 Task: Invoices tracker purple modern simple.
Action: Mouse moved to (464, 586)
Screenshot: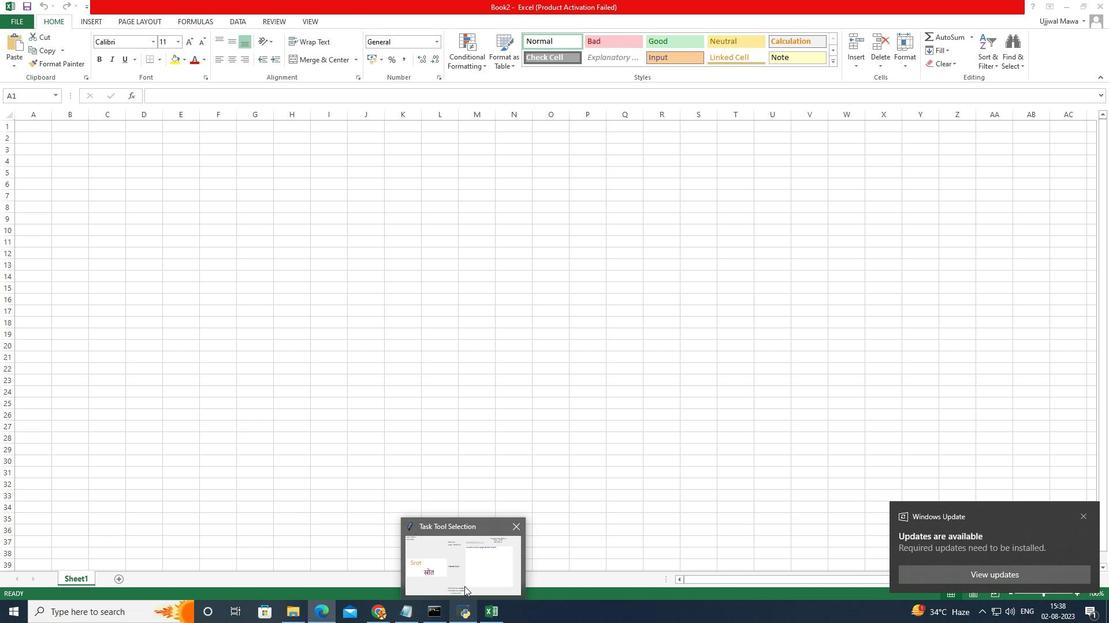 
Action: Mouse pressed left at (464, 586)
Screenshot: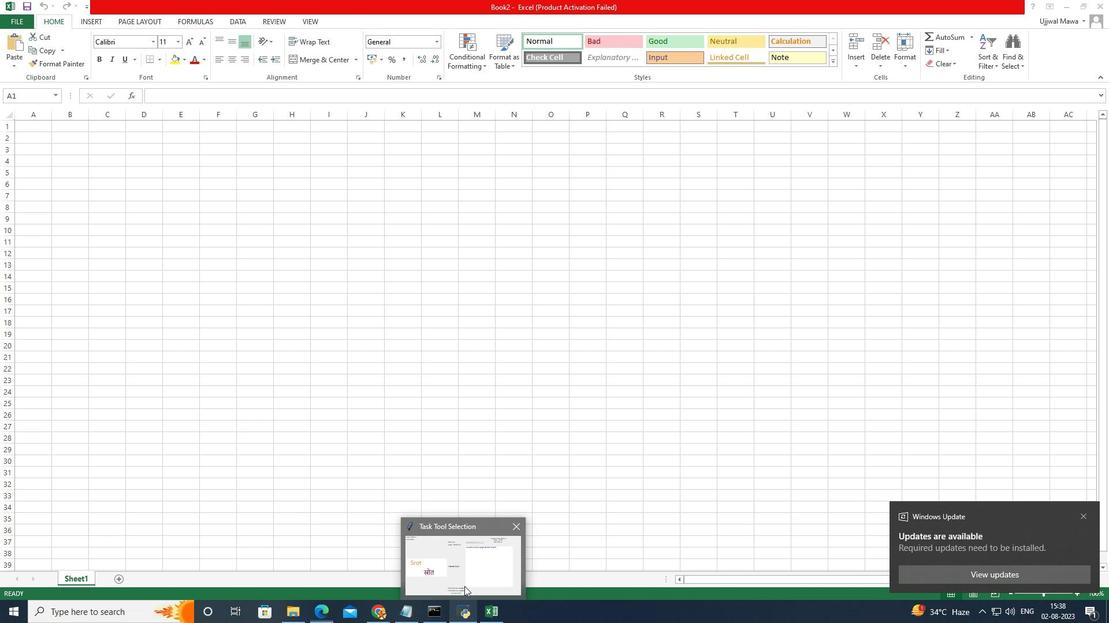 
Action: Mouse moved to (309, 609)
Screenshot: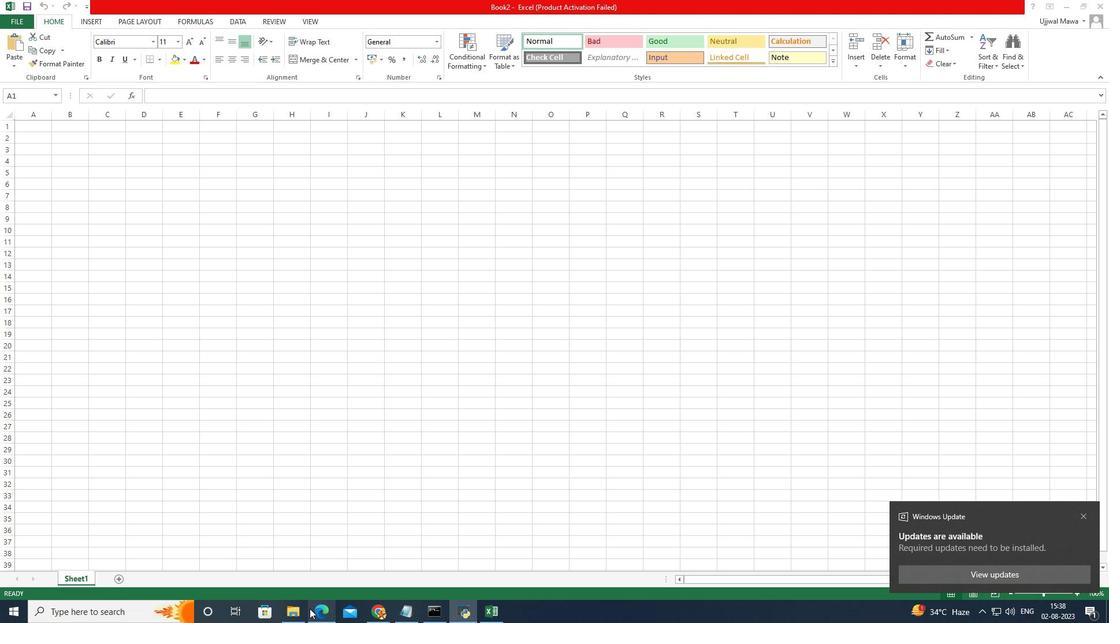 
Action: Mouse pressed left at (309, 609)
Screenshot: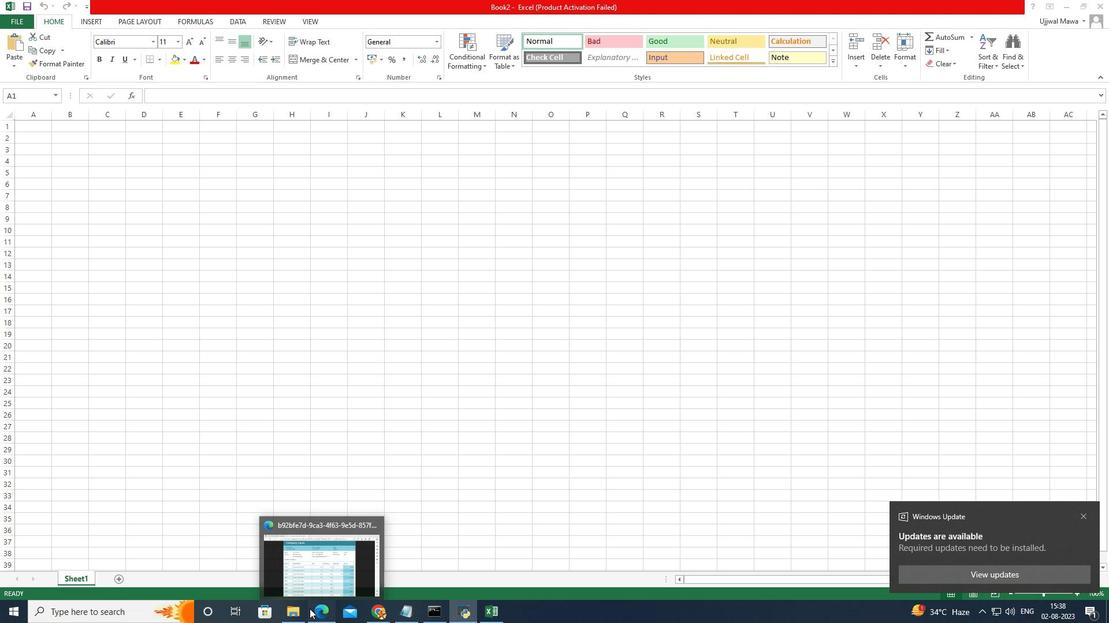 
Action: Mouse moved to (369, 404)
Screenshot: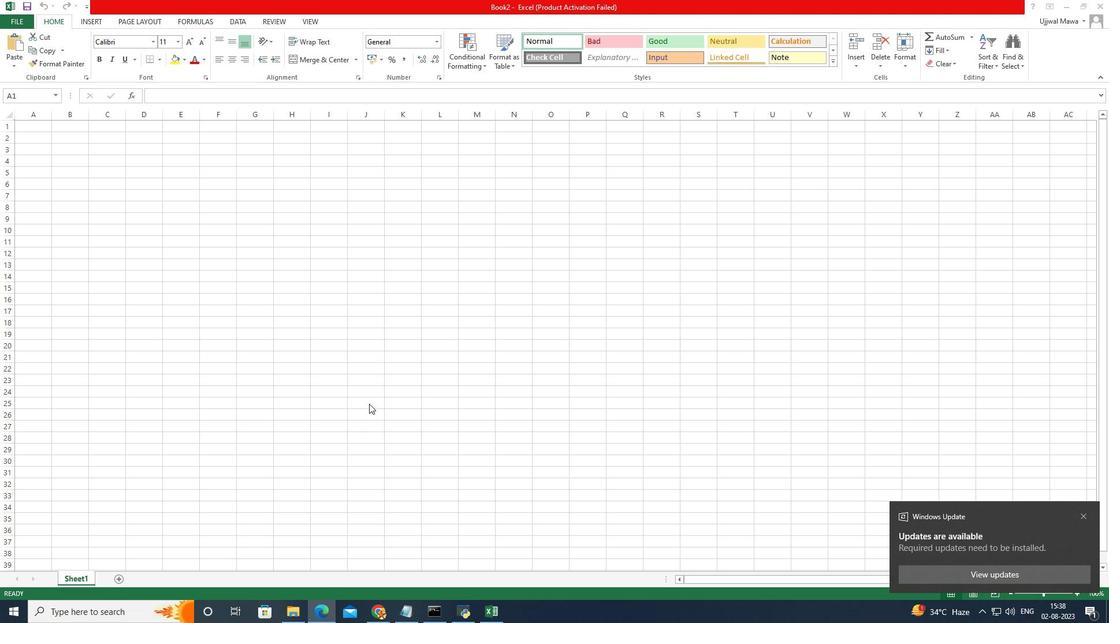 
Action: Mouse pressed left at (369, 404)
Screenshot: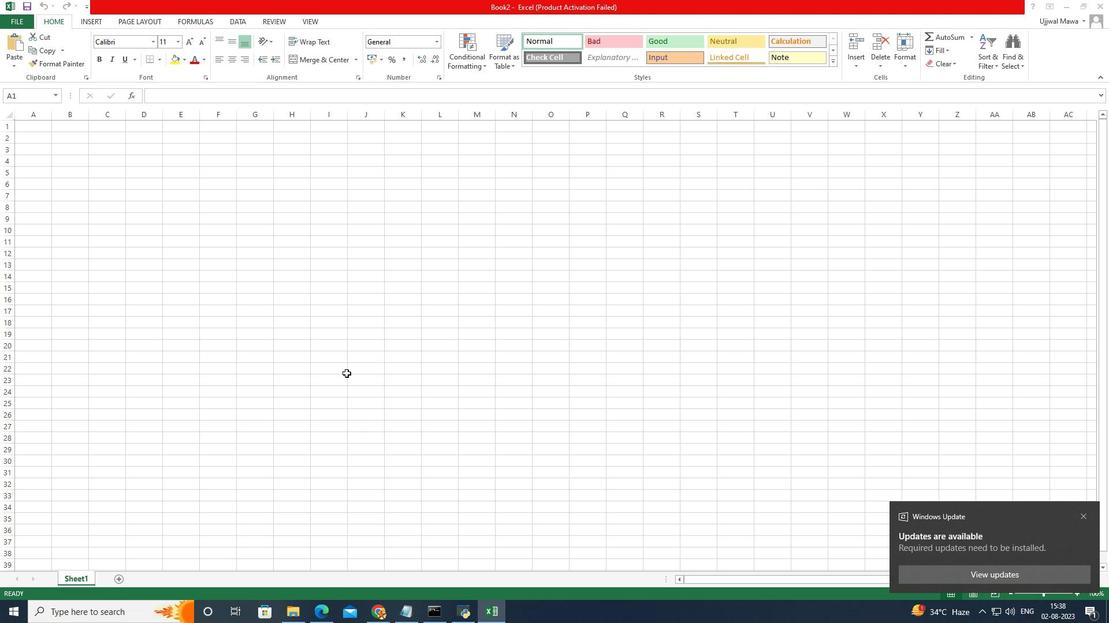 
Action: Mouse moved to (139, 144)
Screenshot: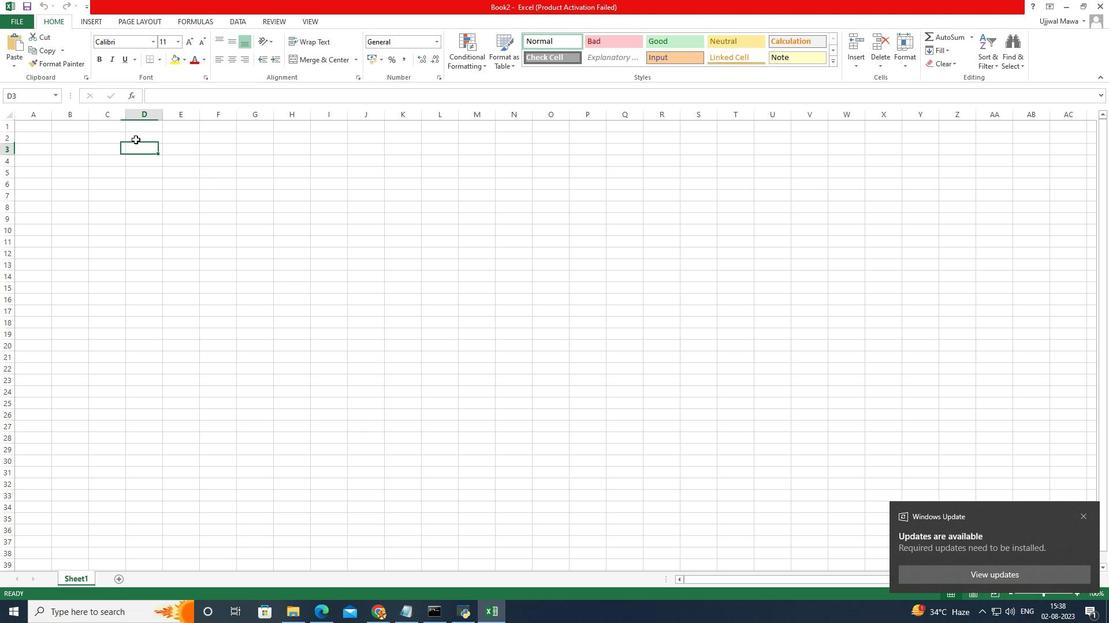 
Action: Mouse pressed left at (139, 144)
Screenshot: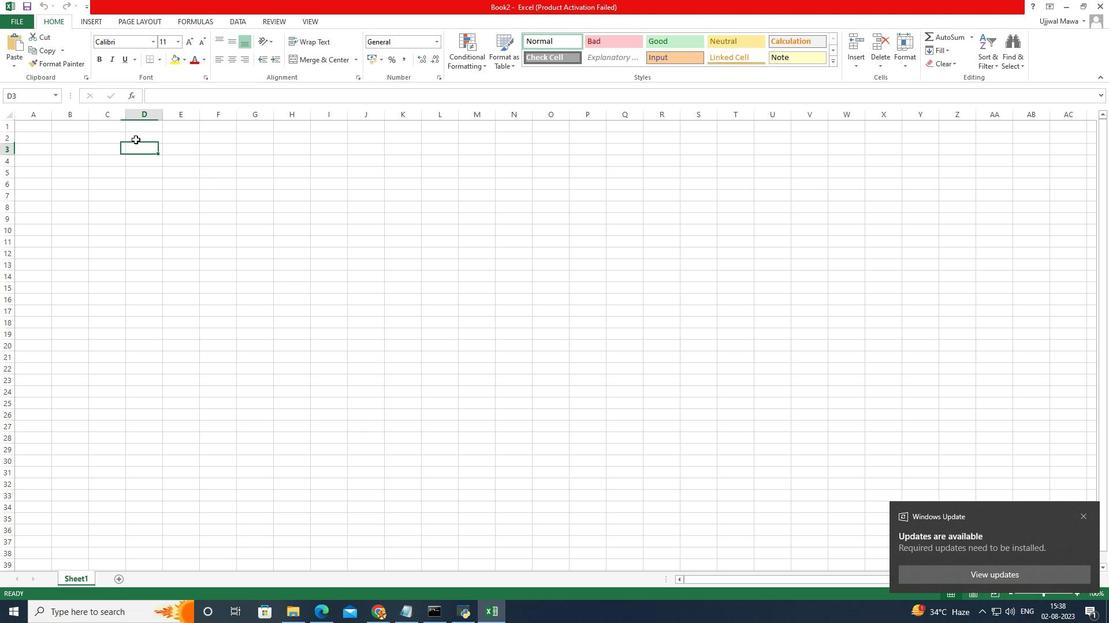 
Action: Mouse moved to (102, 130)
Screenshot: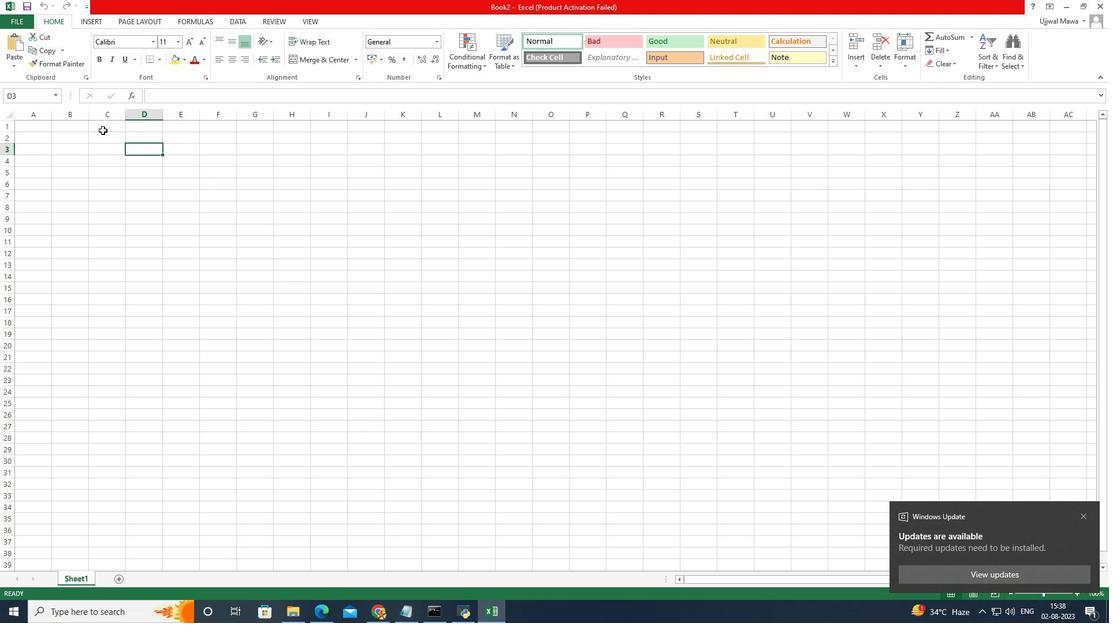 
Action: Mouse pressed left at (102, 130)
Screenshot: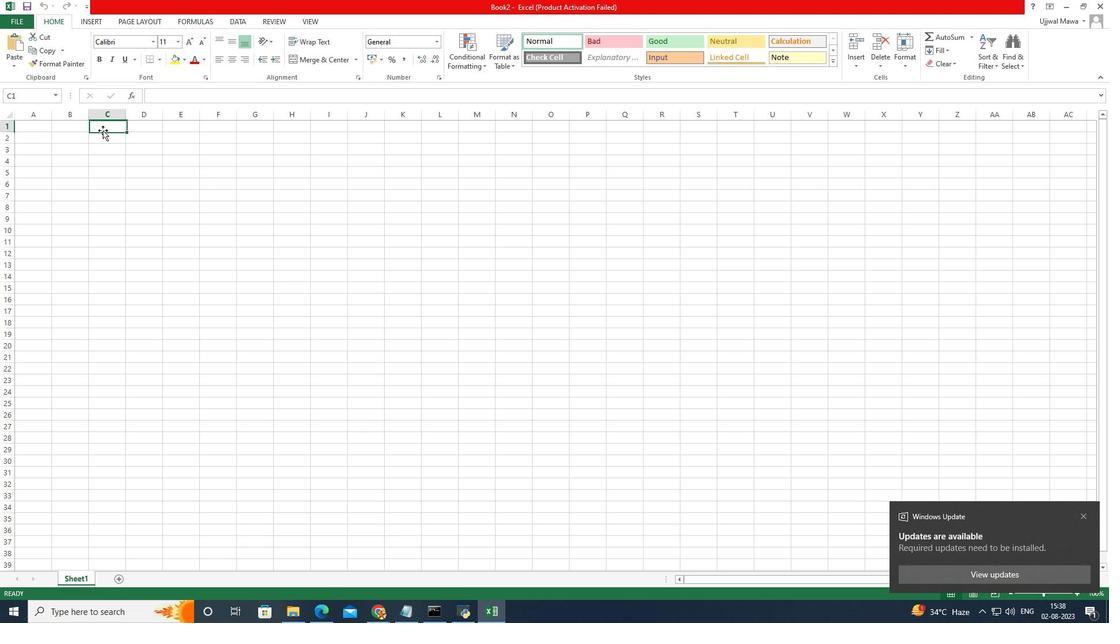 
Action: Mouse pressed left at (102, 130)
Screenshot: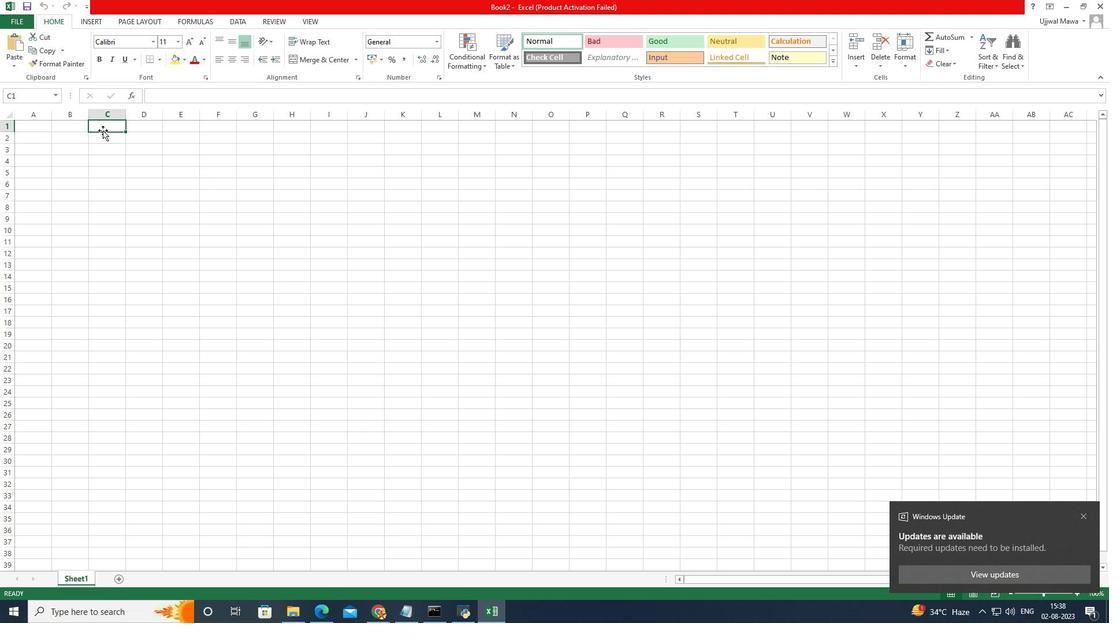 
Action: Mouse moved to (99, 142)
Screenshot: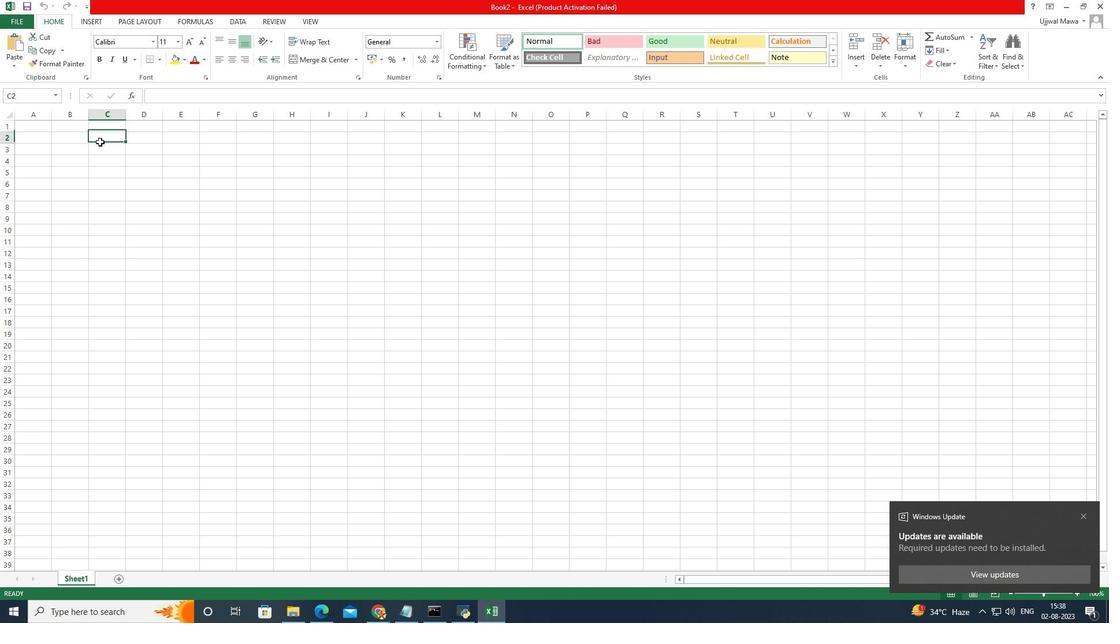
Action: Mouse pressed left at (99, 142)
Screenshot: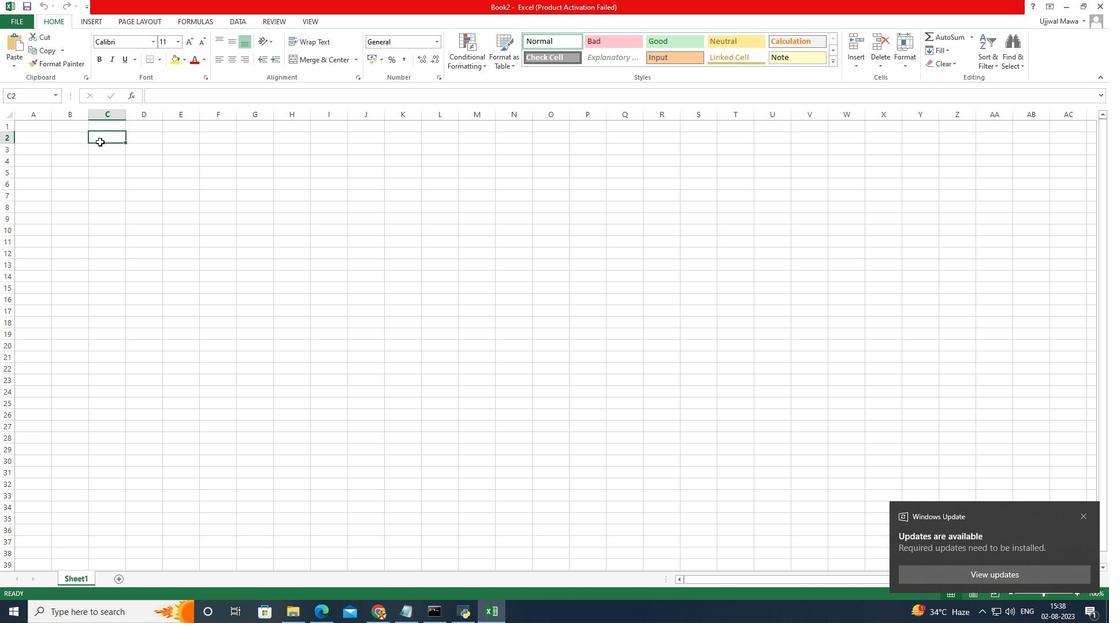 
Action: Mouse pressed left at (99, 142)
Screenshot: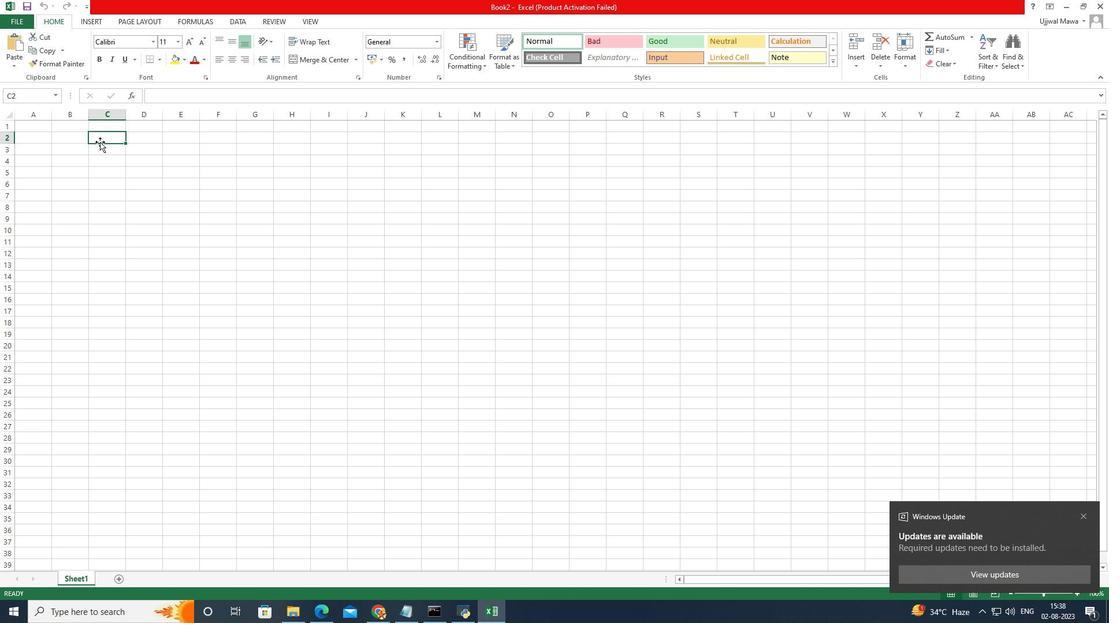 
Action: Mouse moved to (115, 135)
Screenshot: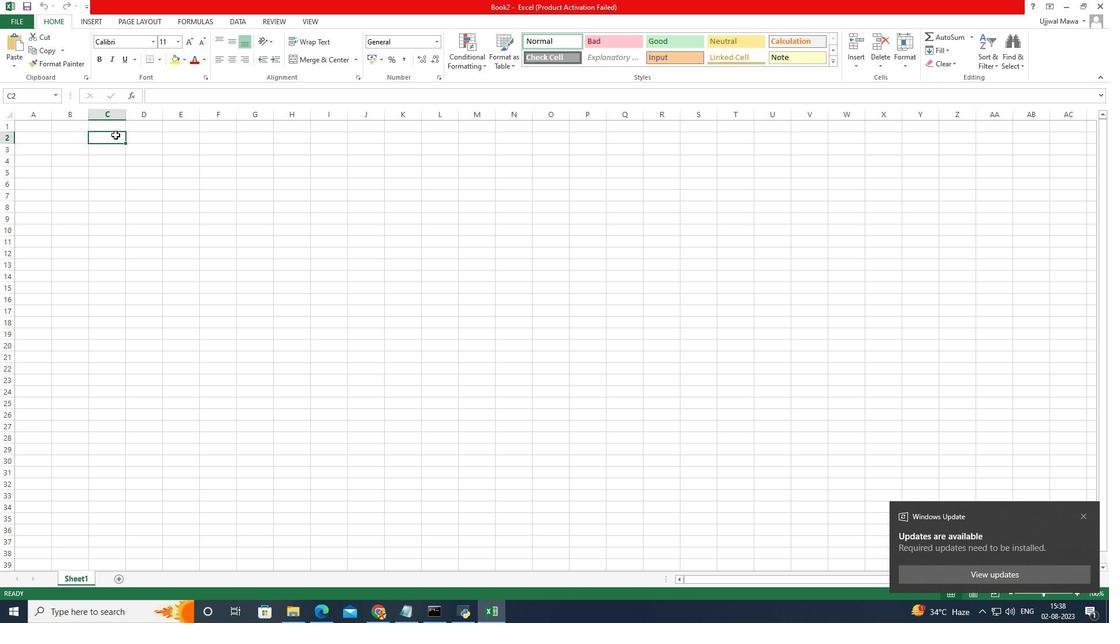 
Action: Mouse pressed left at (115, 135)
Screenshot: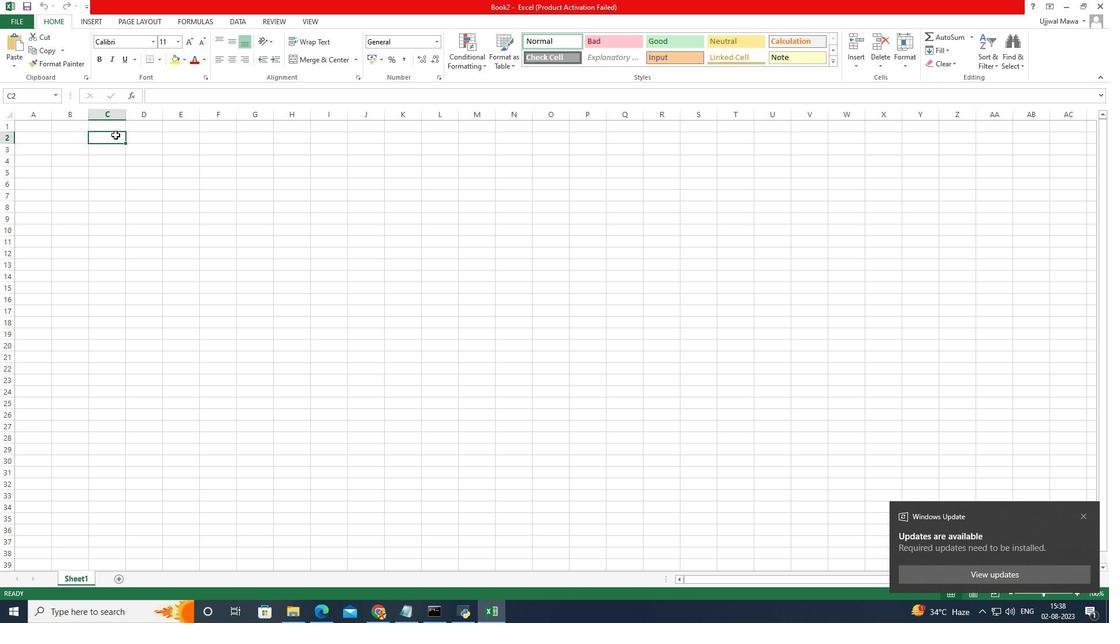 
Action: Mouse moved to (76, 139)
Screenshot: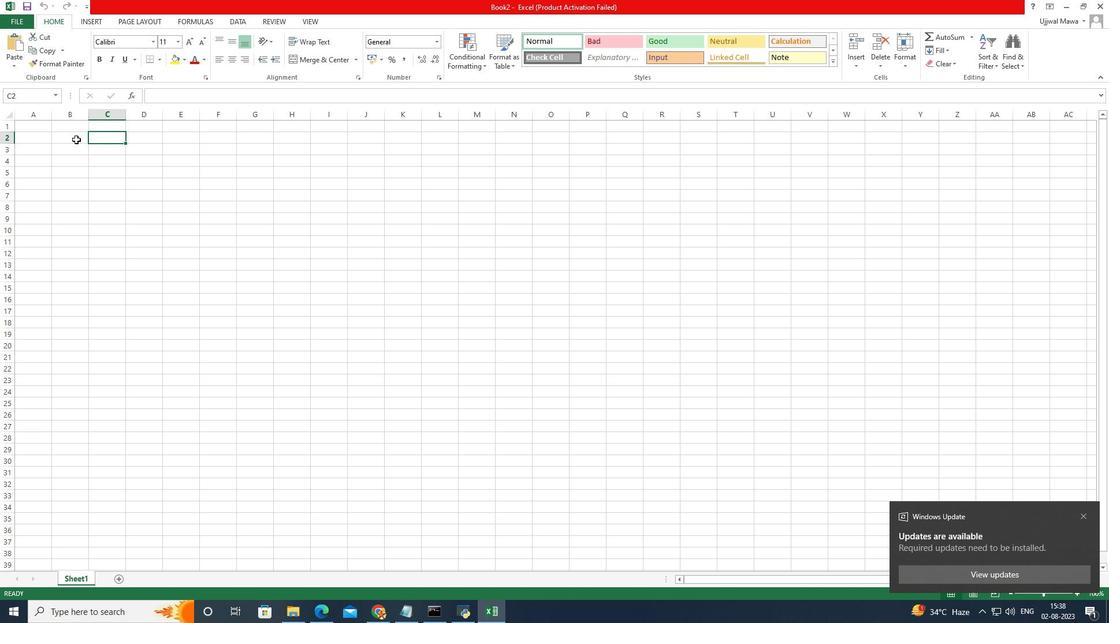 
Action: Mouse pressed left at (76, 139)
Screenshot: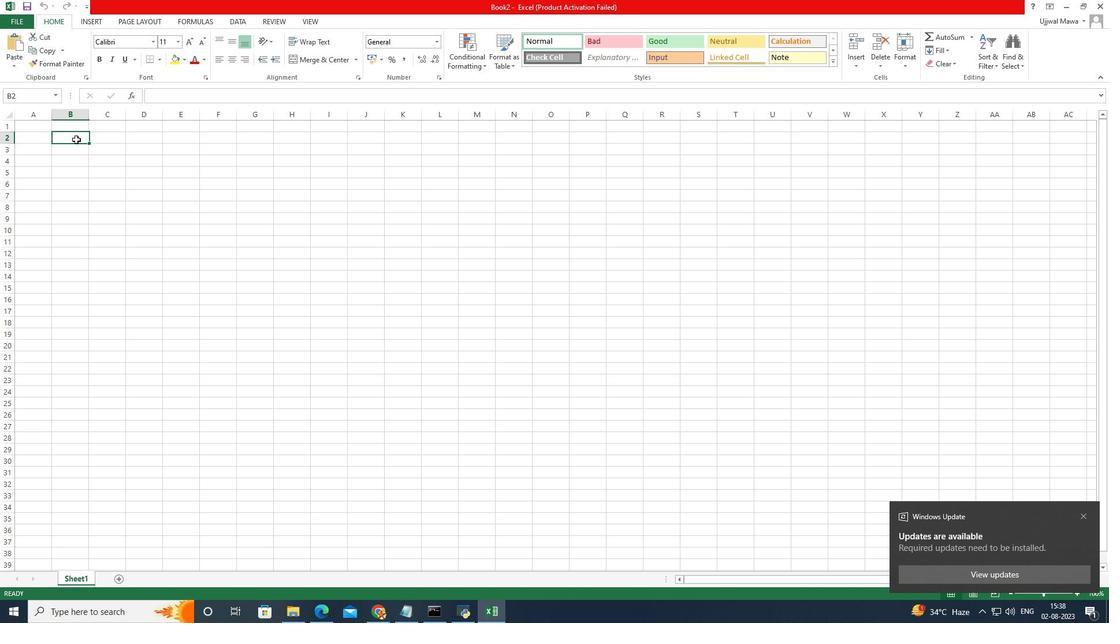 
Action: Mouse pressed left at (76, 139)
Screenshot: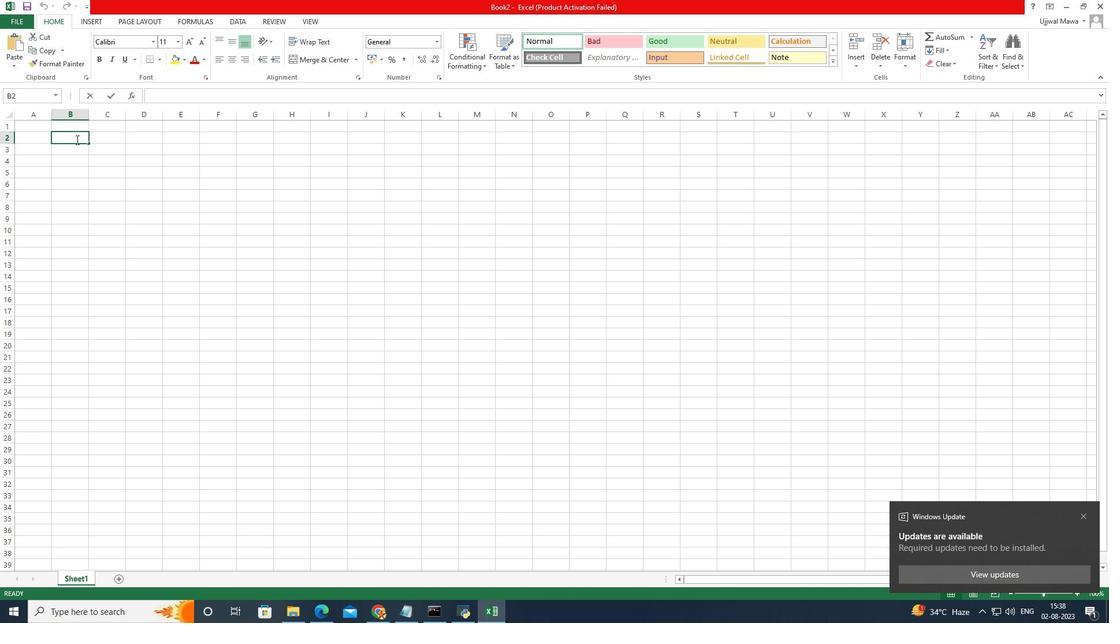 
Action: Mouse moved to (76, 135)
Screenshot: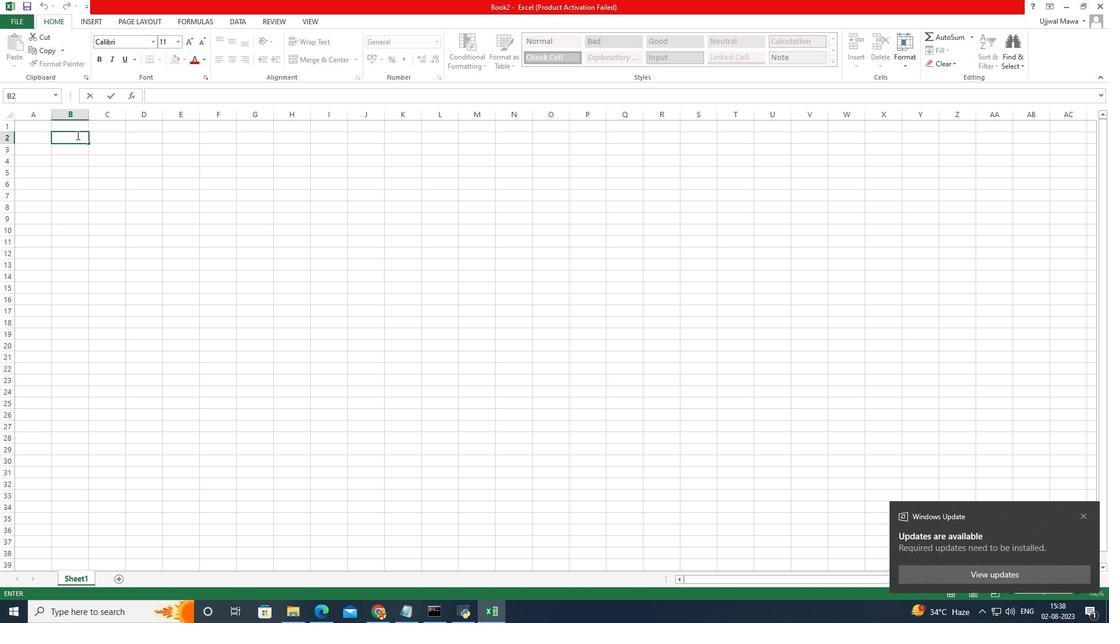 
Action: Key pressed <Key.caps_lock><Key.caps_lock>street<Key.space>address
Screenshot: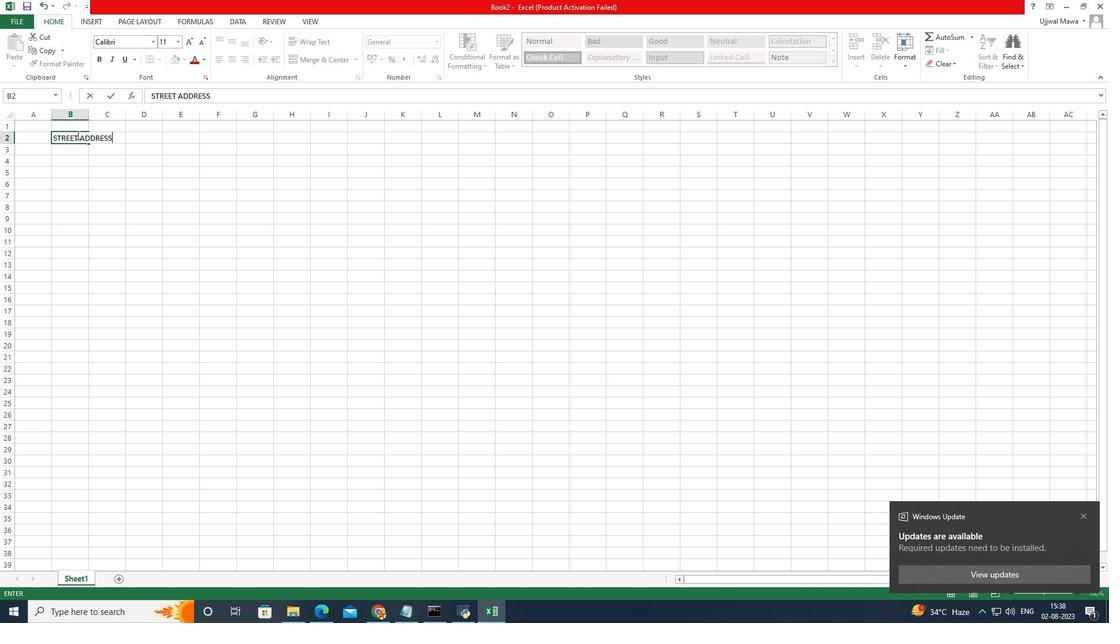 
Action: Mouse moved to (151, 274)
Screenshot: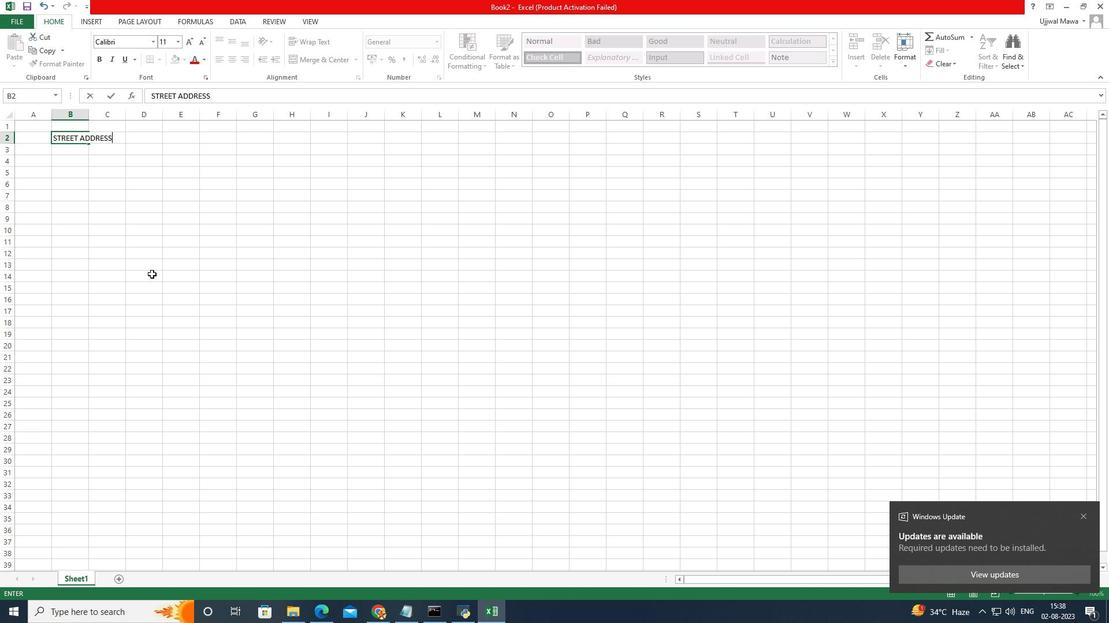 
Action: Mouse pressed left at (151, 274)
Screenshot: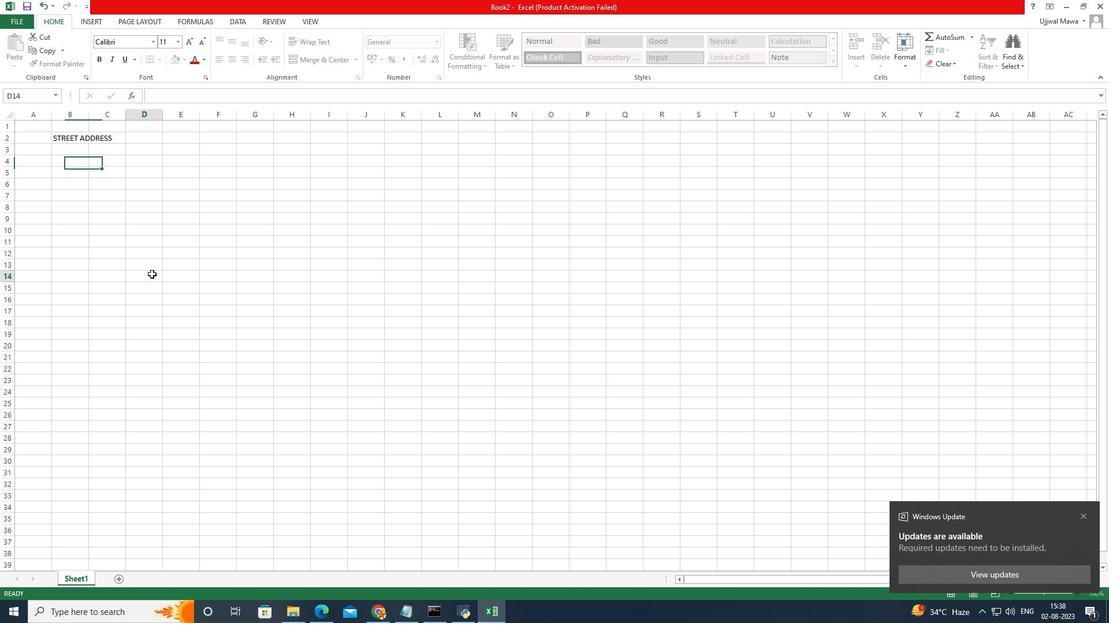
Action: Mouse moved to (74, 150)
Screenshot: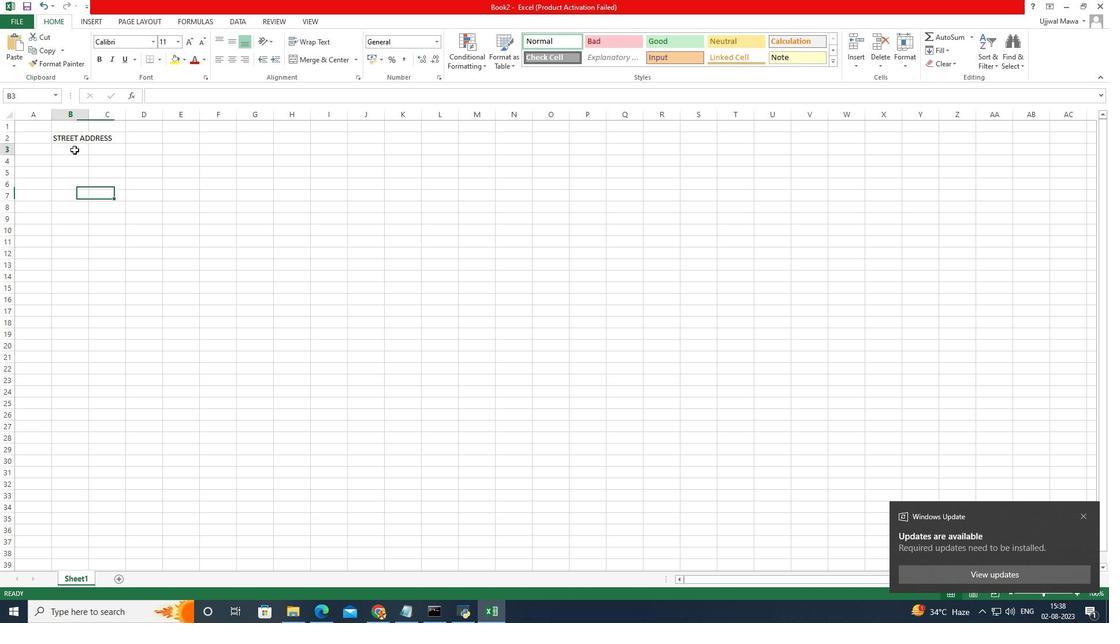 
Action: Mouse pressed left at (74, 150)
Screenshot: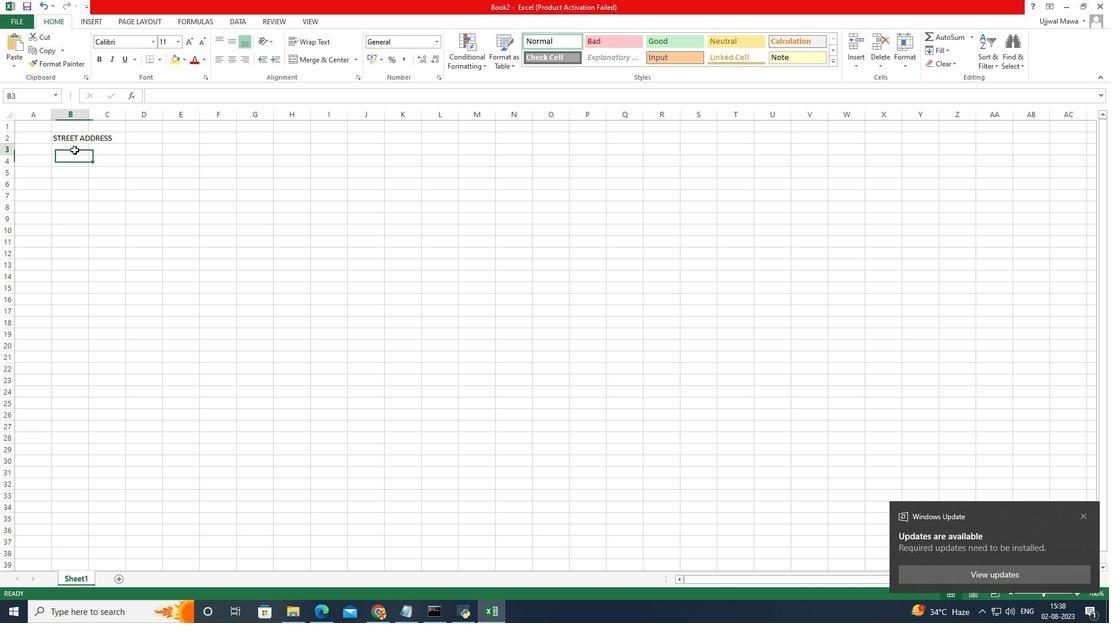 
Action: Mouse pressed left at (74, 150)
Screenshot: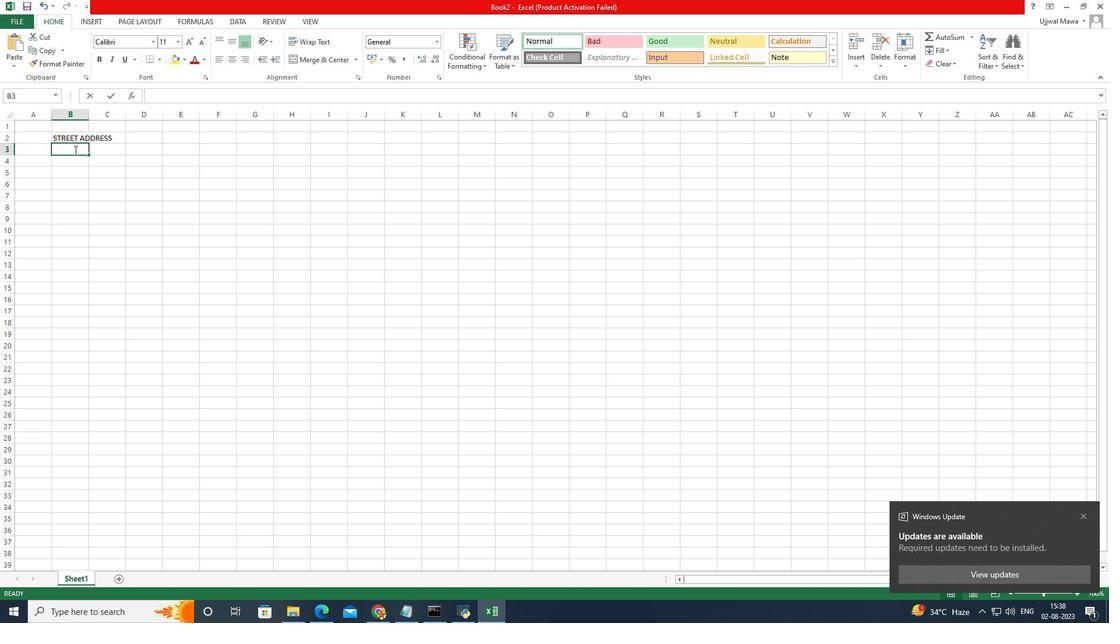 
Action: Mouse moved to (86, 147)
Screenshot: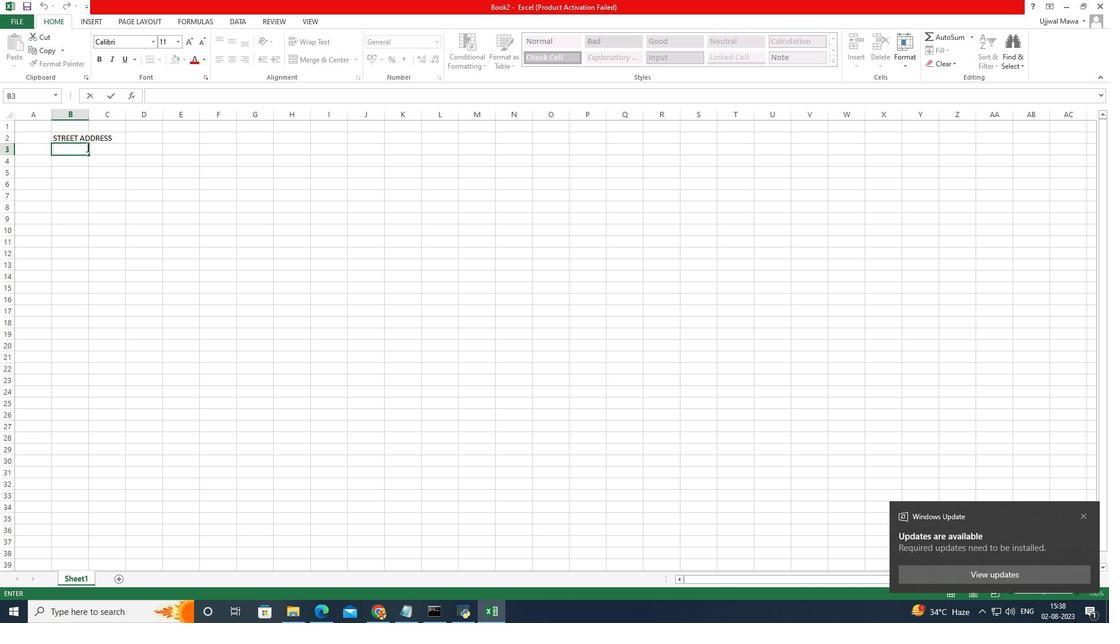 
Action: Key pressed city,<Key.space>state<Key.space>zi
Screenshot: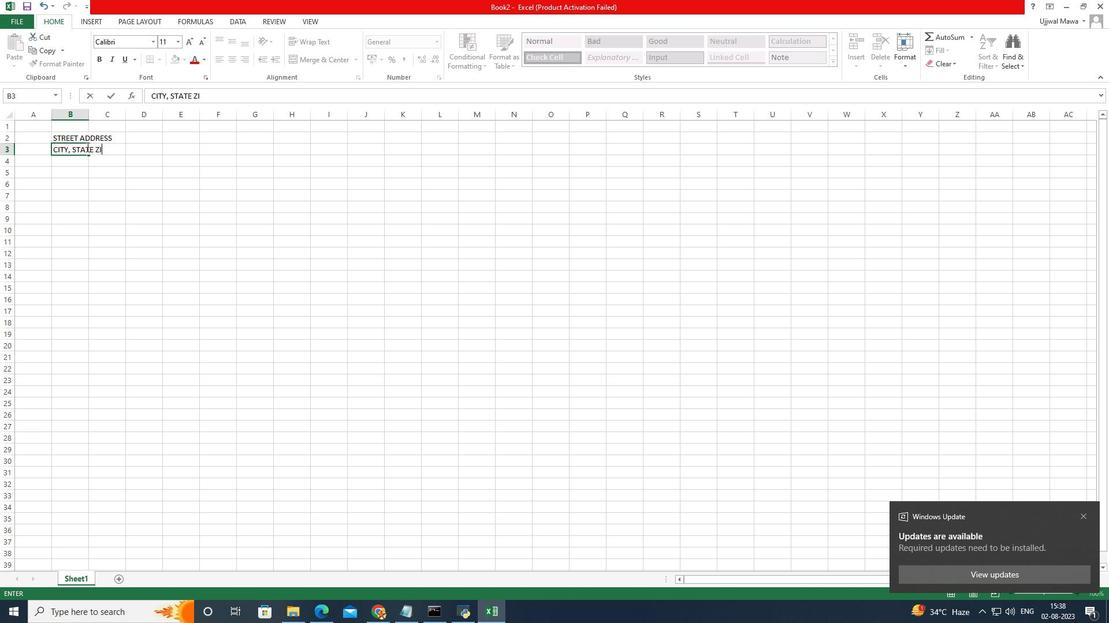 
Action: Mouse moved to (1086, 511)
Screenshot: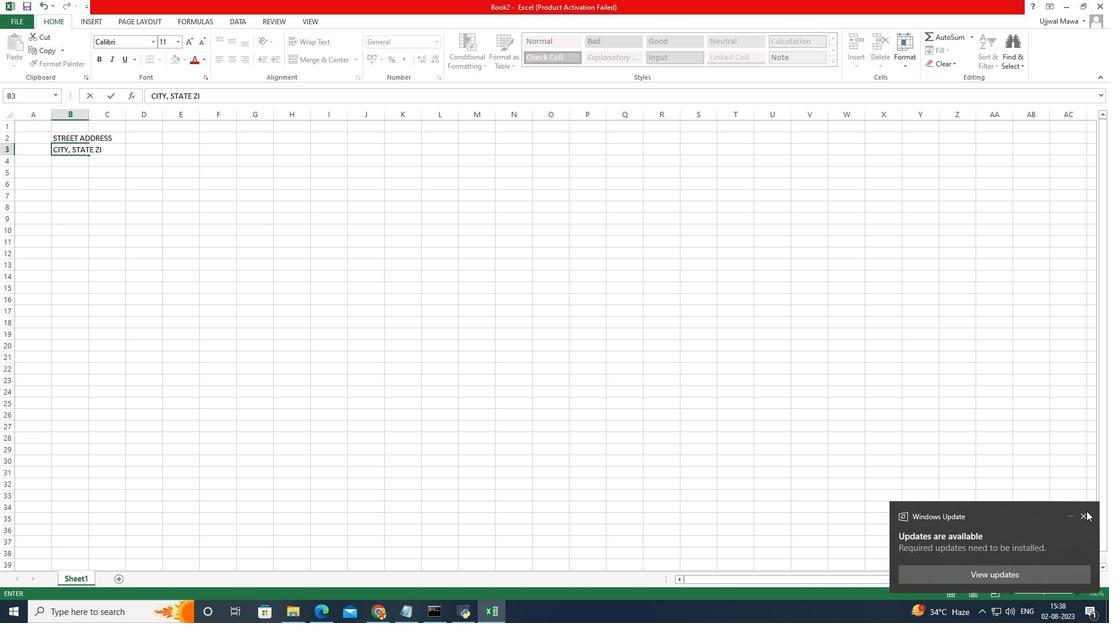 
Action: Mouse pressed left at (1086, 511)
Screenshot: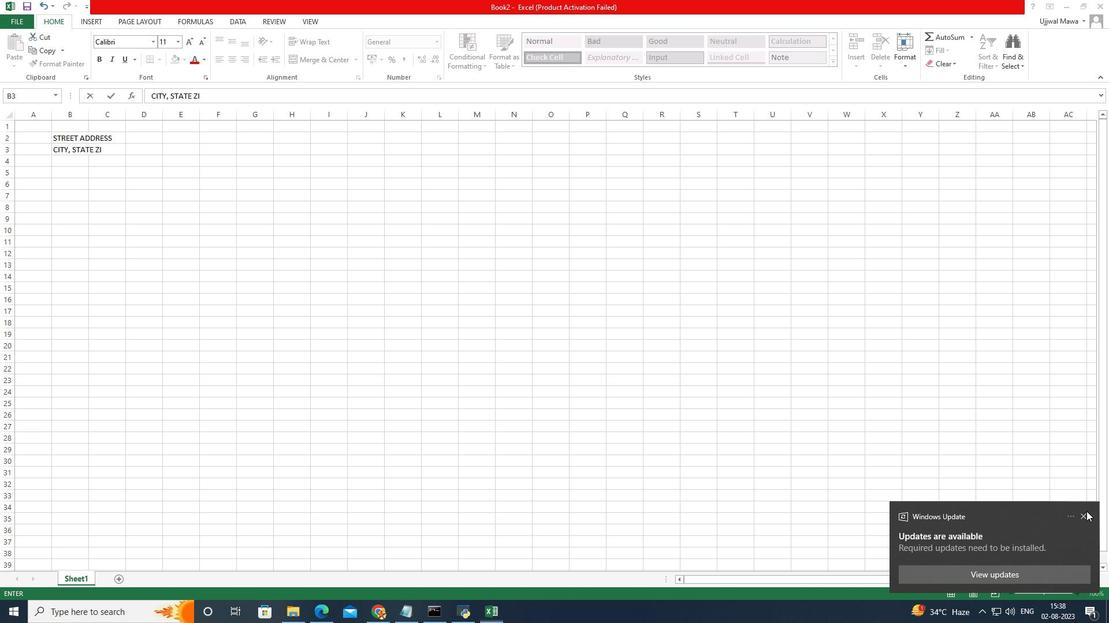 
Action: Mouse moved to (68, 199)
Screenshot: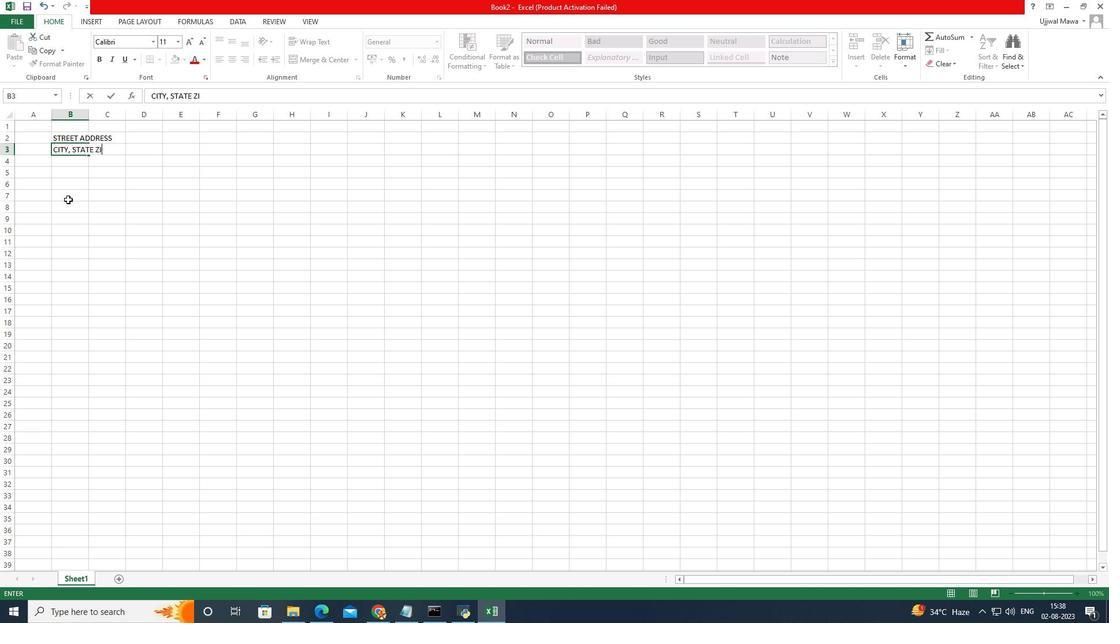
Action: Key pressed p
Screenshot: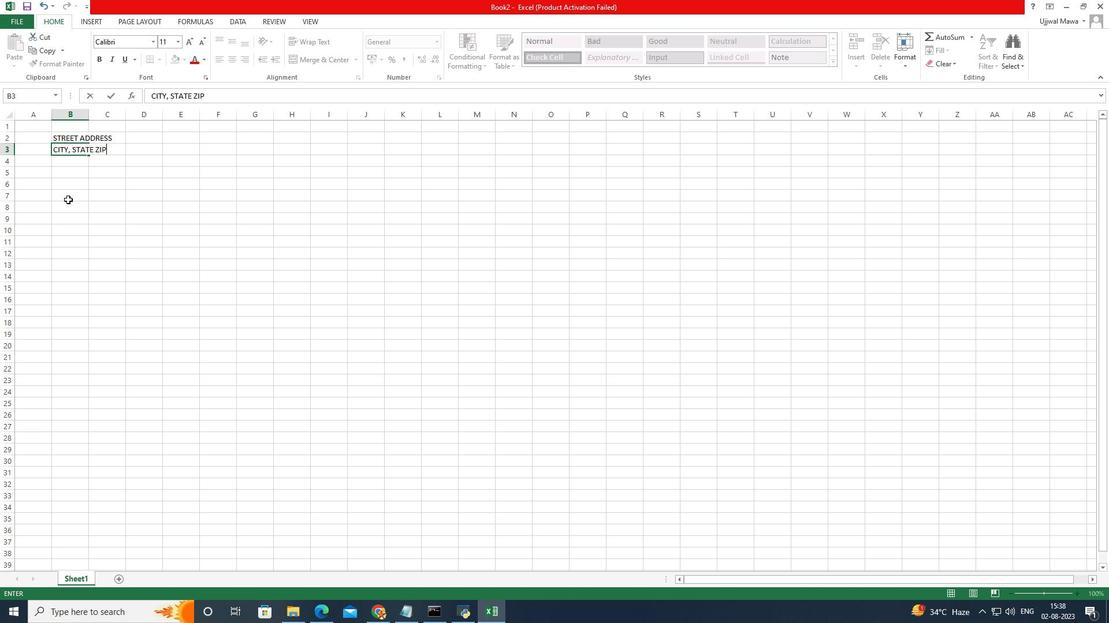 
Action: Mouse moved to (58, 215)
Screenshot: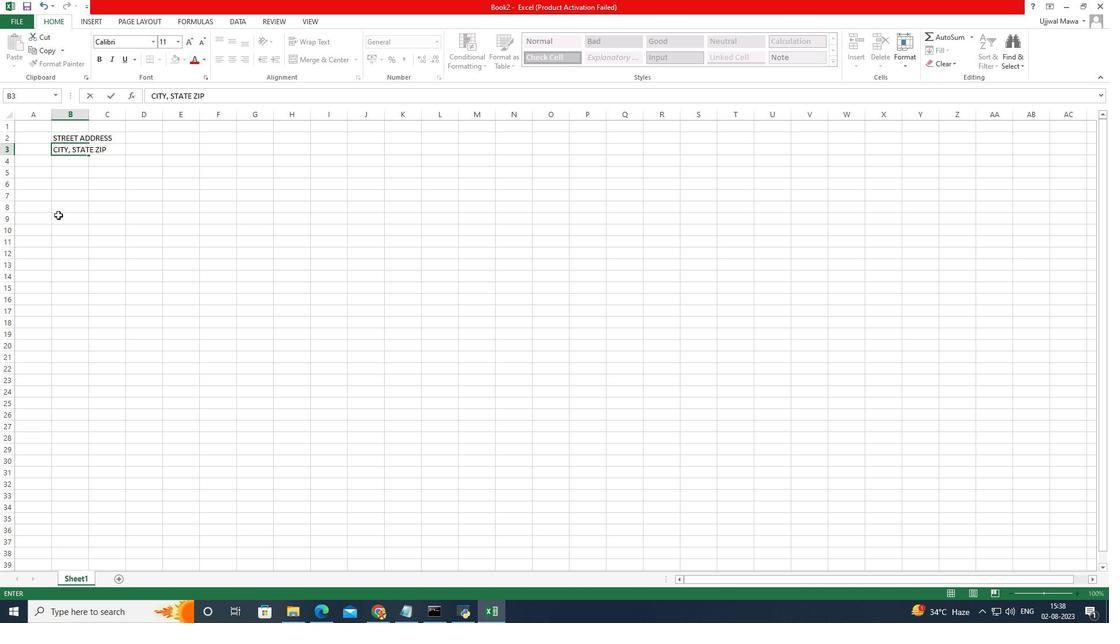 
Action: Mouse pressed left at (58, 215)
Screenshot: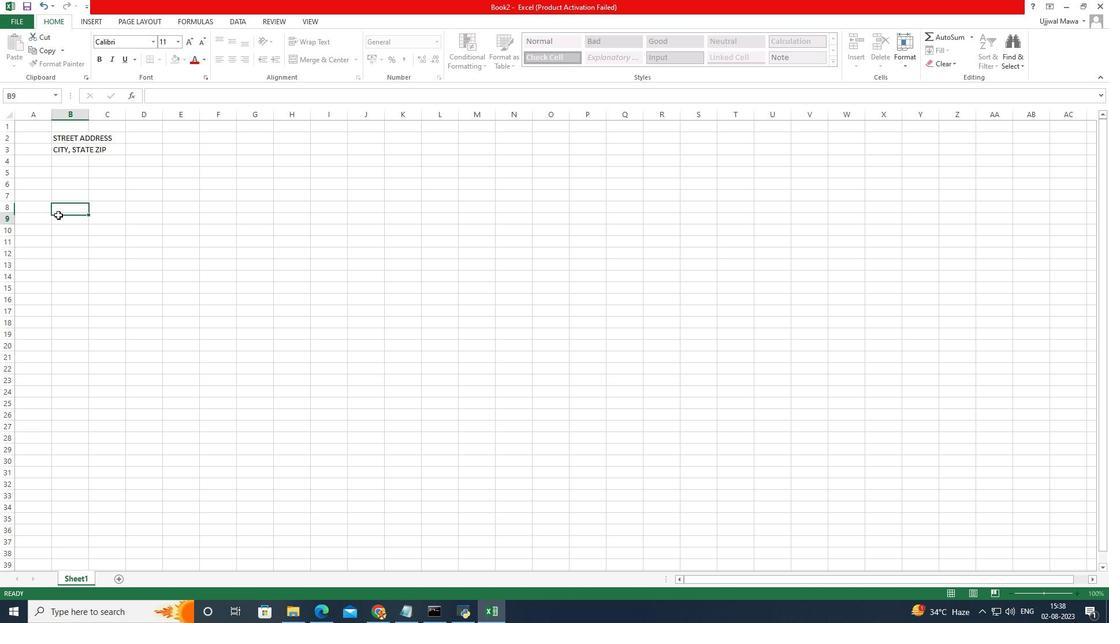 
Action: Mouse moved to (177, 140)
Screenshot: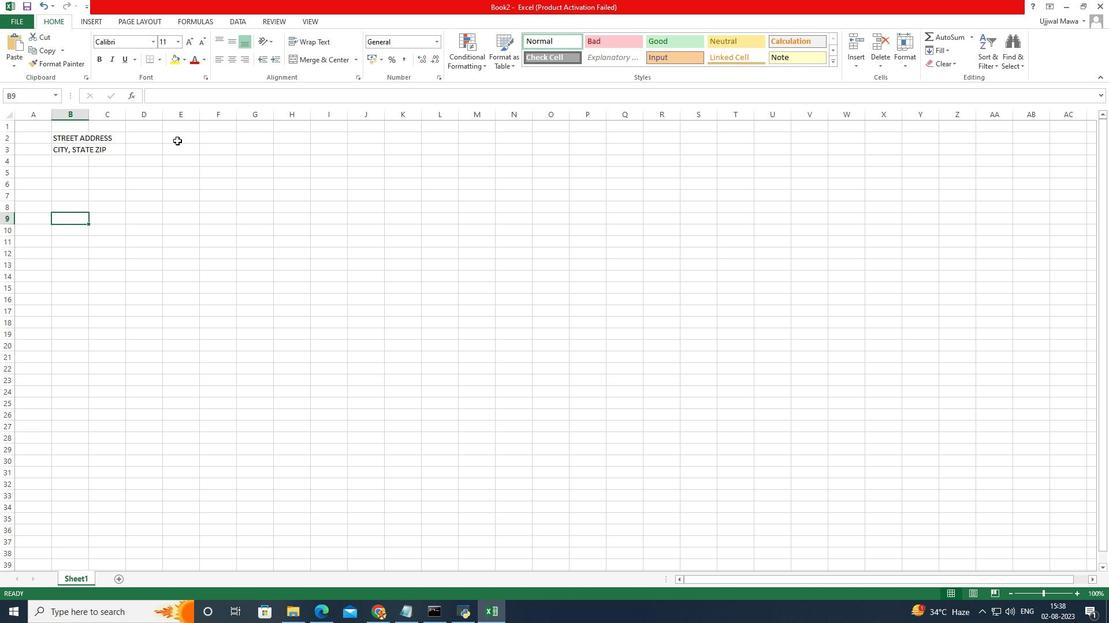 
Action: Mouse pressed left at (177, 140)
Screenshot: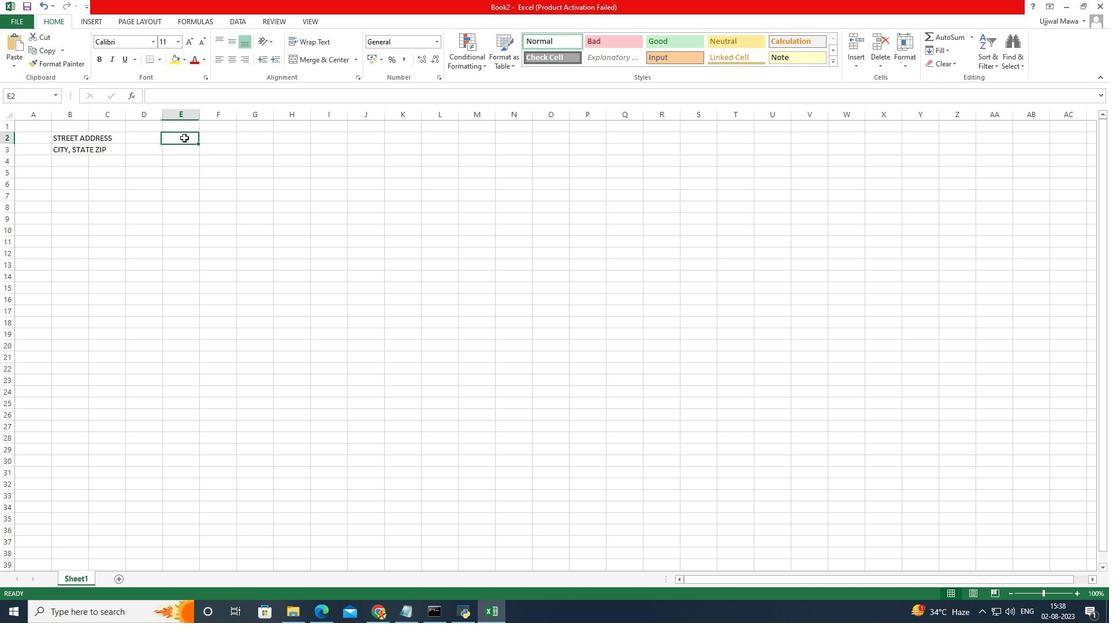 
Action: Mouse moved to (191, 135)
Screenshot: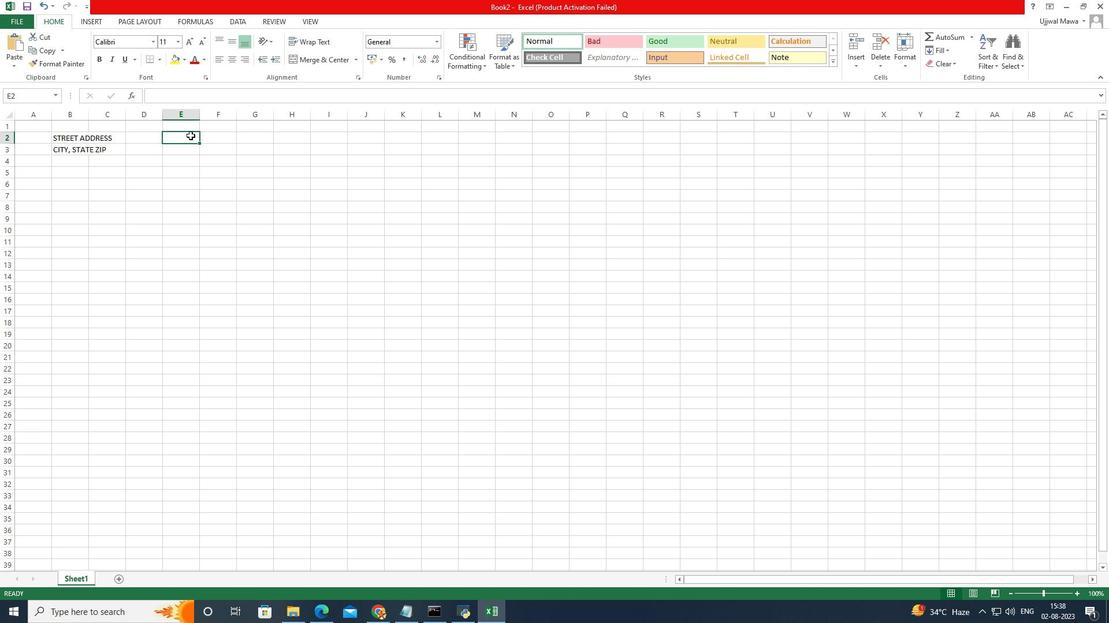 
Action: Mouse pressed left at (191, 135)
Screenshot: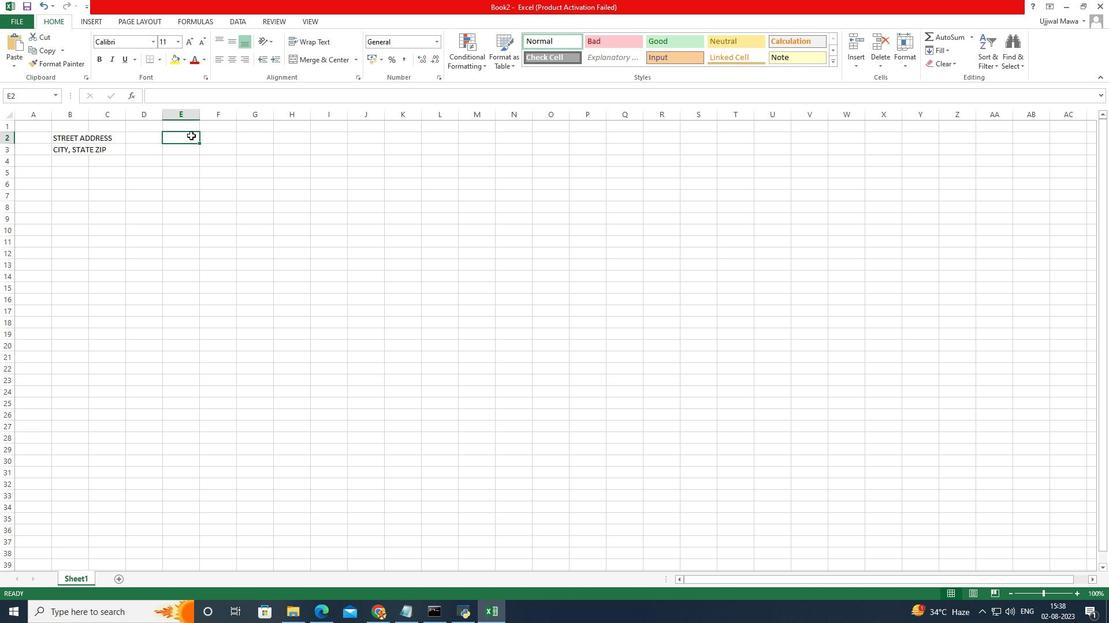 
Action: Mouse pressed left at (191, 135)
Screenshot: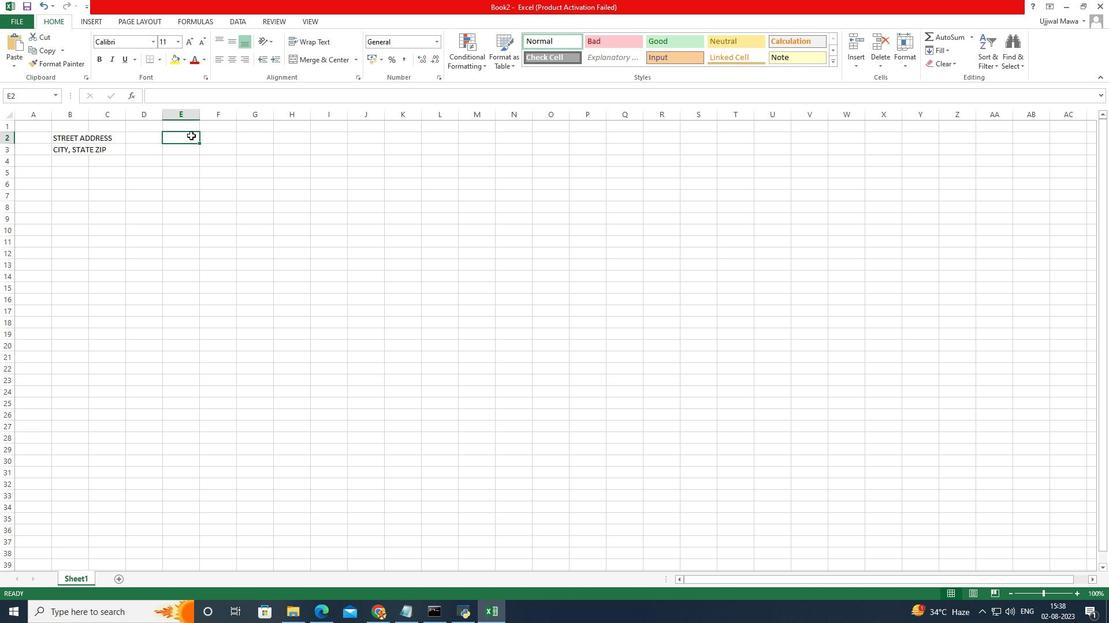 
Action: Mouse pressed left at (191, 135)
Screenshot: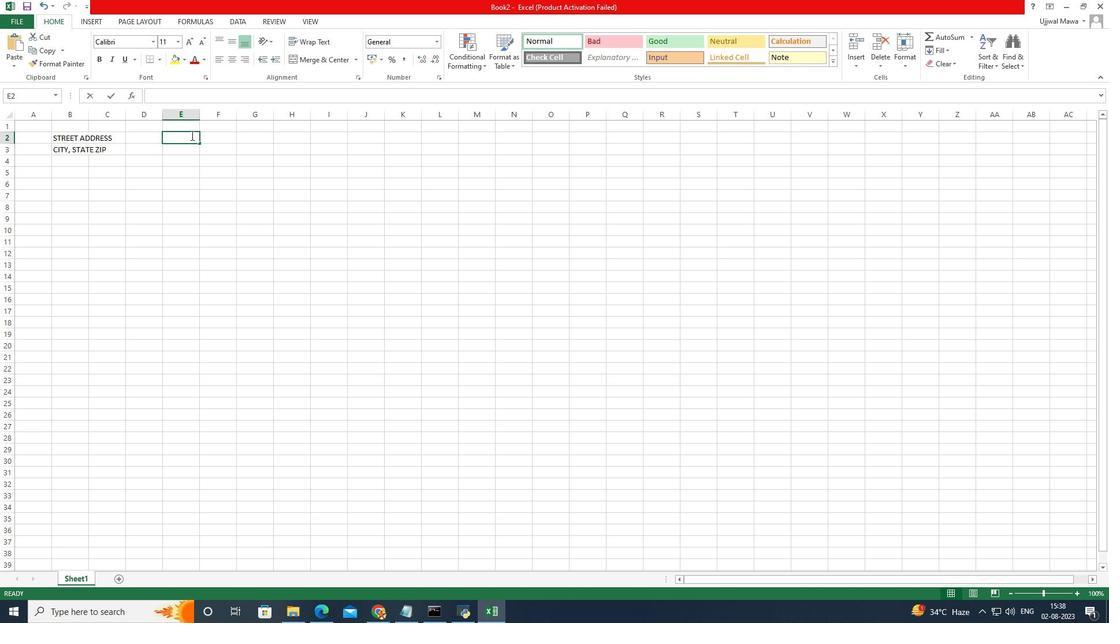 
Action: Mouse moved to (190, 136)
Screenshot: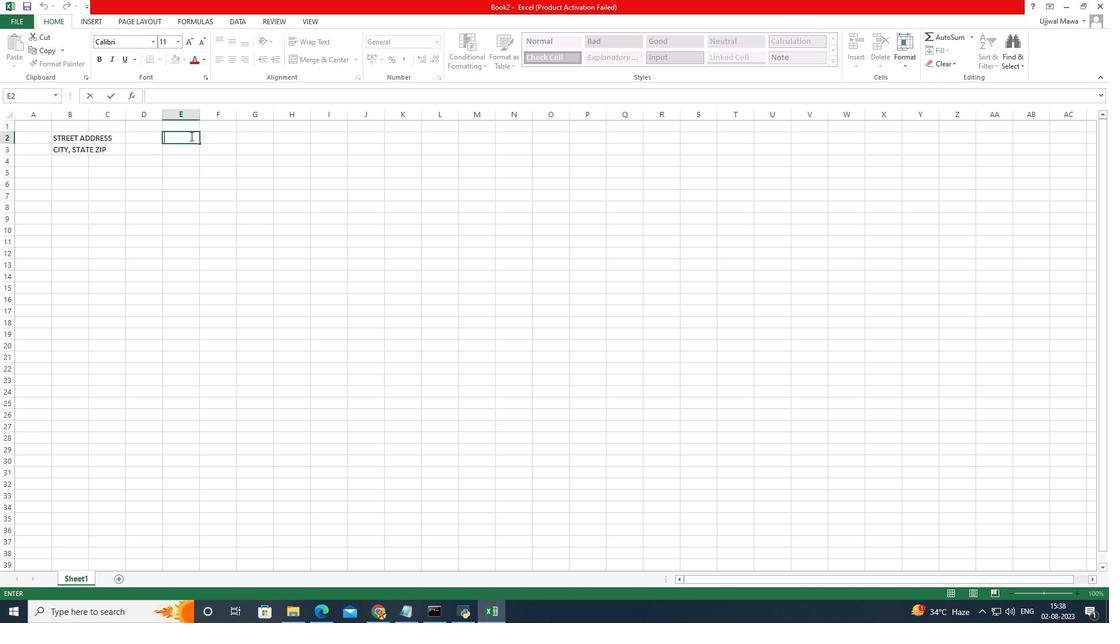 
Action: Key pressed phone
Screenshot: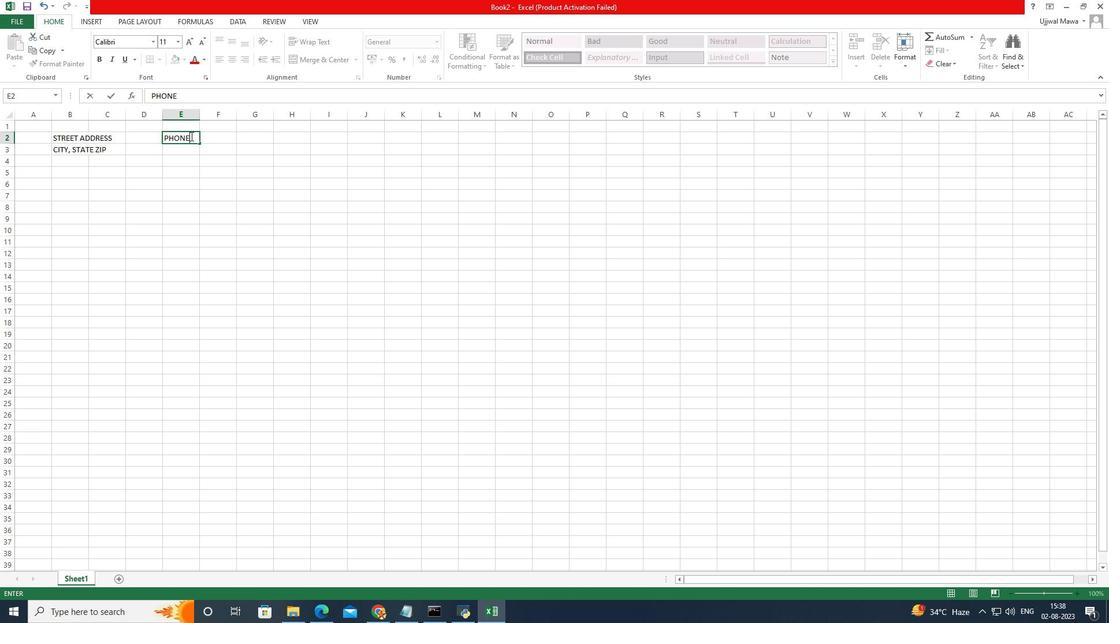 
Action: Mouse moved to (195, 151)
Screenshot: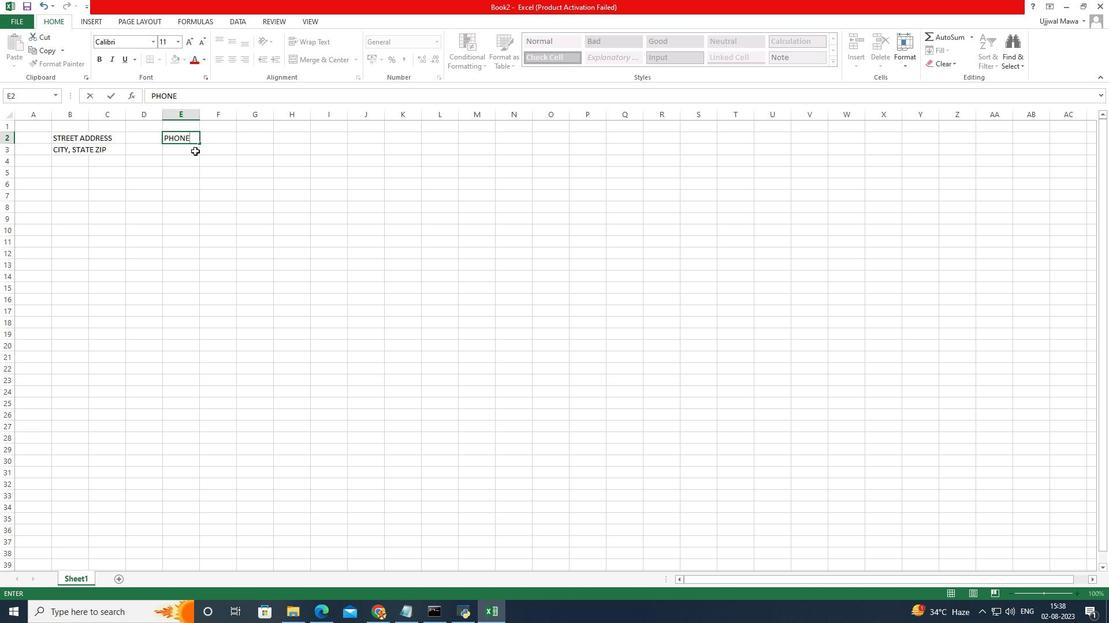 
Action: Mouse pressed left at (195, 151)
Screenshot: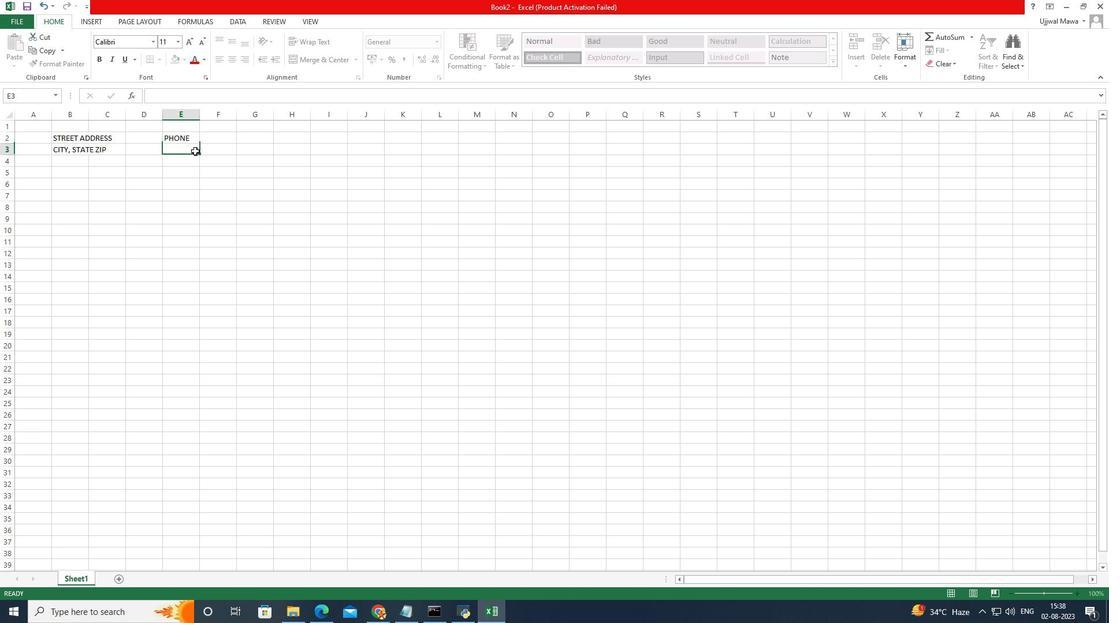 
Action: Mouse moved to (194, 151)
Screenshot: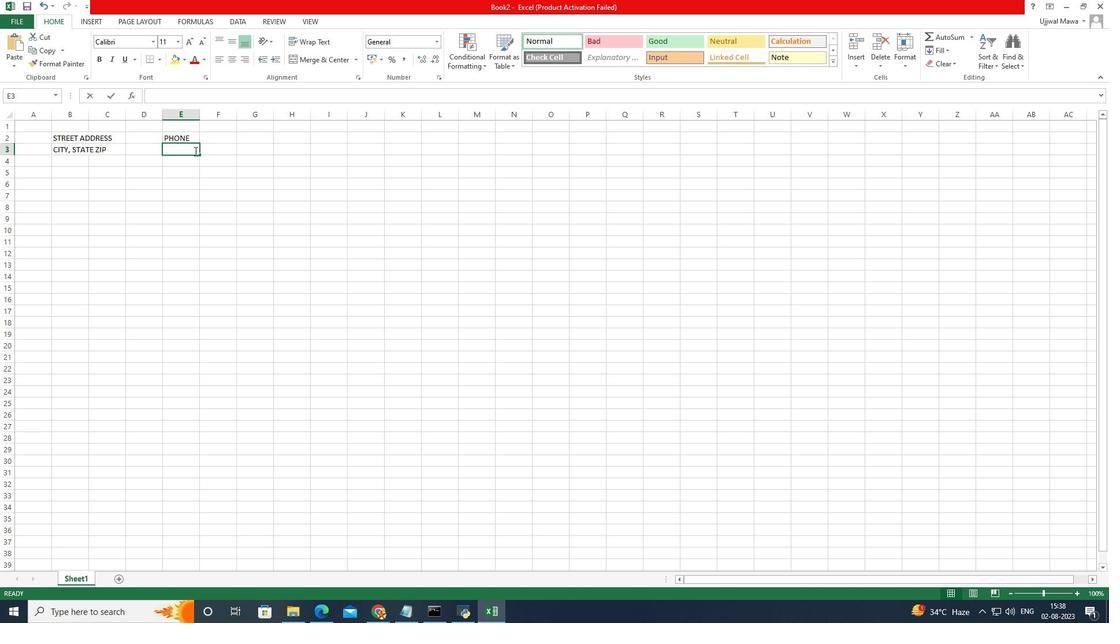 
Action: Mouse pressed left at (194, 151)
Screenshot: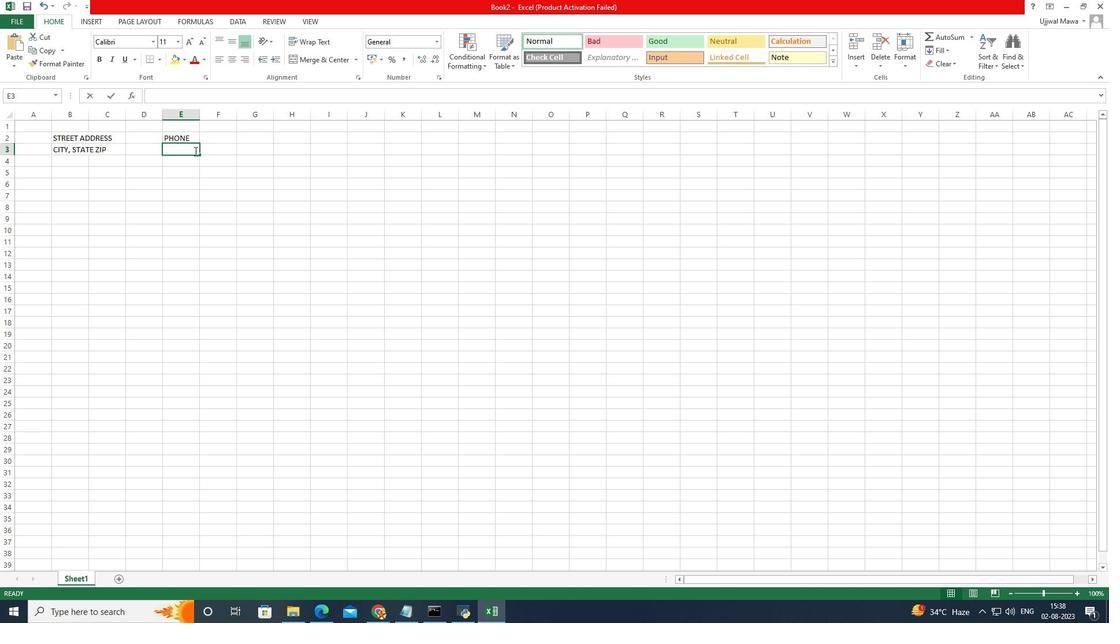 
Action: Mouse moved to (190, 127)
Screenshot: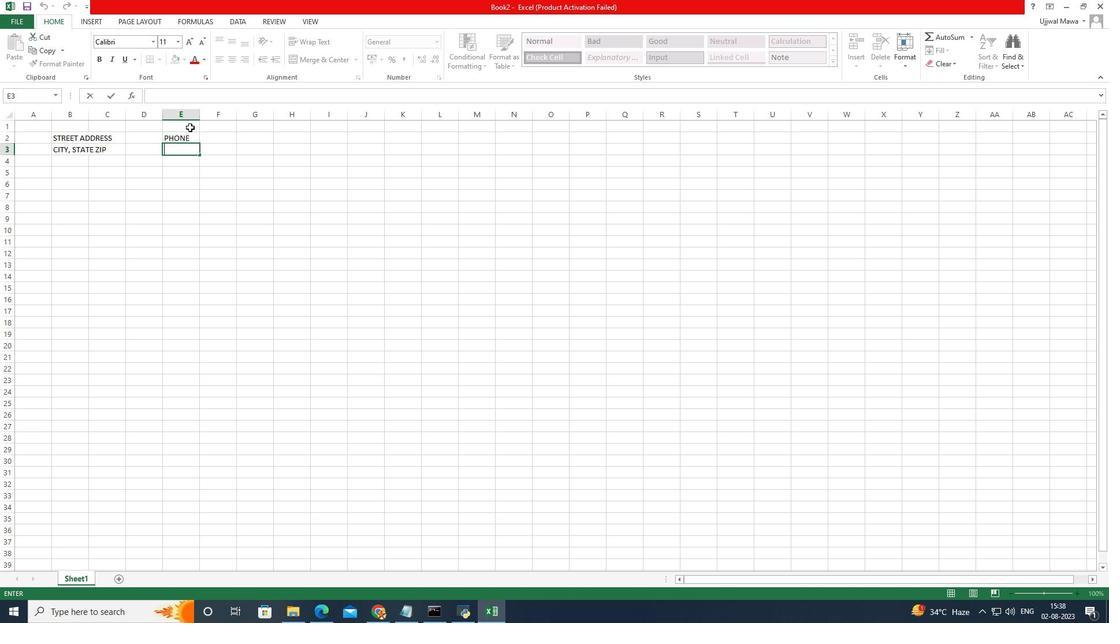 
Action: Key pressed fax
Screenshot: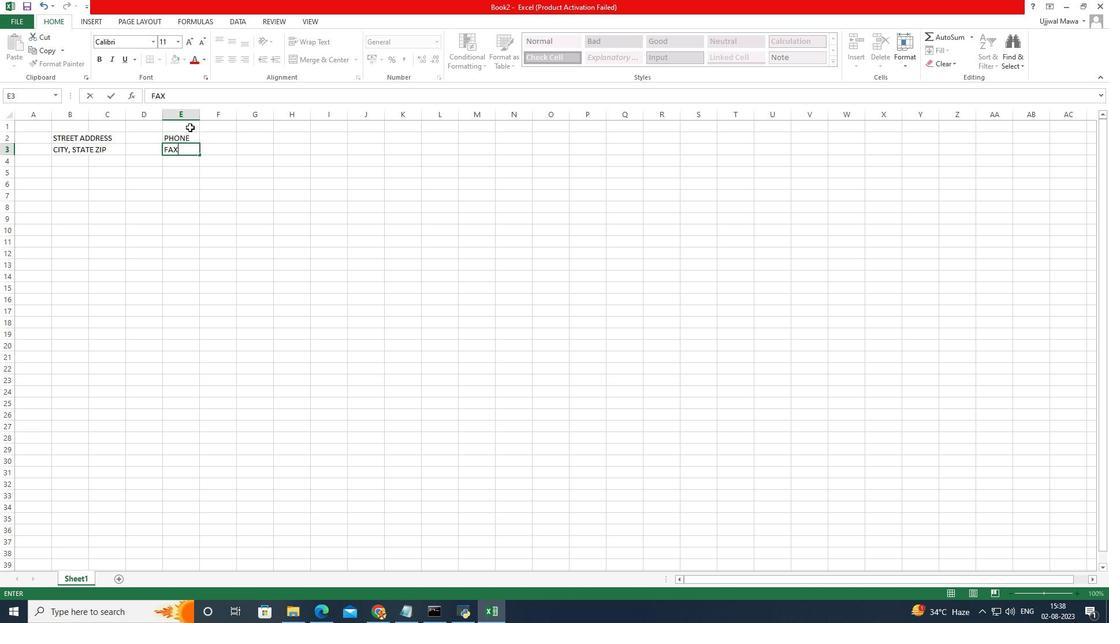 
Action: Mouse moved to (299, 139)
Screenshot: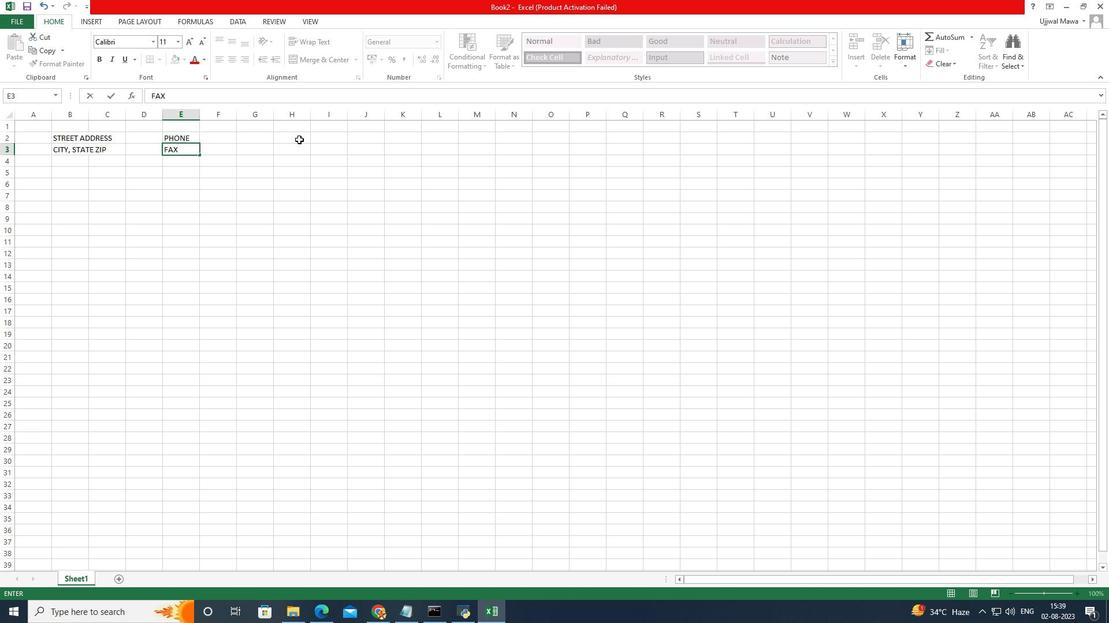
Action: Mouse pressed left at (299, 139)
Screenshot: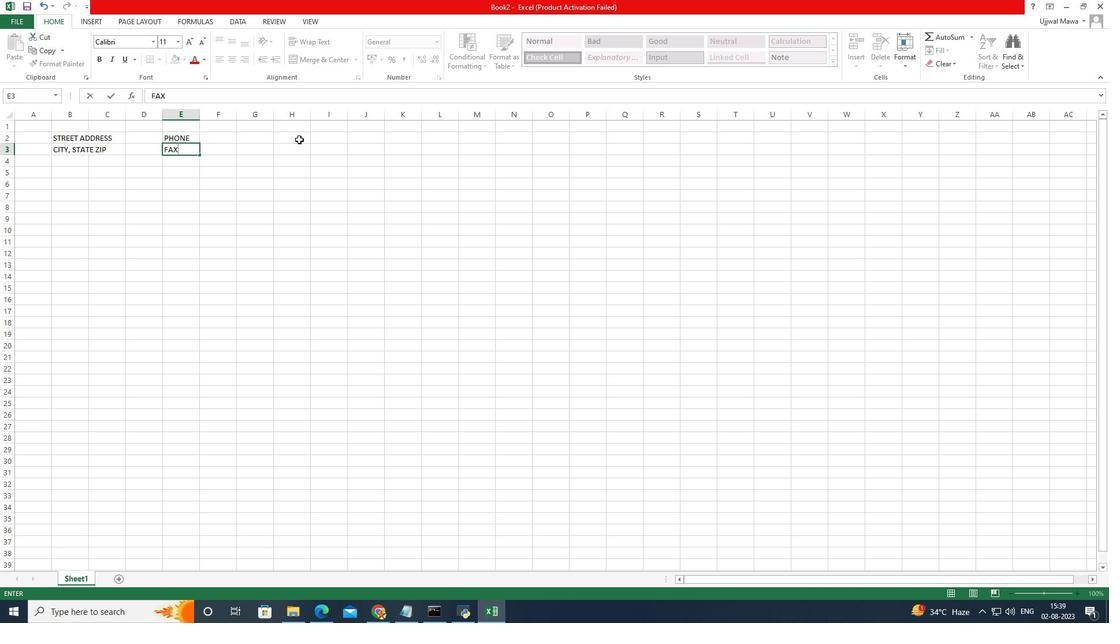 
Action: Mouse moved to (292, 138)
Screenshot: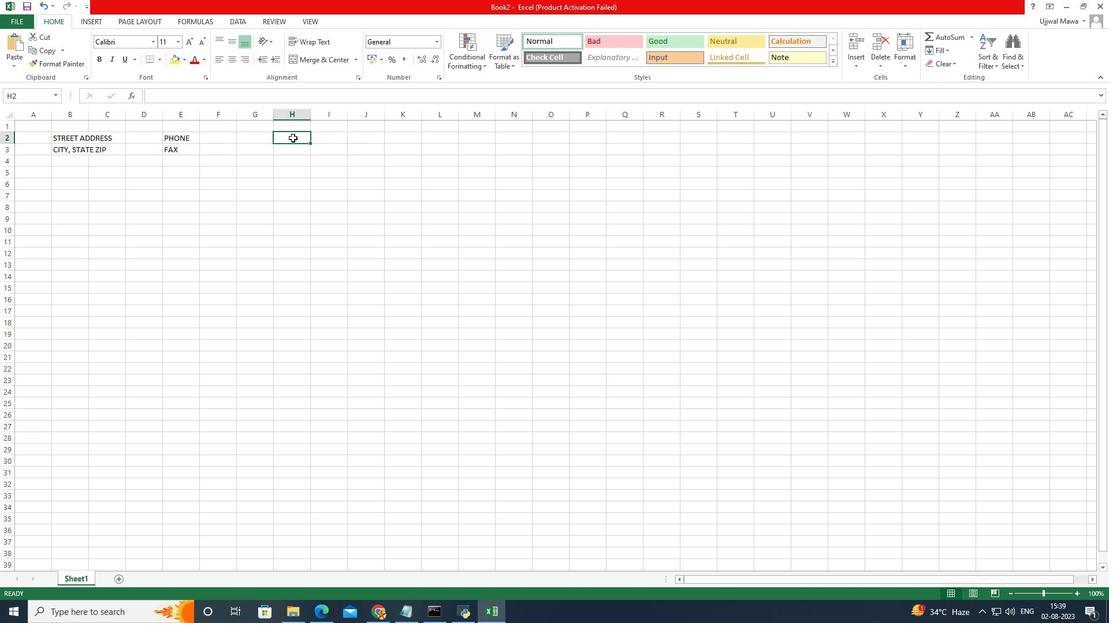 
Action: Mouse pressed left at (292, 138)
Screenshot: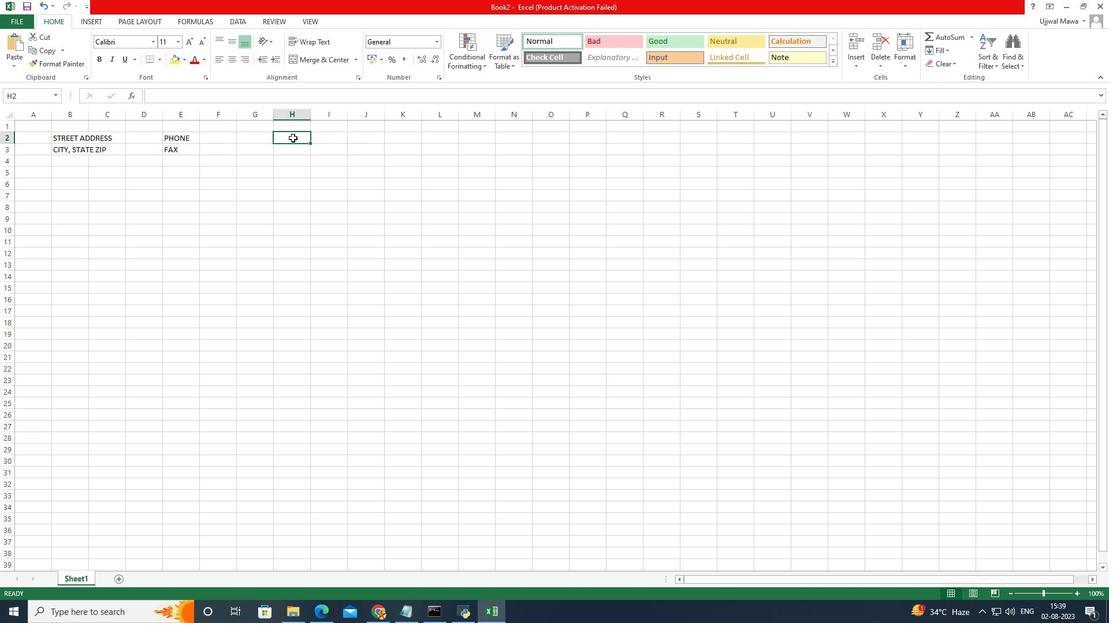 
Action: Mouse pressed left at (292, 138)
Screenshot: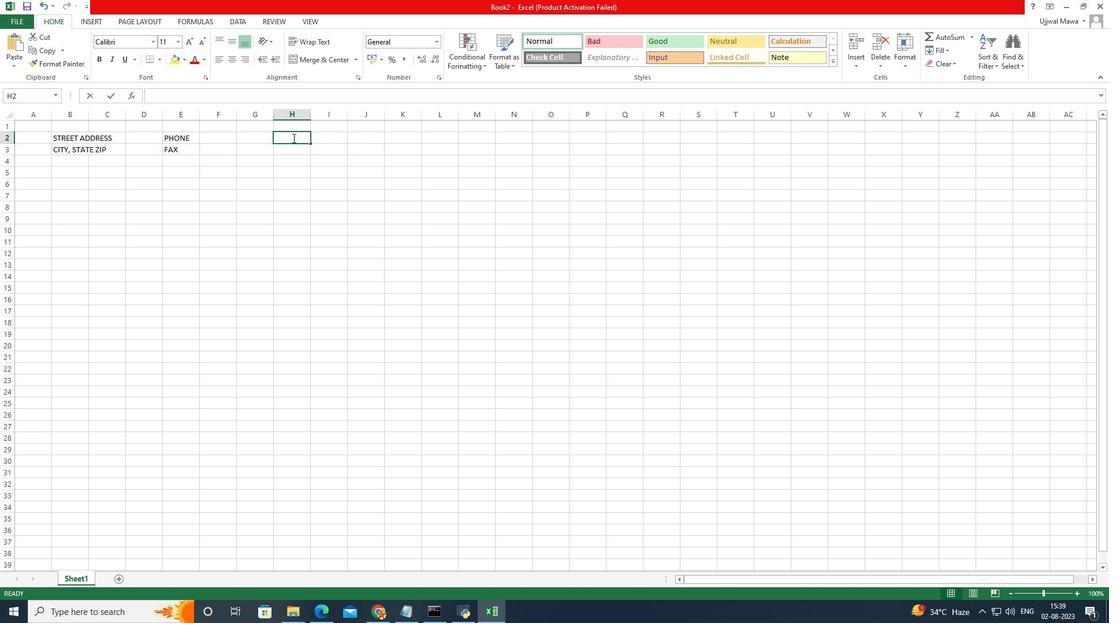 
Action: Key pressed e
Screenshot: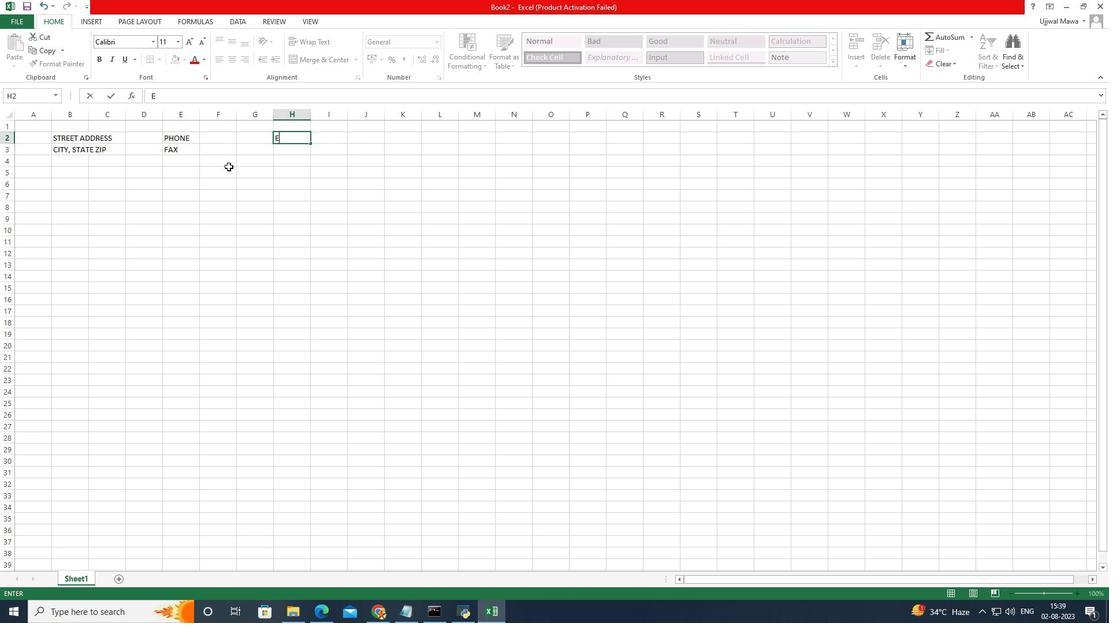 
Action: Mouse moved to (196, 180)
Screenshot: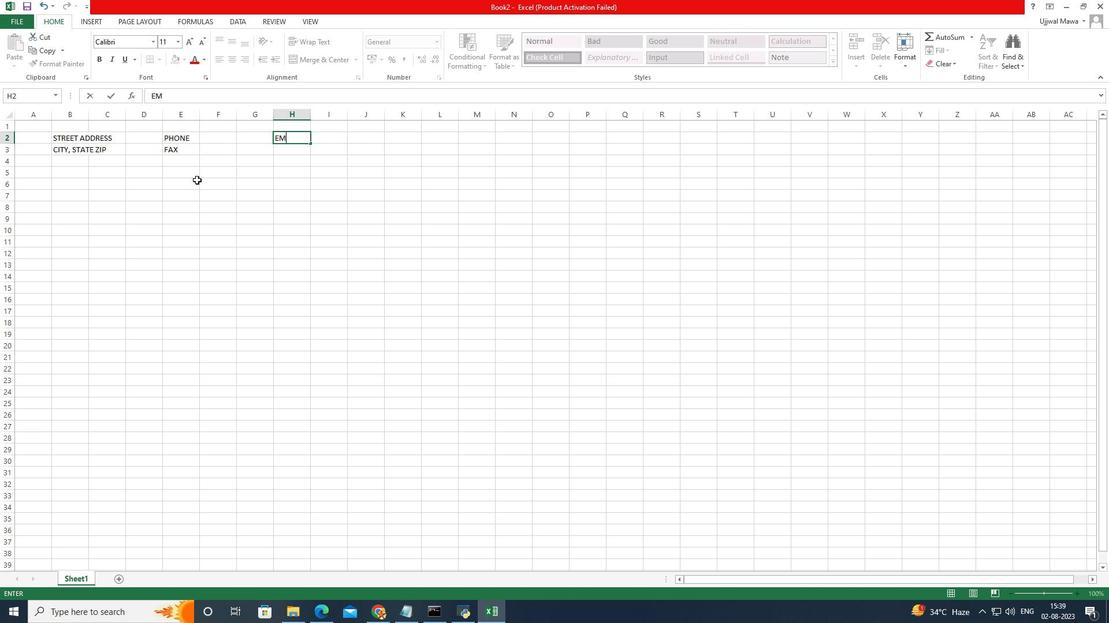 
Action: Key pressed mail<Key.space>
Screenshot: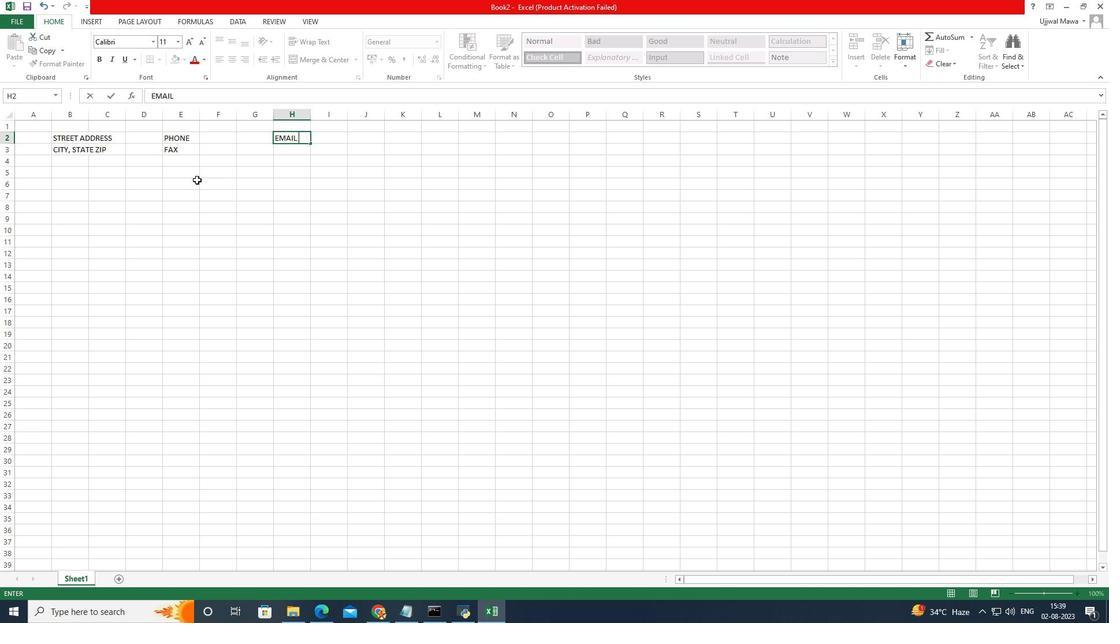 
Action: Mouse moved to (291, 150)
Screenshot: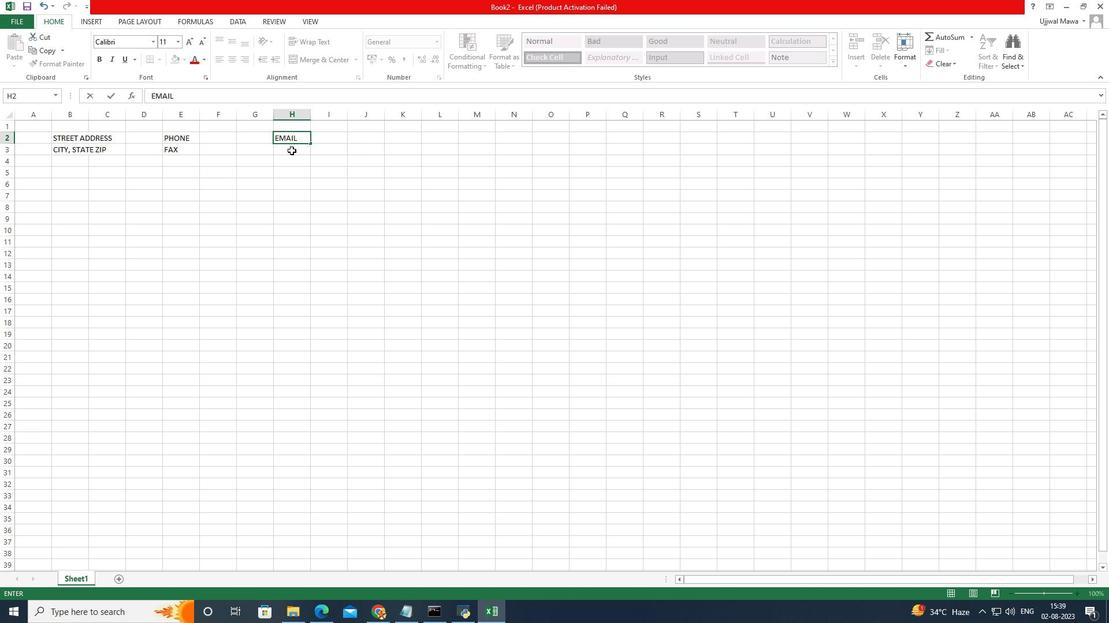 
Action: Mouse pressed left at (291, 150)
Screenshot: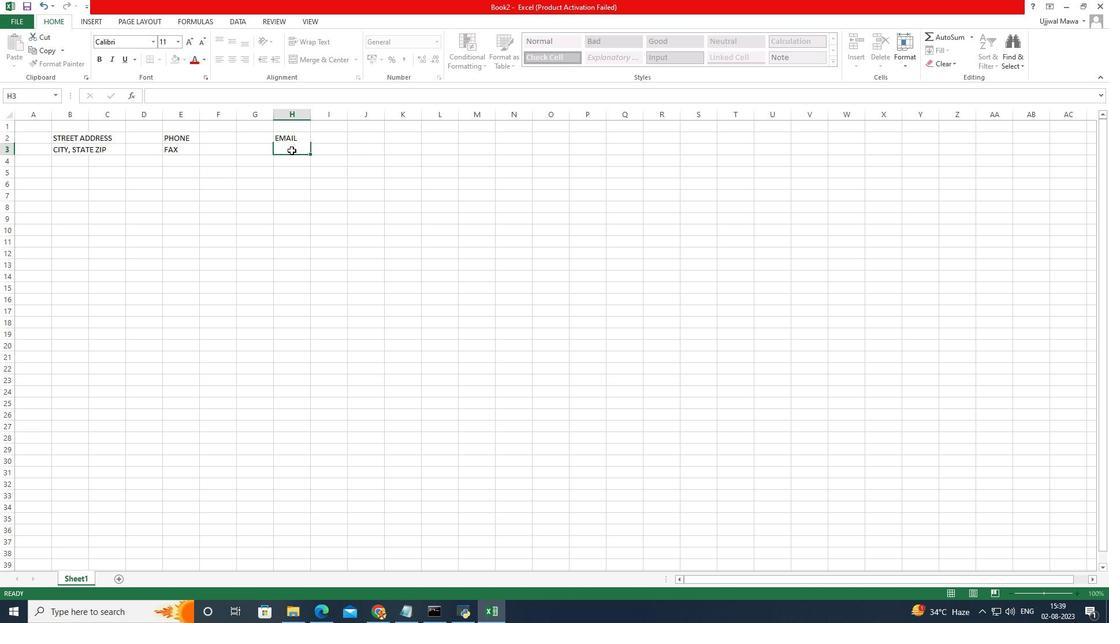 
Action: Key pressed w
Screenshot: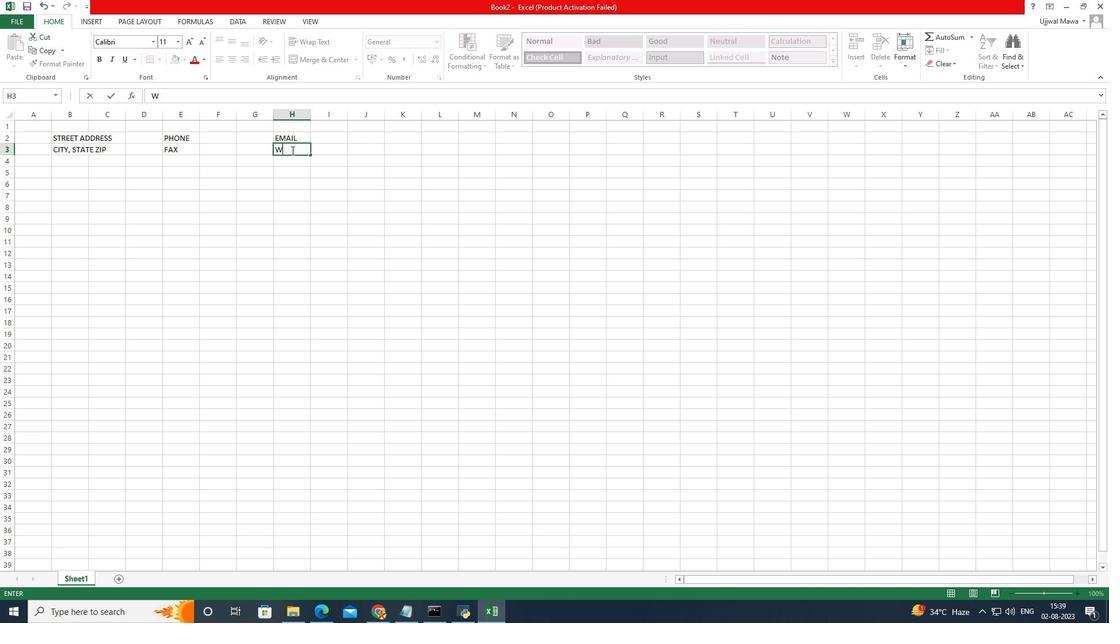 
Action: Mouse moved to (291, 151)
Screenshot: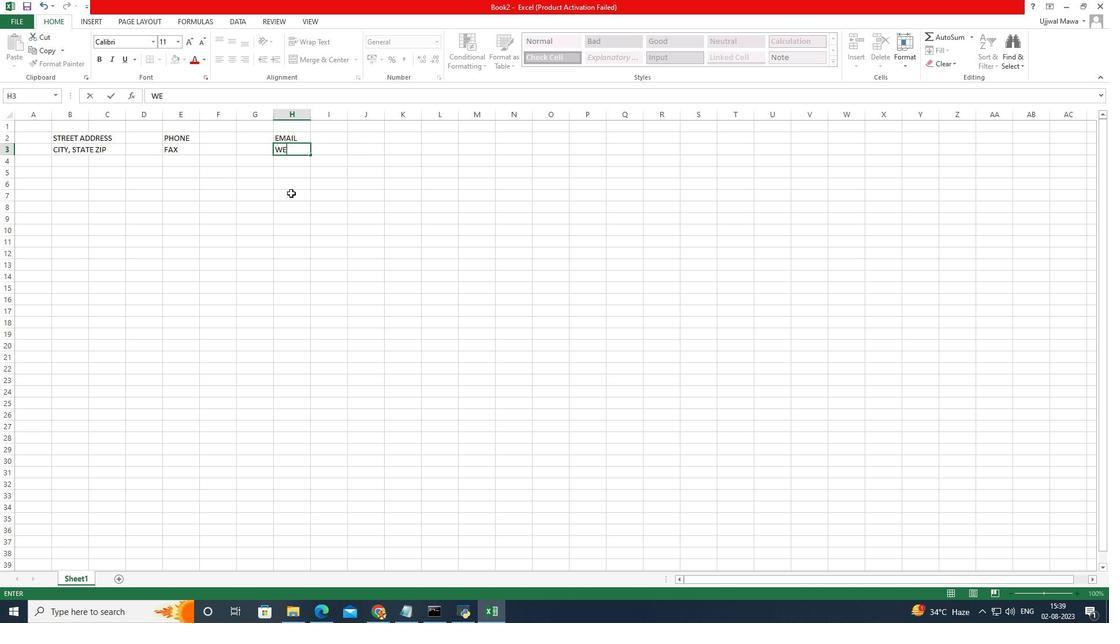 
Action: Key pressed e 504, 267)
Screenshot: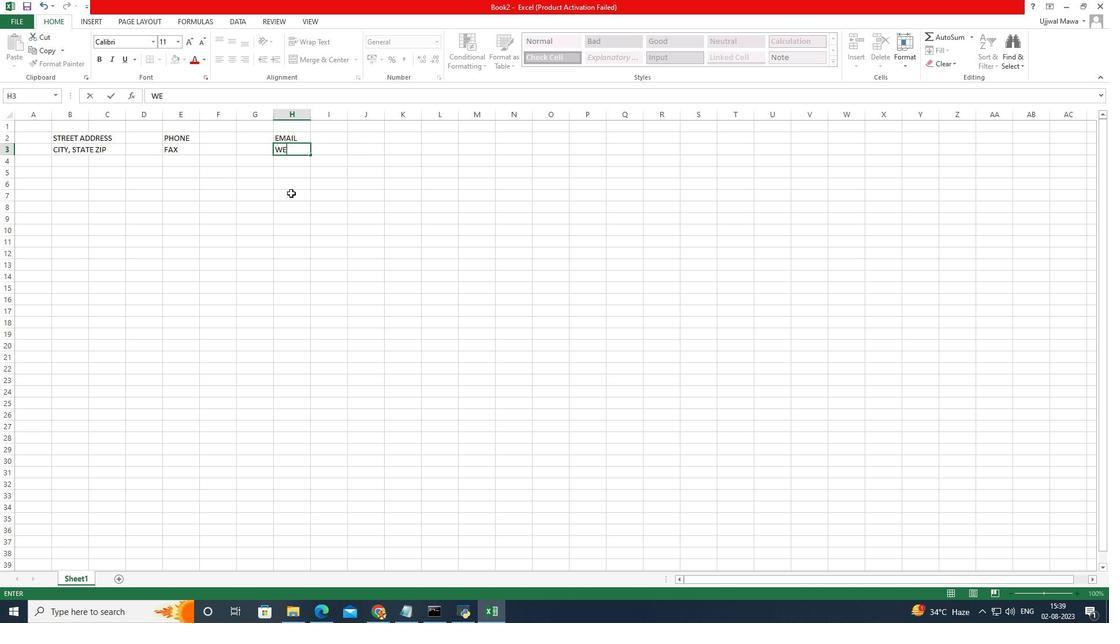 
Action: Mouse moved to (291, 193)
Screenshot: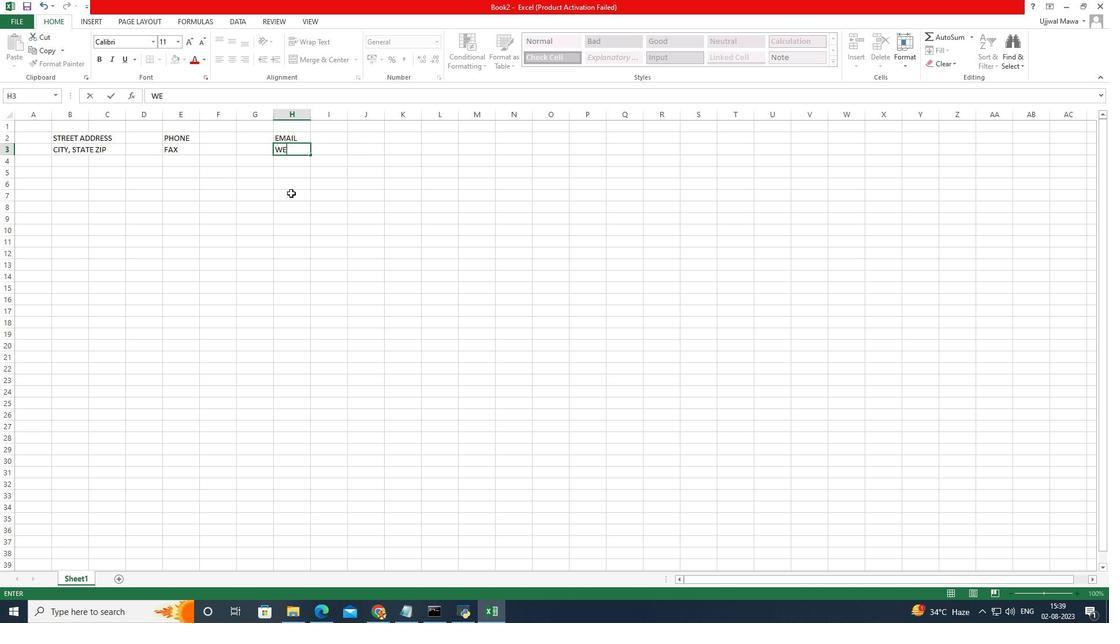 
Action: Key pressed bsit
Screenshot: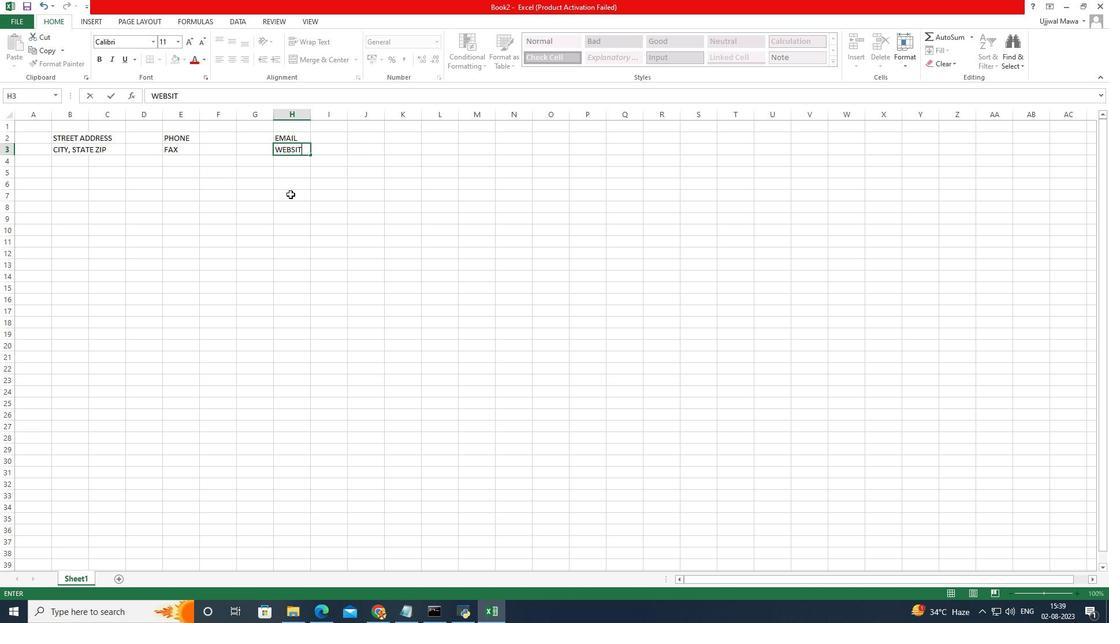
Action: Mouse moved to (290, 194)
Screenshot: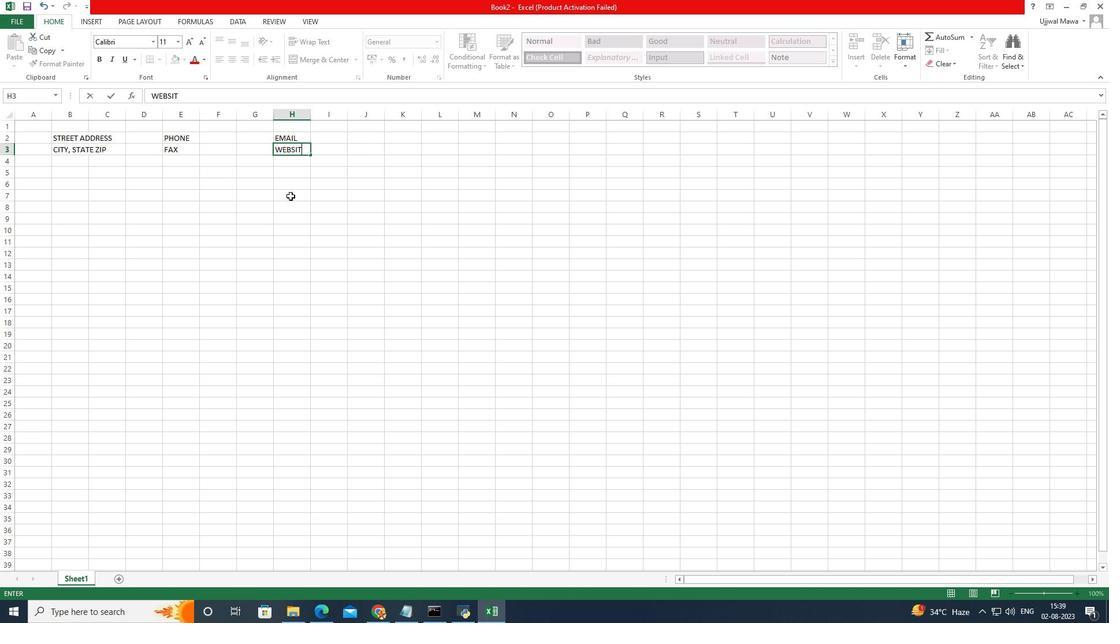 
Action: Key pressed e
Screenshot: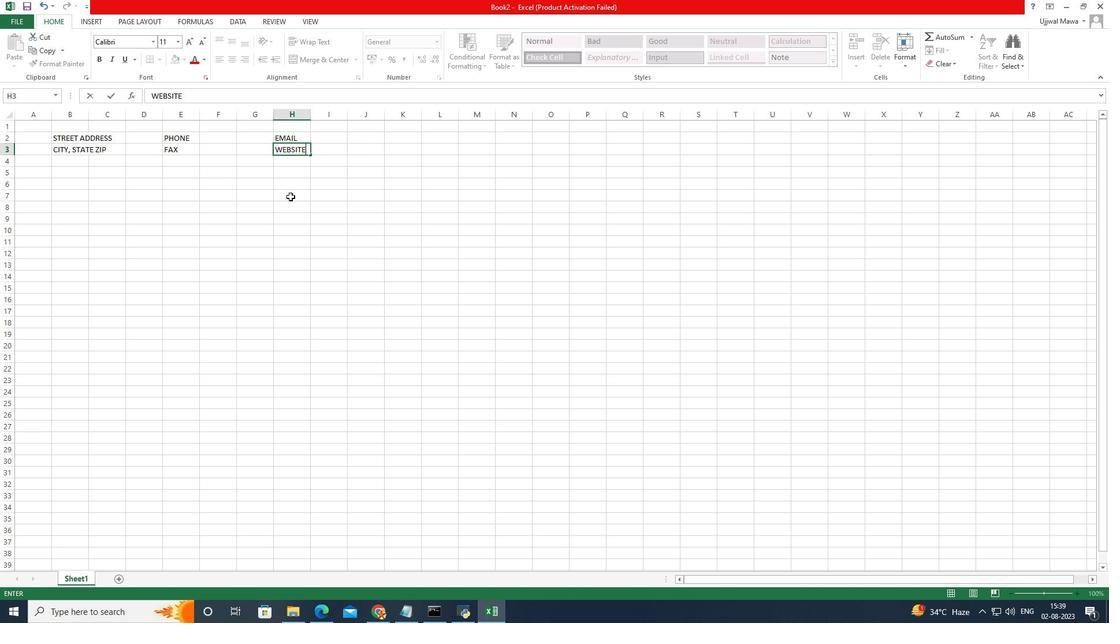 
Action: Mouse moved to (304, 238)
Screenshot: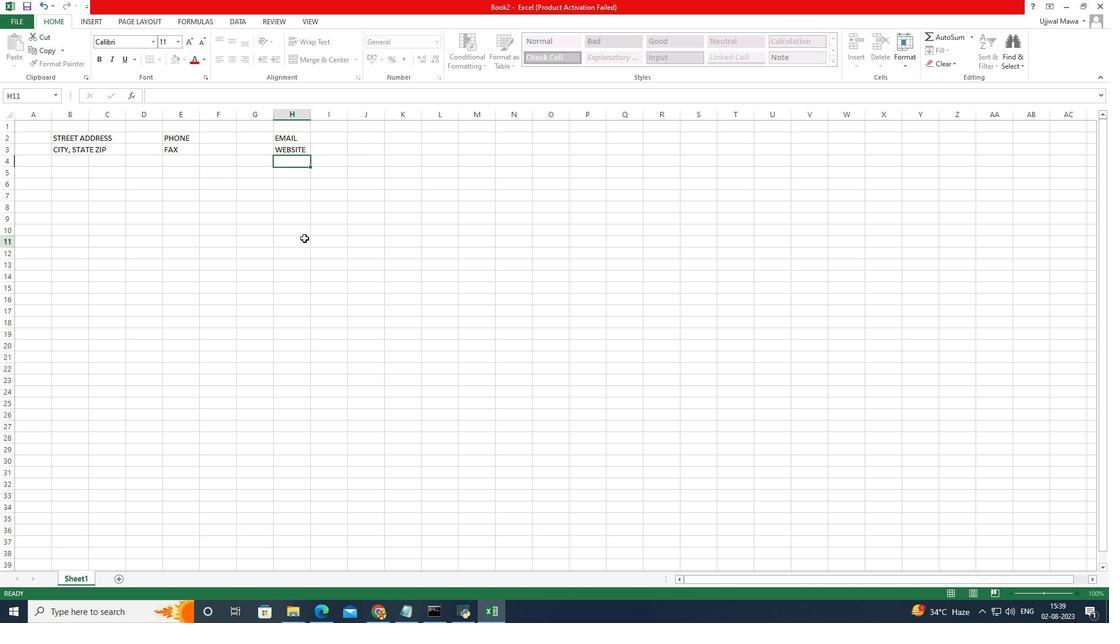 
Action: Mouse pressed left at (304, 238)
Screenshot: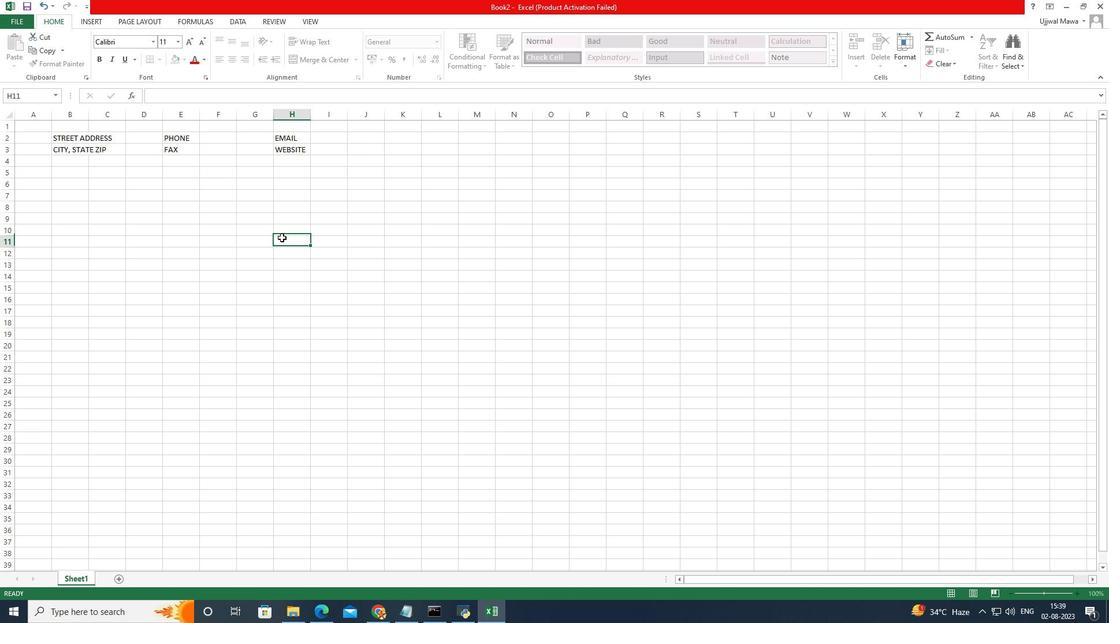 
Action: Mouse moved to (89, 117)
Screenshot: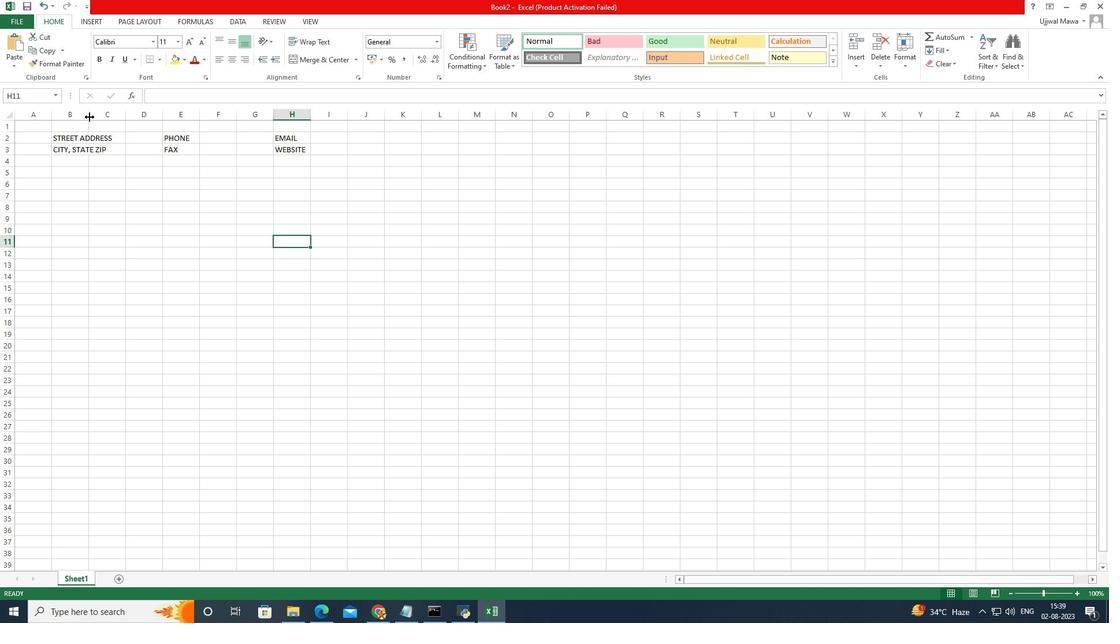
Action: Mouse pressed left at (89, 117)
Screenshot: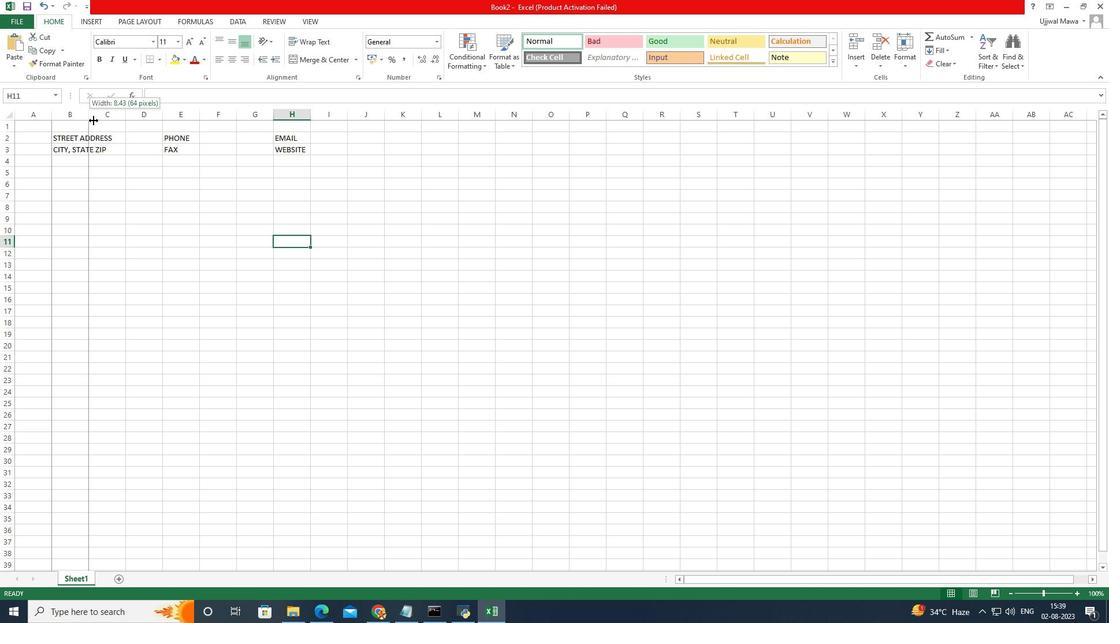 
Action: Mouse moved to (251, 153)
Screenshot: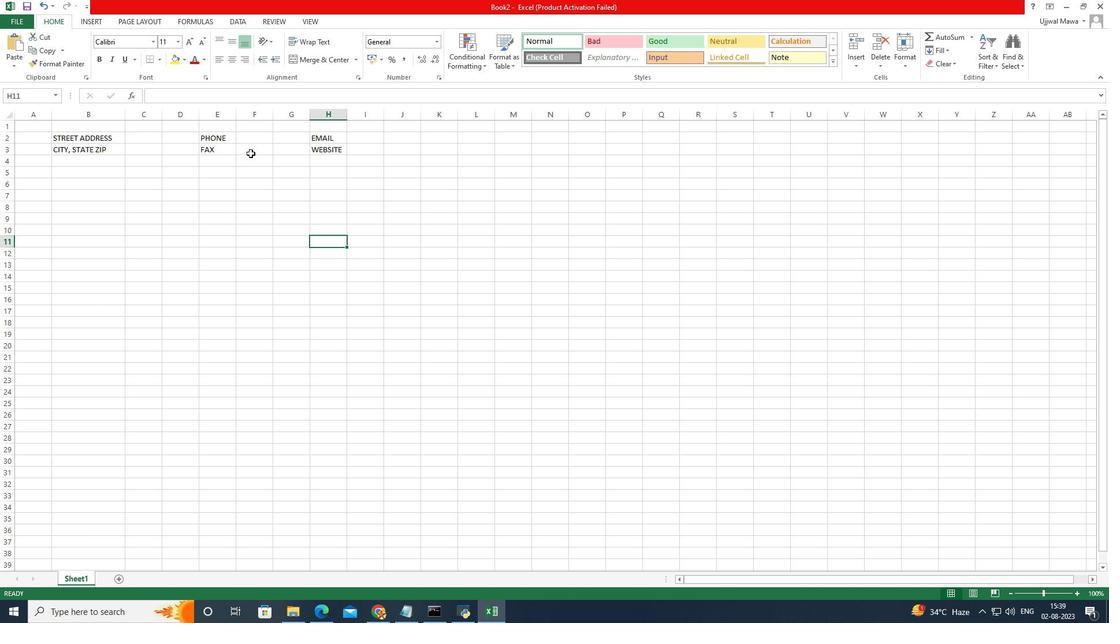 
Action: Mouse pressed left at (251, 153)
Screenshot: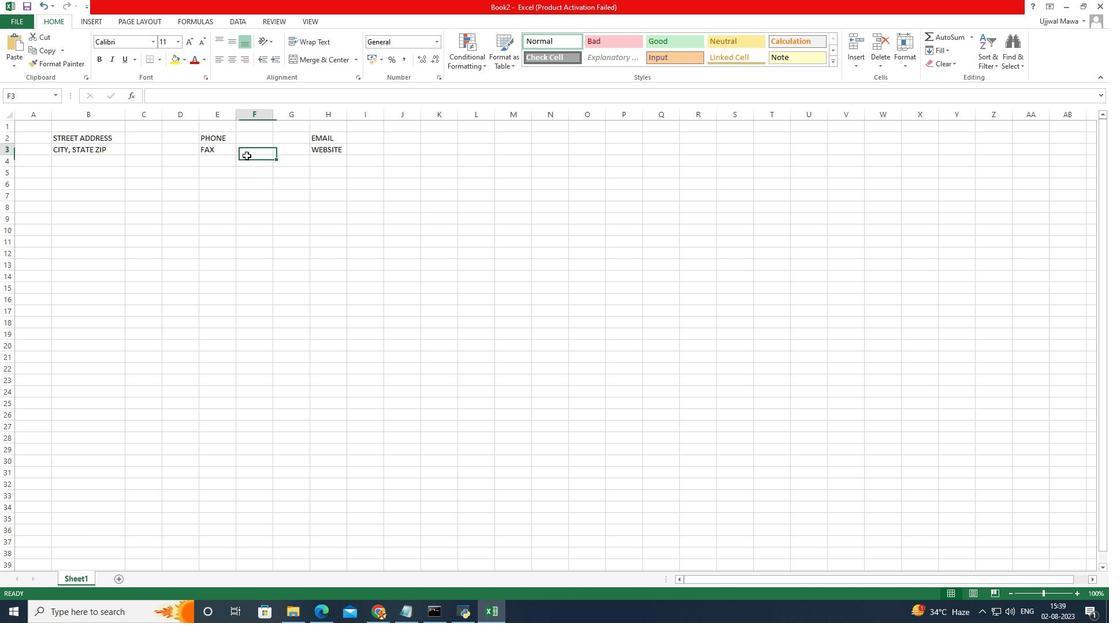 
Action: Mouse moved to (66, 177)
Screenshot: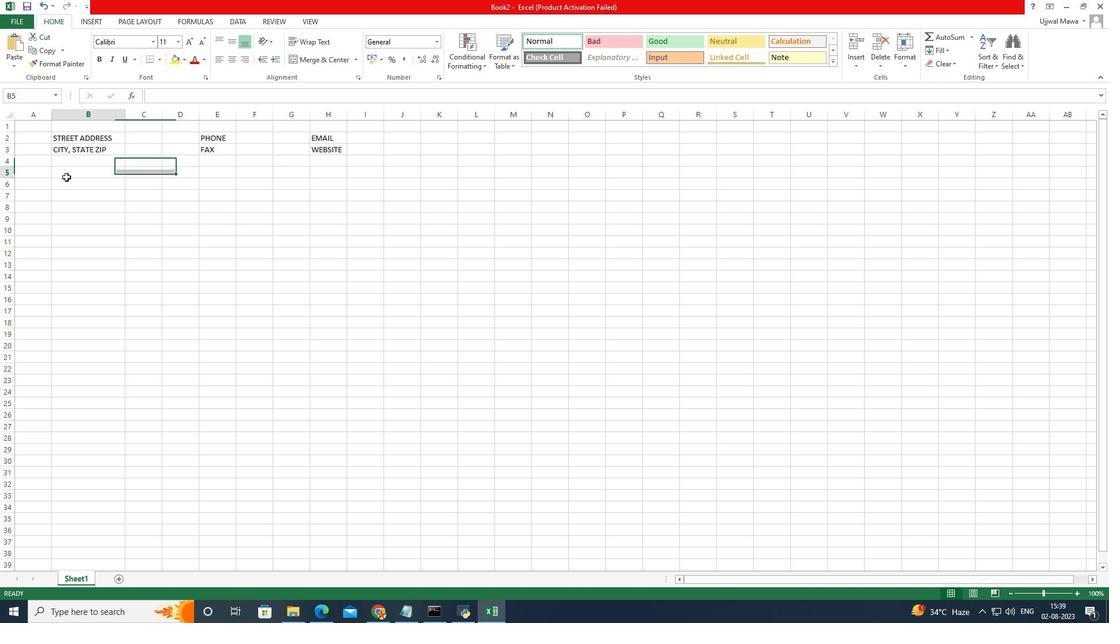 
Action: Mouse pressed left at (66, 177)
Screenshot: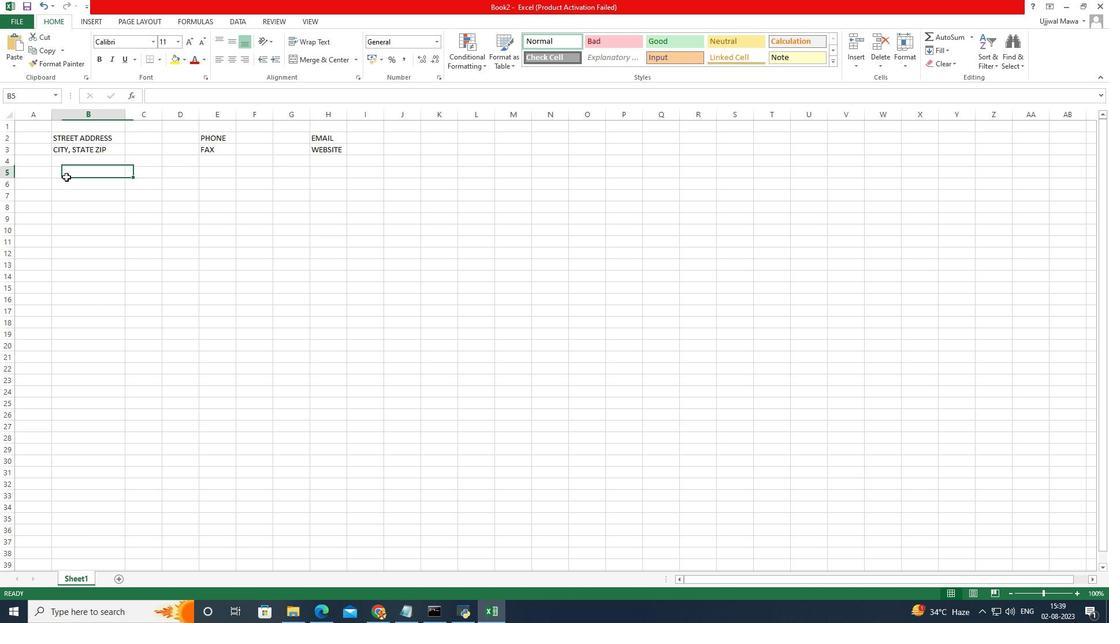 
Action: Mouse moved to (118, 206)
Screenshot: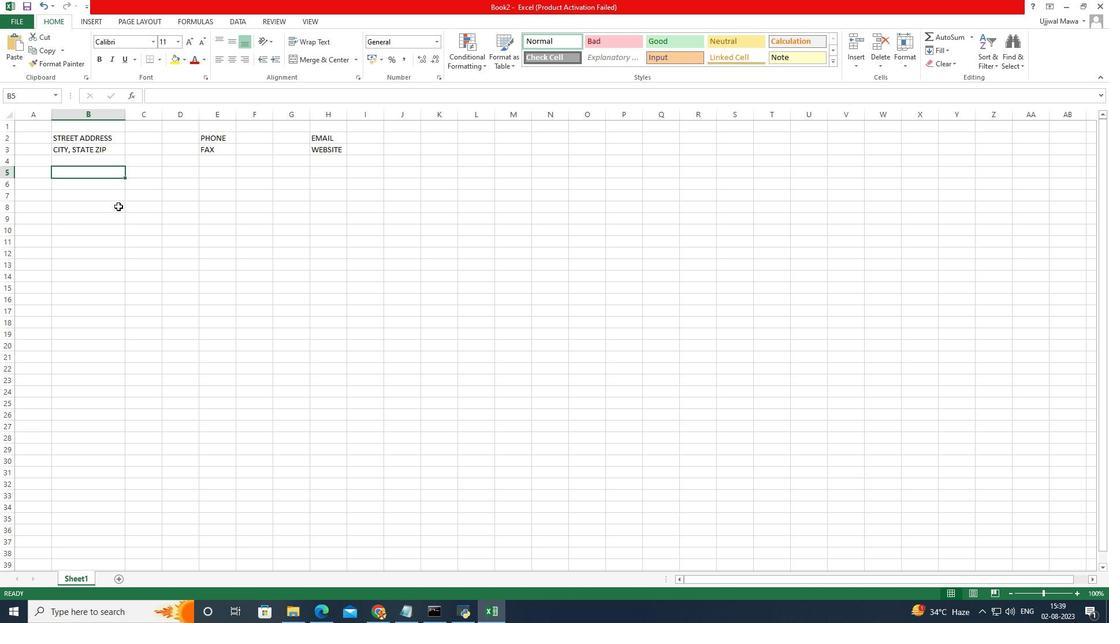 
Action: Key pressed bill<Key.space>to
Screenshot: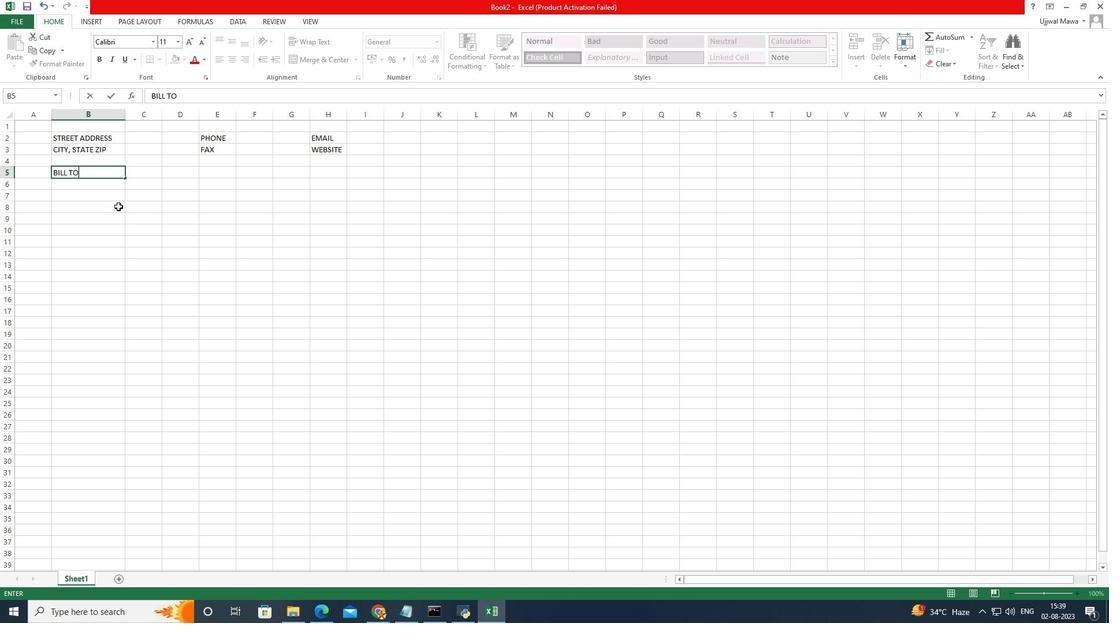 
Action: Mouse moved to (147, 170)
Screenshot: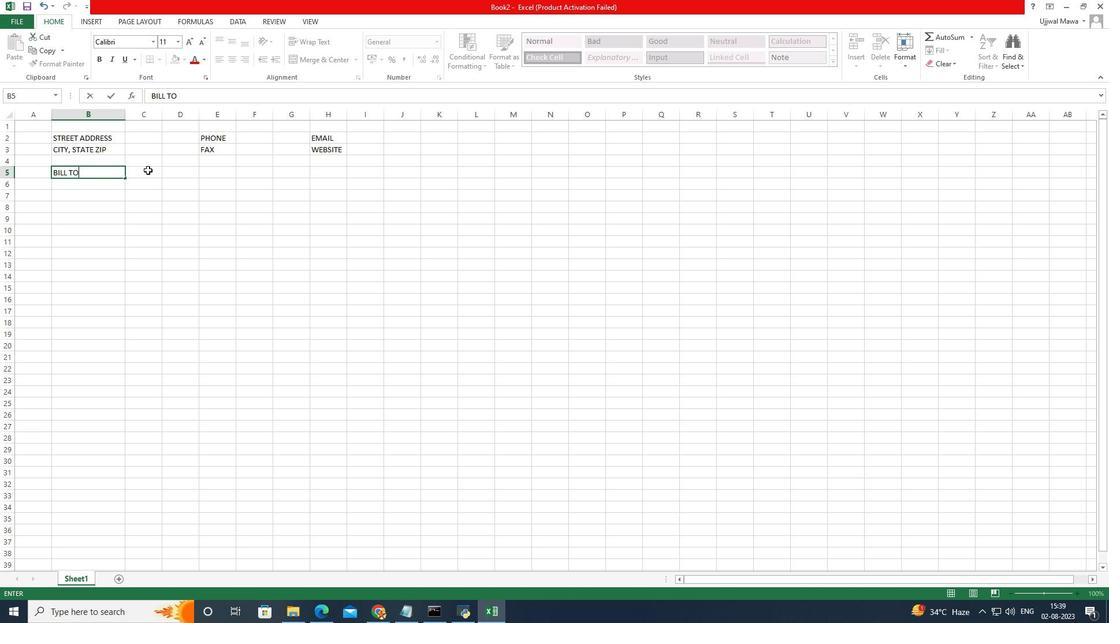 
Action: Mouse pressed left at (147, 170)
Screenshot: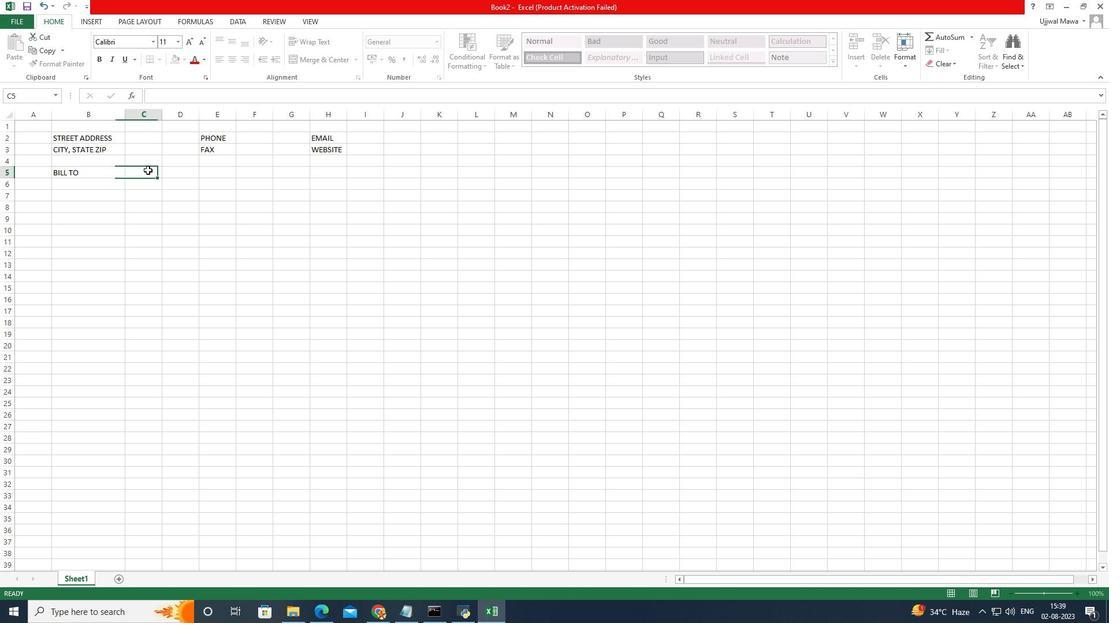 
Action: Mouse pressed left at (147, 170)
Screenshot: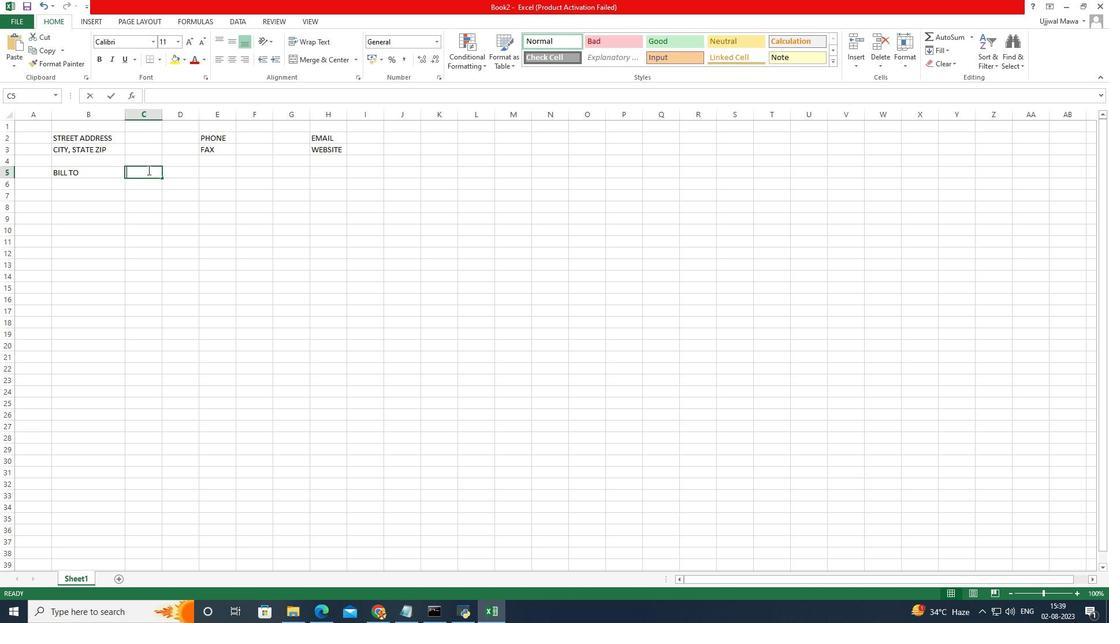 
Action: Key pressed com<Key.backspace>ntoso<Key.space>ltd.
Screenshot: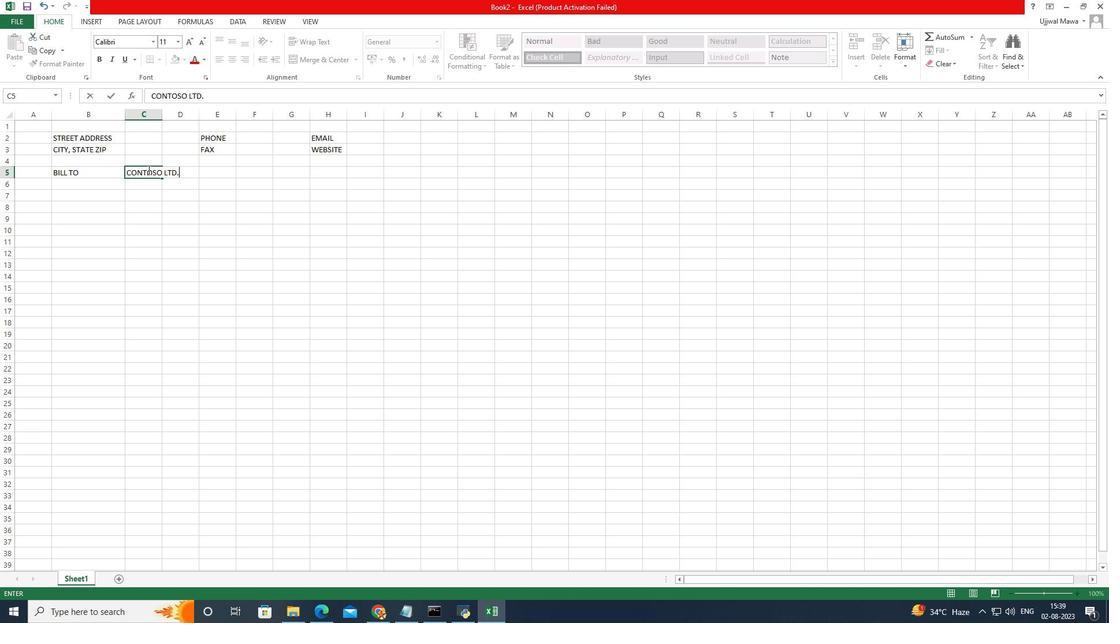 
Action: Mouse moved to (119, 195)
Screenshot: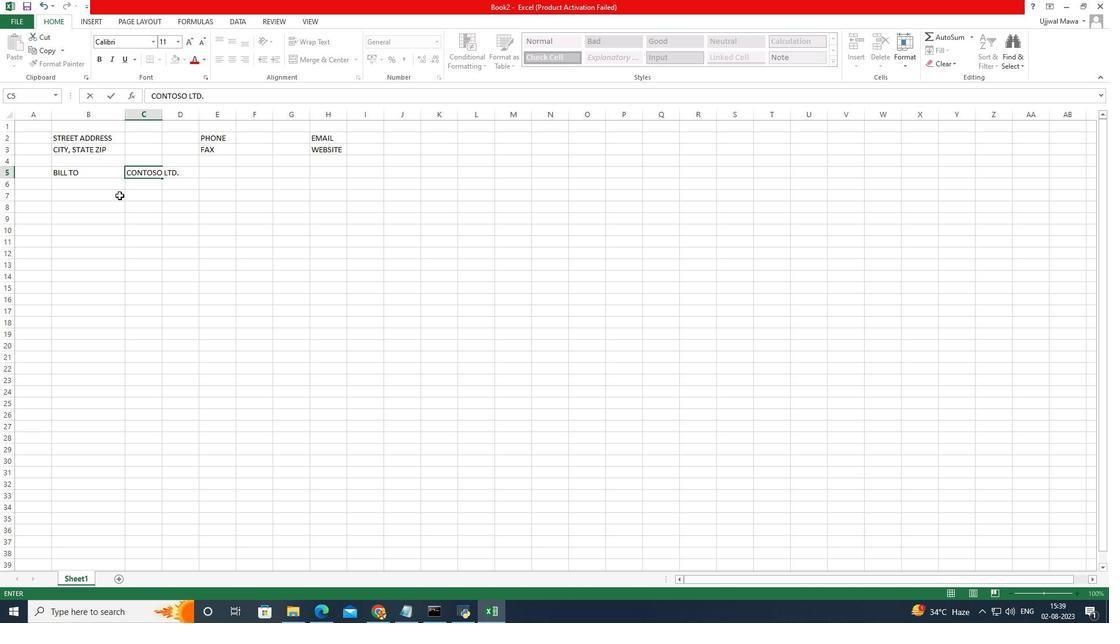 
Action: Mouse pressed left at (119, 195)
Screenshot: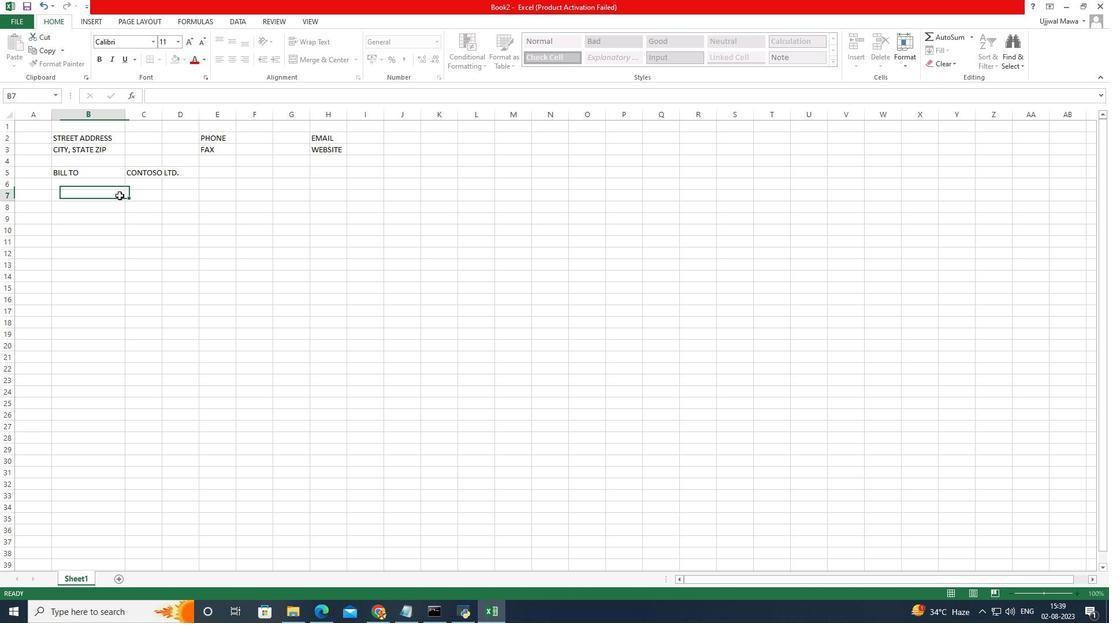 
Action: Mouse moved to (82, 182)
Screenshot: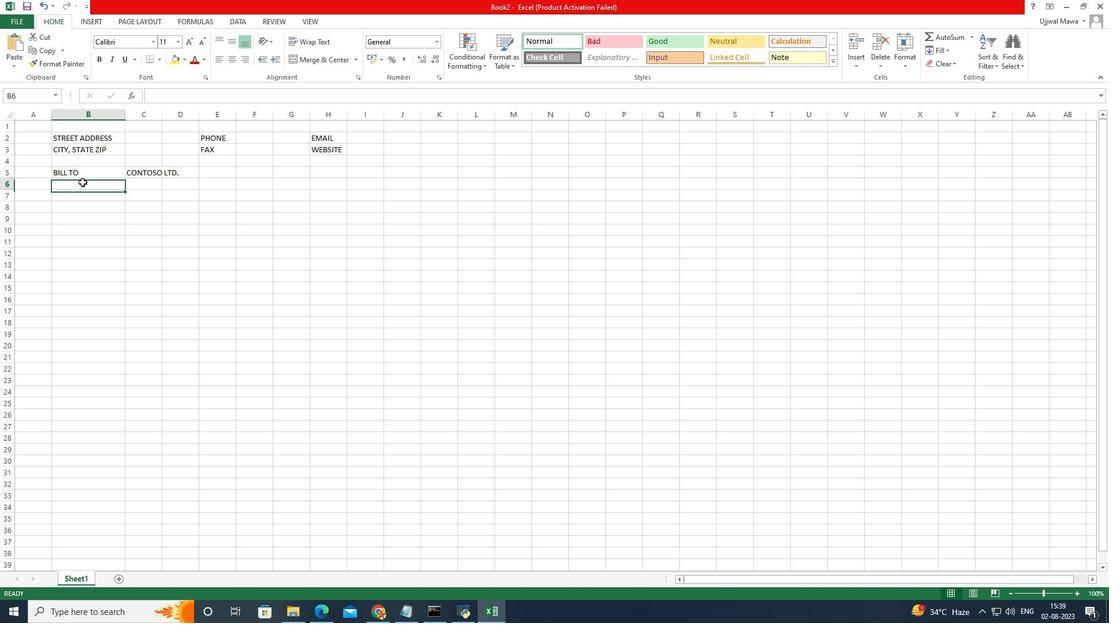 
Action: Mouse pressed left at (82, 182)
Screenshot: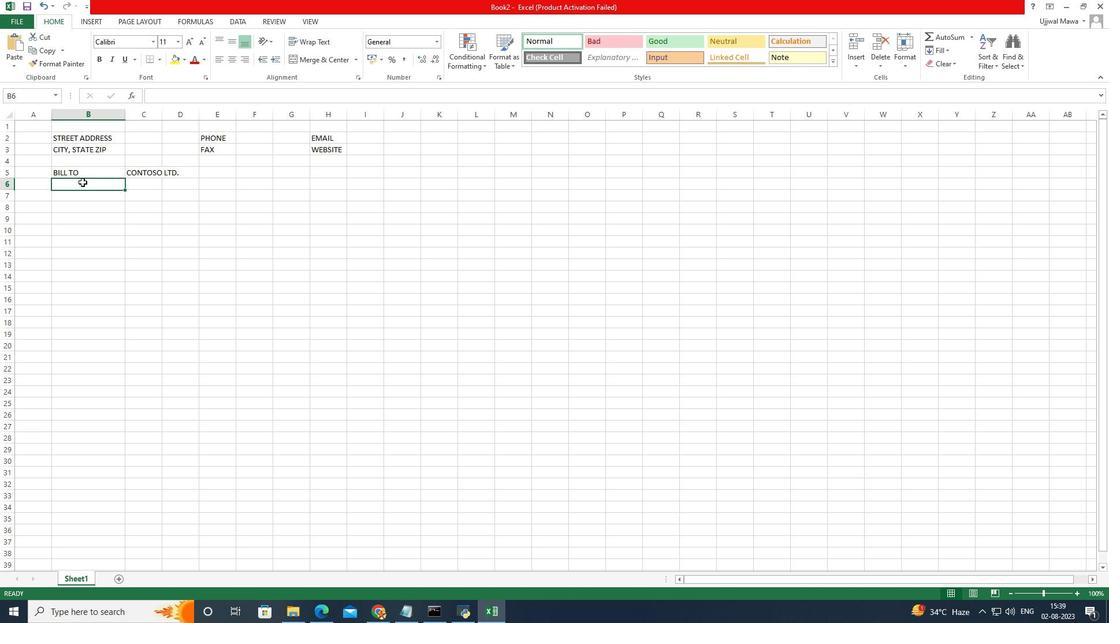
Action: Mouse moved to (81, 183)
Screenshot: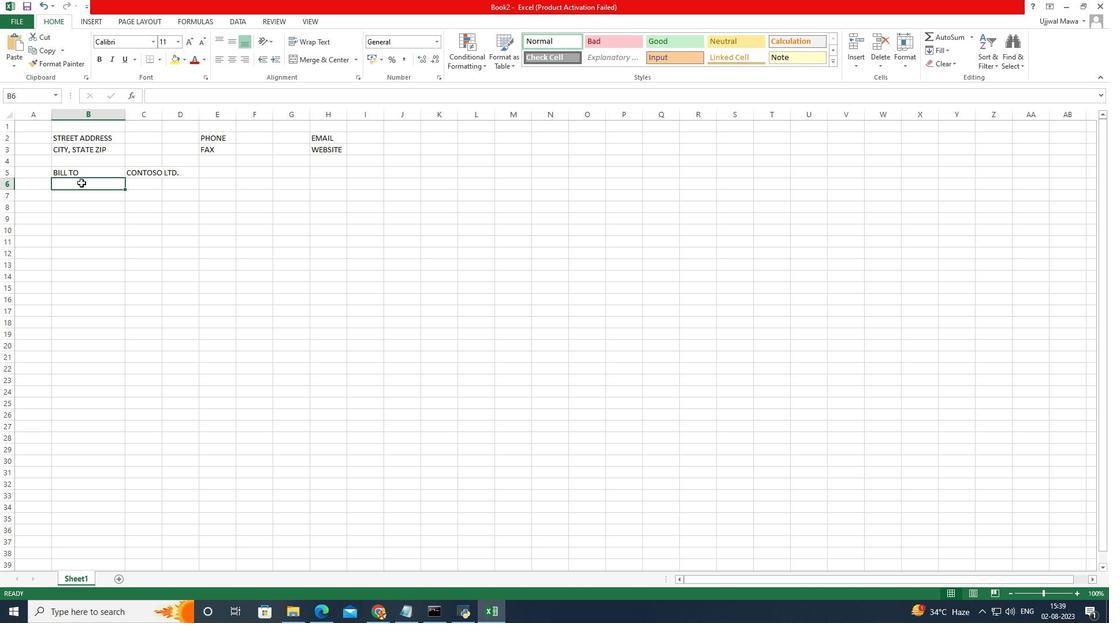 
Action: Key pressed address
Screenshot: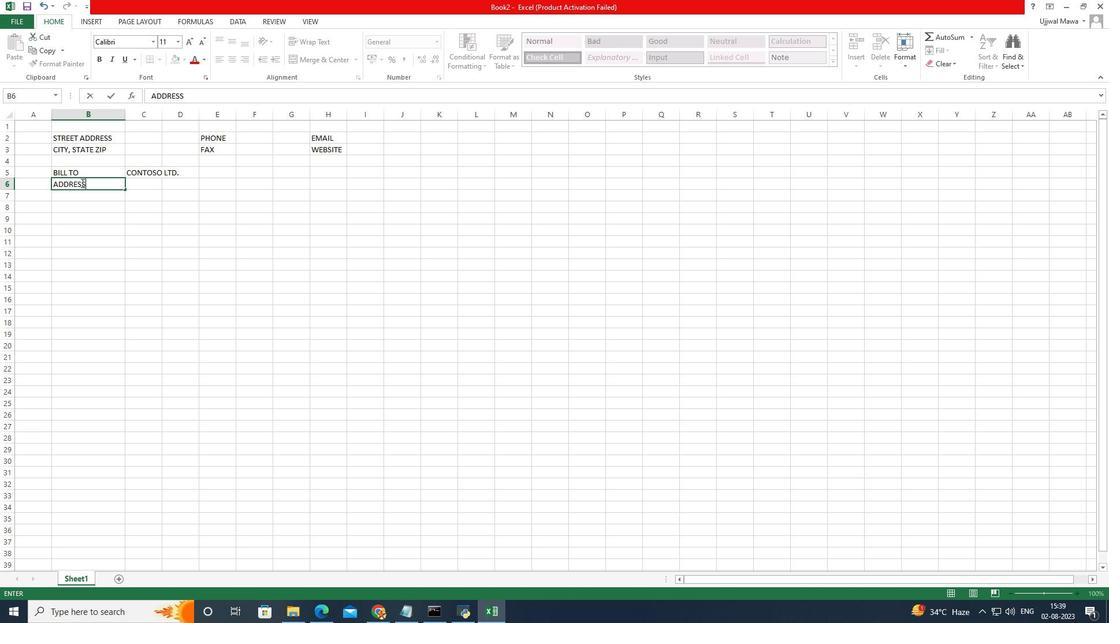 
Action: Mouse moved to (154, 187)
Screenshot: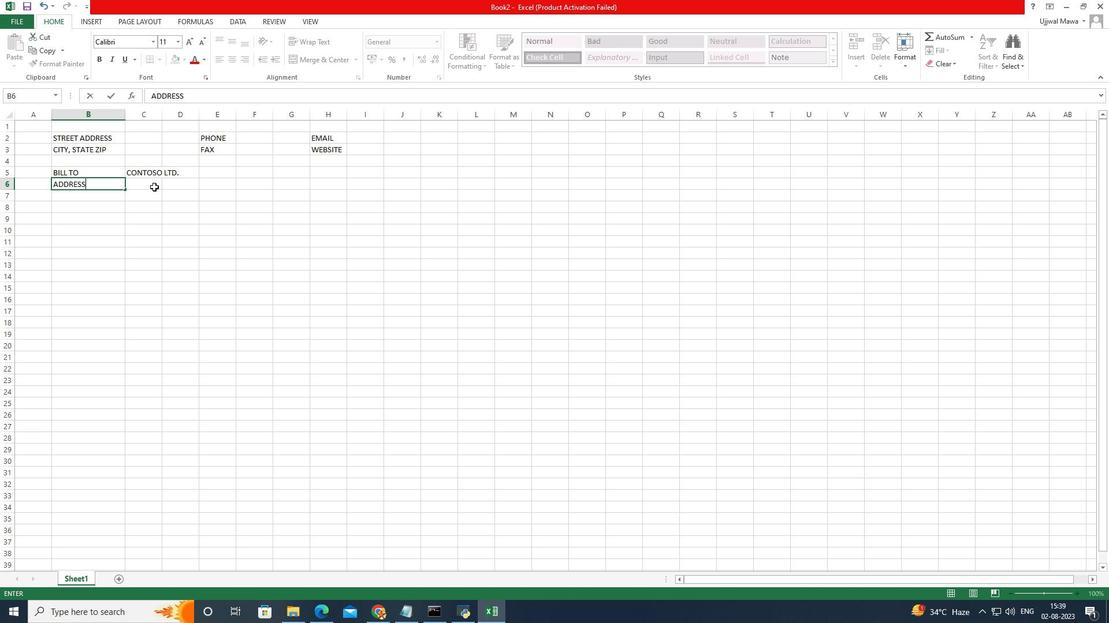 
Action: Mouse pressed left at (154, 187)
Screenshot: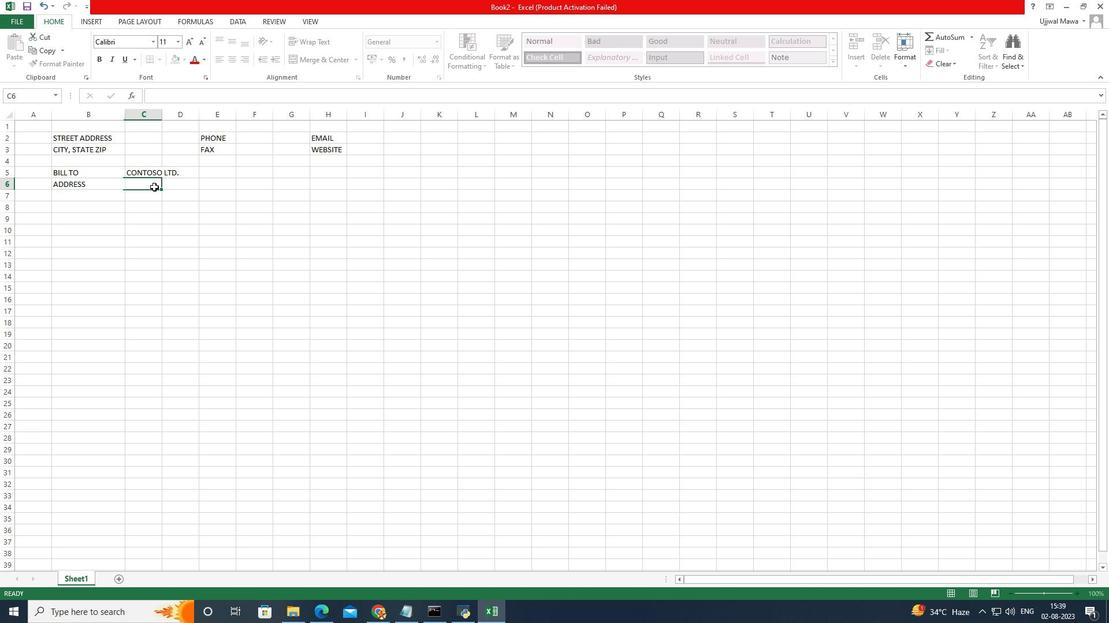 
Action: Mouse moved to (165, 180)
Screenshot: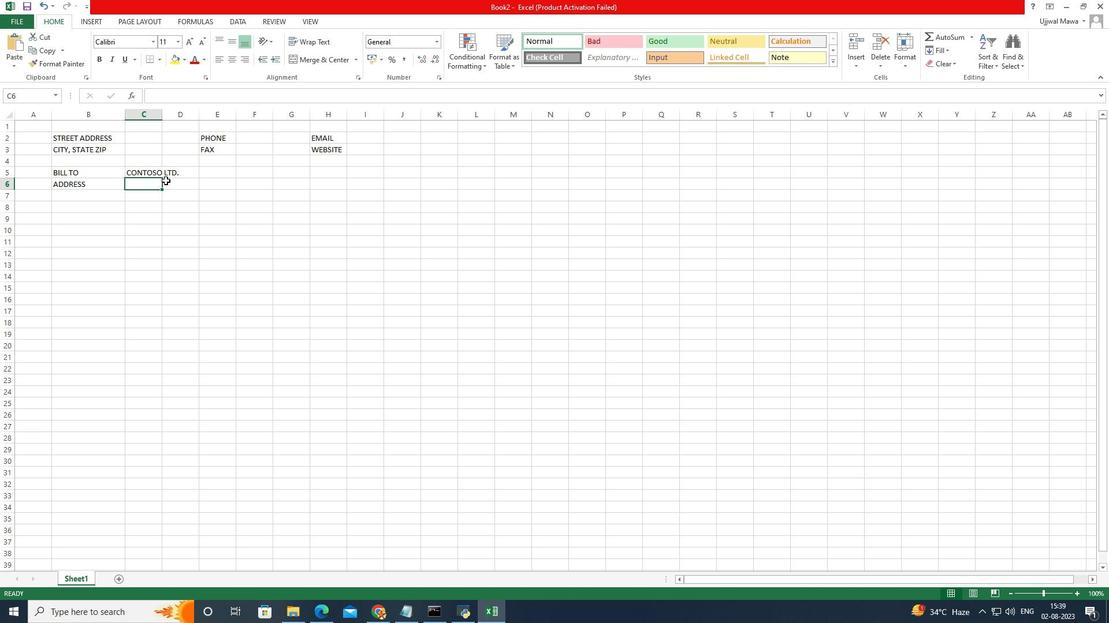 
Action: Key pressed 567<Key.space>walnut<Key.space>lane<Key.enter>molln<Key.space>,mo<Key.space>098765
Screenshot: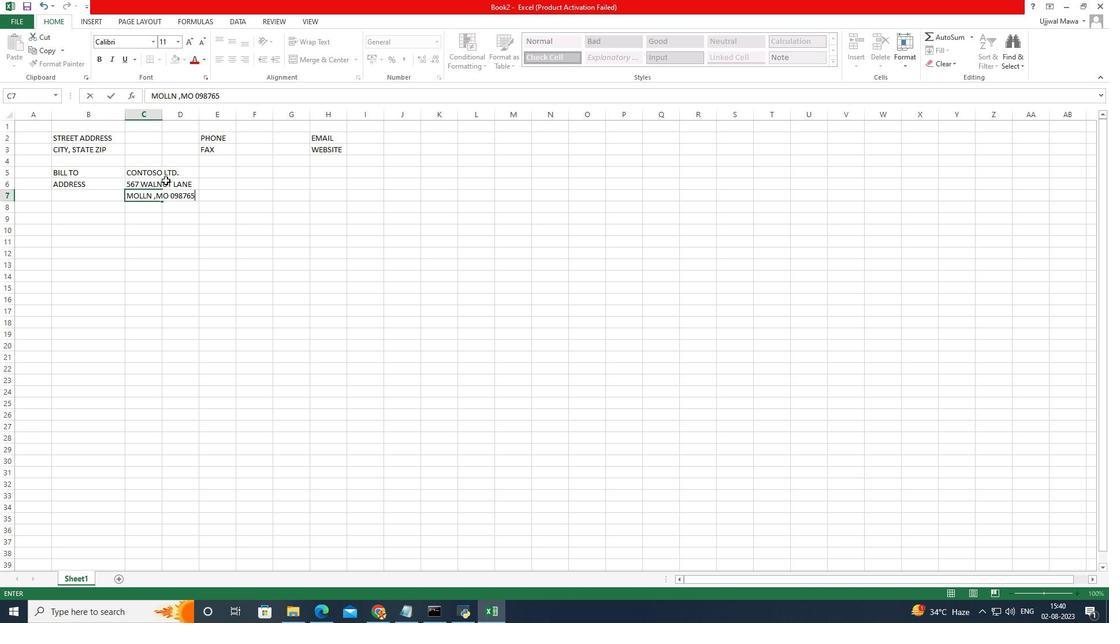 
Action: Mouse moved to (395, 291)
Screenshot: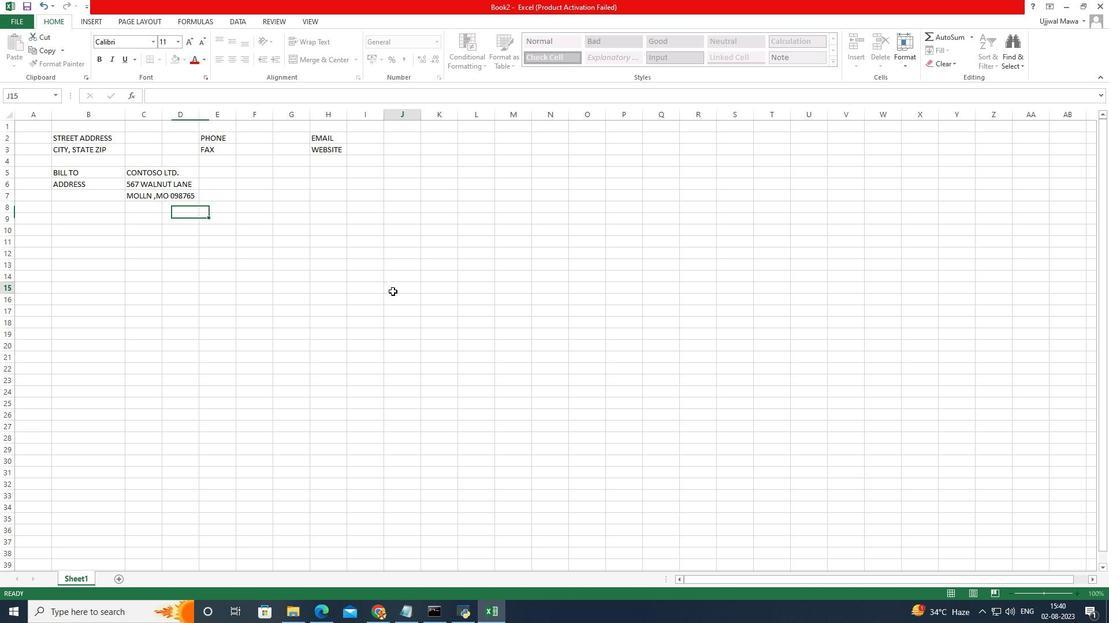 
Action: Mouse pressed left at (395, 291)
Screenshot: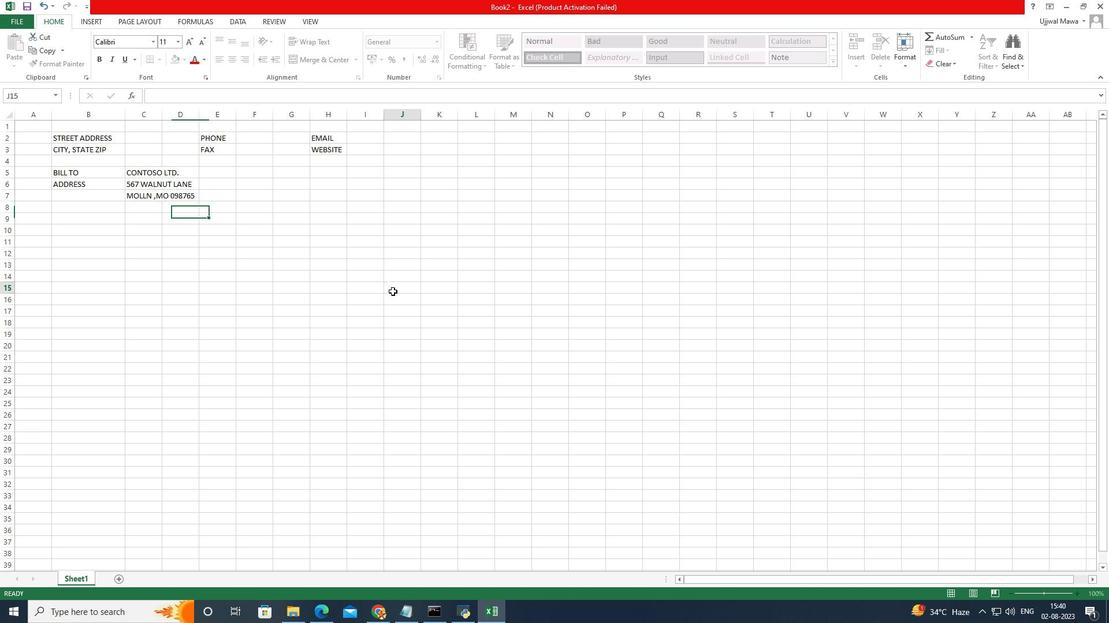 
Action: Mouse moved to (220, 168)
Screenshot: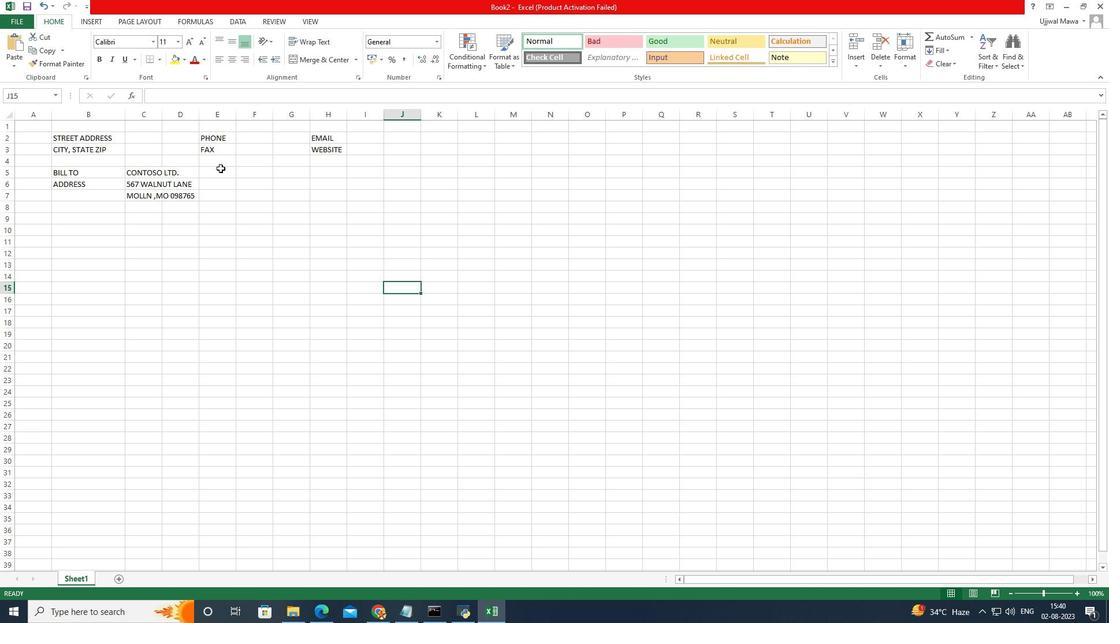 
Action: Mouse pressed left at (220, 168)
Screenshot: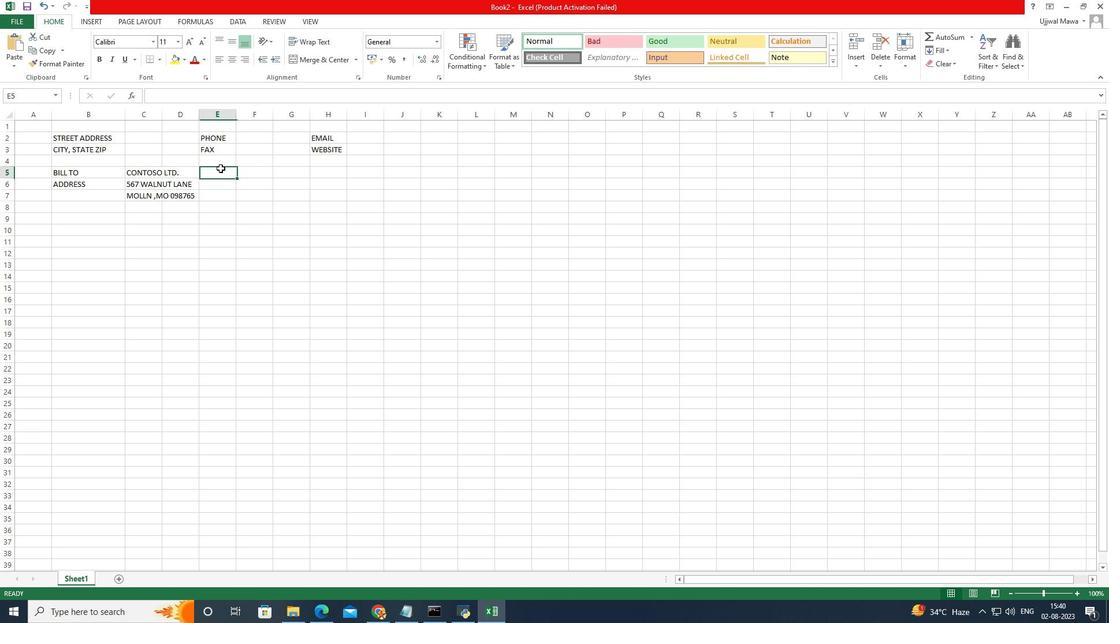
Action: Mouse pressed left at (220, 168)
Screenshot: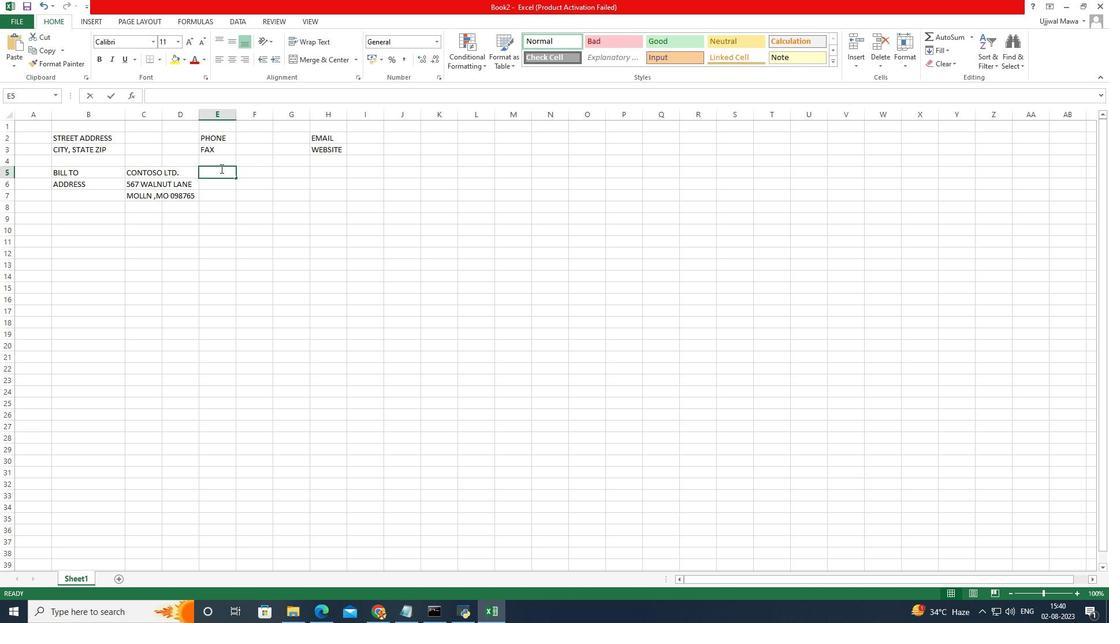 
Action: Mouse moved to (219, 169)
Screenshot: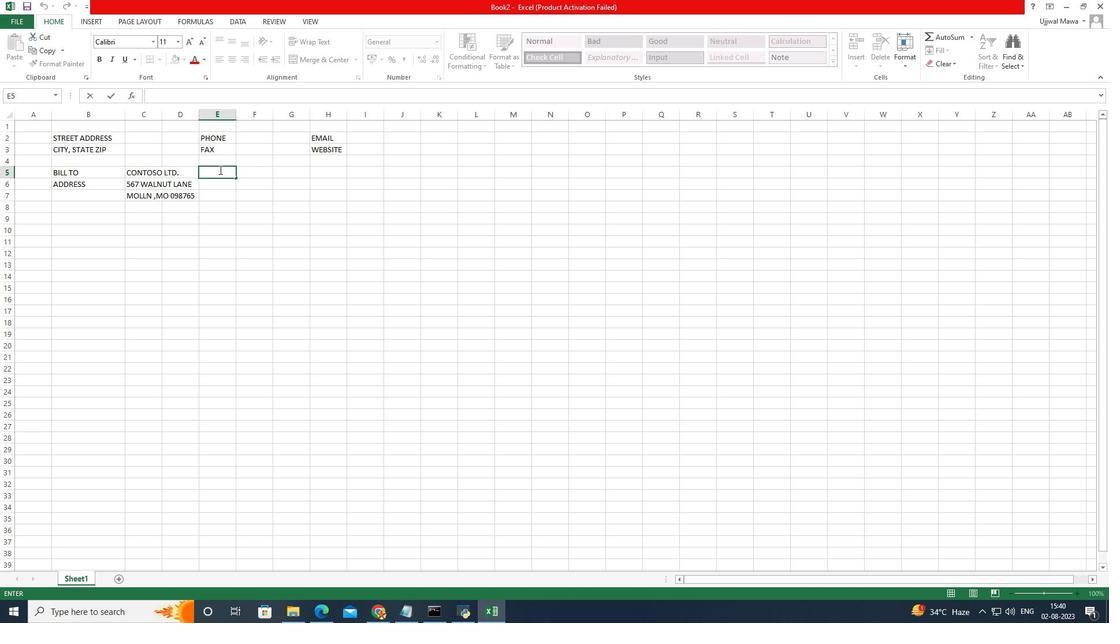 
Action: Key pressed pj<Key.backspace>h<Key.shift_r>
Screenshot: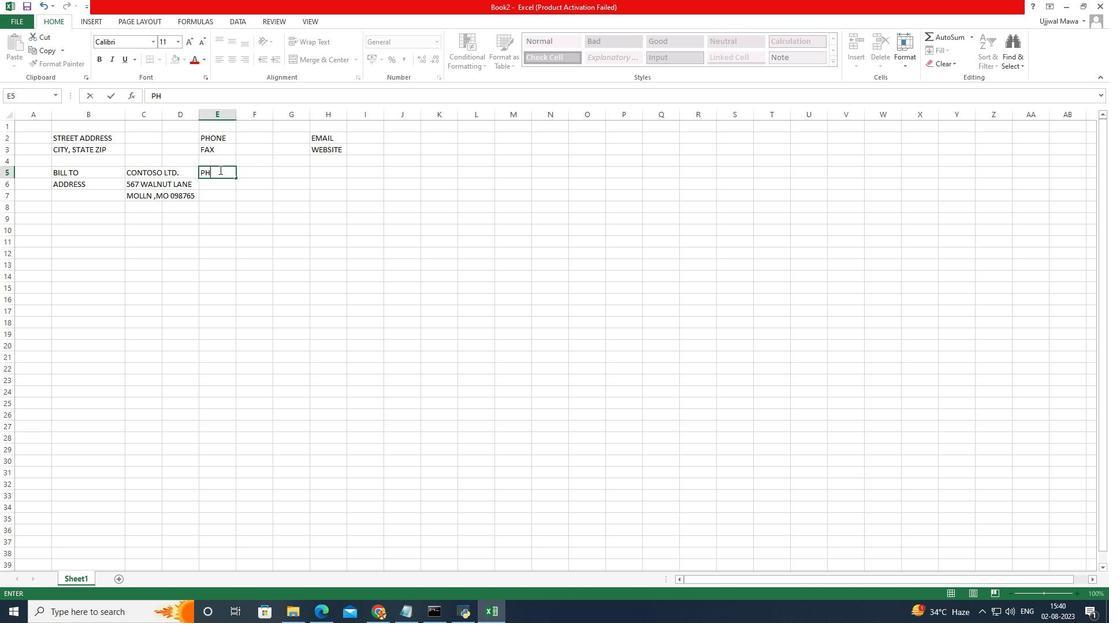 
Action: Mouse moved to (212, 172)
Screenshot: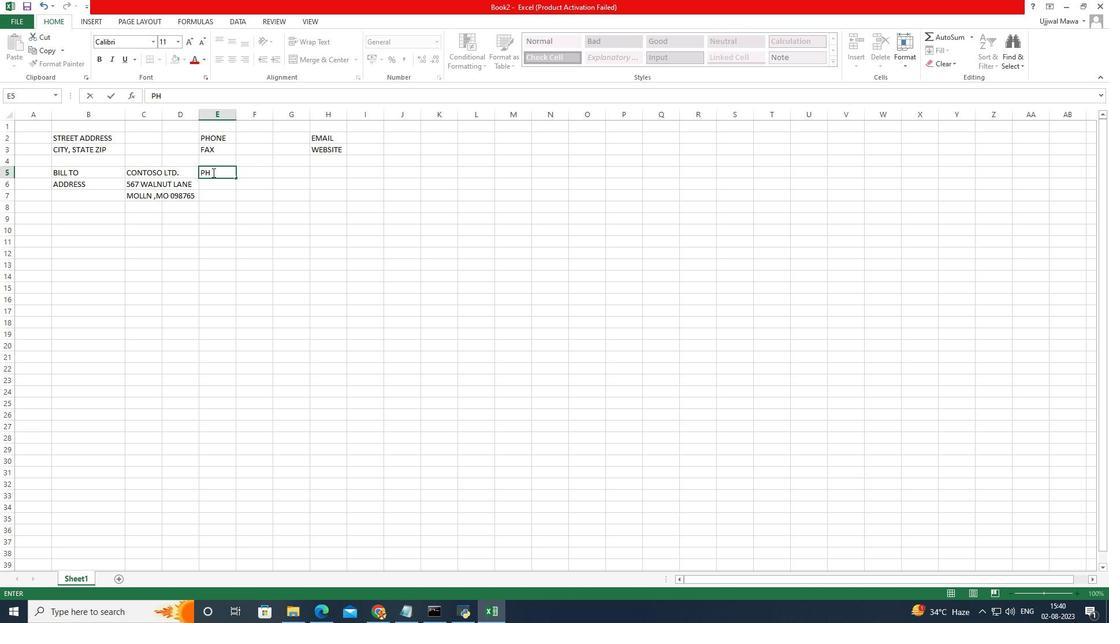 
Action: Key pressed <Key.space>
Screenshot: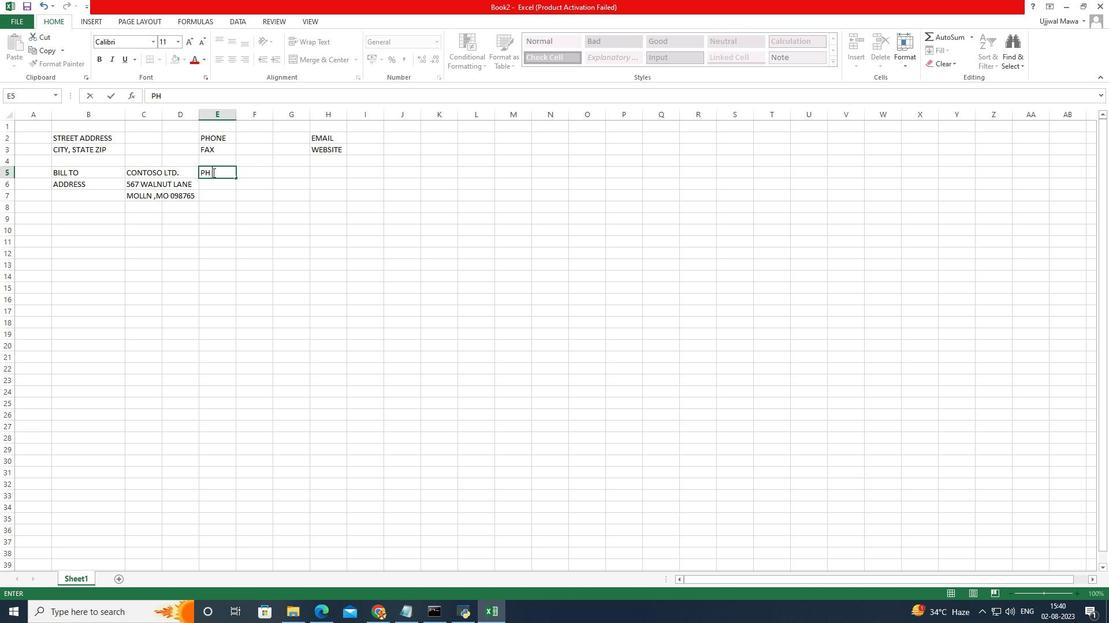 
Action: Mouse moved to (231, 197)
Screenshot: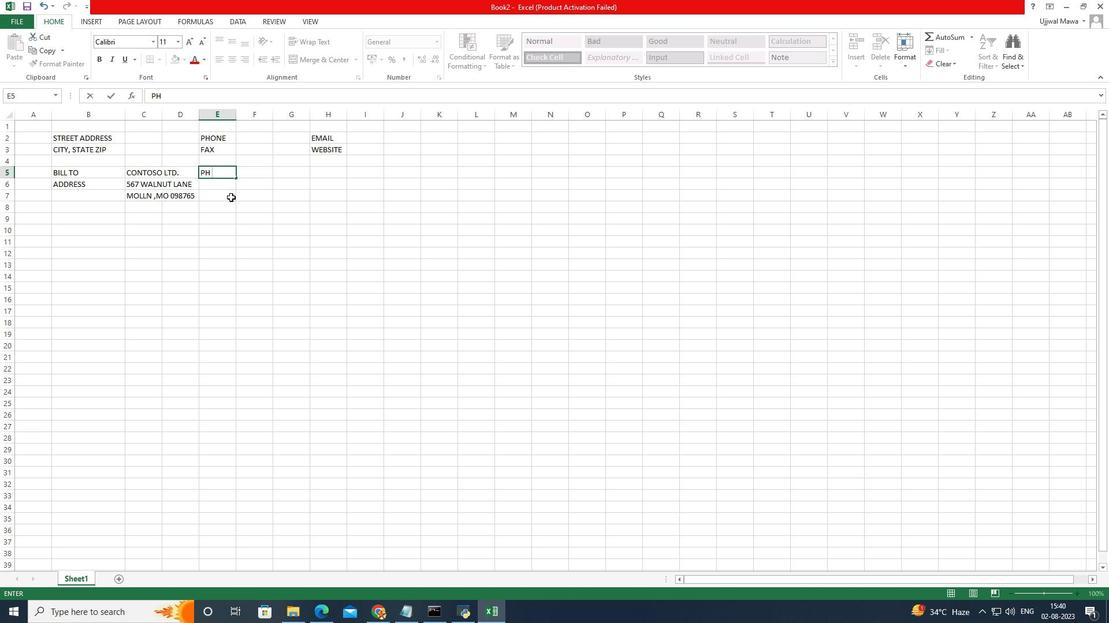 
Action: Mouse pressed left at (231, 197)
Screenshot: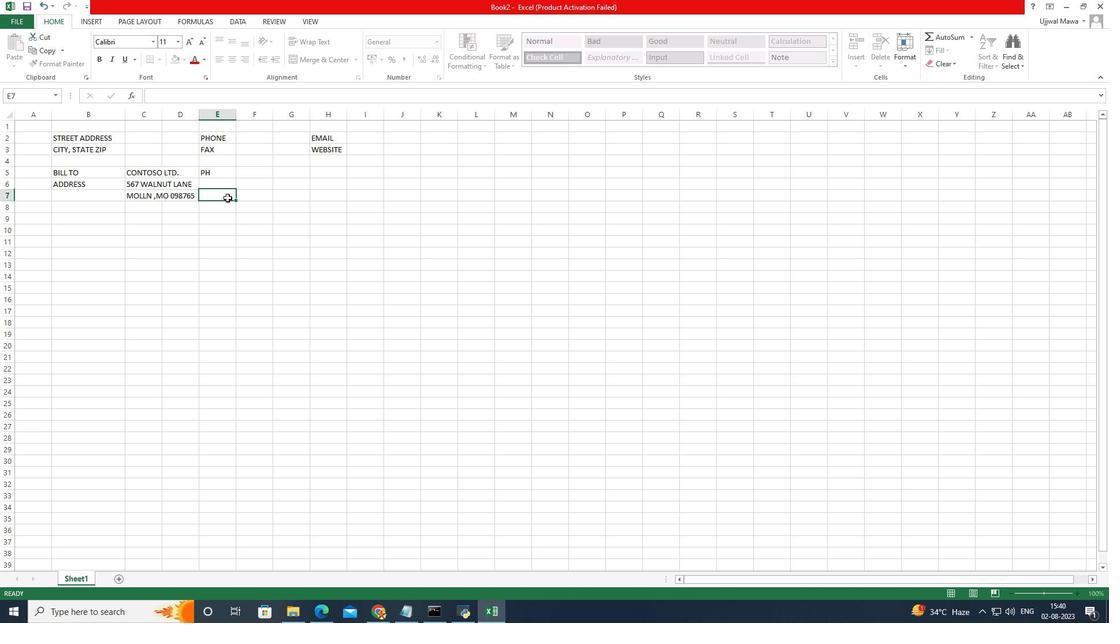 
Action: Mouse moved to (247, 173)
Screenshot: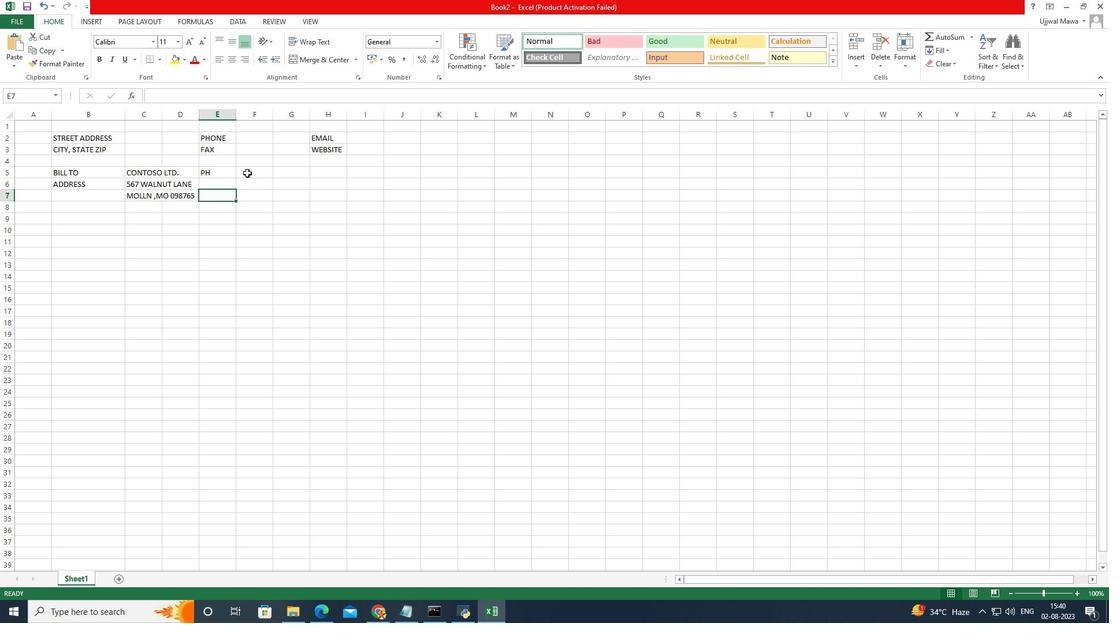 
Action: Mouse pressed left at (247, 173)
Screenshot: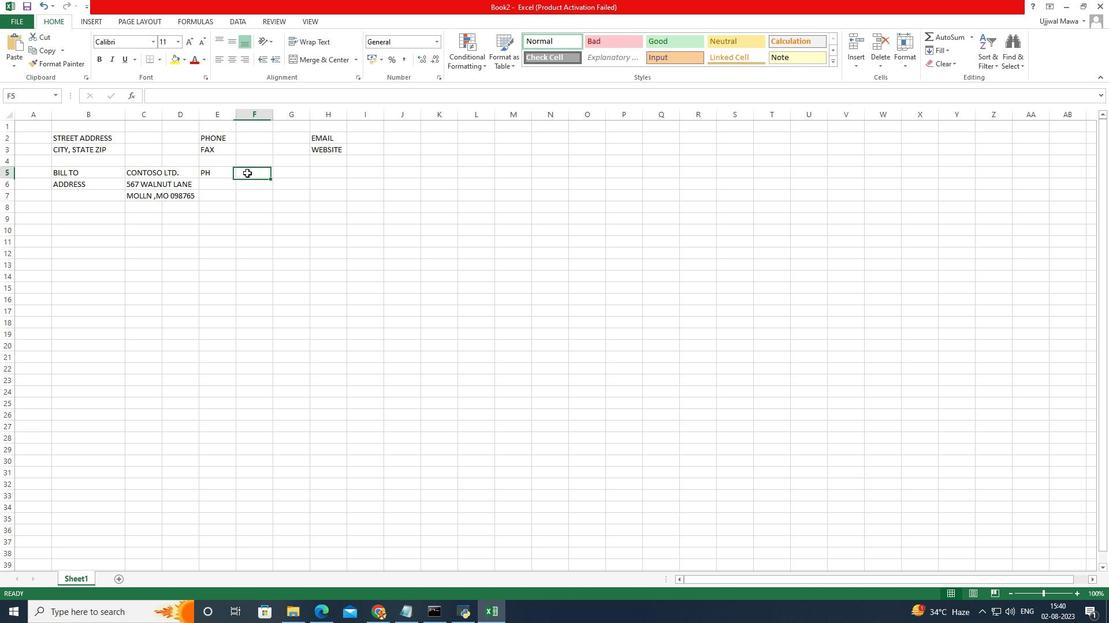 
Action: Mouse pressed left at (247, 173)
Screenshot: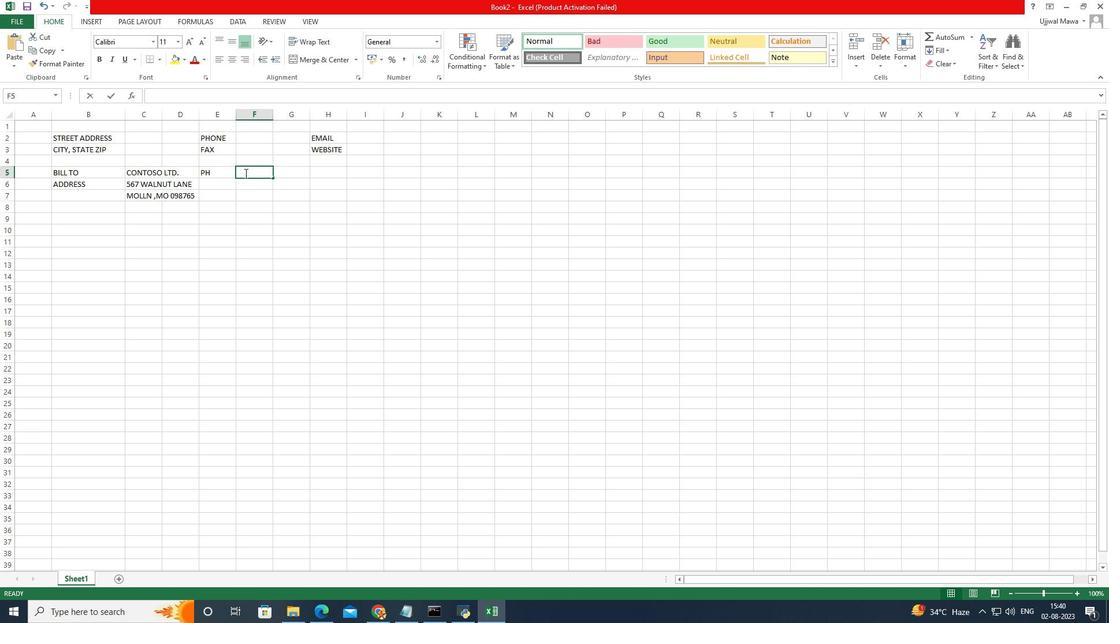 
Action: Mouse moved to (257, 164)
Screenshot: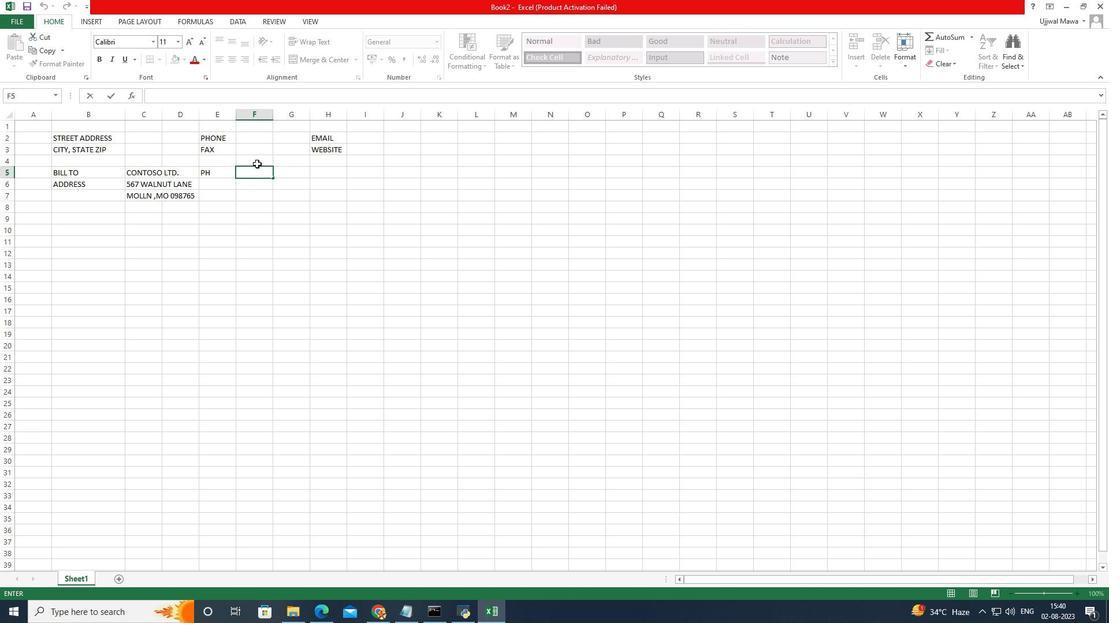 
Action: Key pressed 432-
Screenshot: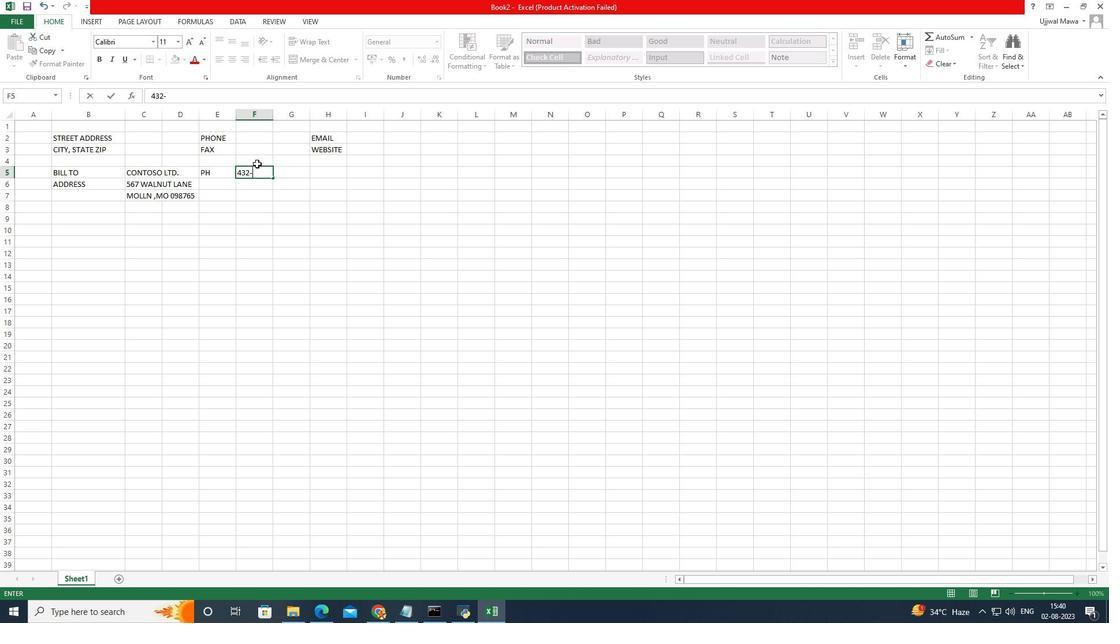 
Action: Mouse moved to (257, 210)
Screenshot: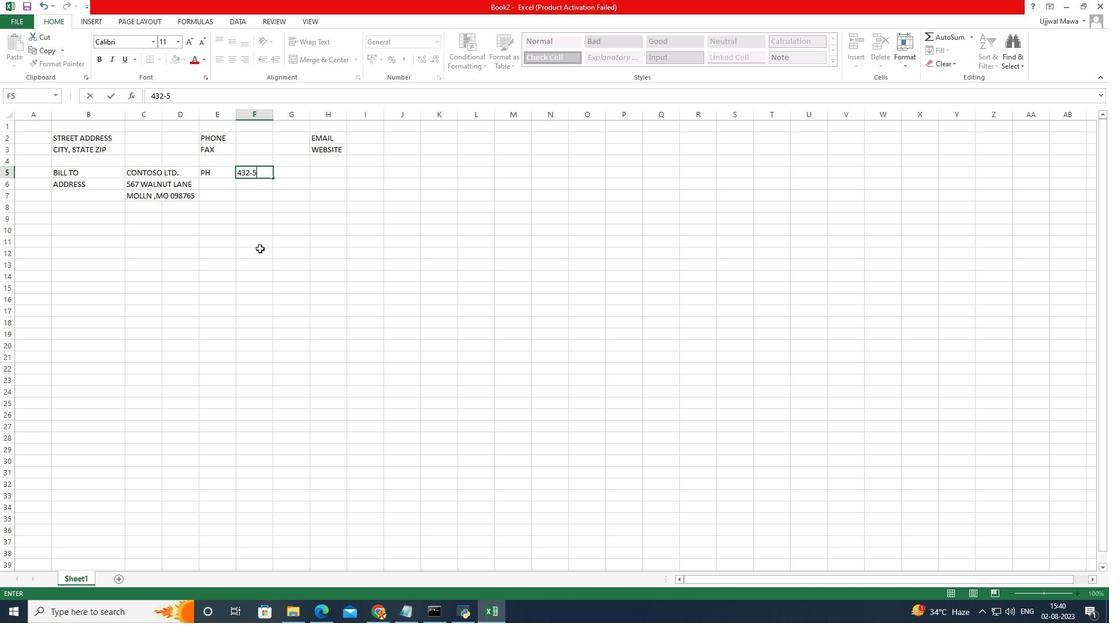 
Action: Key pressed 5
Screenshot: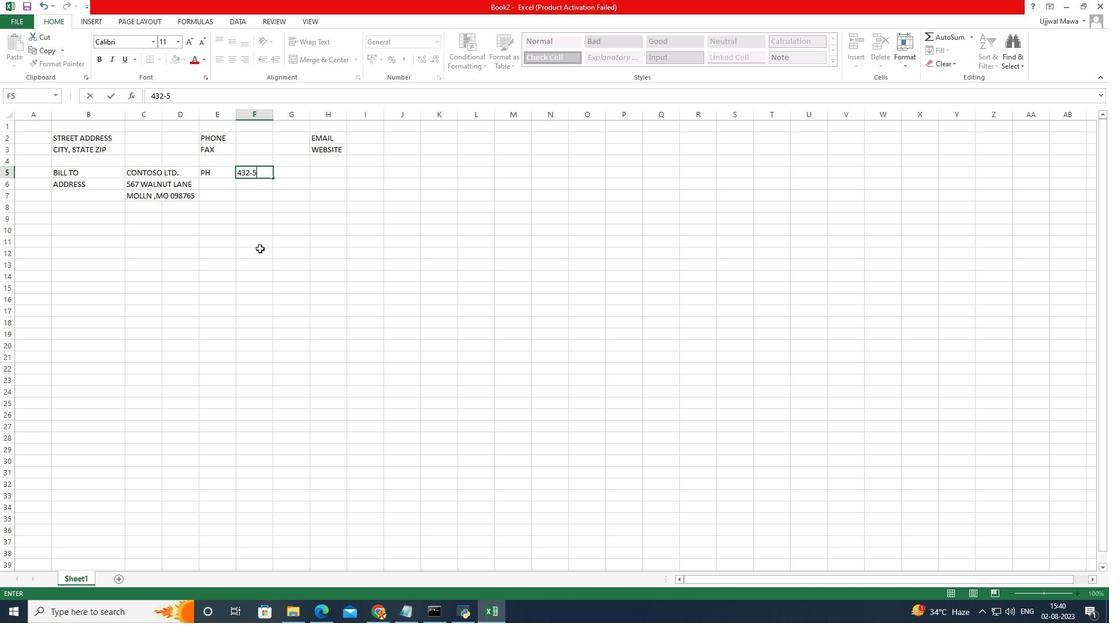 
Action: Mouse moved to (259, 248)
Screenshot: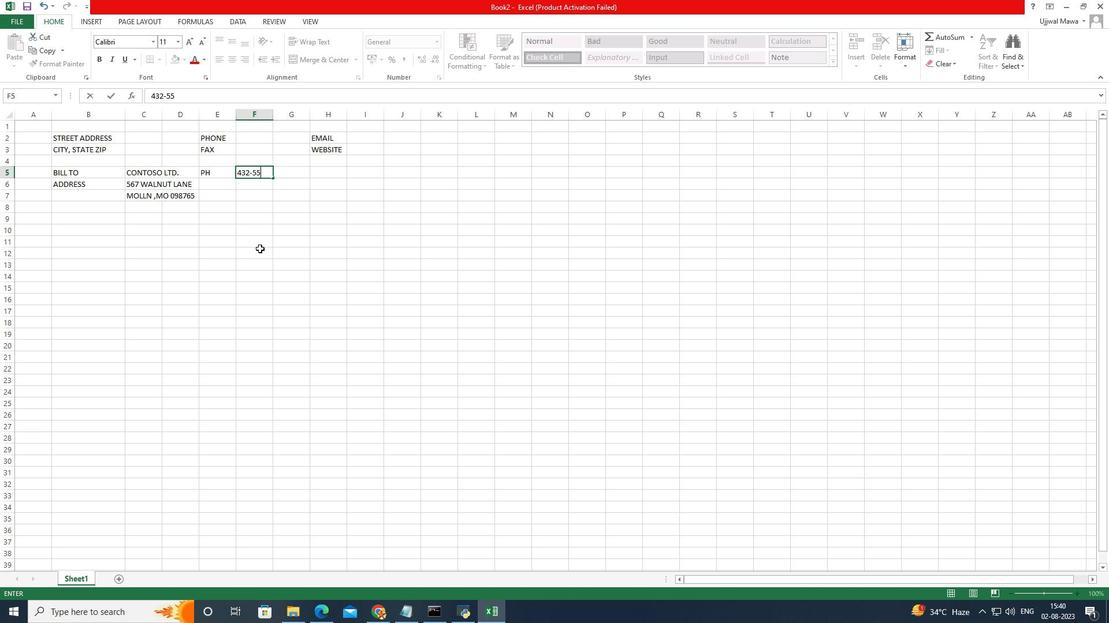 
Action: Key pressed 55-0189
Screenshot: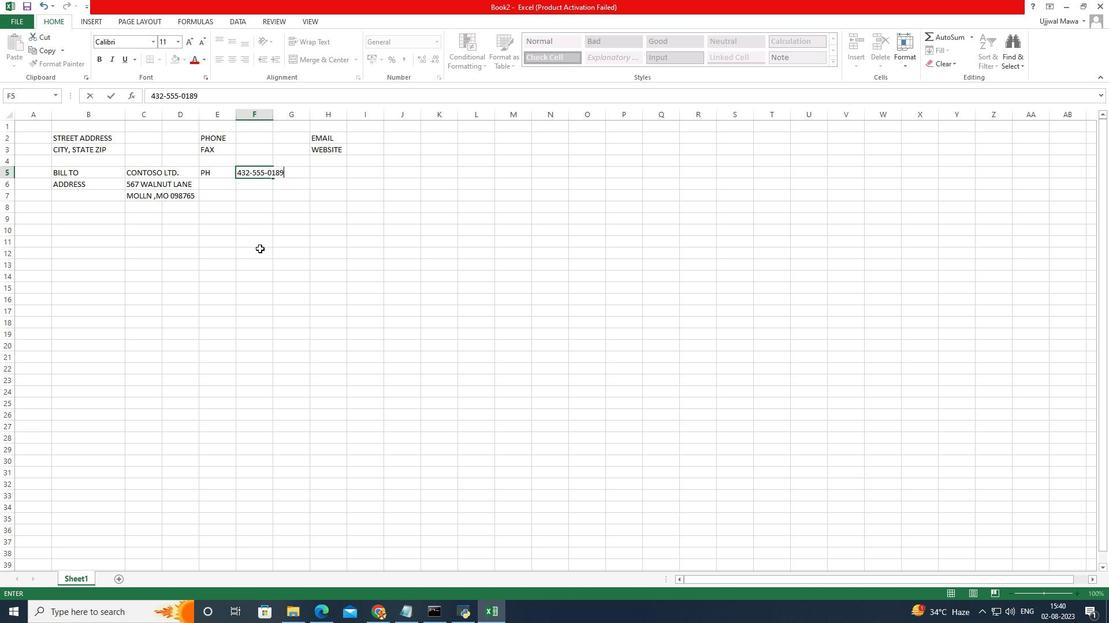 
Action: Mouse moved to (297, 203)
Screenshot: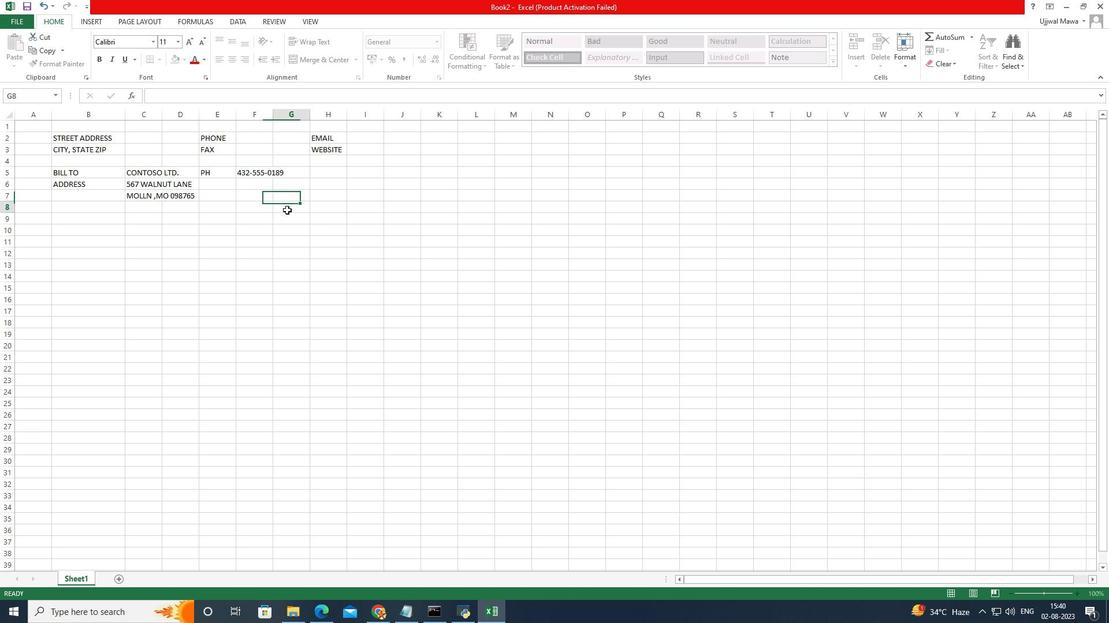 
Action: Mouse pressed left at (297, 203)
Screenshot: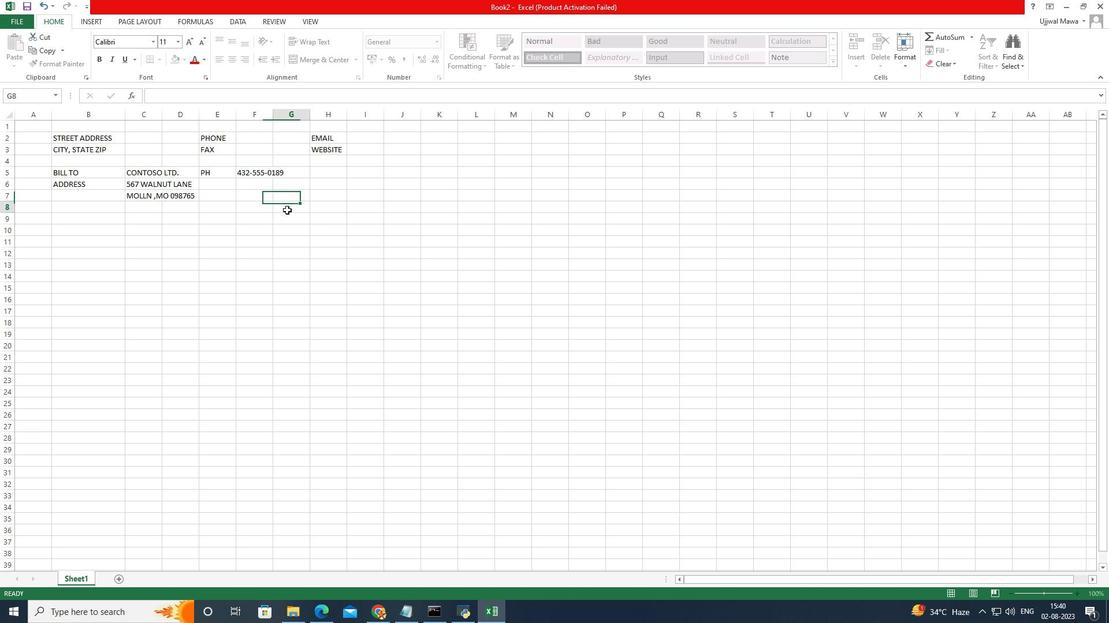 
Action: Mouse moved to (218, 181)
Screenshot: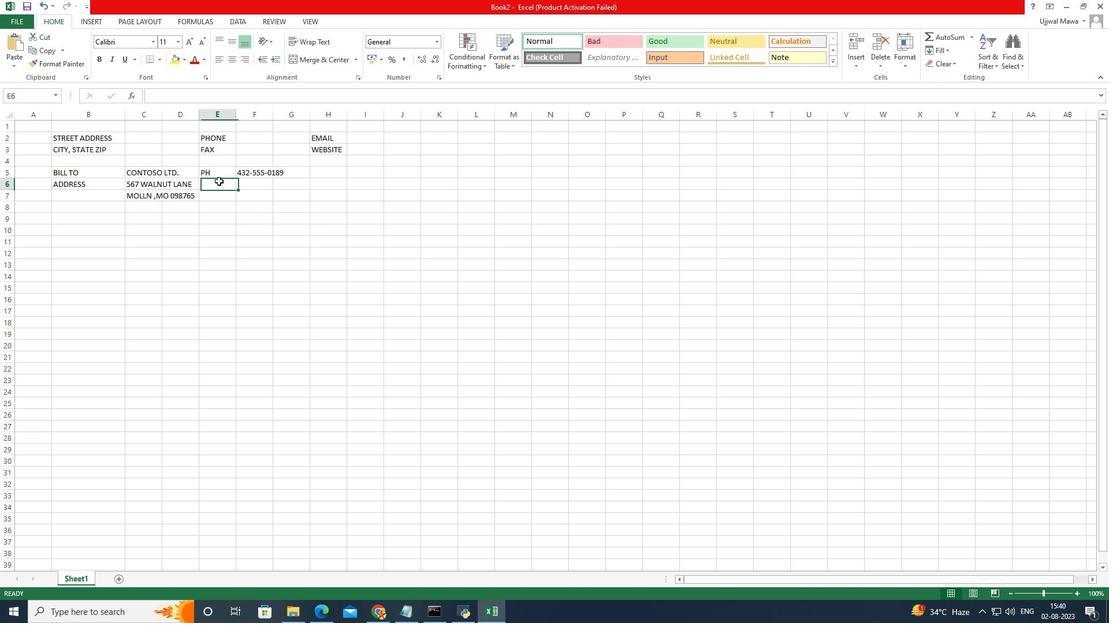 
Action: Mouse pressed left at (218, 181)
Screenshot: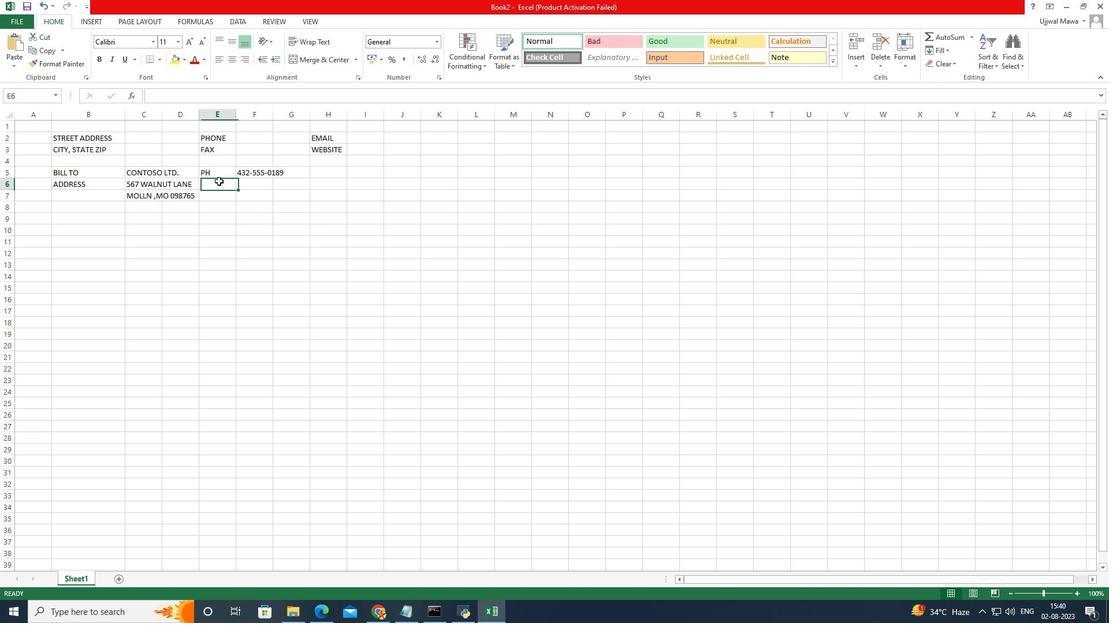 
Action: Mouse pressed left at (218, 181)
Screenshot: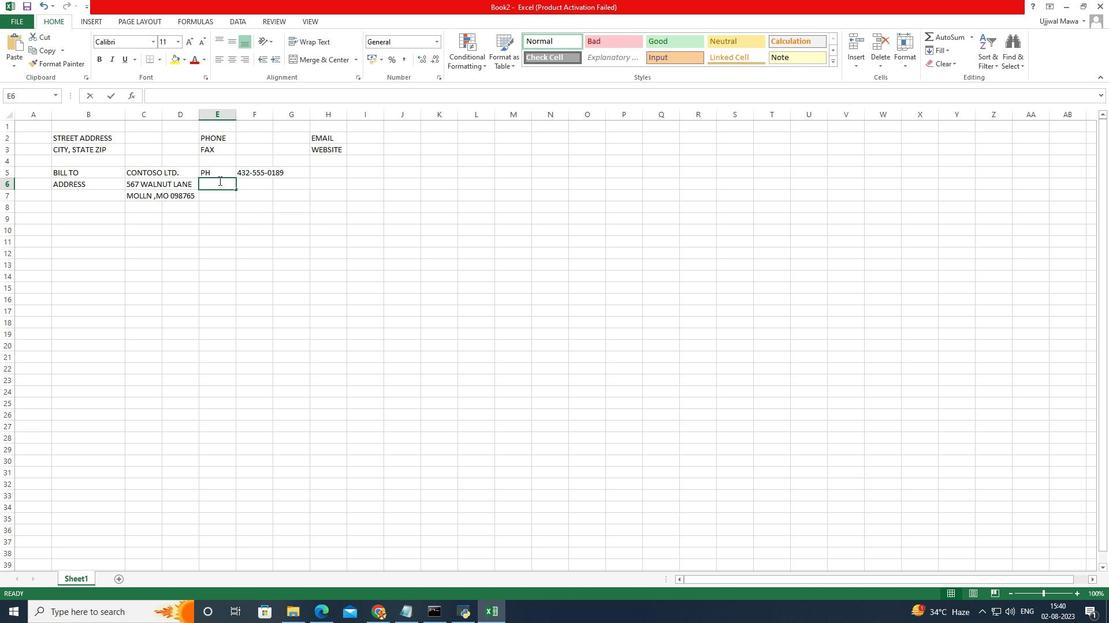 
Action: Mouse moved to (216, 185)
Screenshot: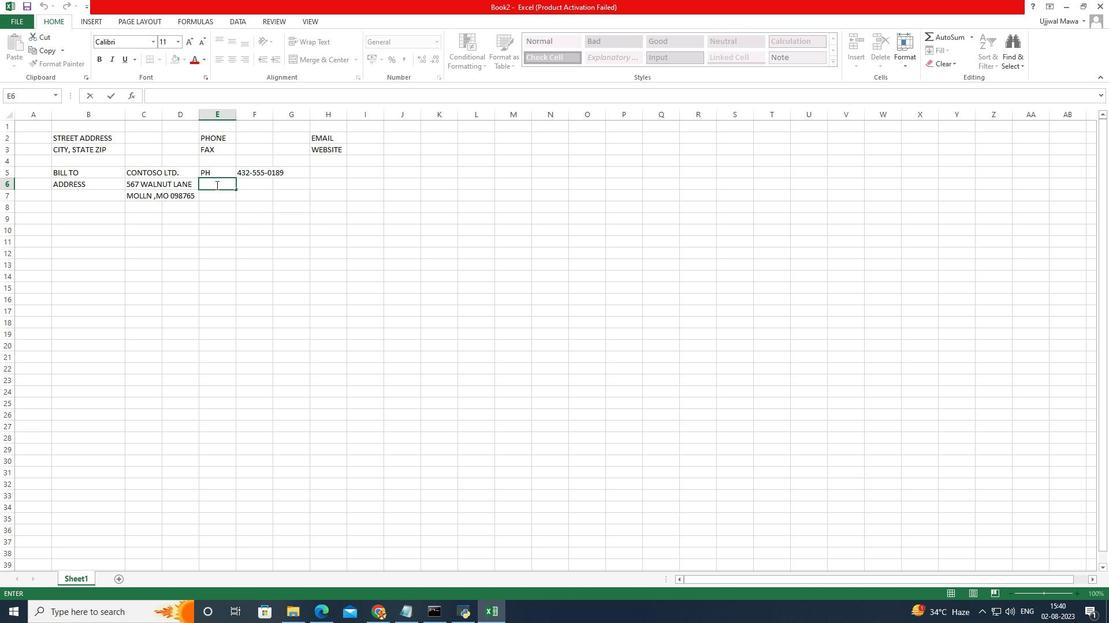 
Action: Key pressed fax
Screenshot: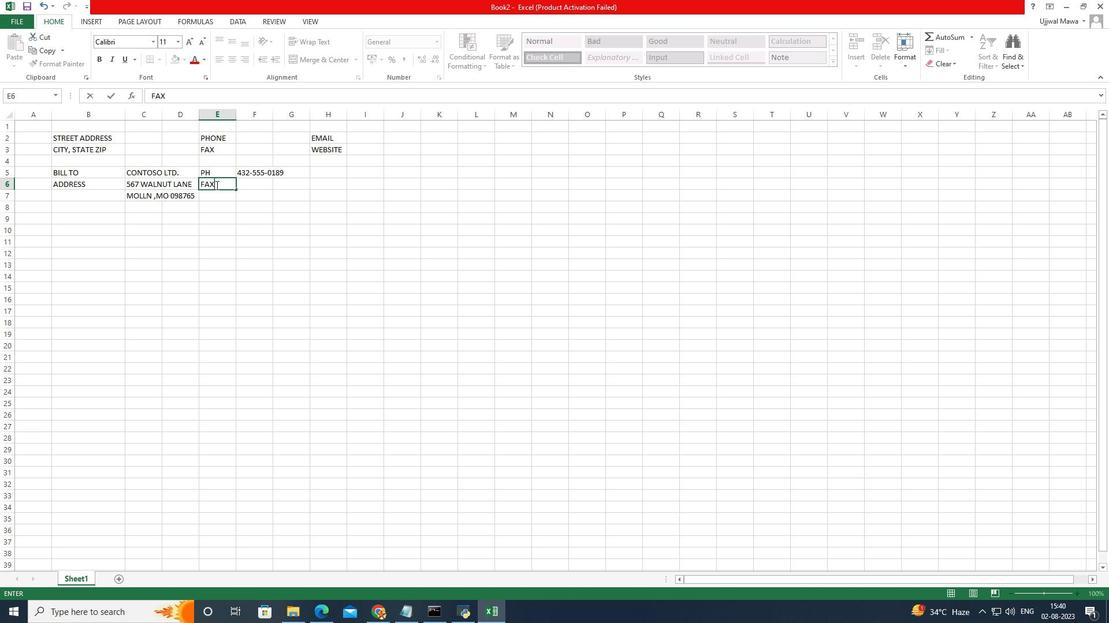 
Action: Mouse moved to (265, 185)
Screenshot: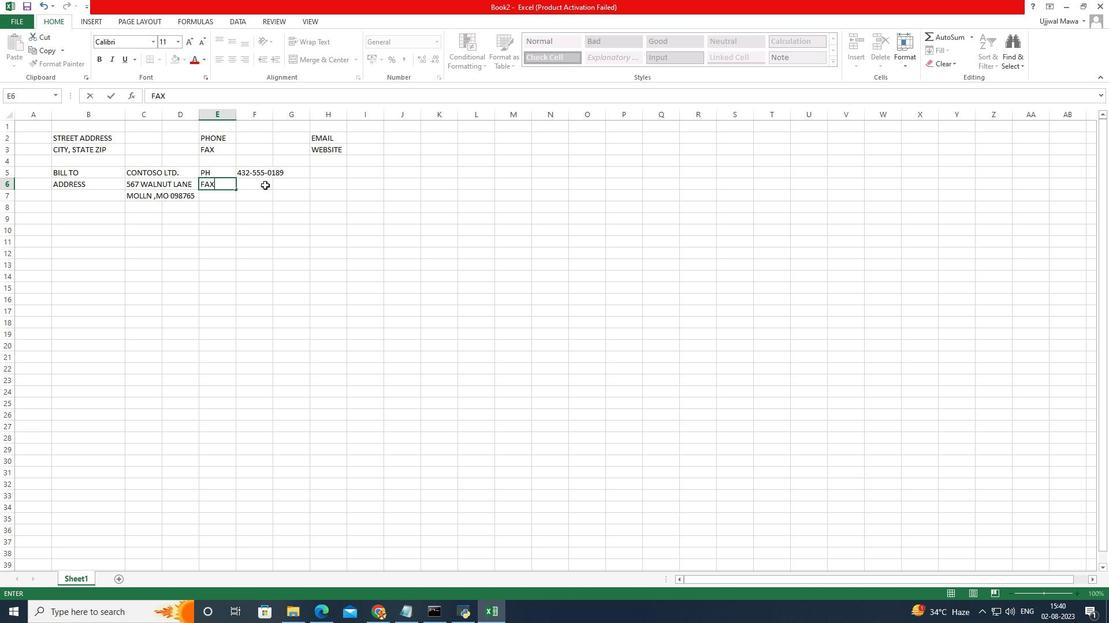 
Action: Mouse pressed left at (265, 185)
Screenshot: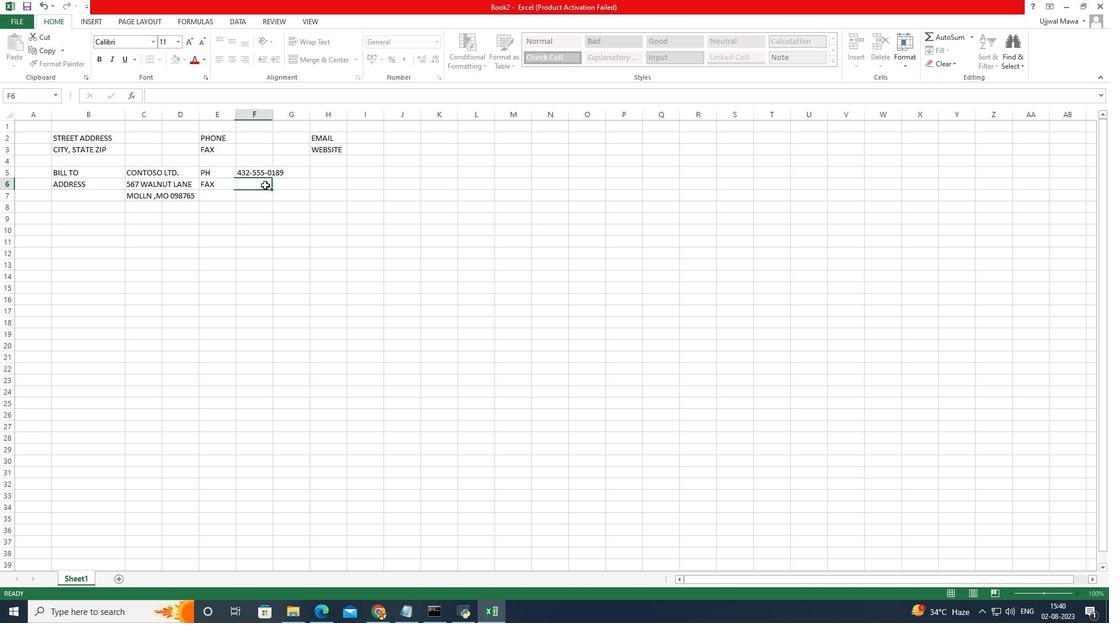 
Action: Mouse pressed left at (265, 185)
Screenshot: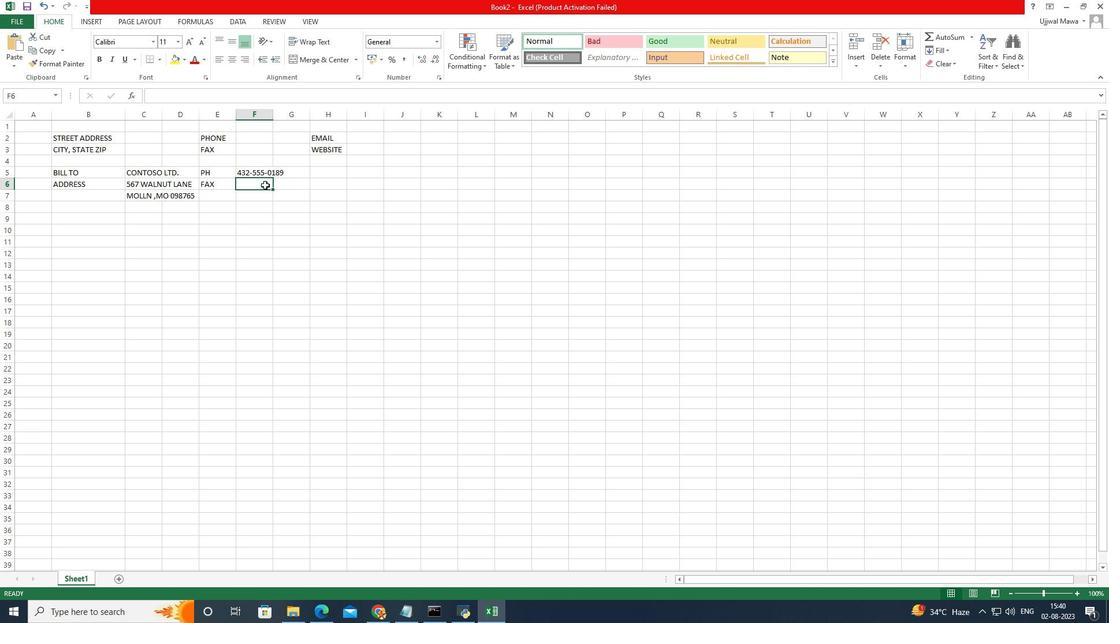 
Action: Mouse moved to (265, 185)
Screenshot: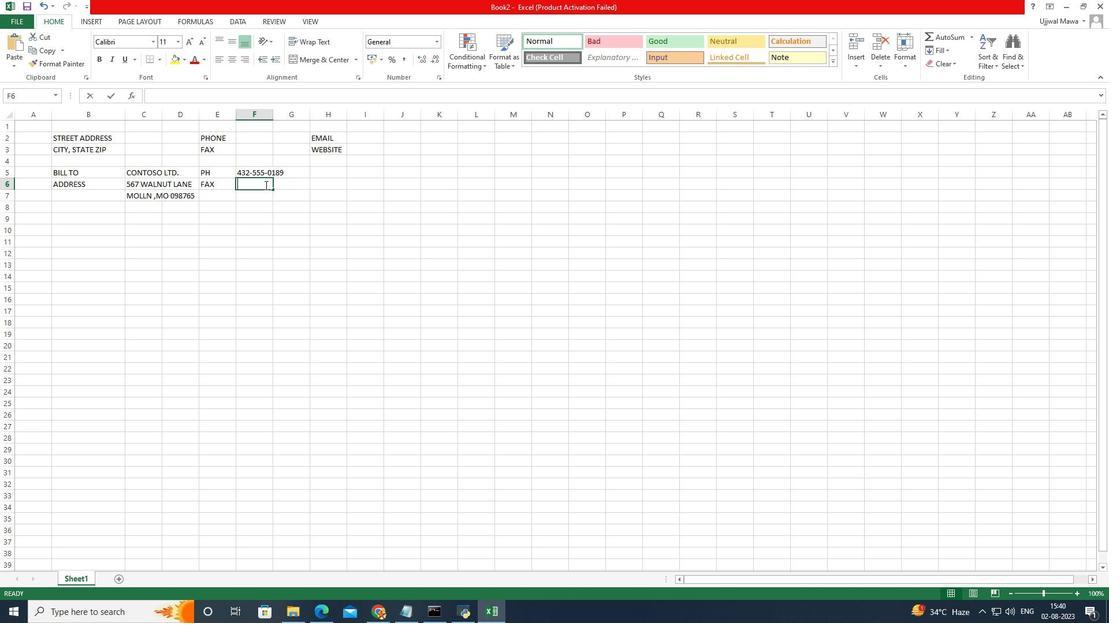 
Action: Mouse pressed left at (265, 185)
Screenshot: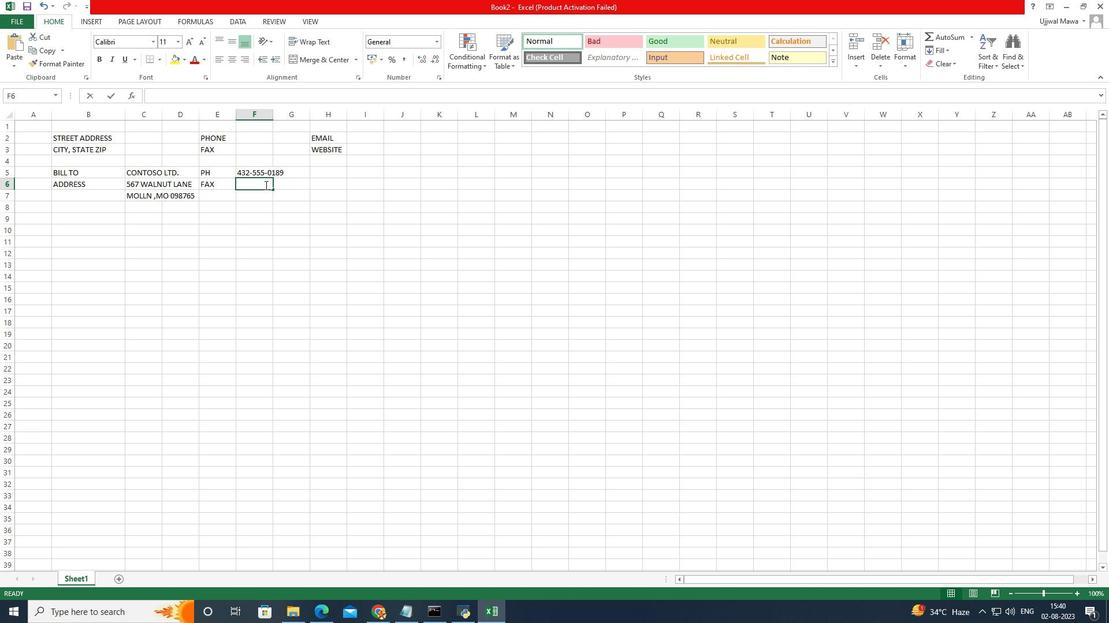 
Action: Mouse moved to (263, 168)
Screenshot: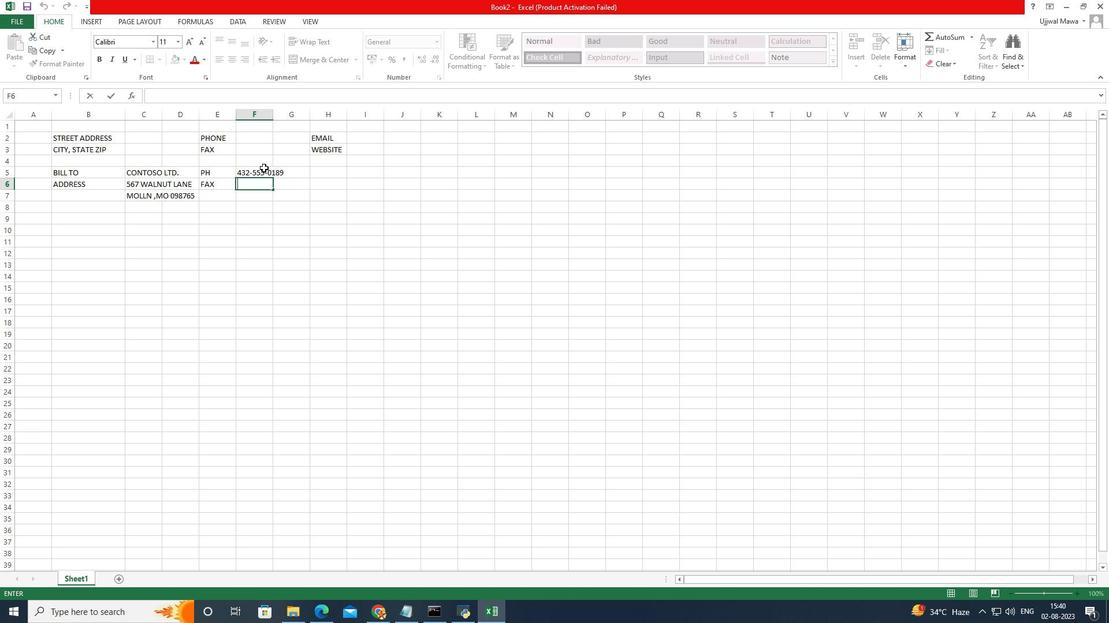 
Action: Mouse pressed left at (263, 168)
Screenshot: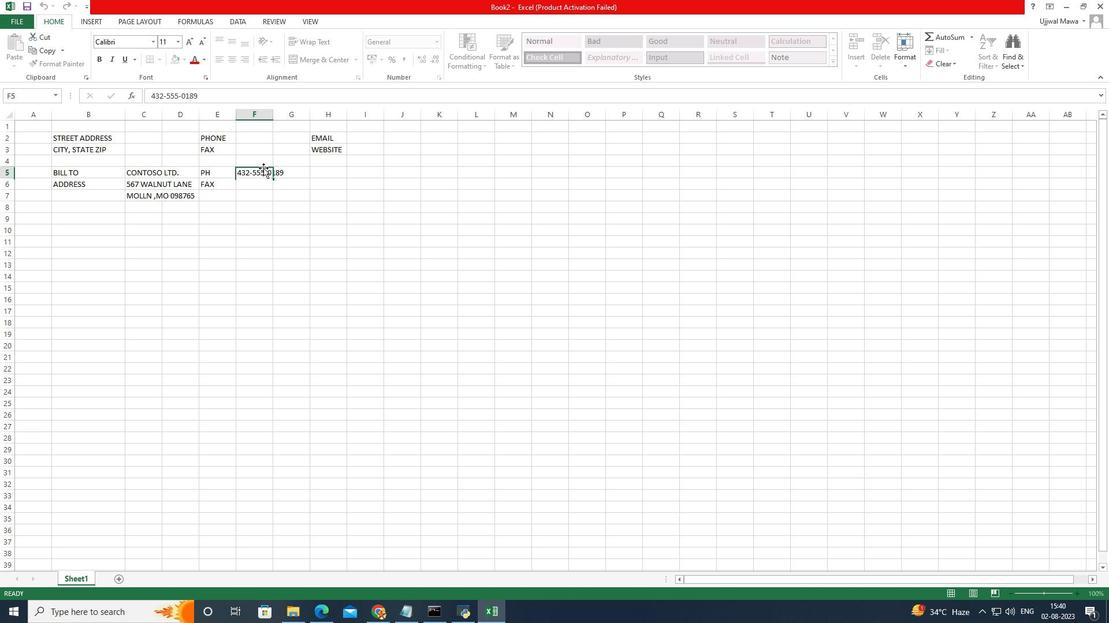 
Action: Mouse moved to (262, 186)
Screenshot: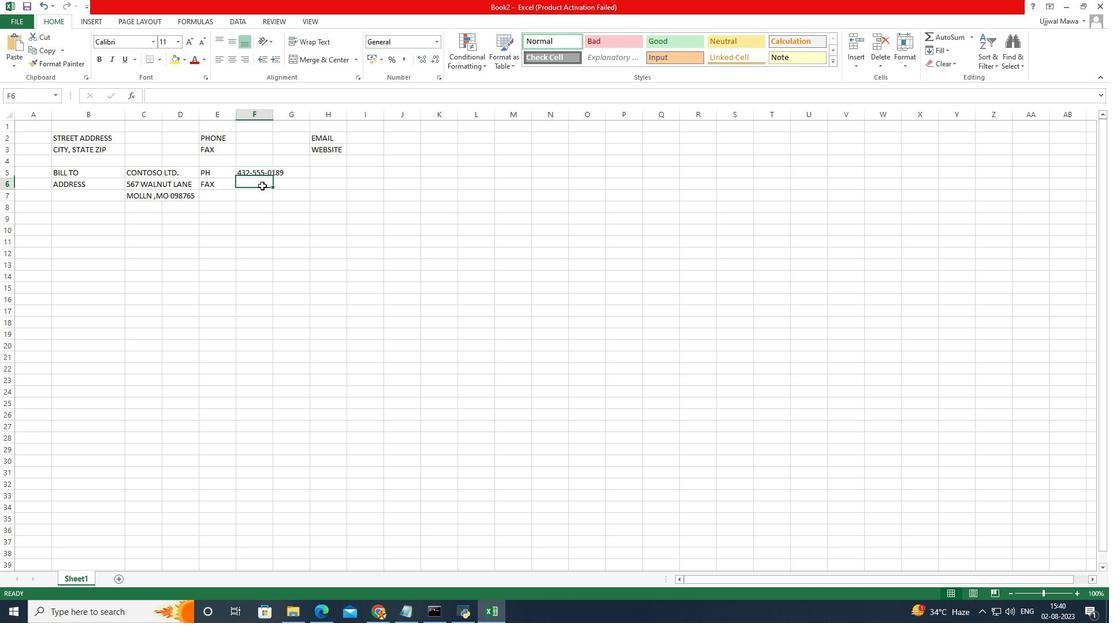 
Action: Mouse pressed left at (262, 186)
Screenshot: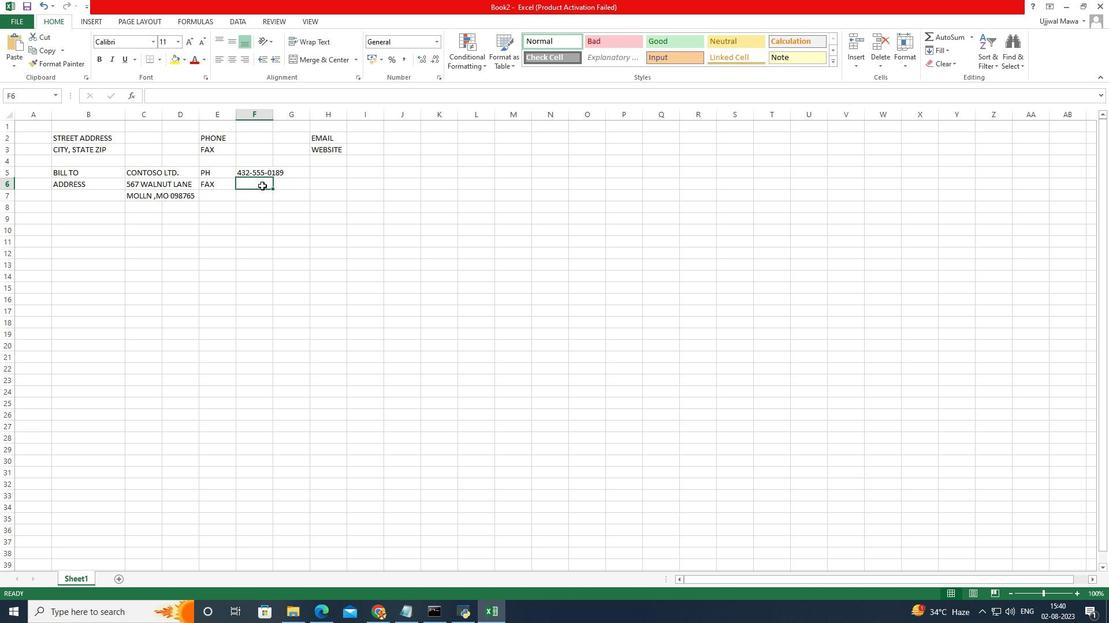 
Action: Mouse moved to (262, 186)
Screenshot: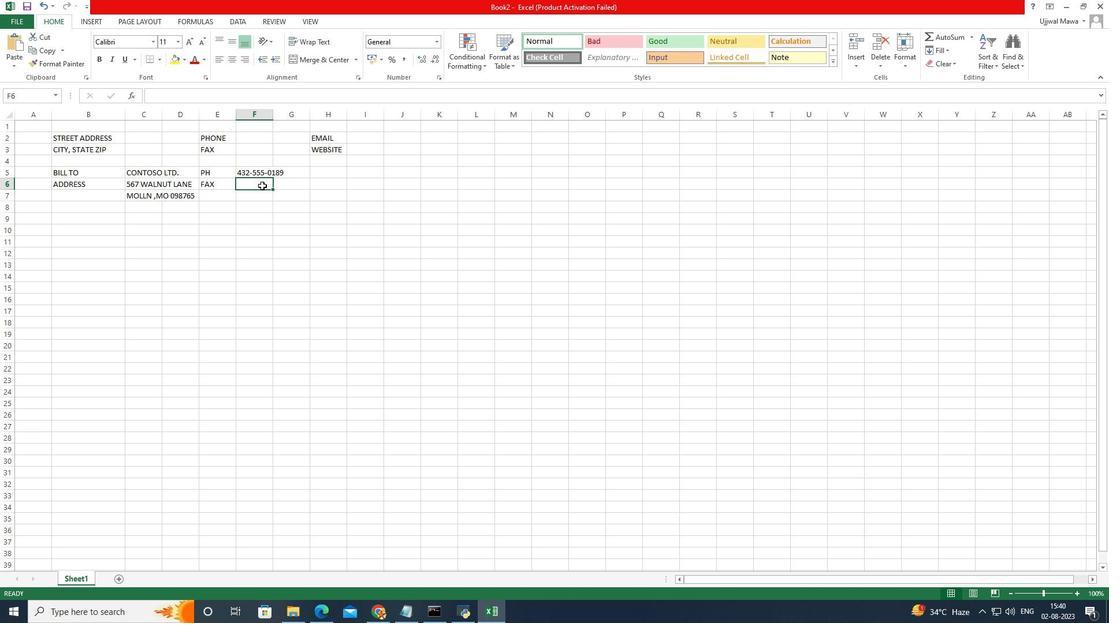 
Action: Mouse pressed left at (262, 186)
Screenshot: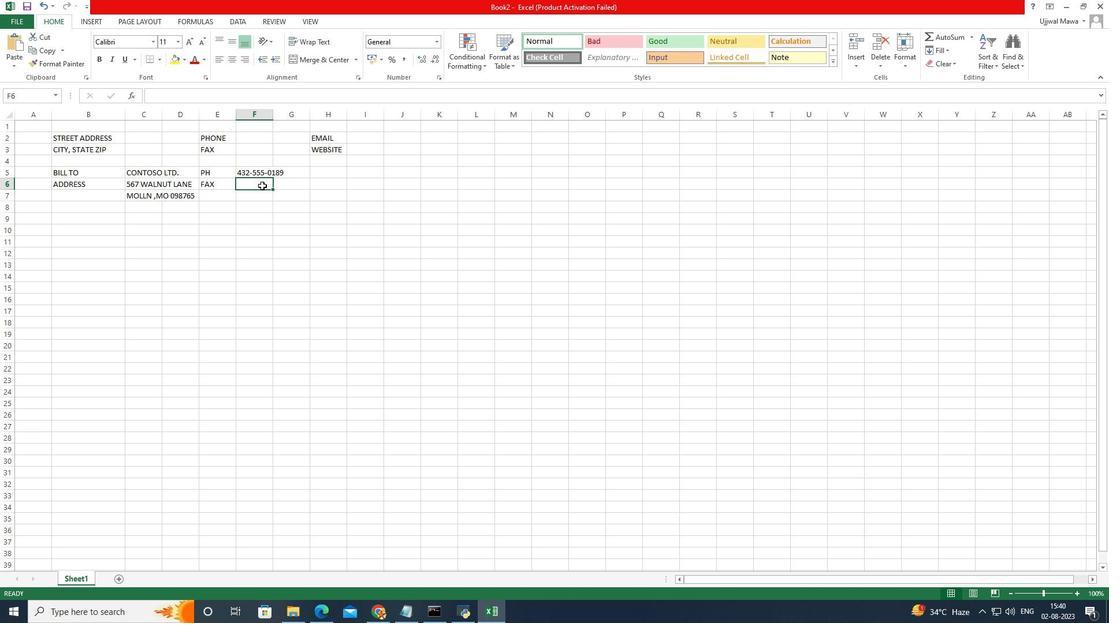 
Action: Mouse pressed left at (262, 186)
Screenshot: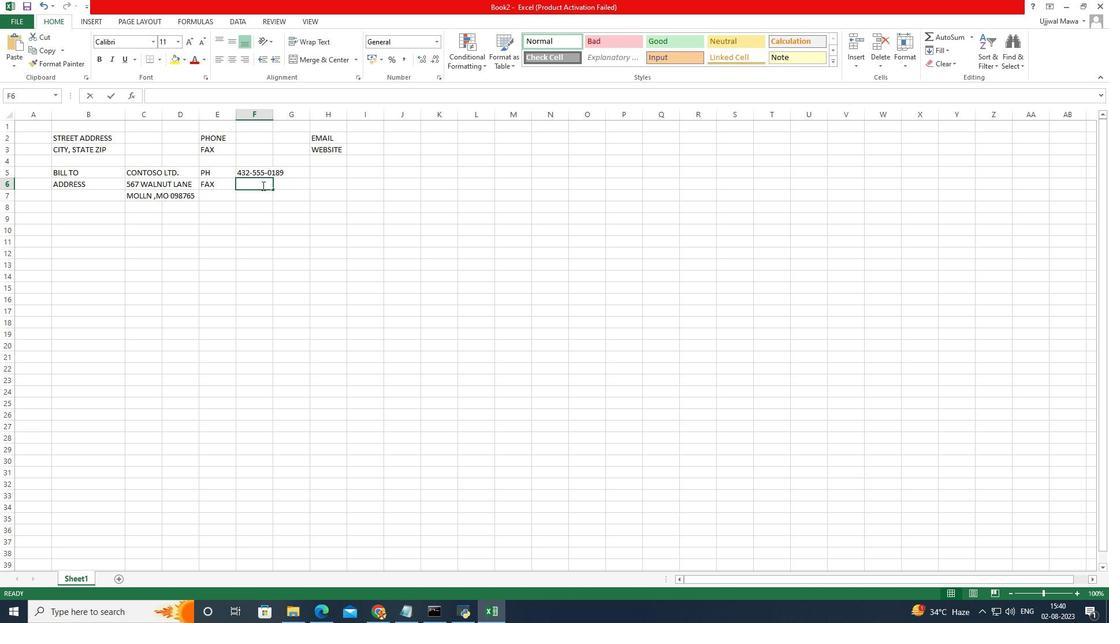 
Action: Mouse moved to (261, 186)
Screenshot: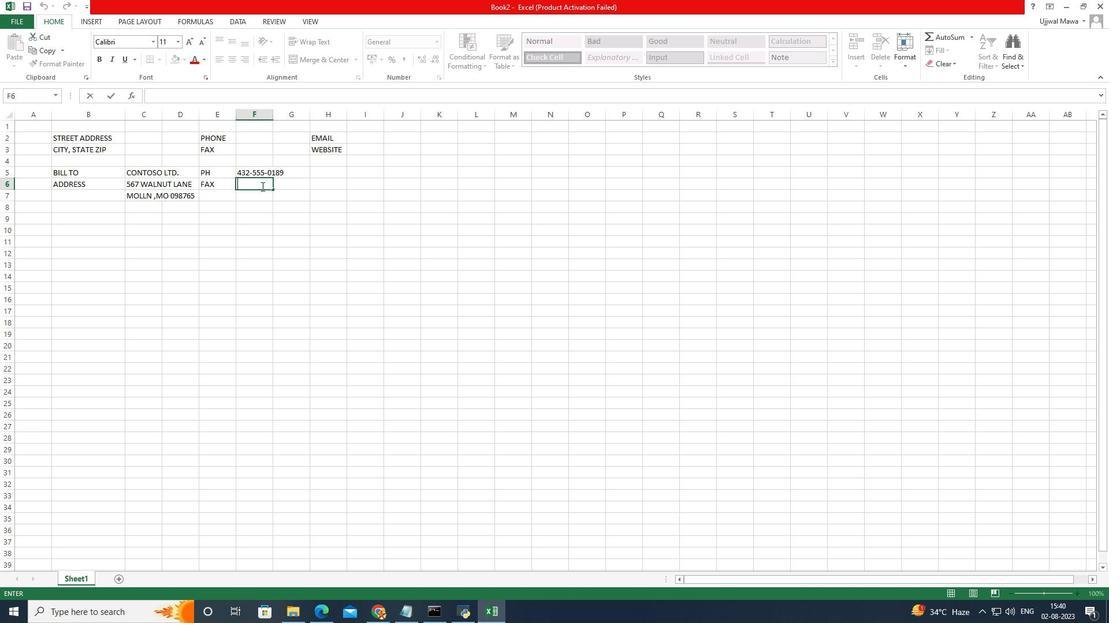 
Action: Key pressed 432-555-123
Screenshot: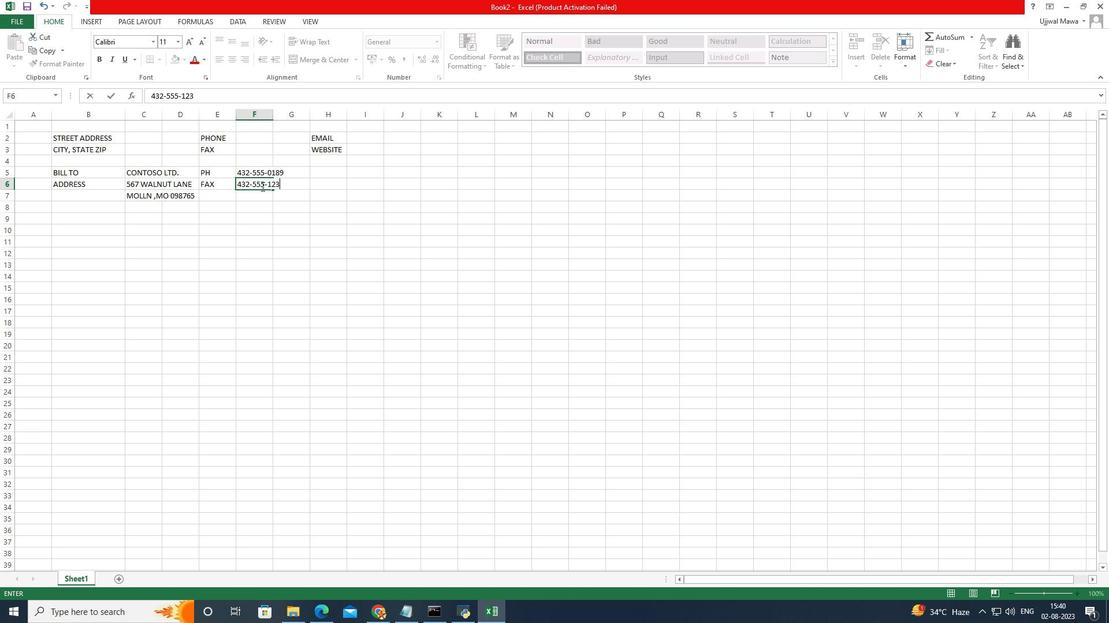 
Action: Mouse moved to (258, 188)
Screenshot: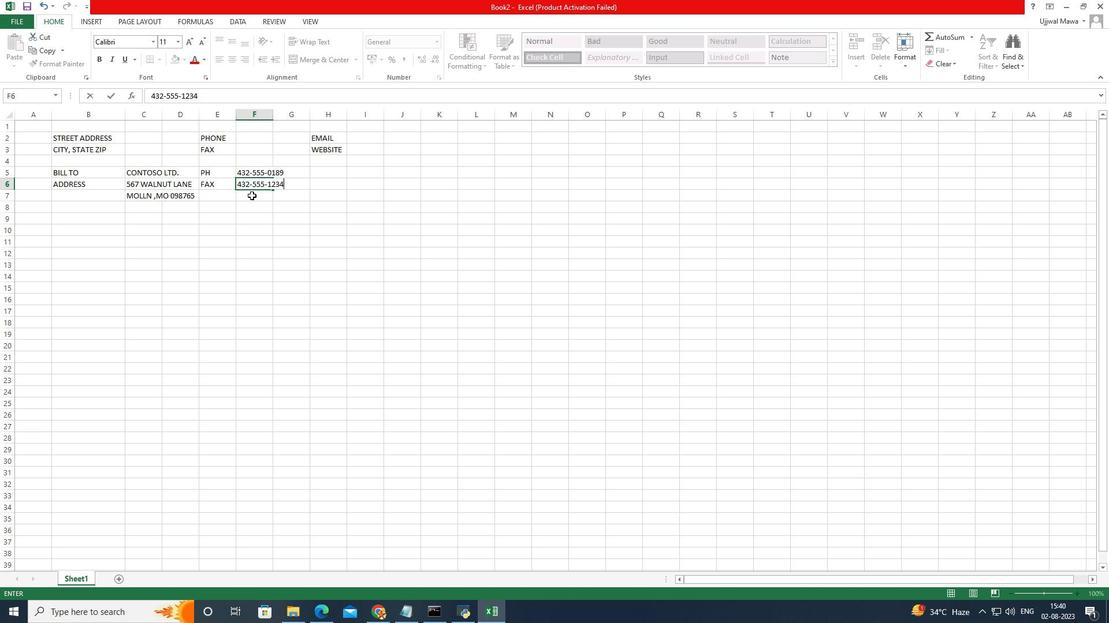 
Action: Key pressed 4
Screenshot: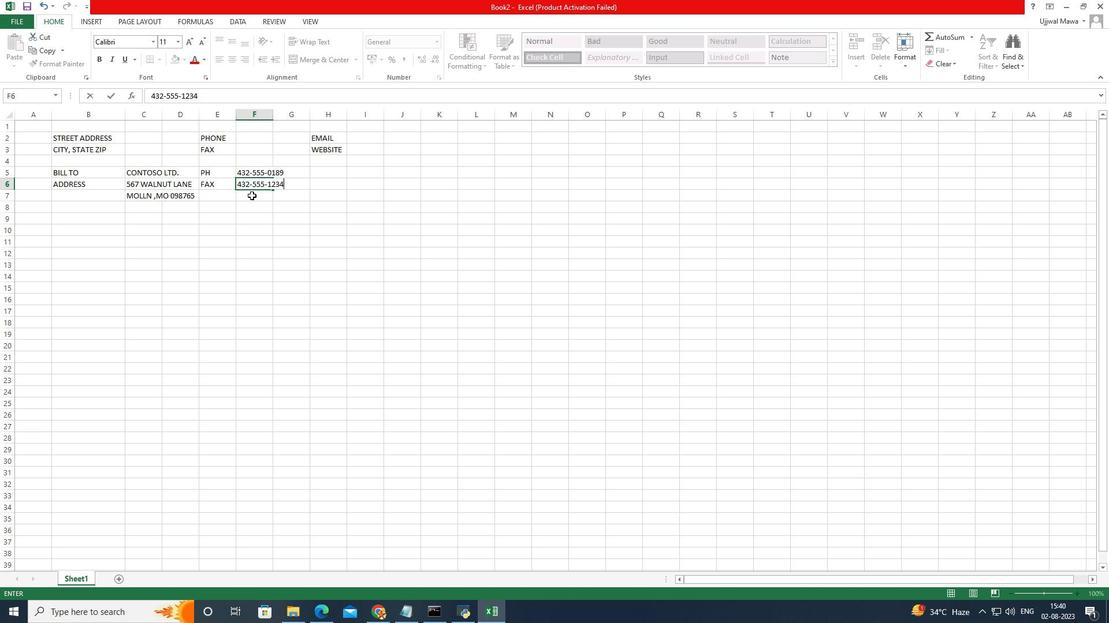 
Action: Mouse moved to (417, 288)
Screenshot: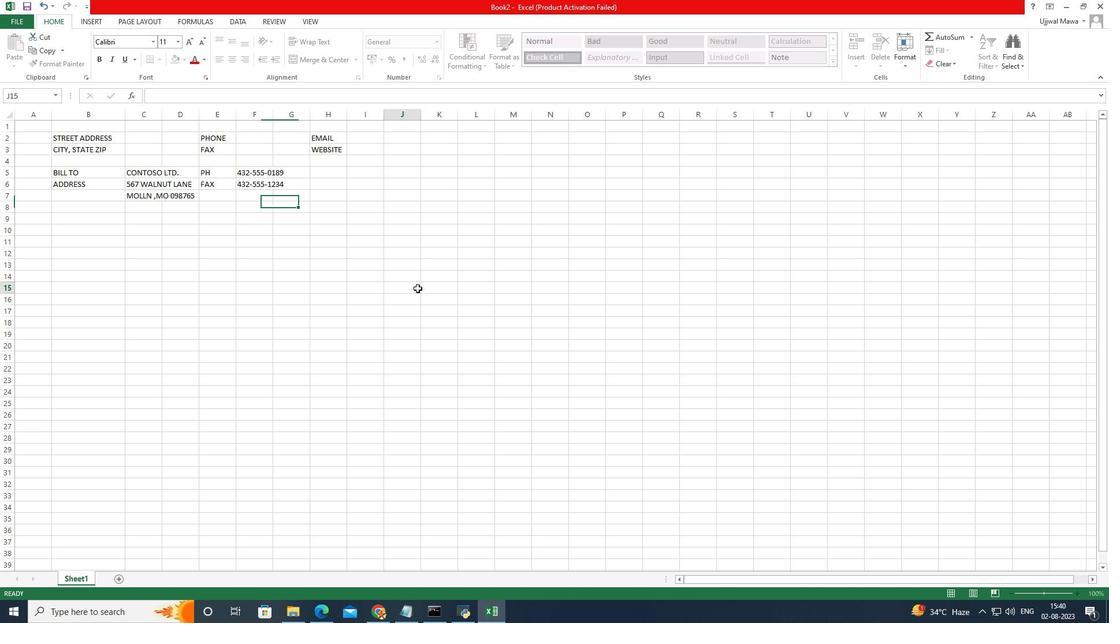 
Action: Mouse pressed left at (417, 288)
Screenshot: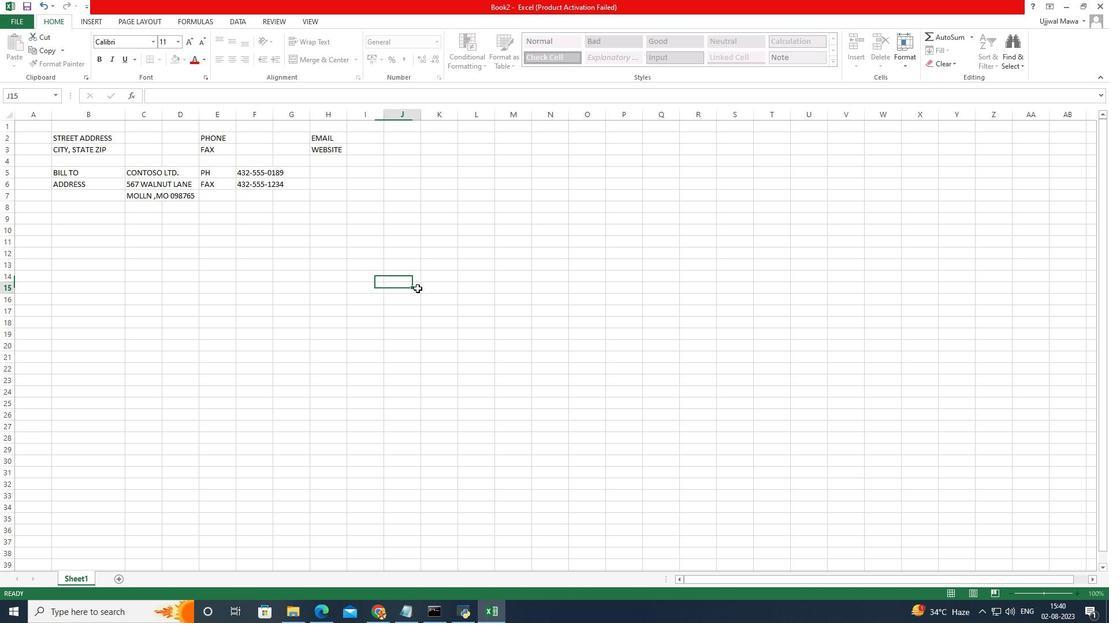 
Action: Mouse moved to (325, 170)
Screenshot: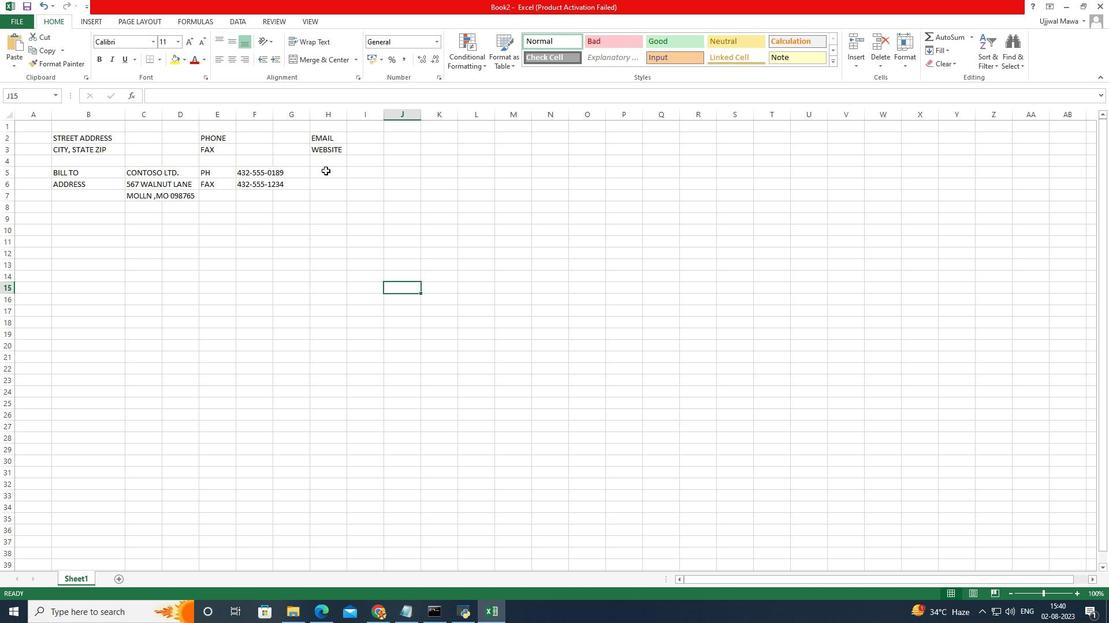 
Action: Mouse pressed left at (325, 170)
Screenshot: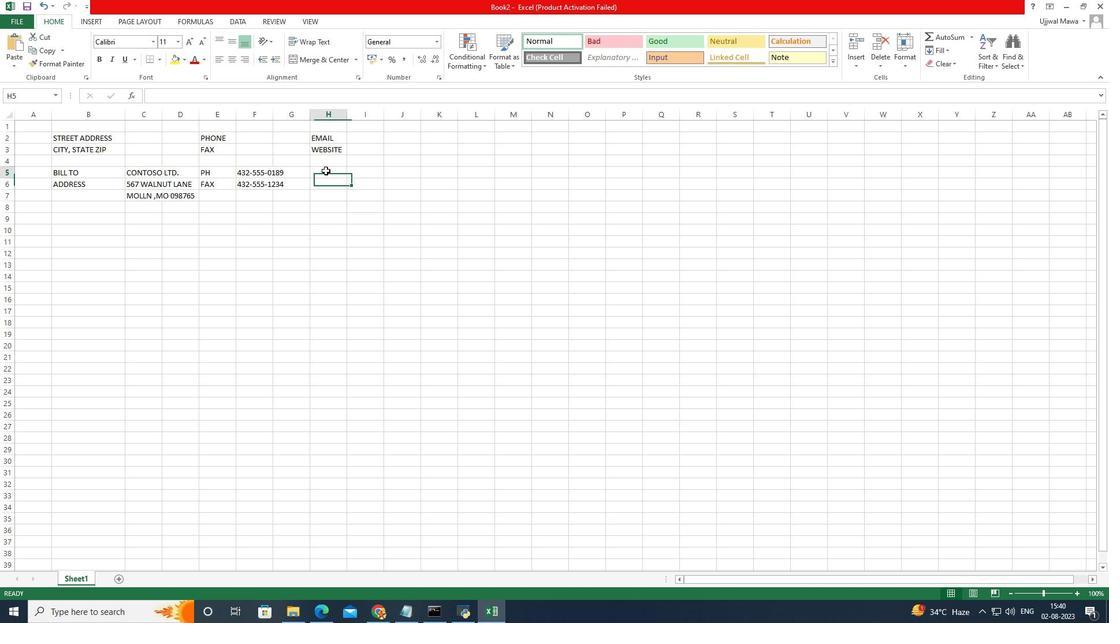 
Action: Mouse pressed left at (325, 170)
Screenshot: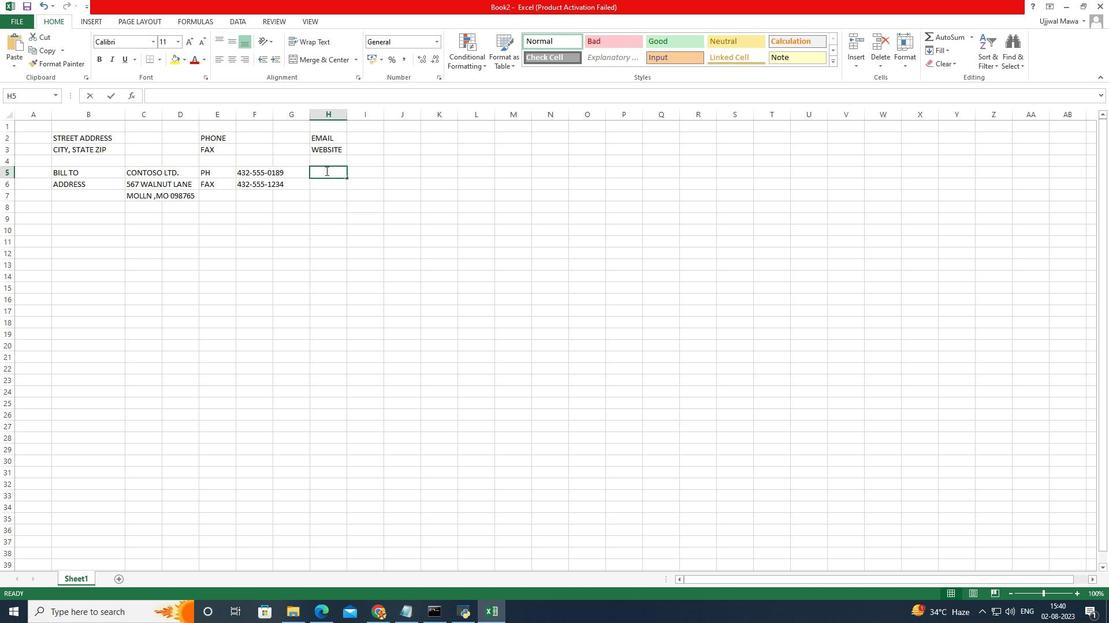 
Action: Mouse moved to (210, 196)
Screenshot: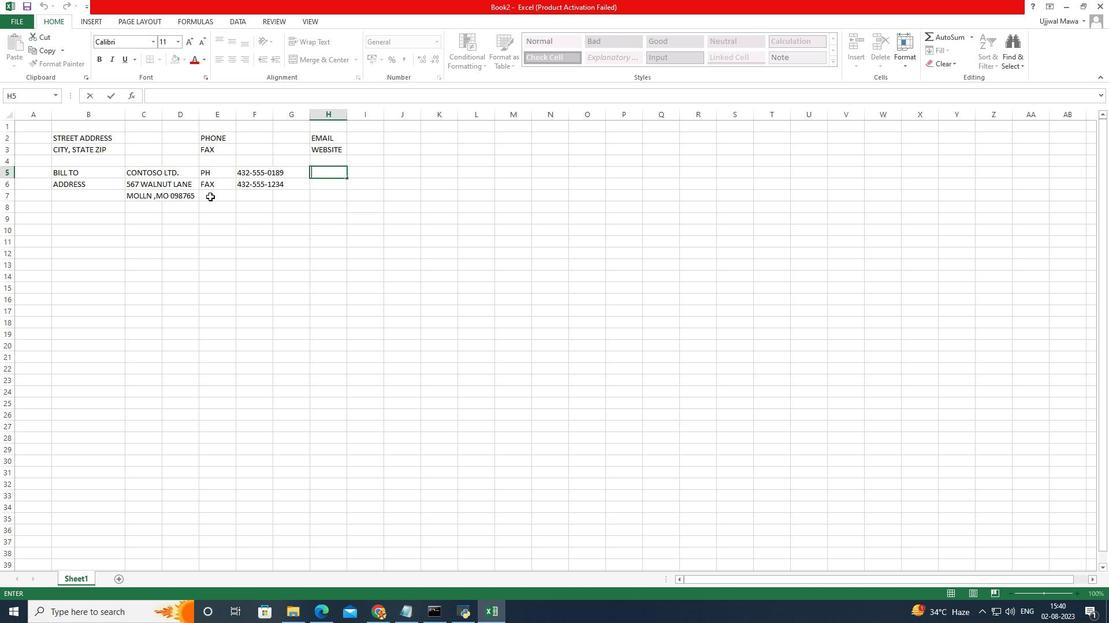 
Action: Mouse pressed left at (210, 196)
Screenshot: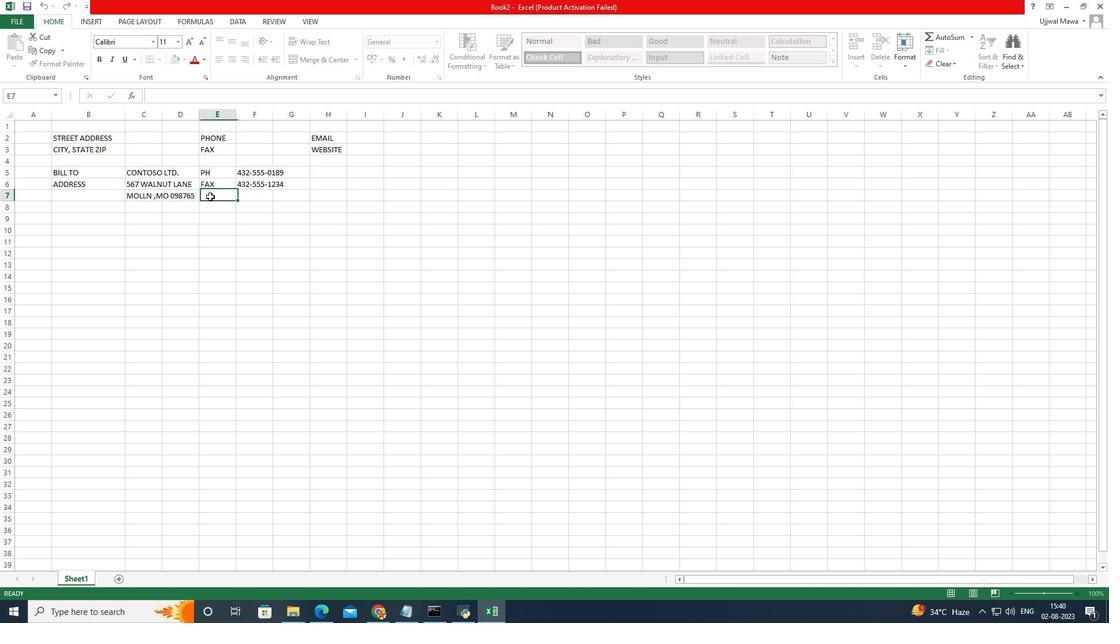 
Action: Mouse pressed left at (210, 196)
Screenshot: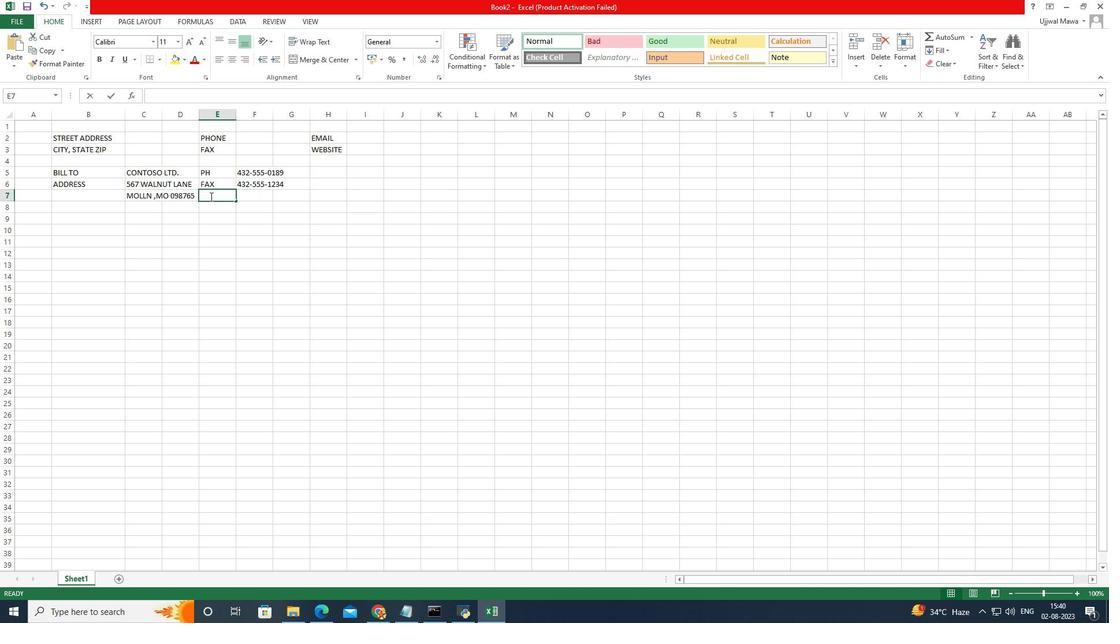 
Action: Mouse moved to (238, 204)
Screenshot: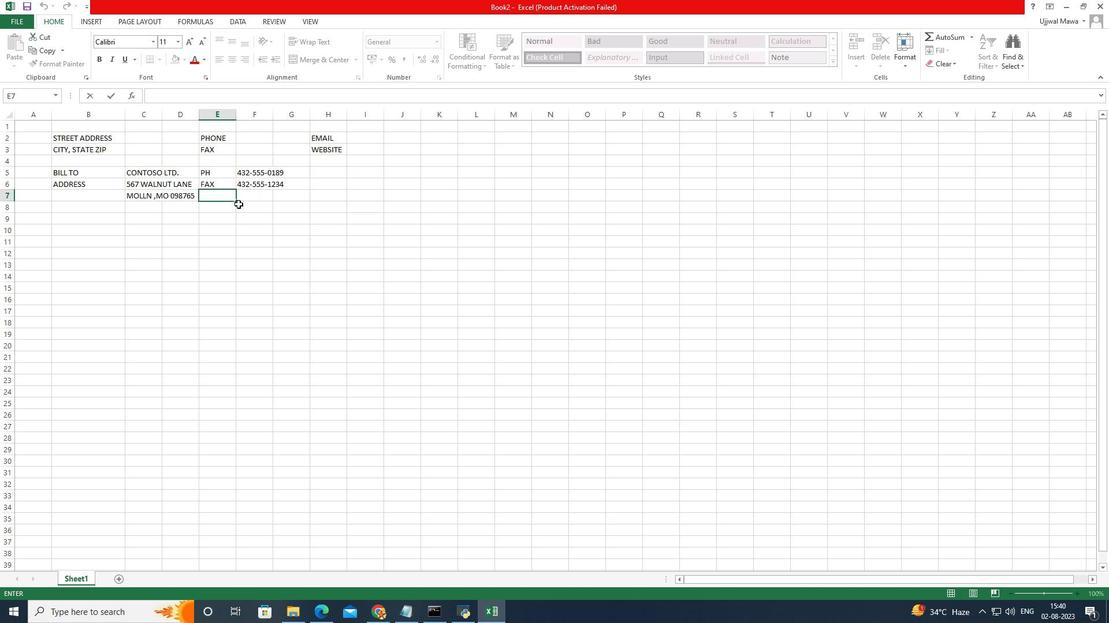 
Action: Key pressed e<Key.caps_lock>MAI
Screenshot: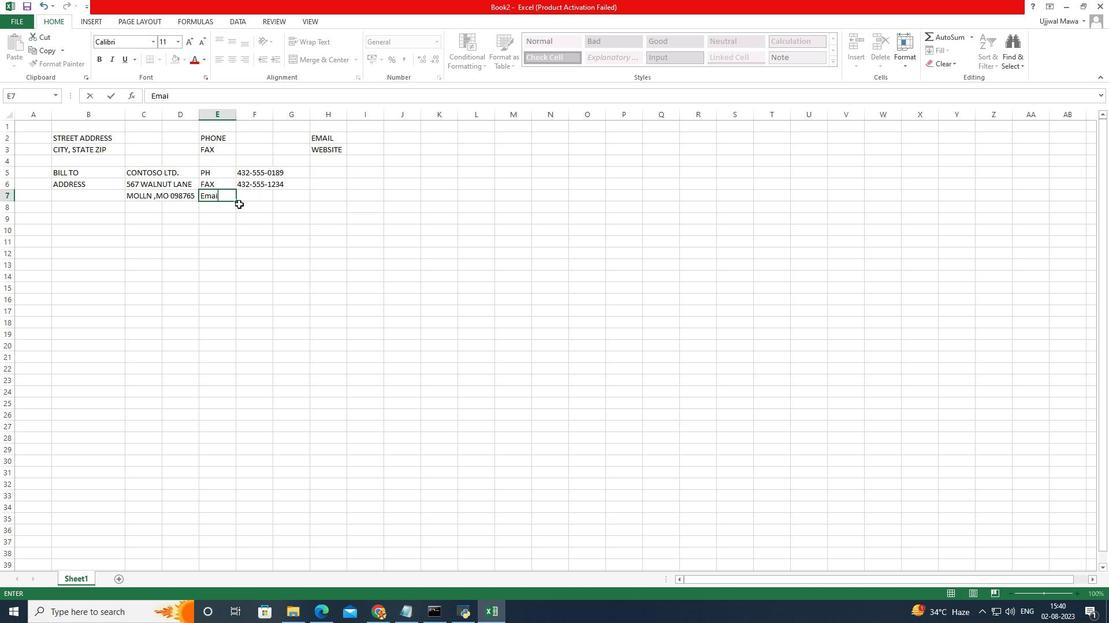 
Action: Mouse moved to (239, 204)
Screenshot: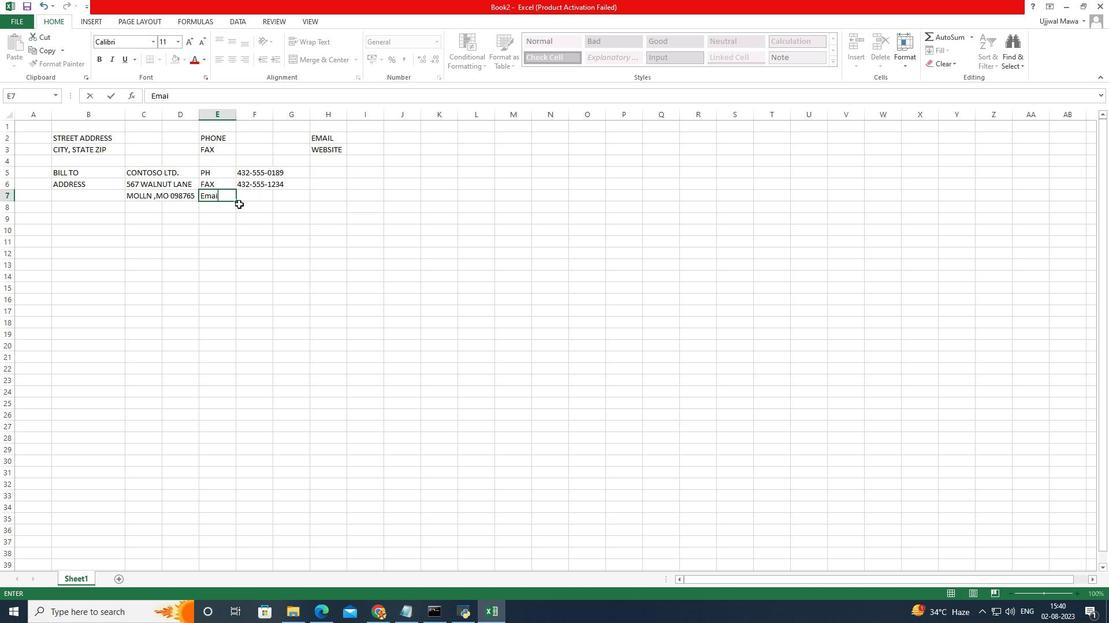 
Action: Key pressed L
Screenshot: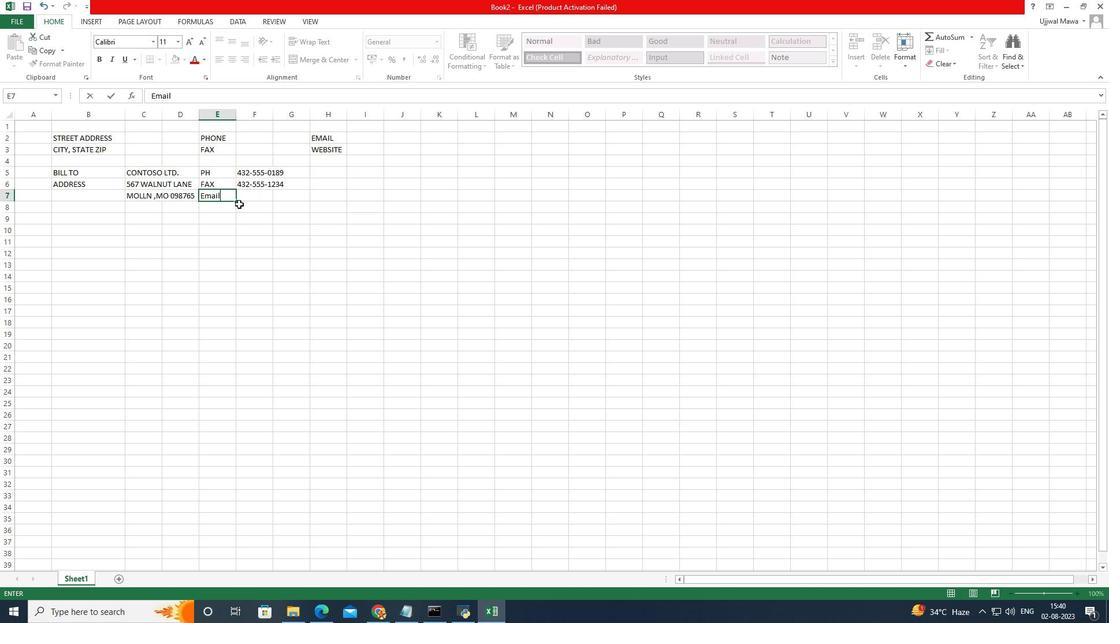 
Action: Mouse moved to (254, 194)
Screenshot: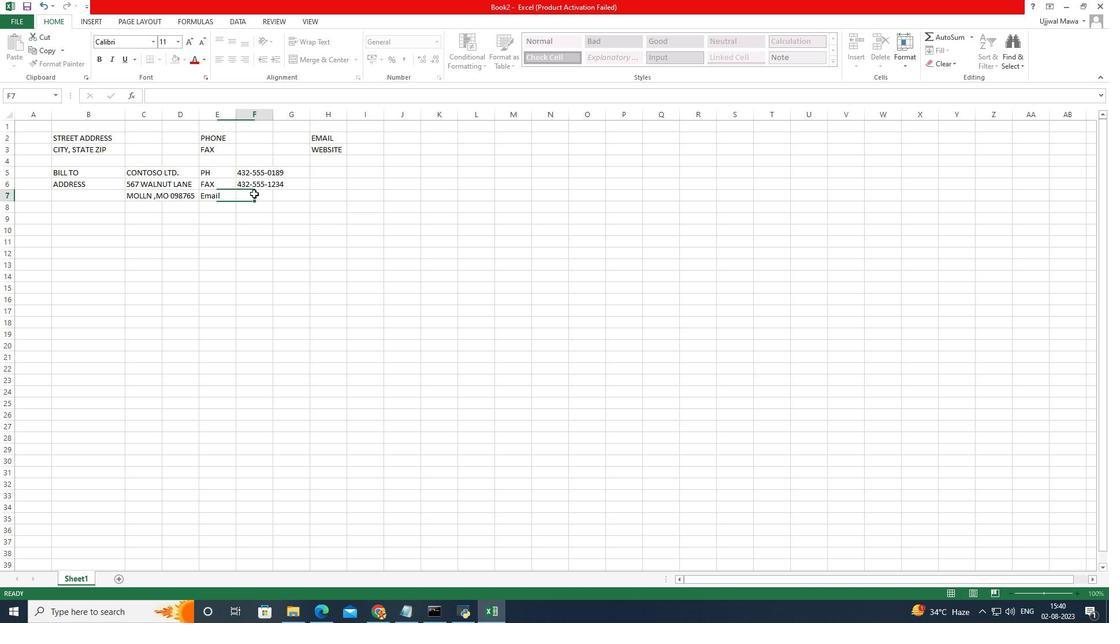 
Action: Mouse pressed left at (254, 194)
Screenshot: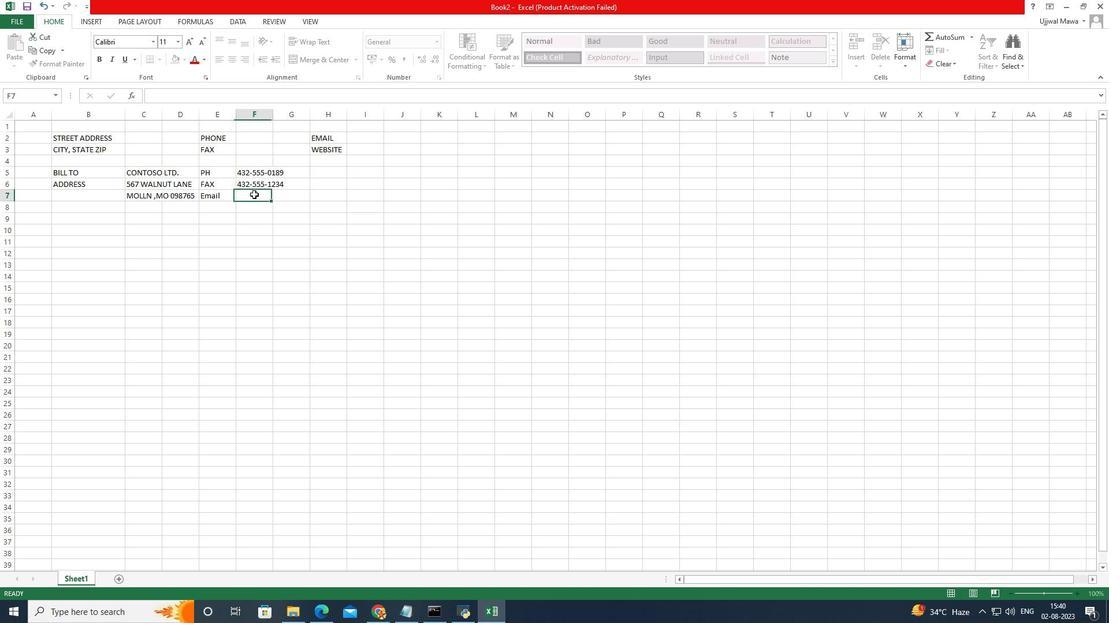 
Action: Mouse moved to (254, 194)
Screenshot: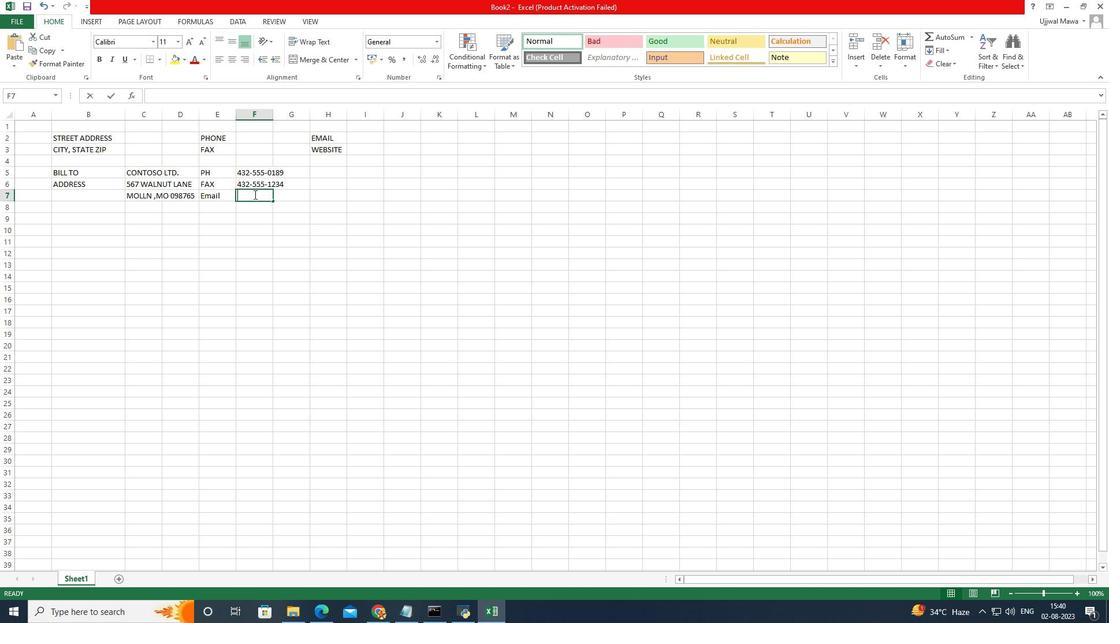 
Action: Mouse pressed left at (254, 194)
Screenshot: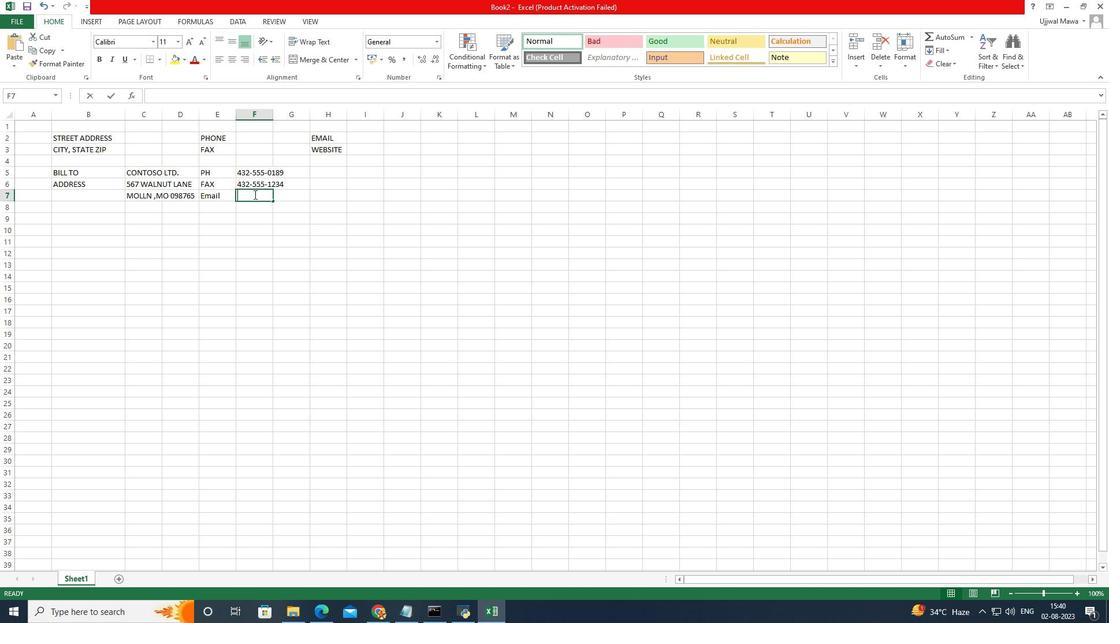 
Action: Mouse moved to (254, 194)
Screenshot: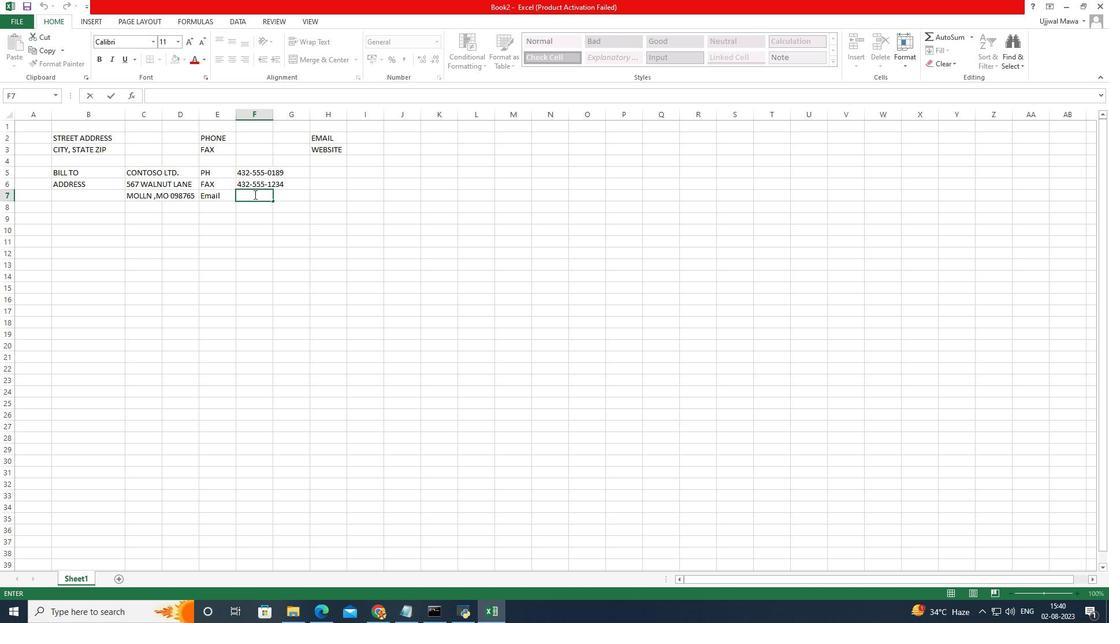 
Action: Key pressed SOMEONE<Key.shift_r><Key.shift_r><Key.shift_r><Key.shift_r><Key.shift_r><Key.shift_r>@EC<Key.backspace>XAMPLE.COM
Screenshot: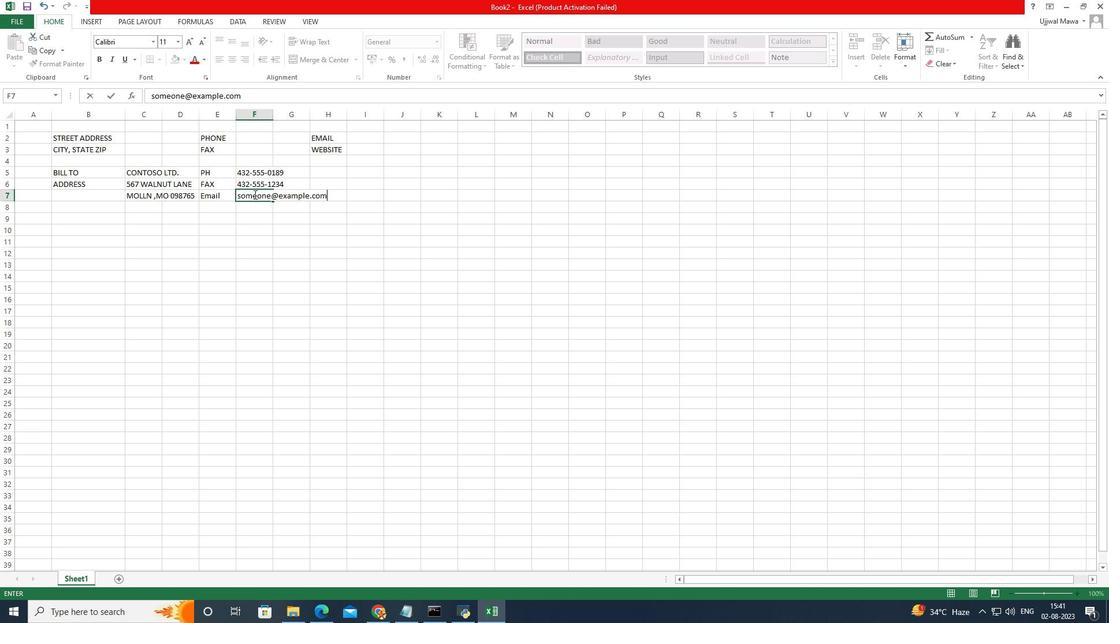 
Action: Mouse moved to (323, 238)
Screenshot: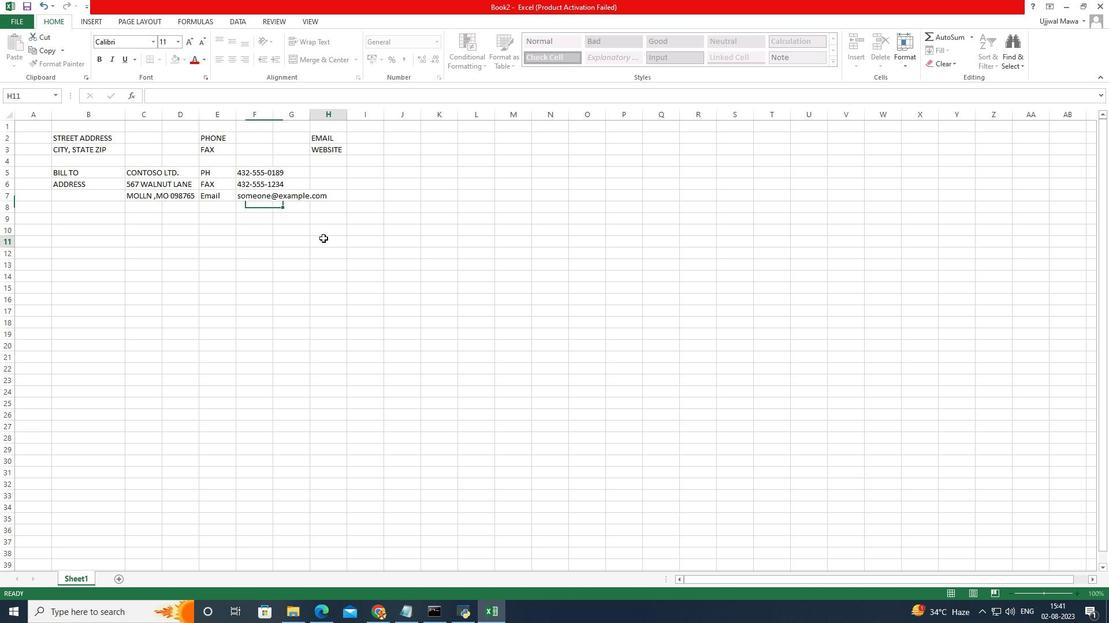 
Action: Mouse pressed left at (323, 238)
Screenshot: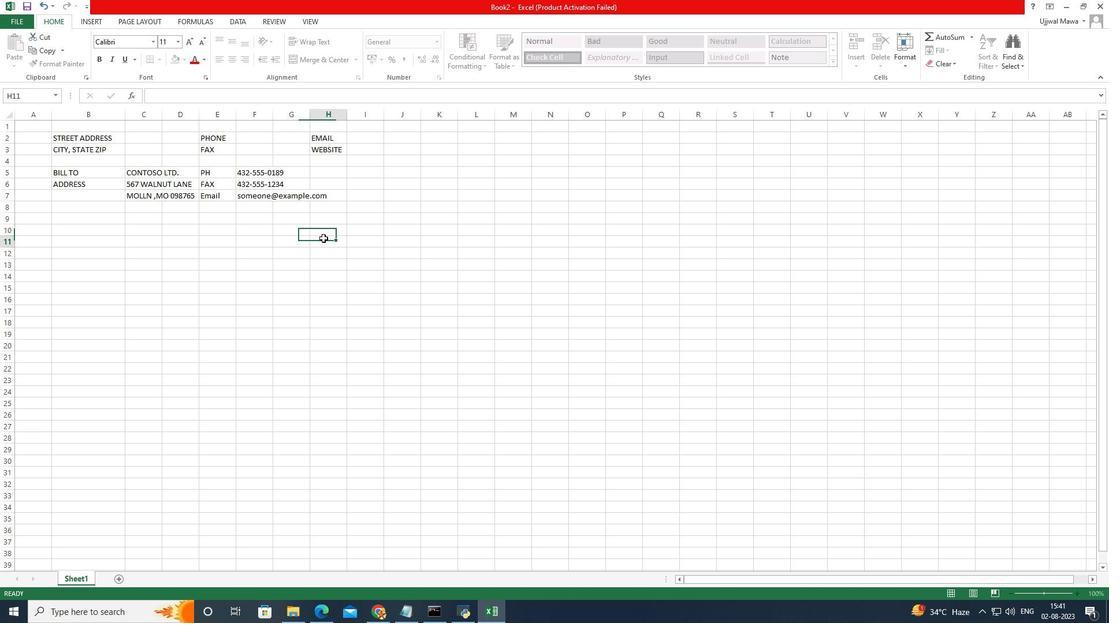 
Action: Mouse moved to (270, 198)
Screenshot: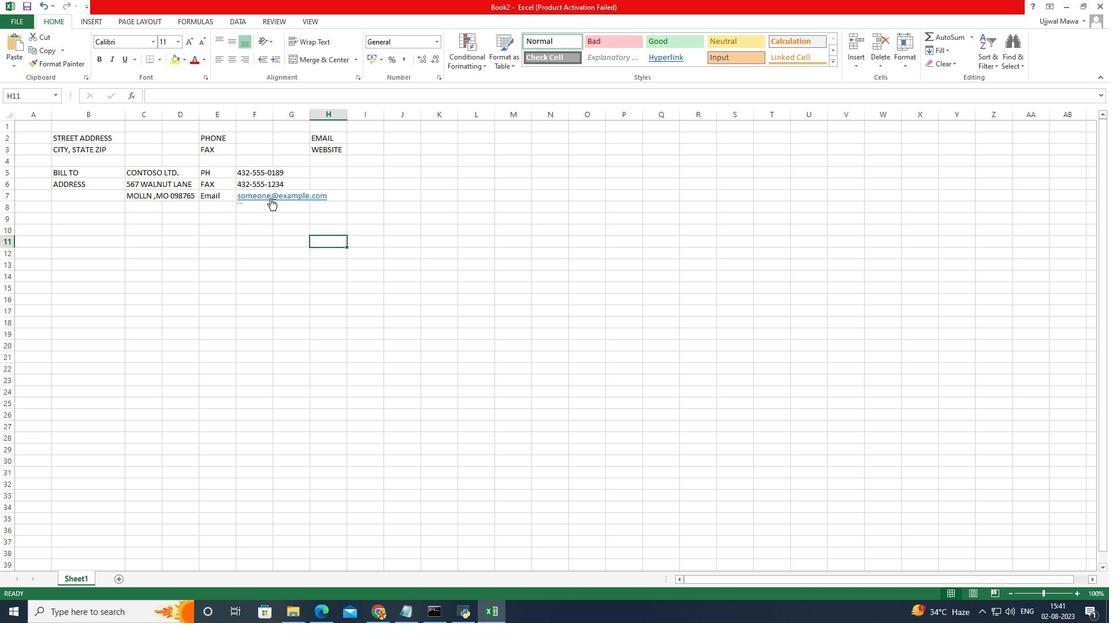 
Action: Mouse pressed left at (270, 198)
Screenshot: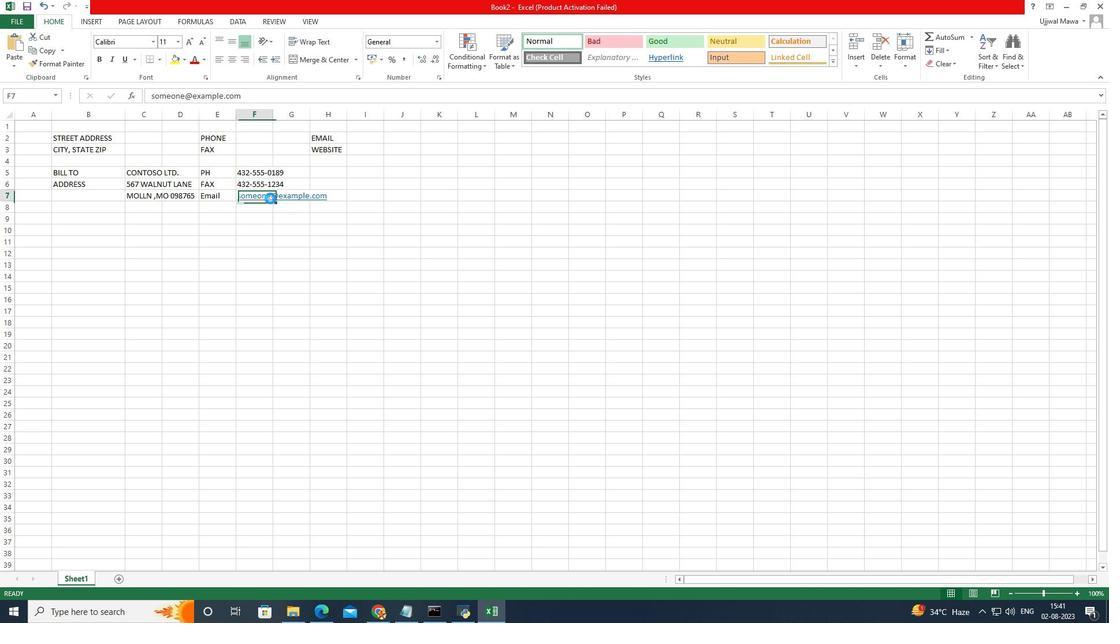 
Action: Mouse moved to (271, 196)
Screenshot: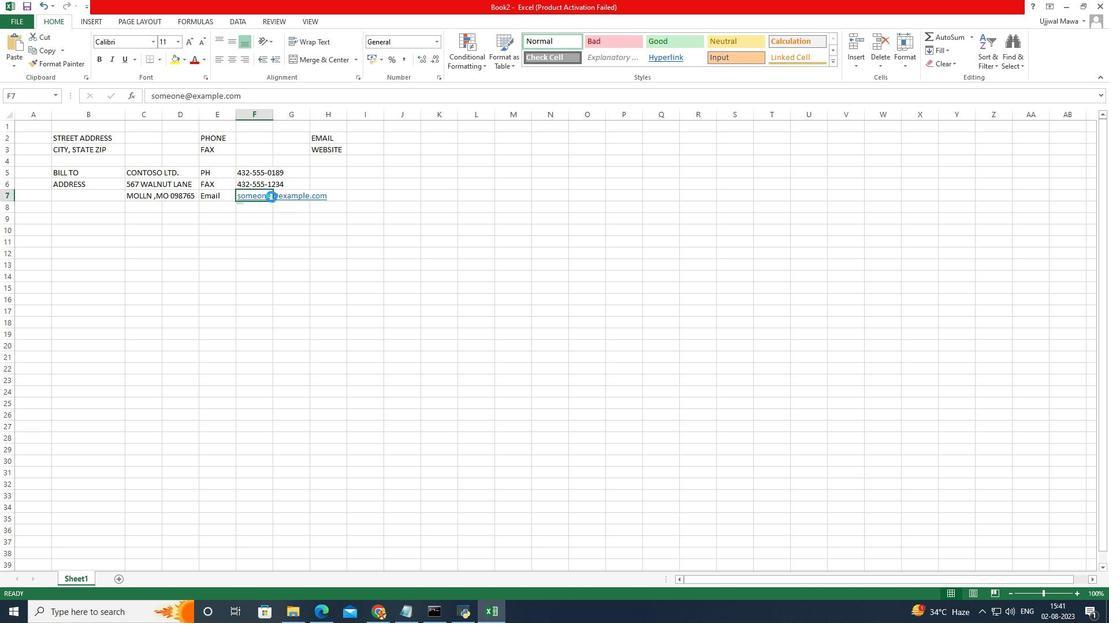 
Action: Mouse pressed right at (271, 196)
Screenshot: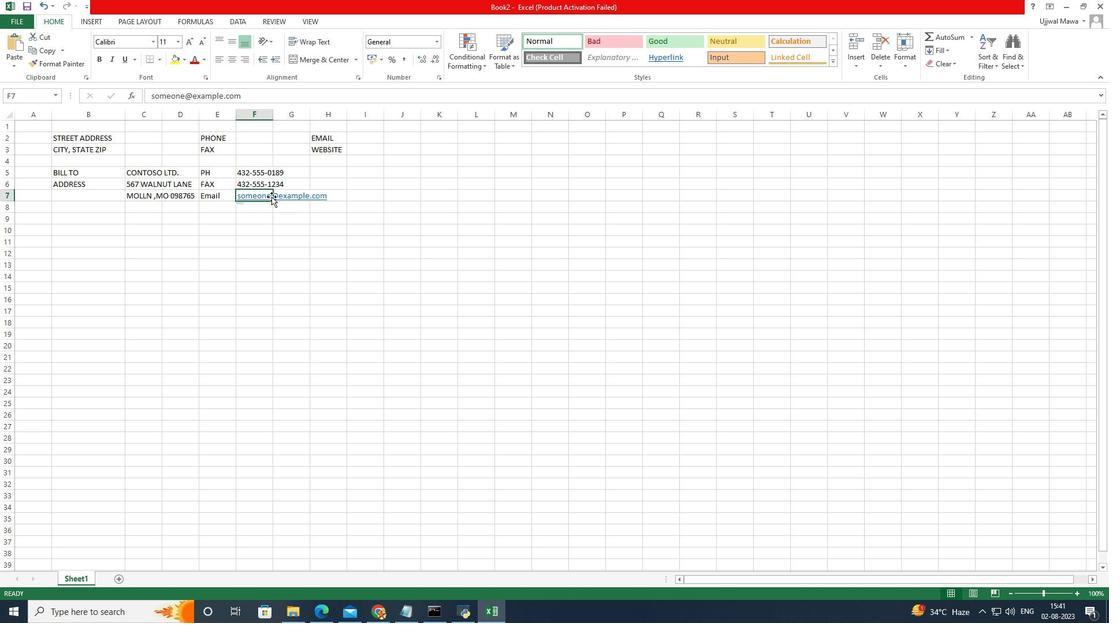 
Action: Mouse pressed right at (271, 196)
Screenshot: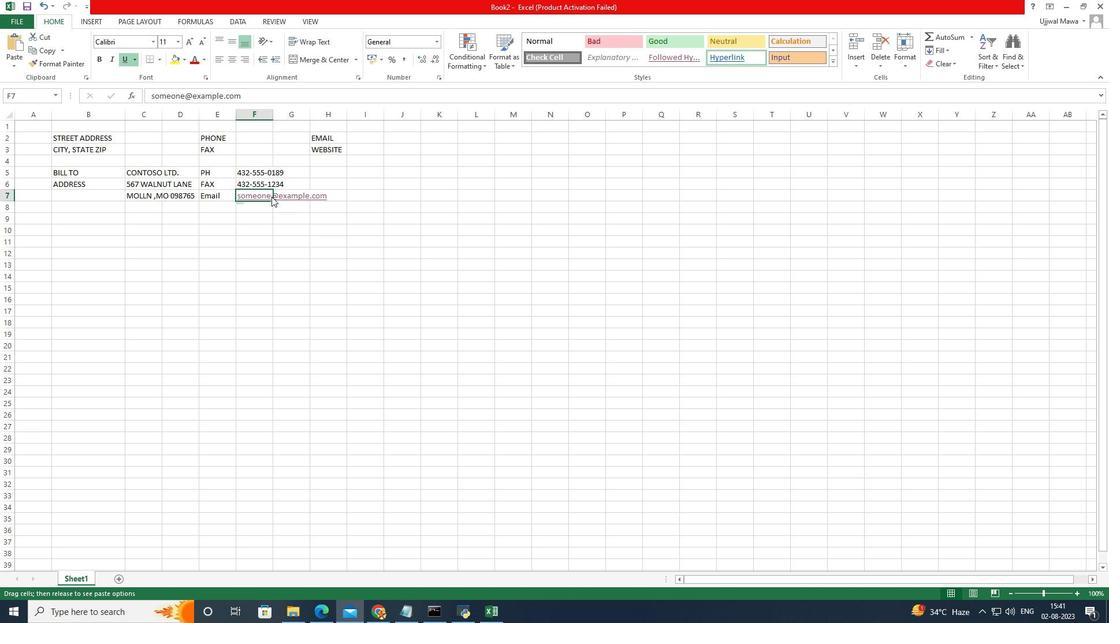 
Action: Mouse moved to (287, 199)
Screenshot: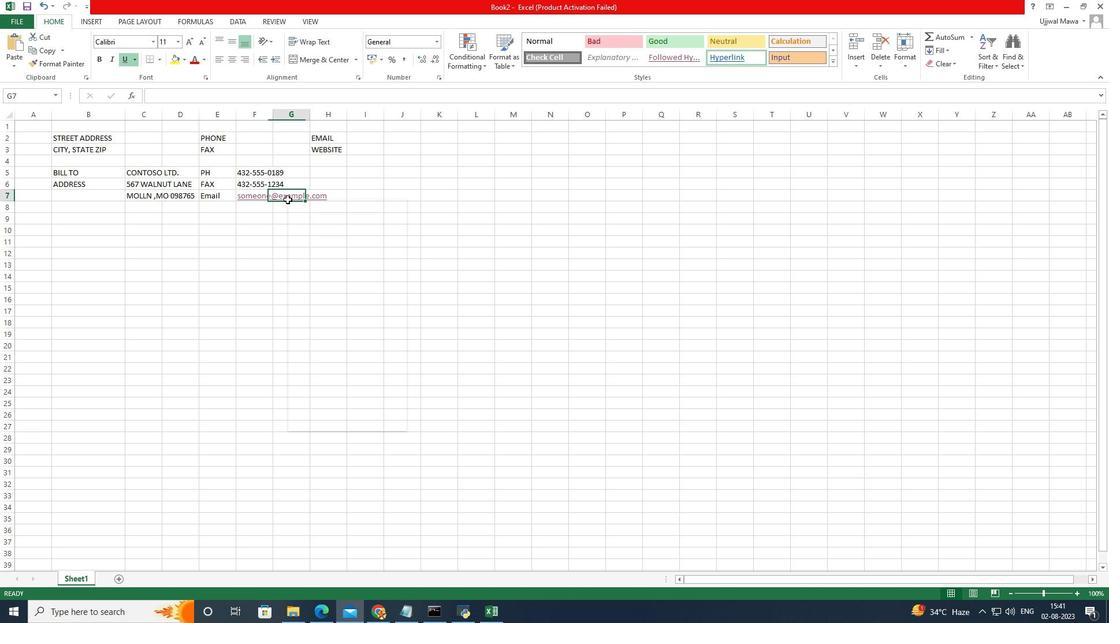 
Action: Mouse pressed right at (287, 199)
Screenshot: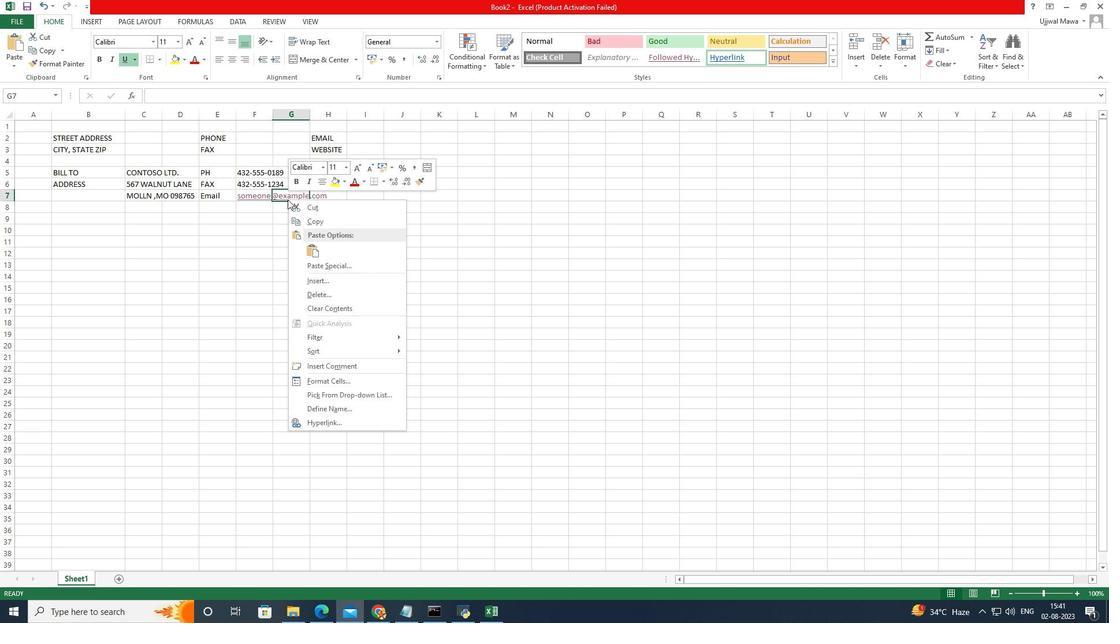 
Action: Mouse moved to (243, 324)
Screenshot: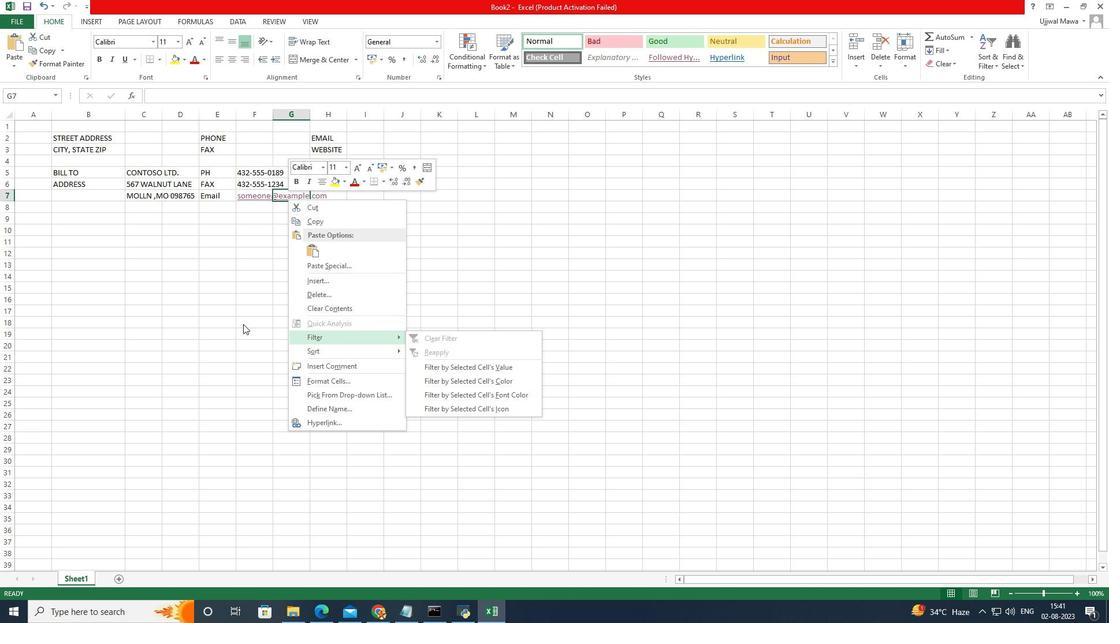 
Action: Mouse pressed left at (243, 324)
Screenshot: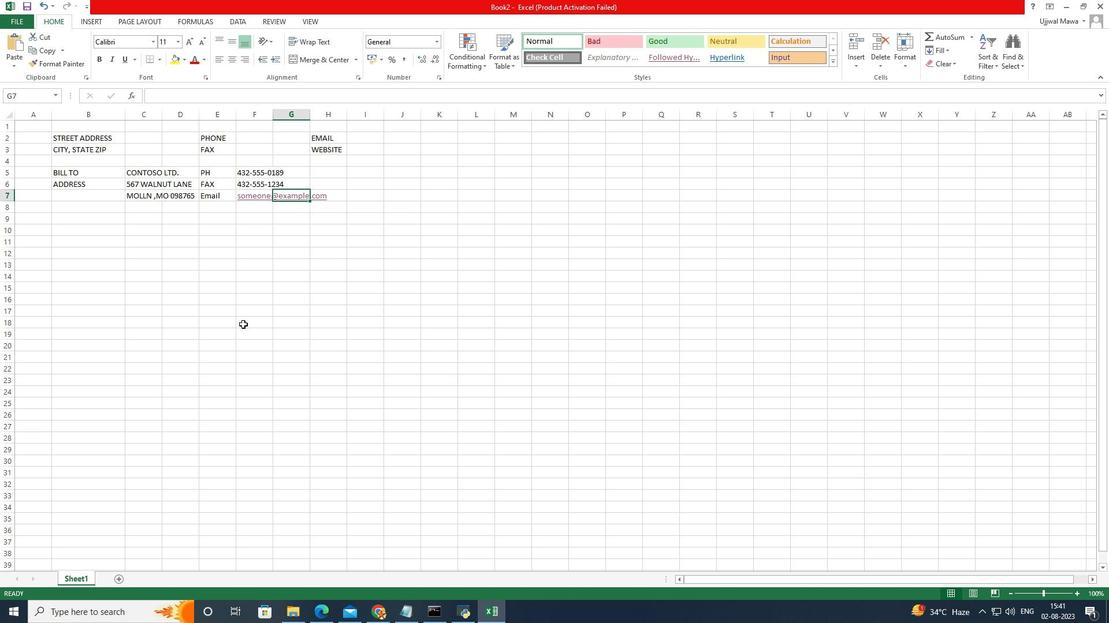 
Action: Mouse moved to (256, 196)
Screenshot: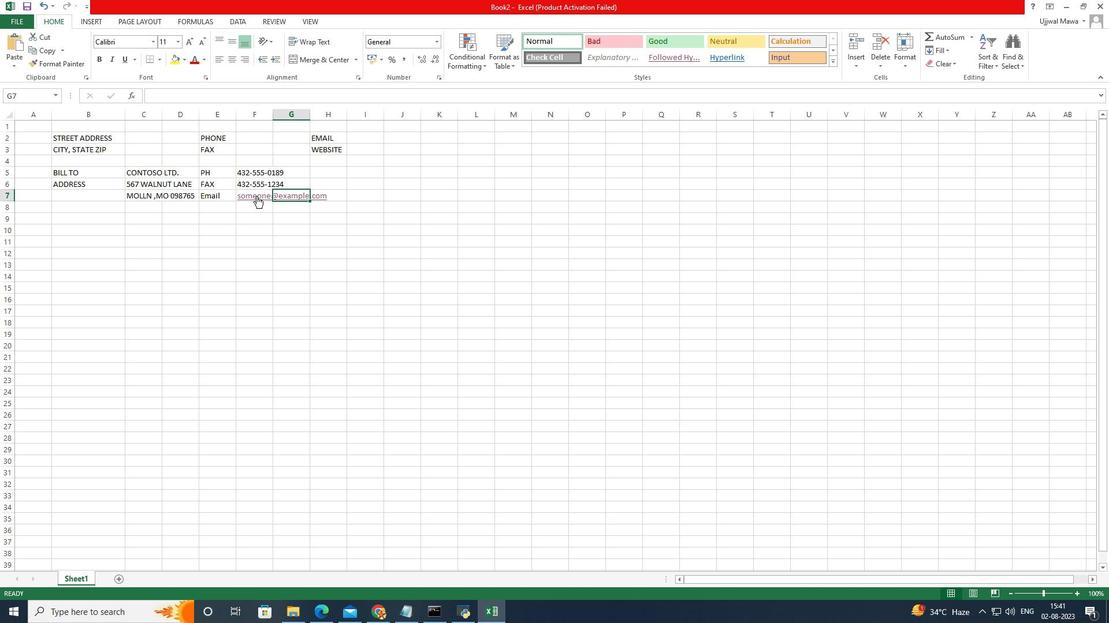 
Action: Mouse pressed left at (256, 196)
Screenshot: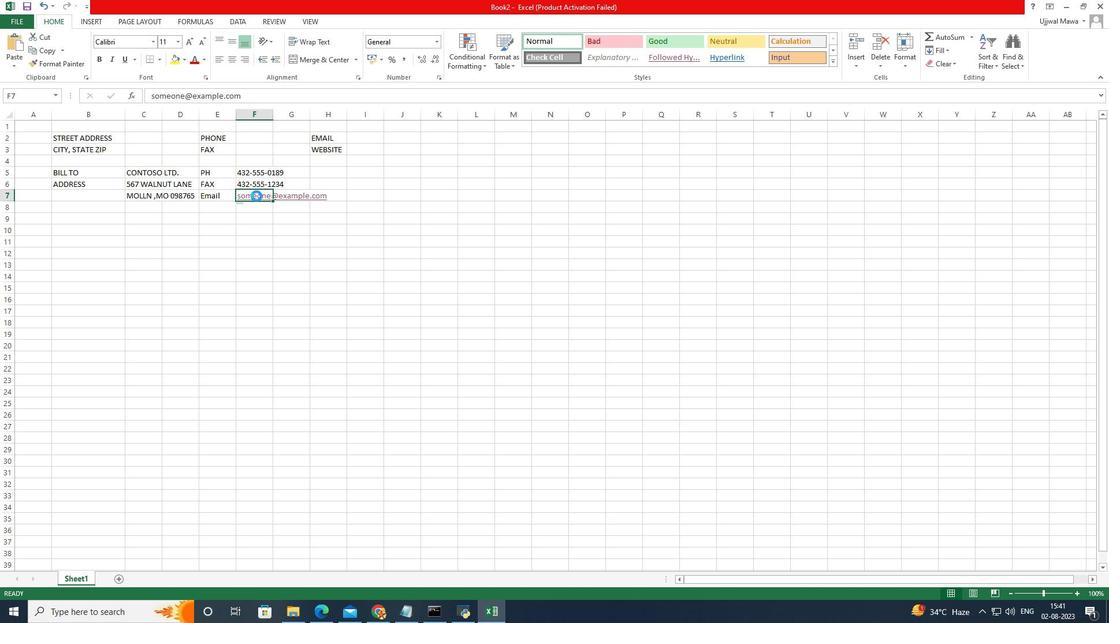 
Action: Mouse moved to (700, 25)
Screenshot: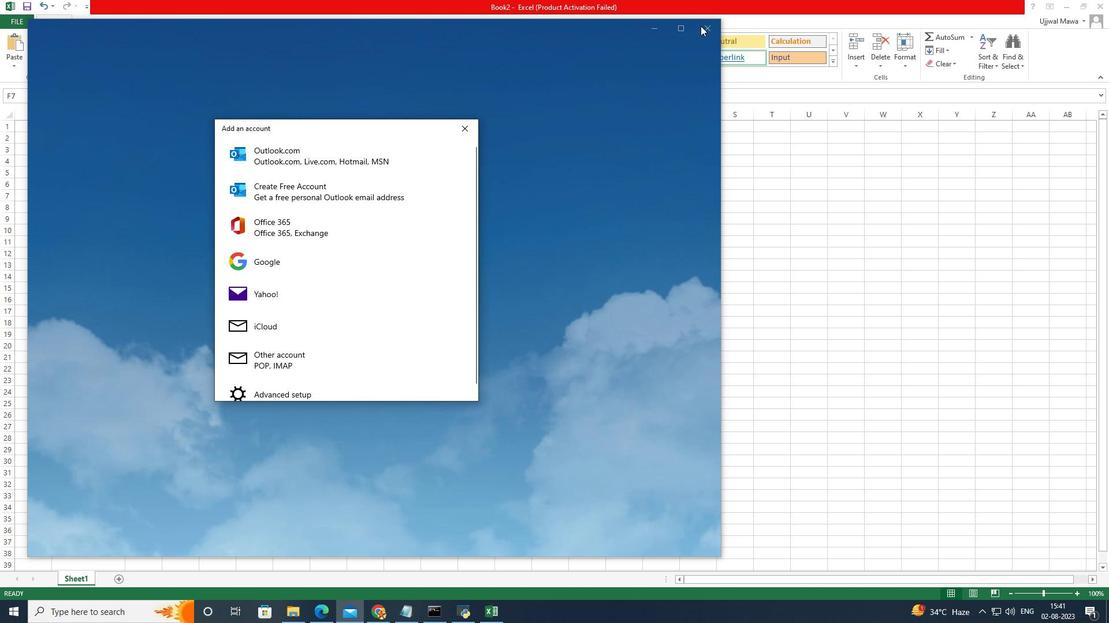 
Action: Mouse pressed left at (700, 25)
Screenshot: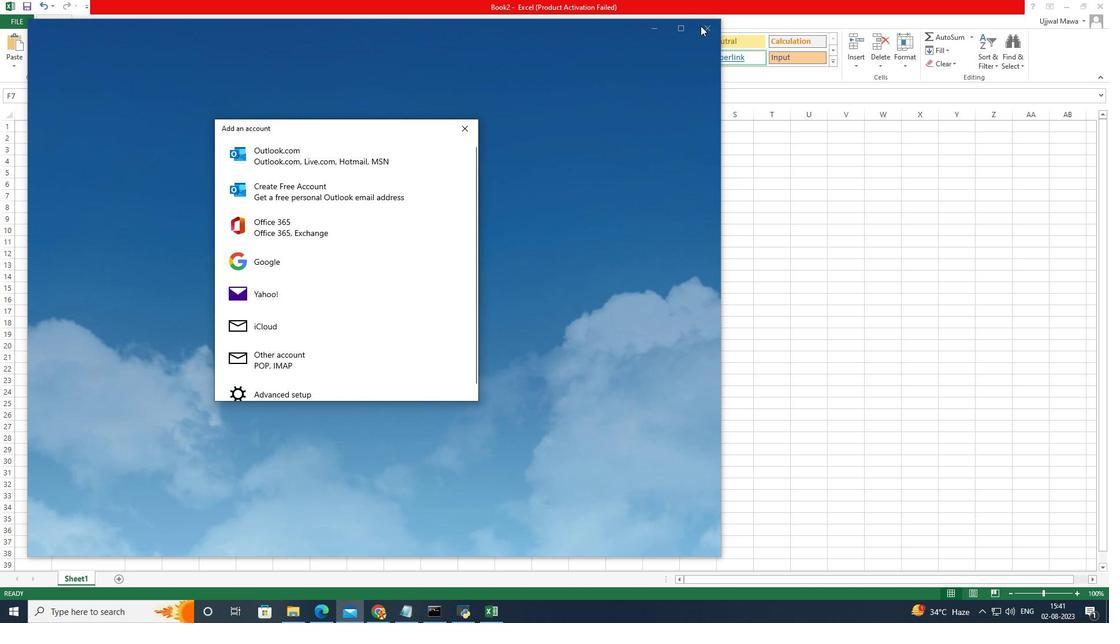 
Action: Mouse moved to (473, 125)
Screenshot: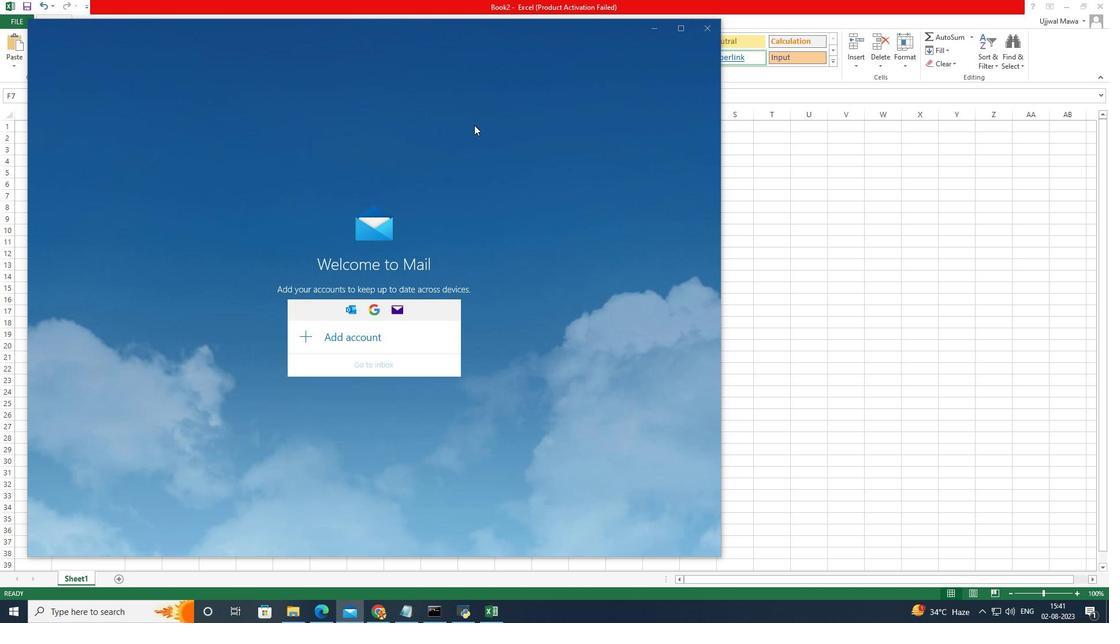 
Action: Mouse pressed left at (473, 125)
Screenshot: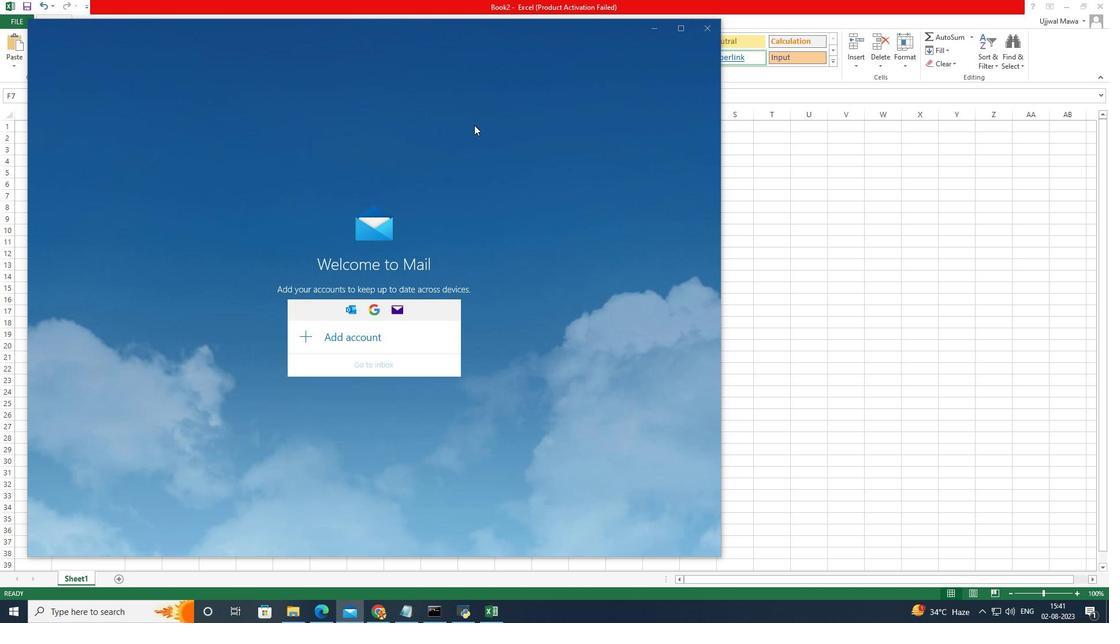 
Action: Mouse moved to (697, 36)
Screenshot: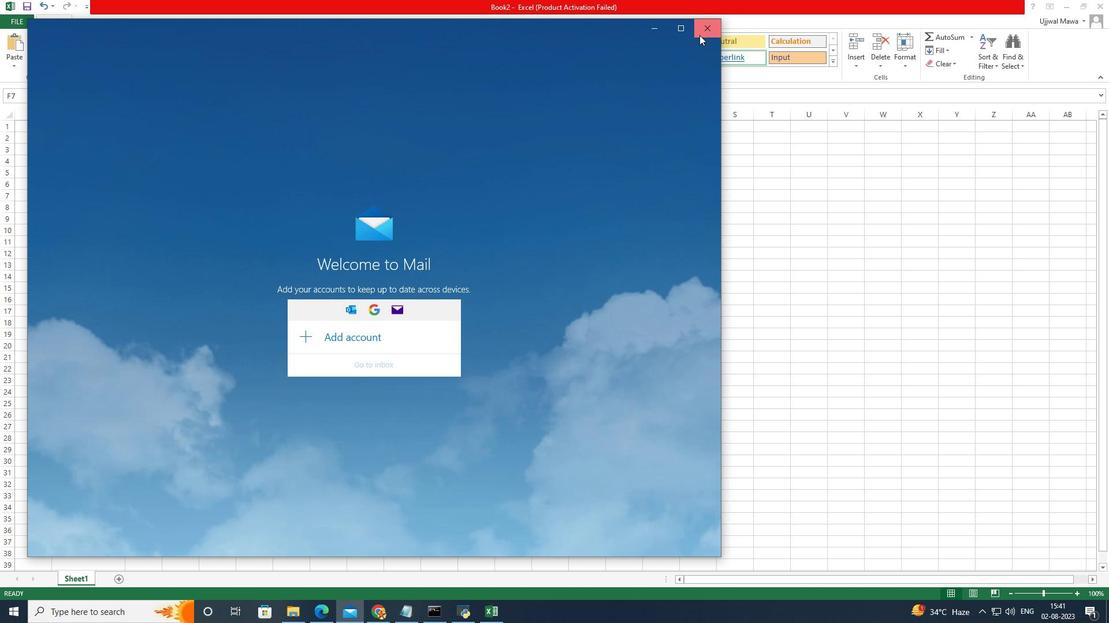 
Action: Mouse pressed left at (697, 36)
Screenshot: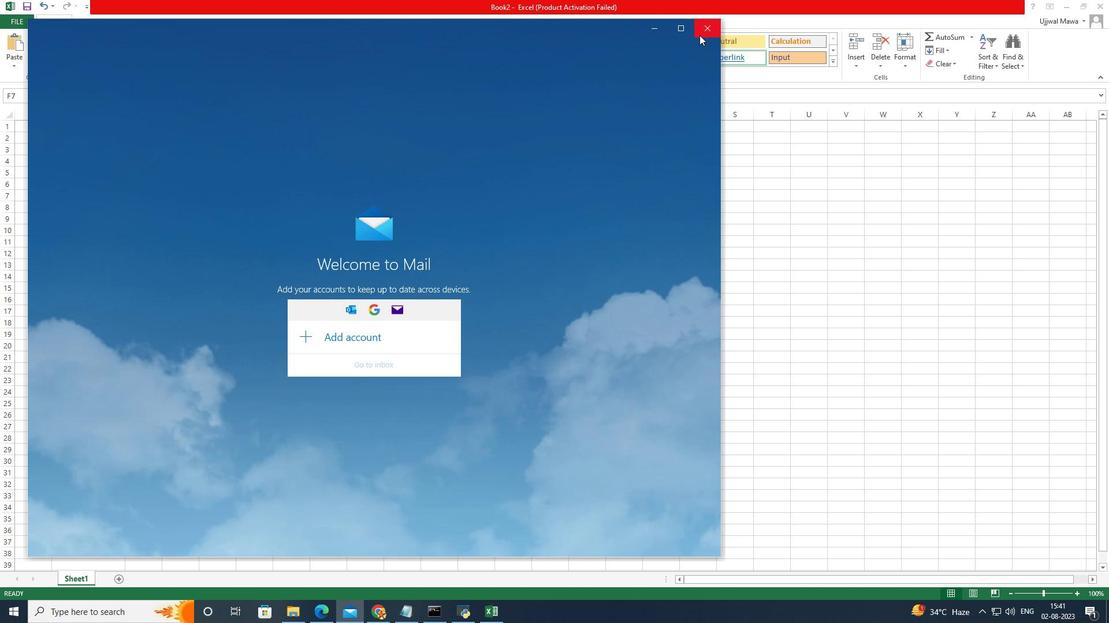 
Action: Mouse moved to (253, 190)
Screenshot: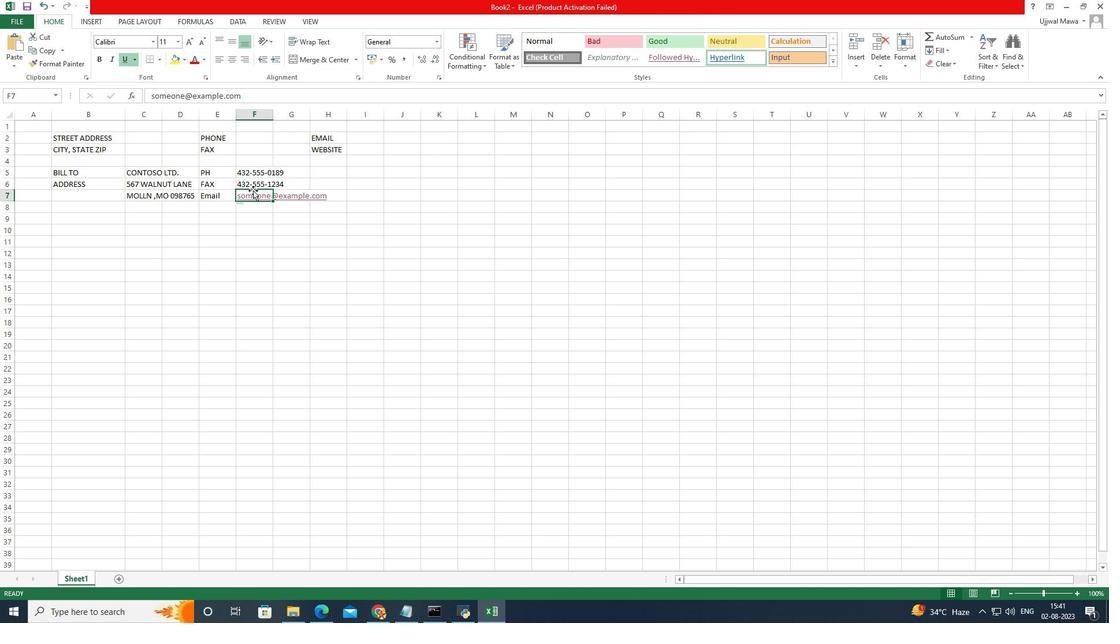 
Action: Mouse pressed right at (253, 190)
Screenshot: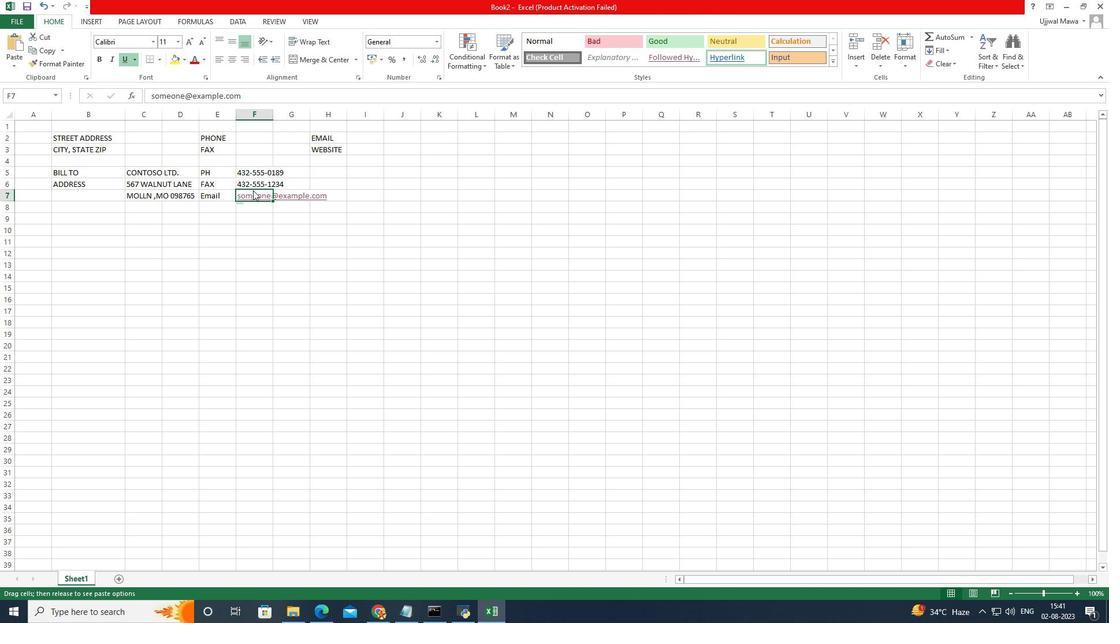 
Action: Mouse moved to (248, 221)
Screenshot: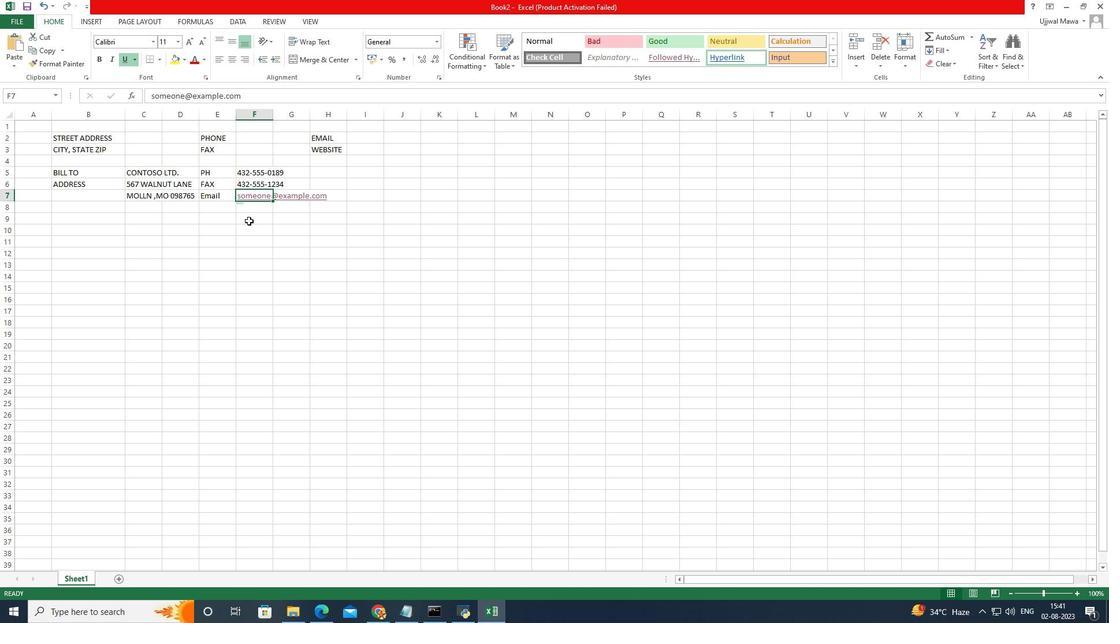 
Action: Mouse pressed left at (248, 221)
Screenshot: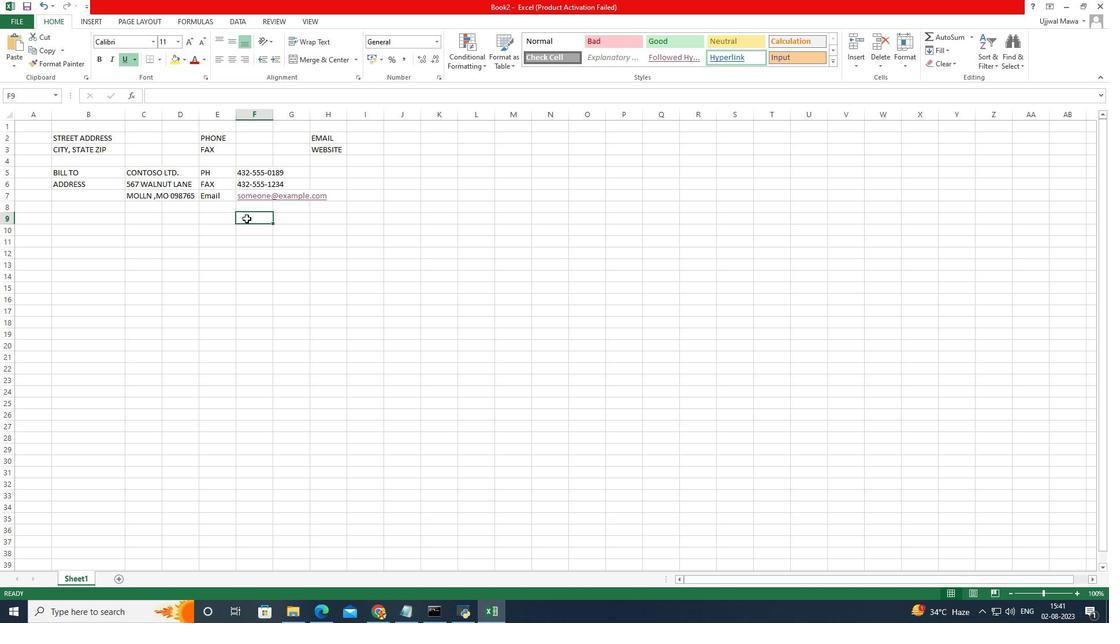 
Action: Mouse moved to (236, 198)
Screenshot: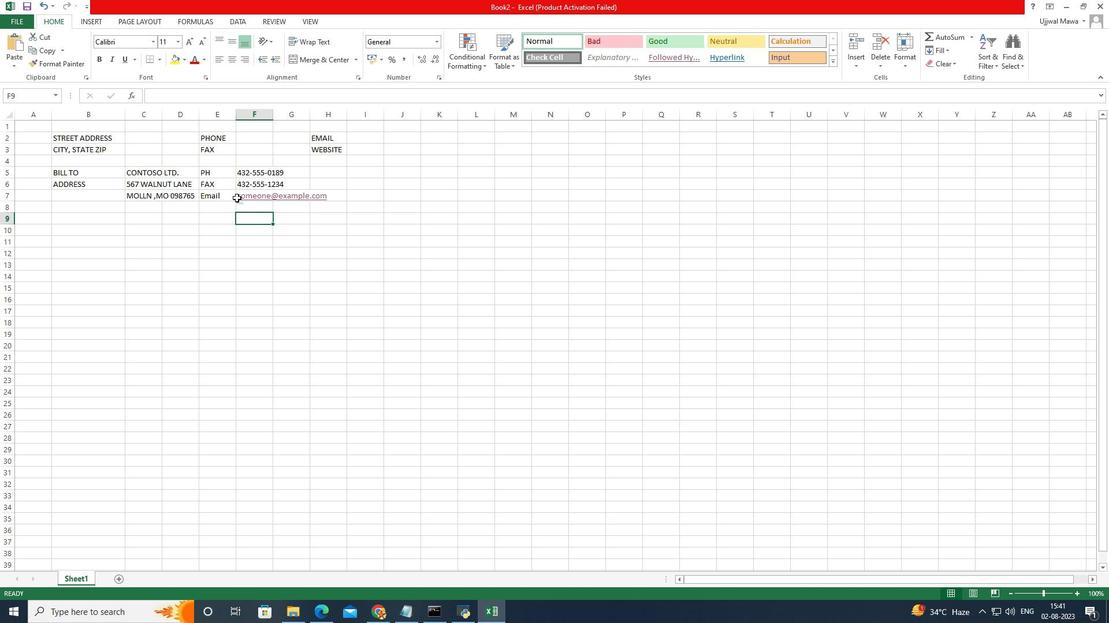 
Action: Mouse pressed left at (236, 198)
Screenshot: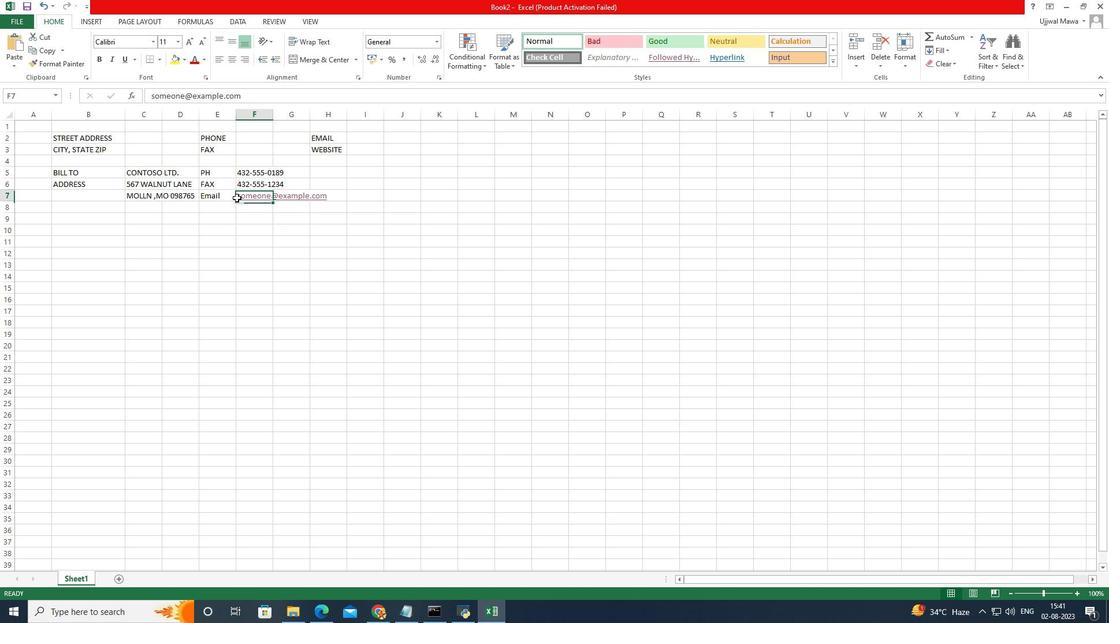 
Action: Mouse moved to (242, 197)
Screenshot: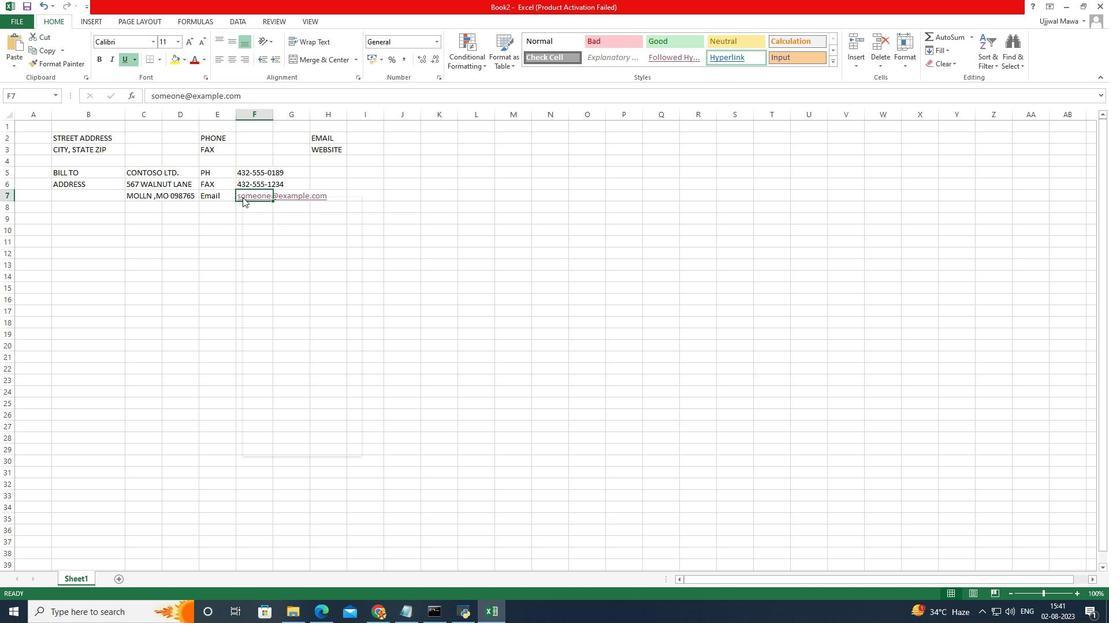 
Action: Mouse pressed right at (242, 197)
Screenshot: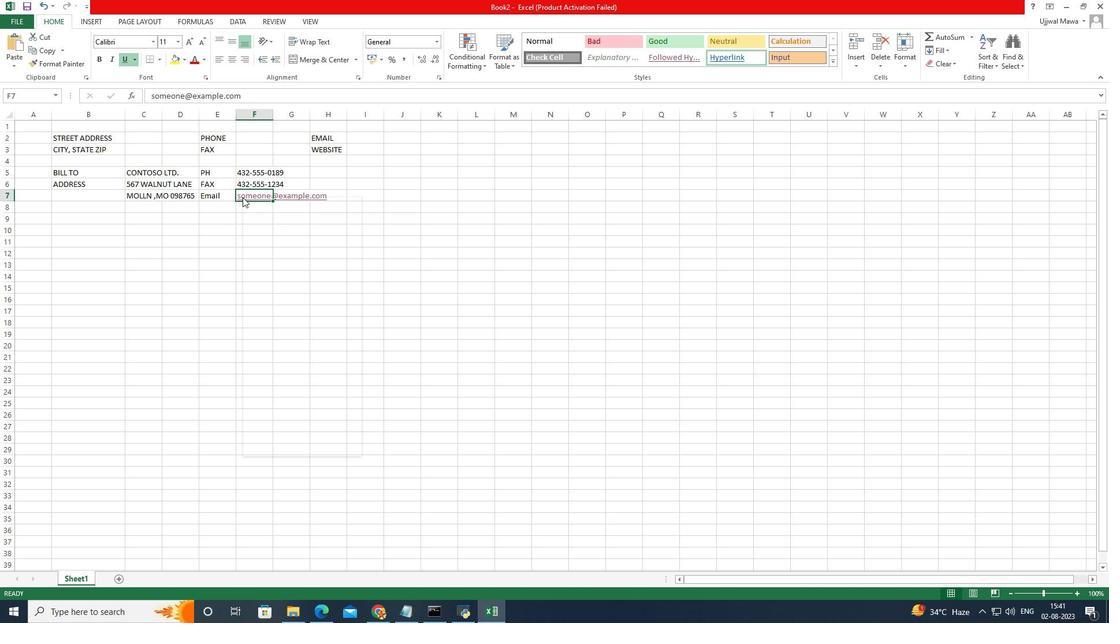 
Action: Mouse moved to (281, 450)
Screenshot: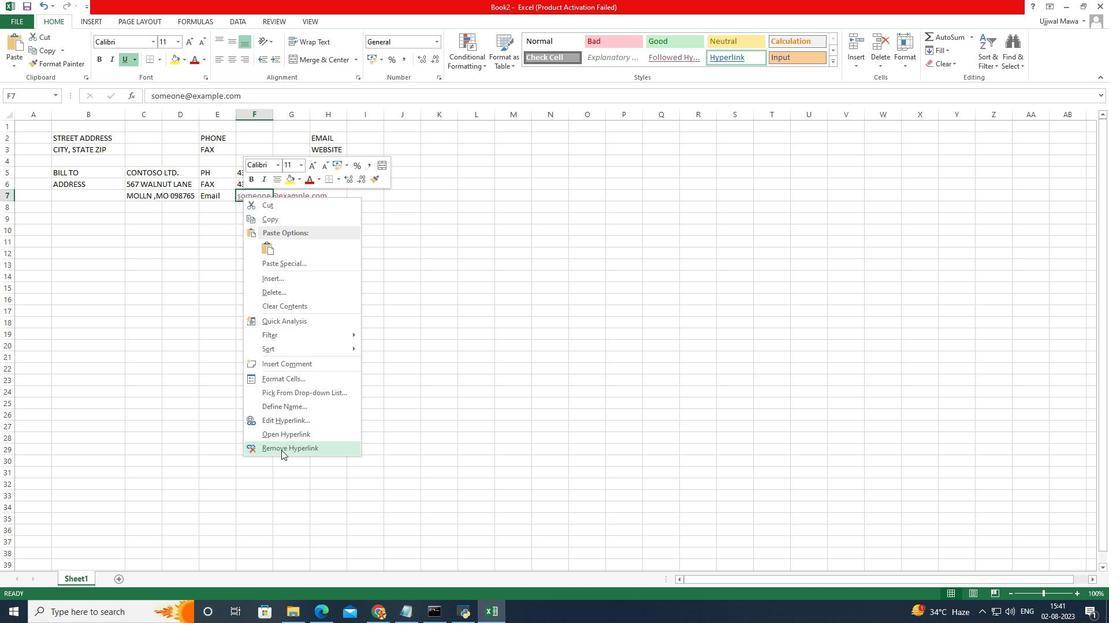 
Action: Mouse pressed left at (281, 450)
Screenshot: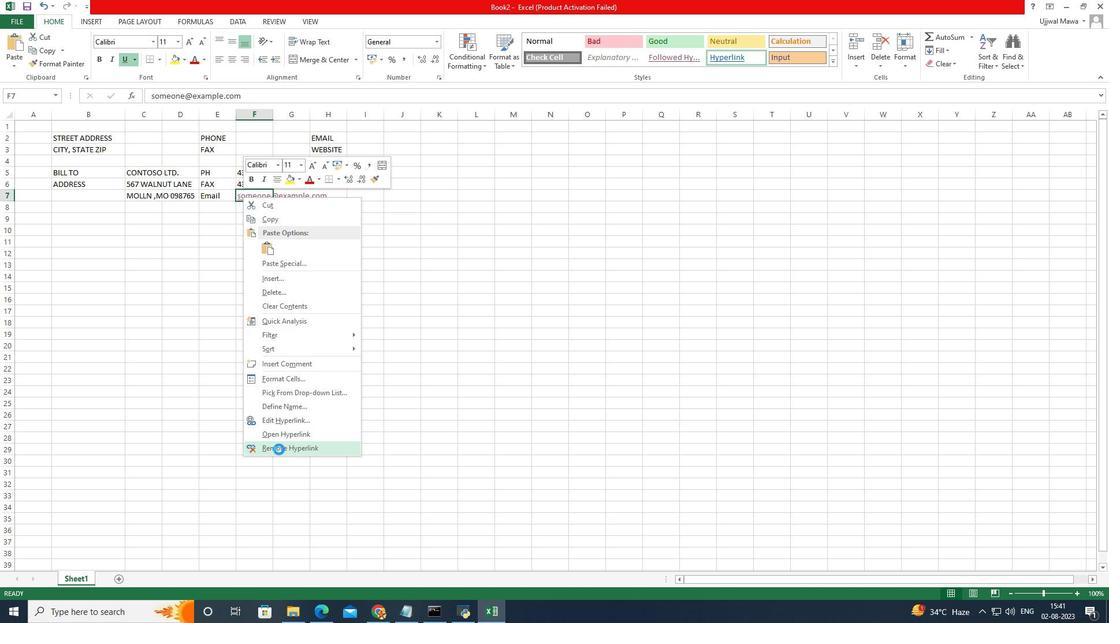 
Action: Mouse moved to (318, 324)
Screenshot: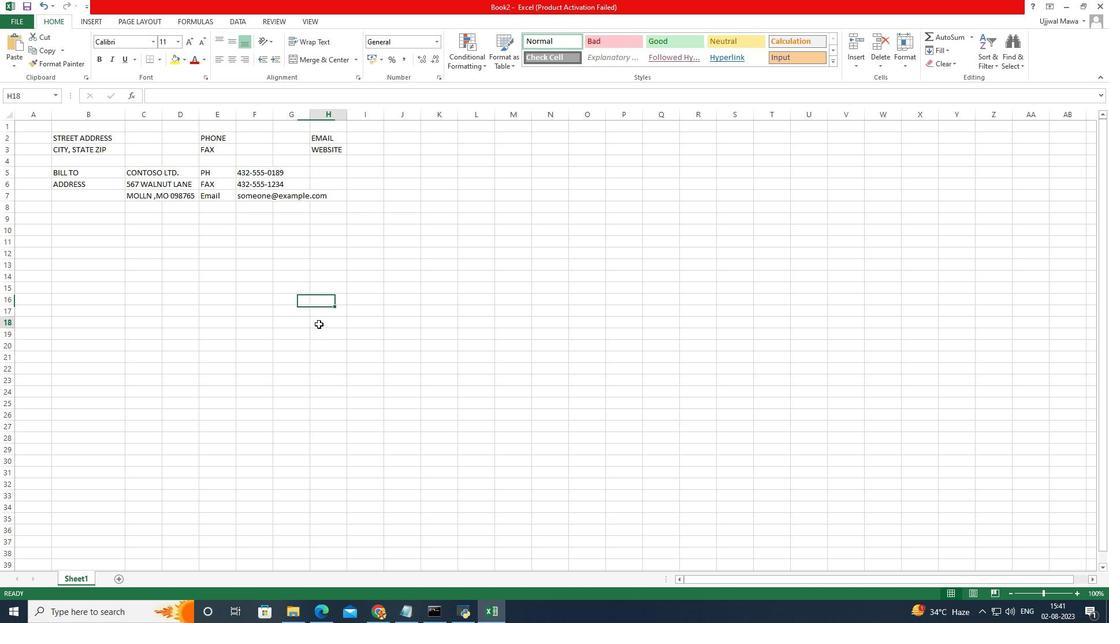 
Action: Mouse pressed left at (318, 324)
Screenshot: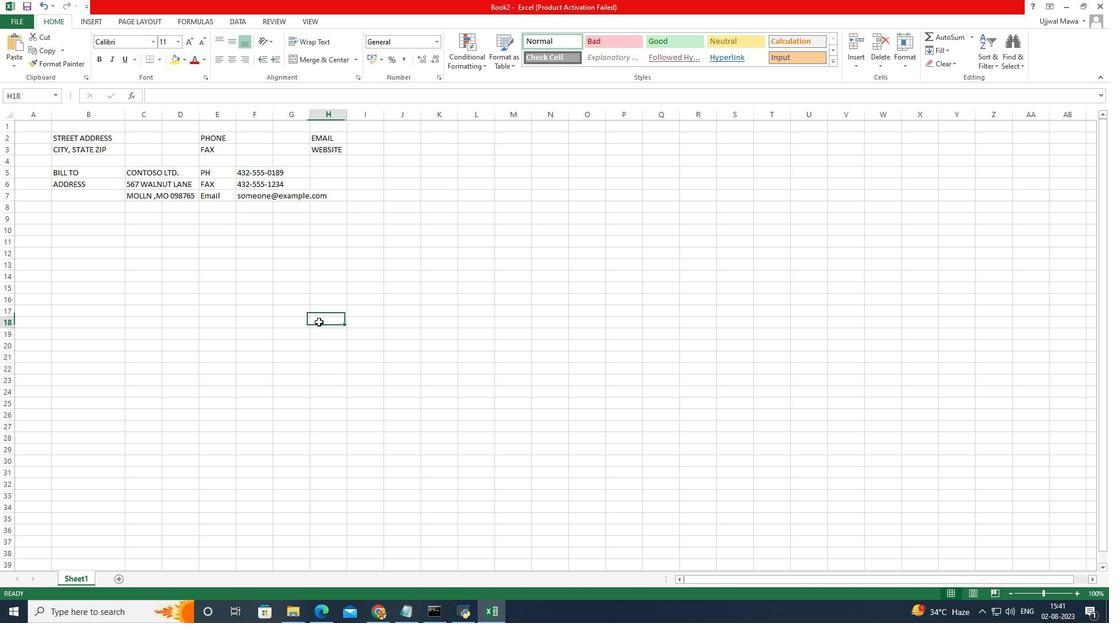 
Action: Mouse moved to (345, 172)
Screenshot: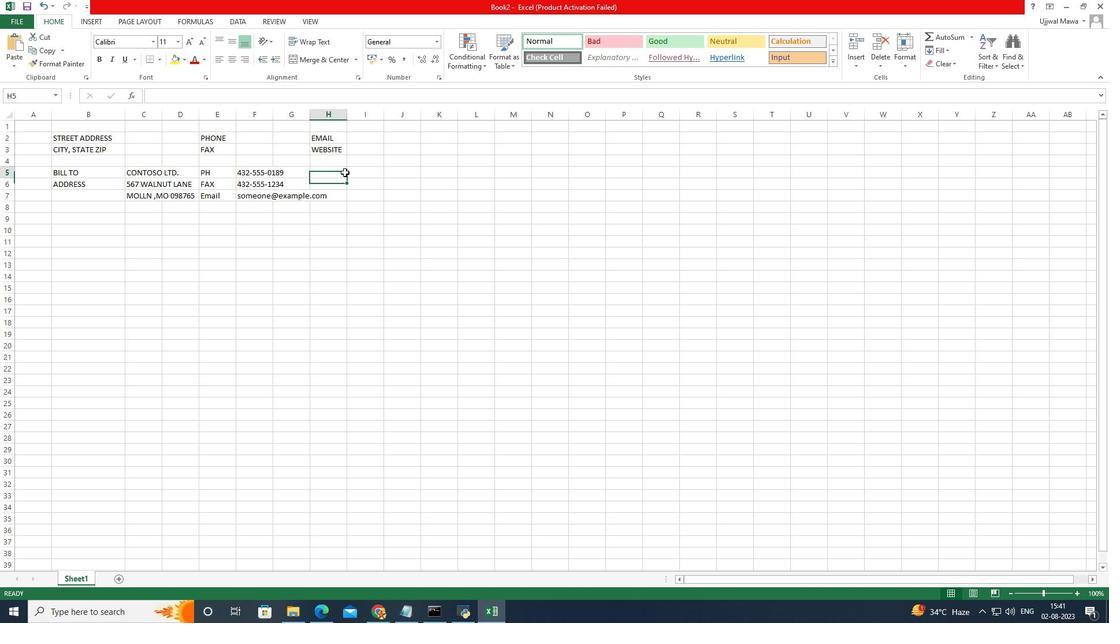 
Action: Mouse pressed left at (345, 172)
Screenshot: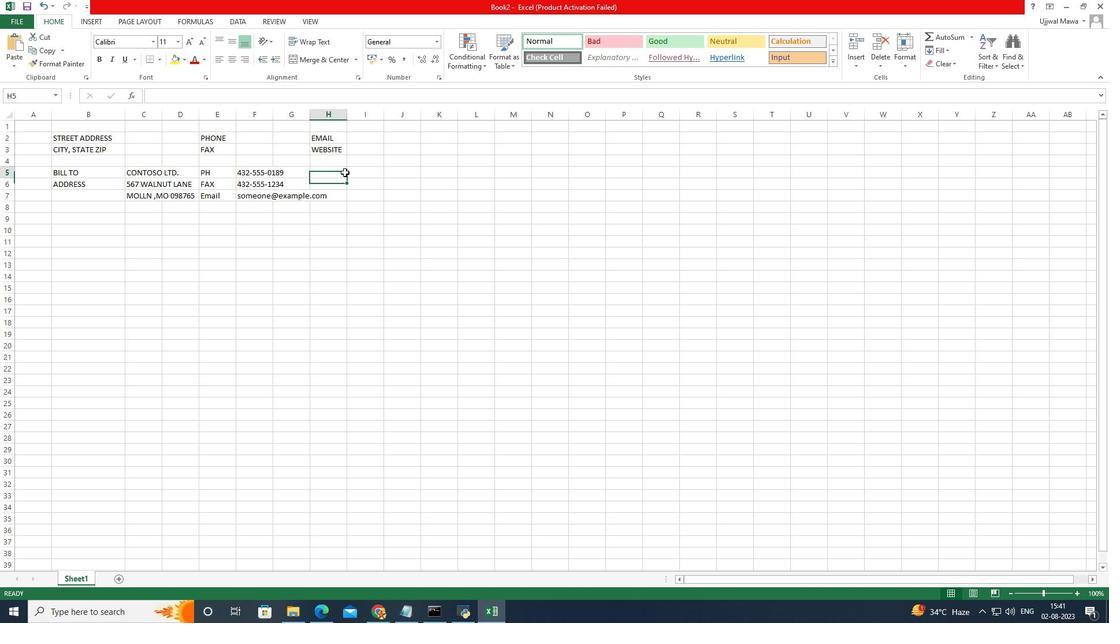 
Action: Mouse moved to (344, 172)
Screenshot: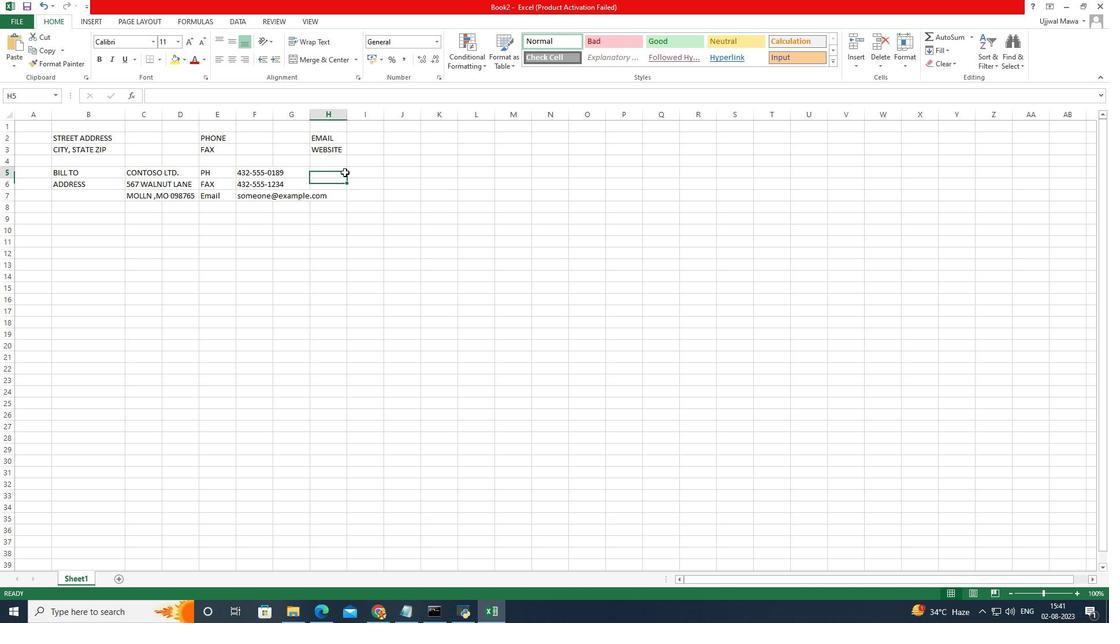 
Action: Mouse pressed left at (344, 172)
Screenshot: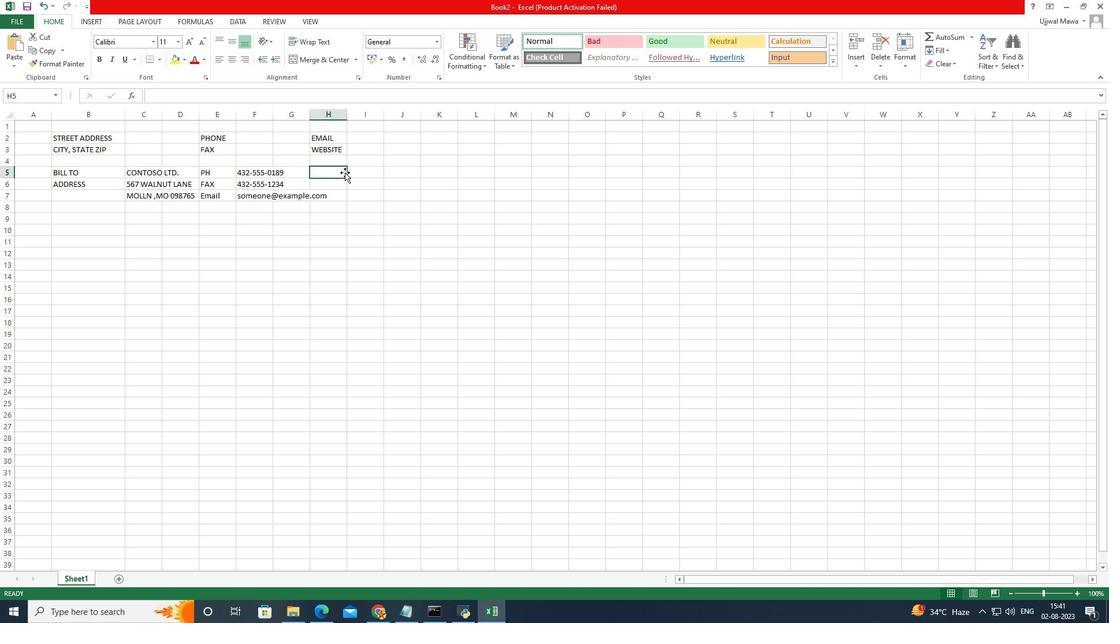 
Action: Mouse moved to (363, 170)
Screenshot: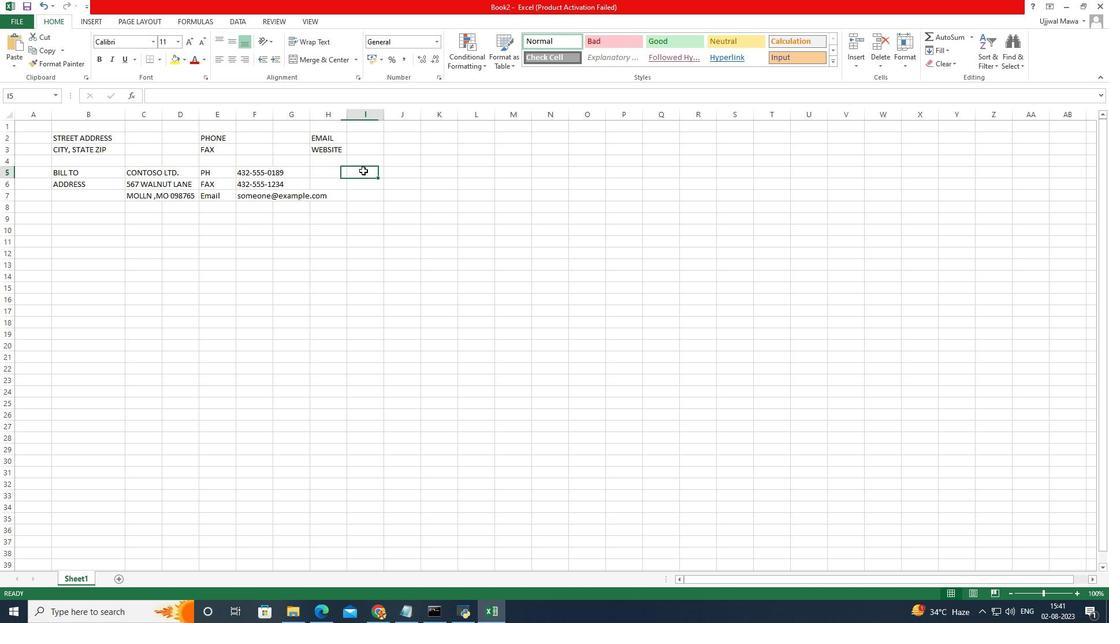 
Action: Mouse pressed left at (363, 170)
Screenshot: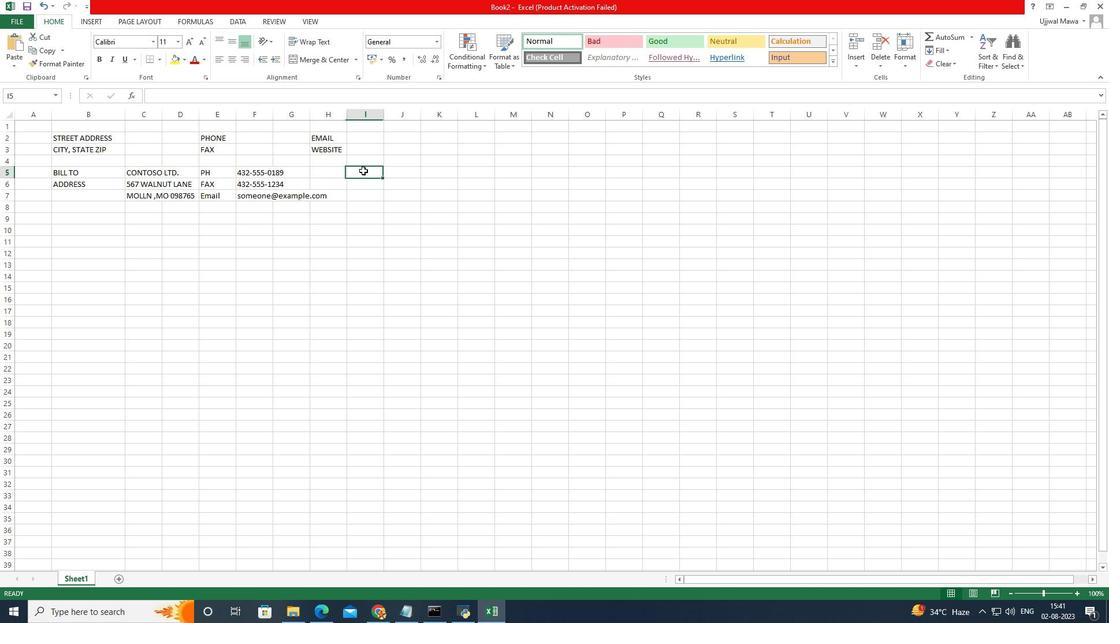 
Action: Mouse moved to (334, 138)
Screenshot: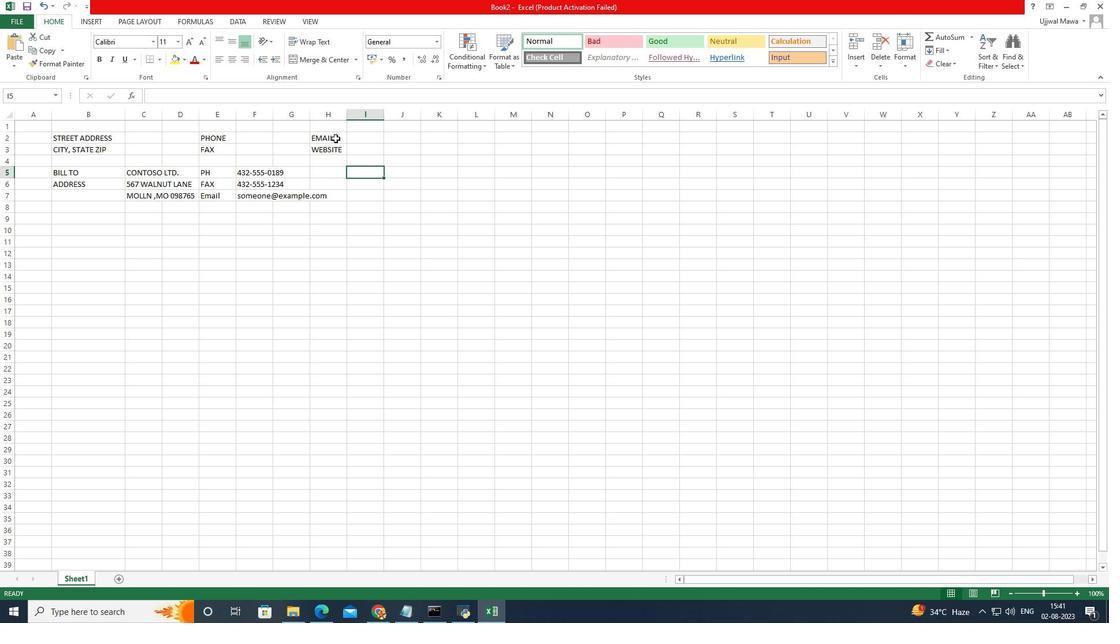 
Action: Mouse pressed left at (334, 138)
Screenshot: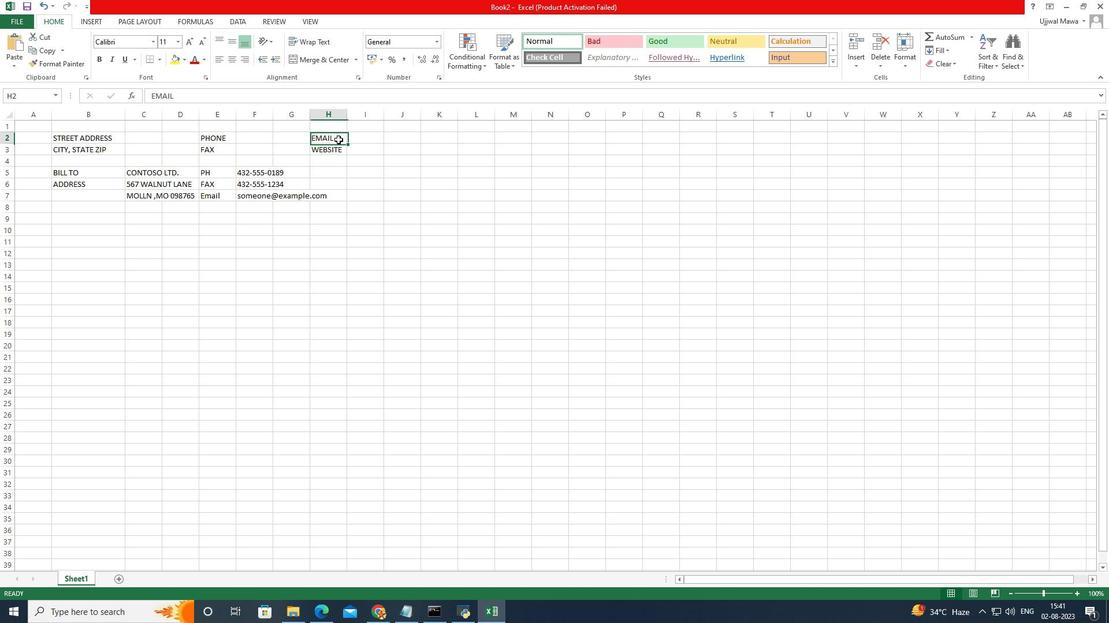 
Action: Mouse moved to (339, 148)
Screenshot: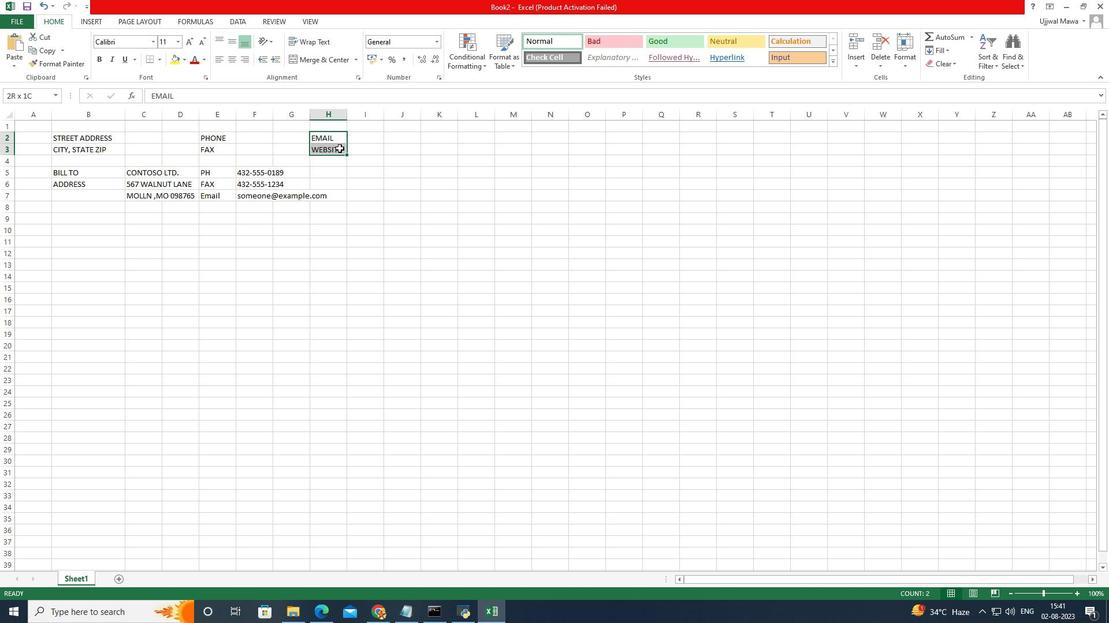 
Action: Mouse pressed right at (339, 148)
Screenshot: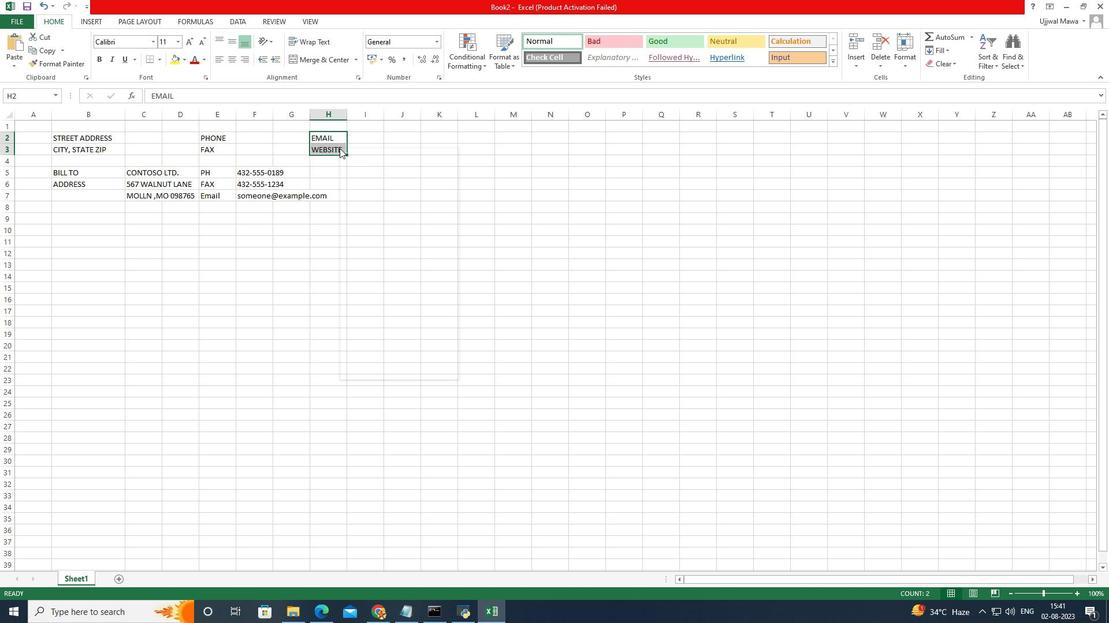 
Action: Mouse moved to (369, 157)
Screenshot: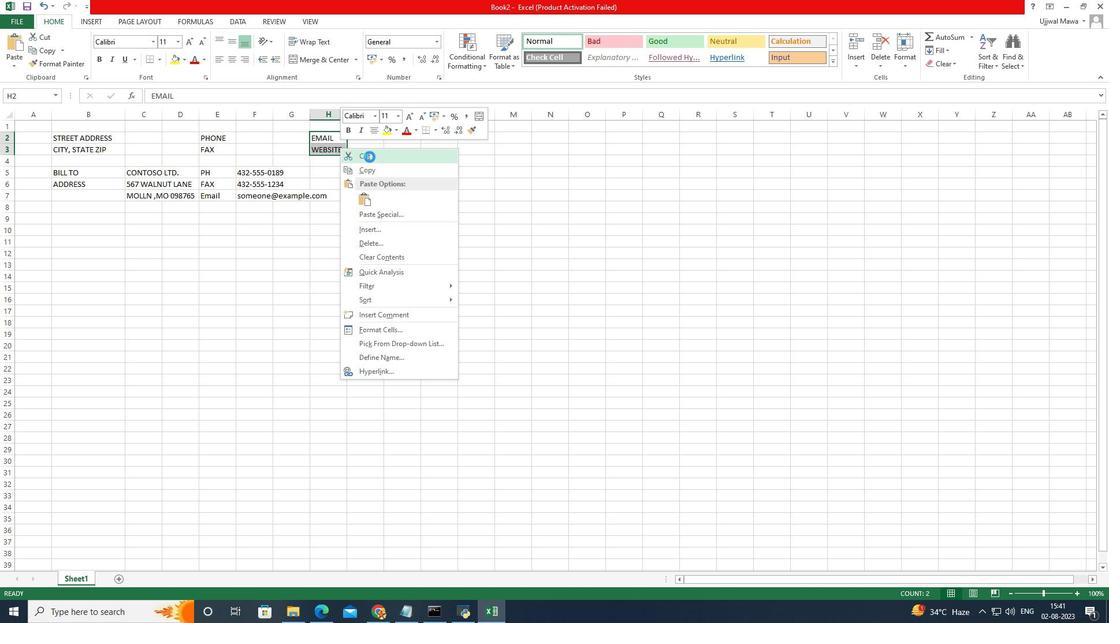 
Action: Mouse pressed left at (369, 157)
Screenshot: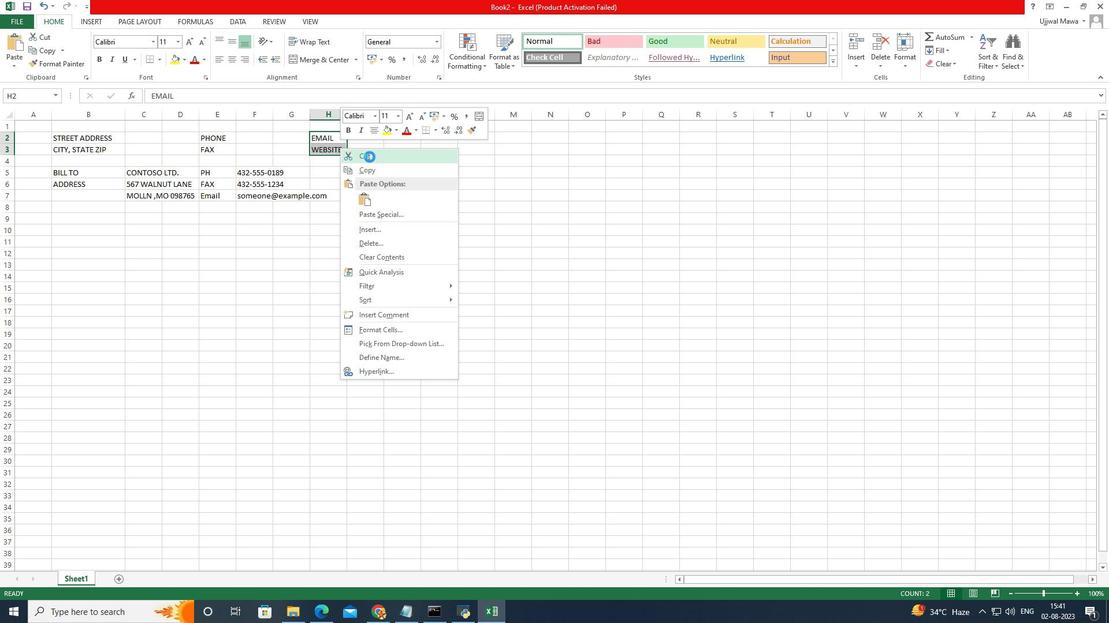 
Action: Mouse moved to (365, 138)
Screenshot: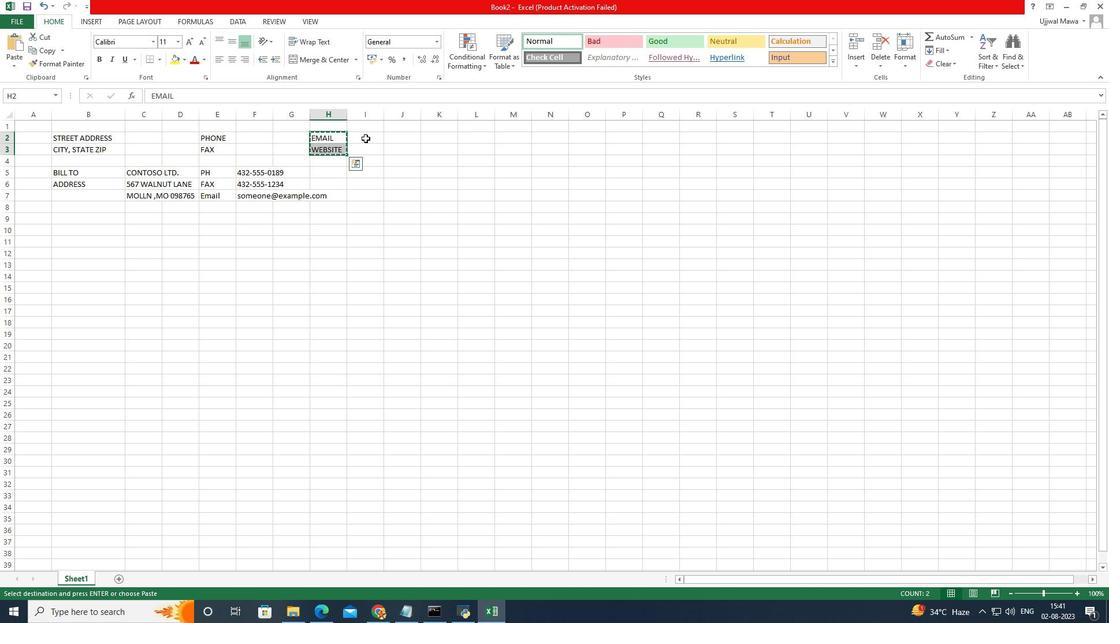 
Action: Mouse pressed left at (365, 138)
Screenshot: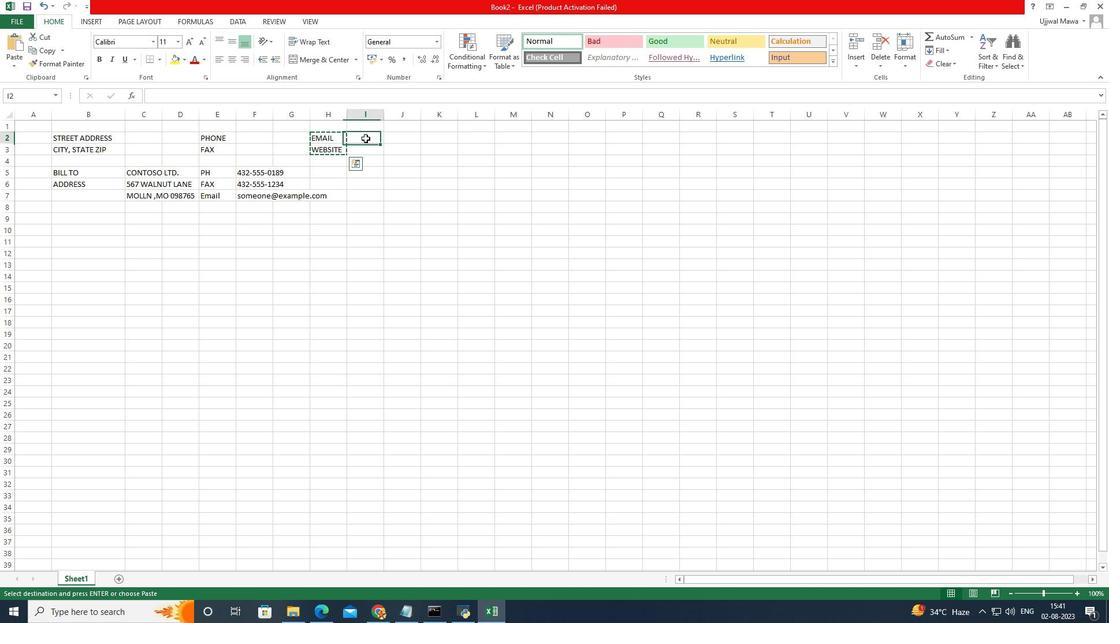 
Action: Key pressed ctrl+V
Screenshot: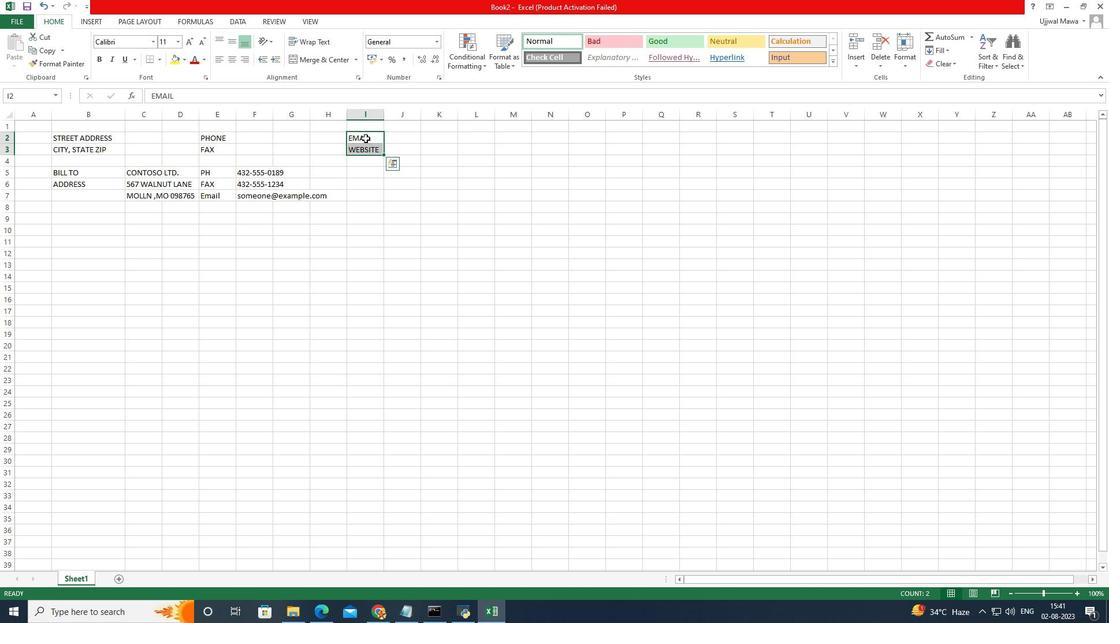 
Action: Mouse moved to (367, 171)
Screenshot: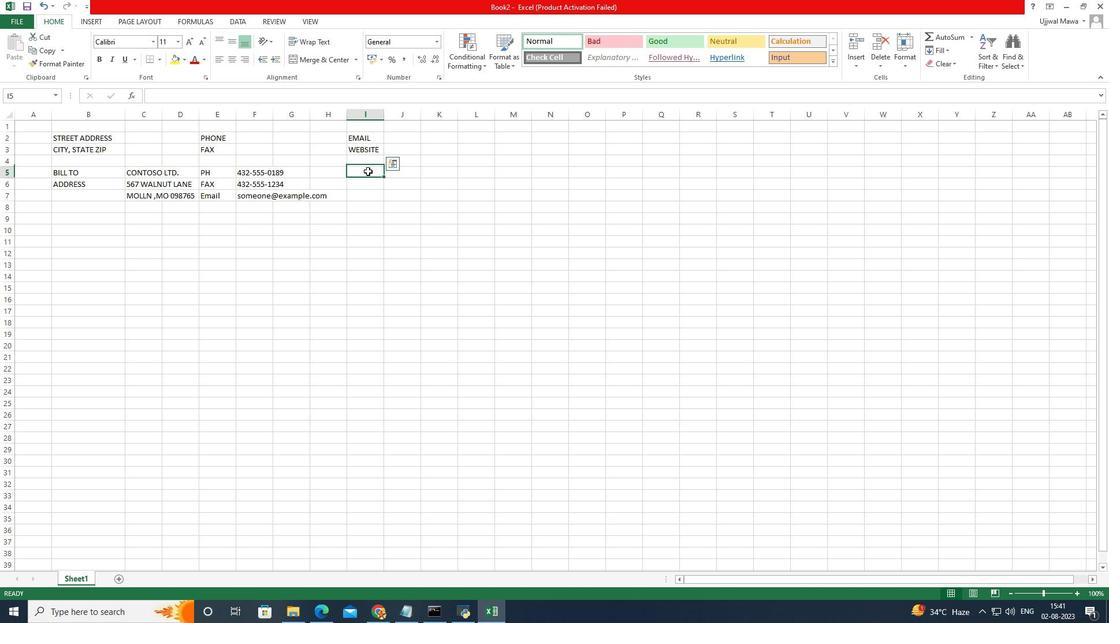 
Action: Mouse pressed left at (367, 171)
Screenshot: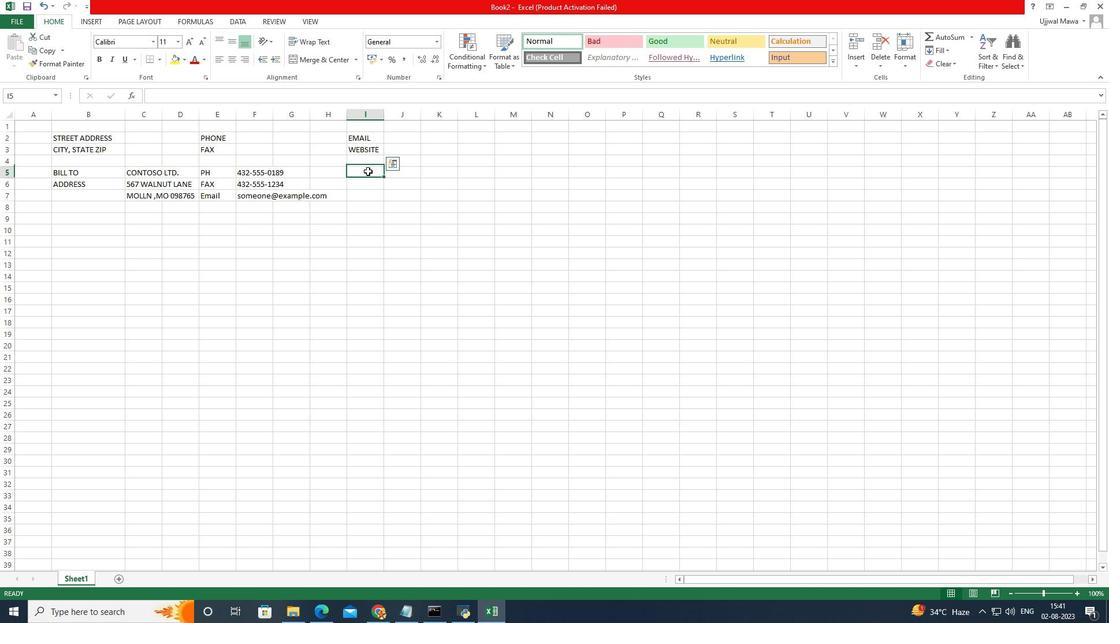 
Action: Mouse pressed left at (367, 171)
Screenshot: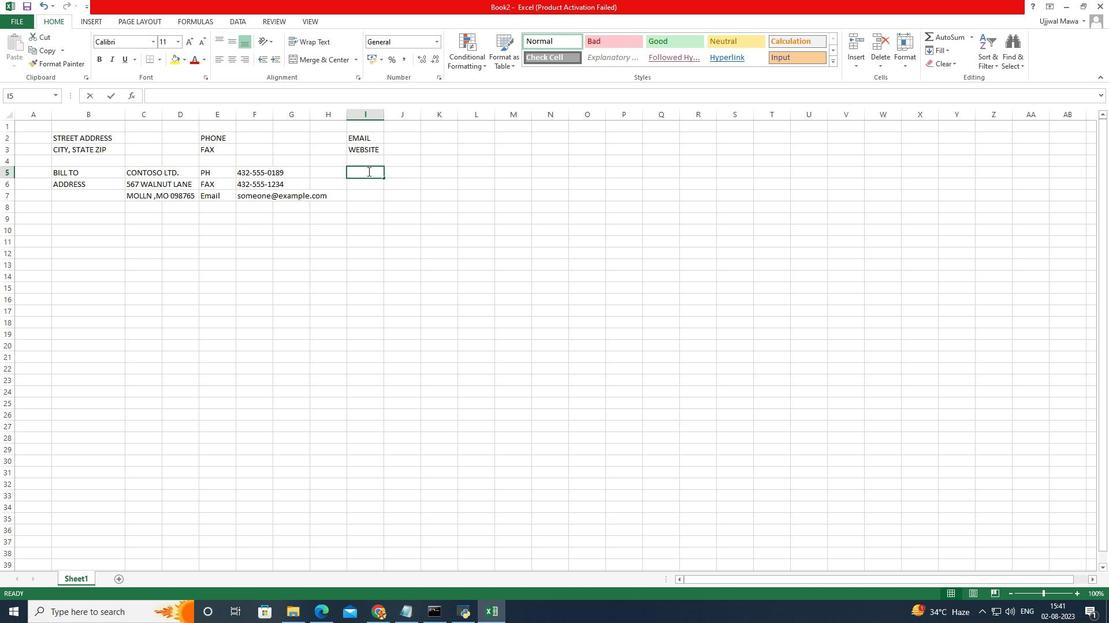 
Action: Mouse moved to (367, 172)
Screenshot: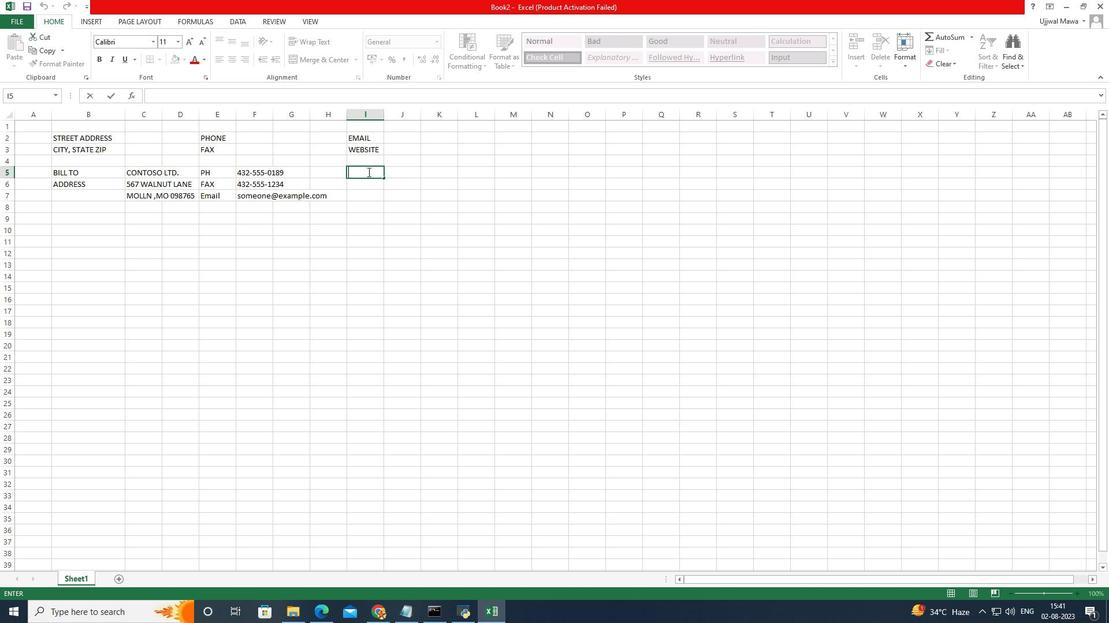 
Action: Key pressed <Key.caps_lock>i<Key.caps_lock>NVOIC
Screenshot: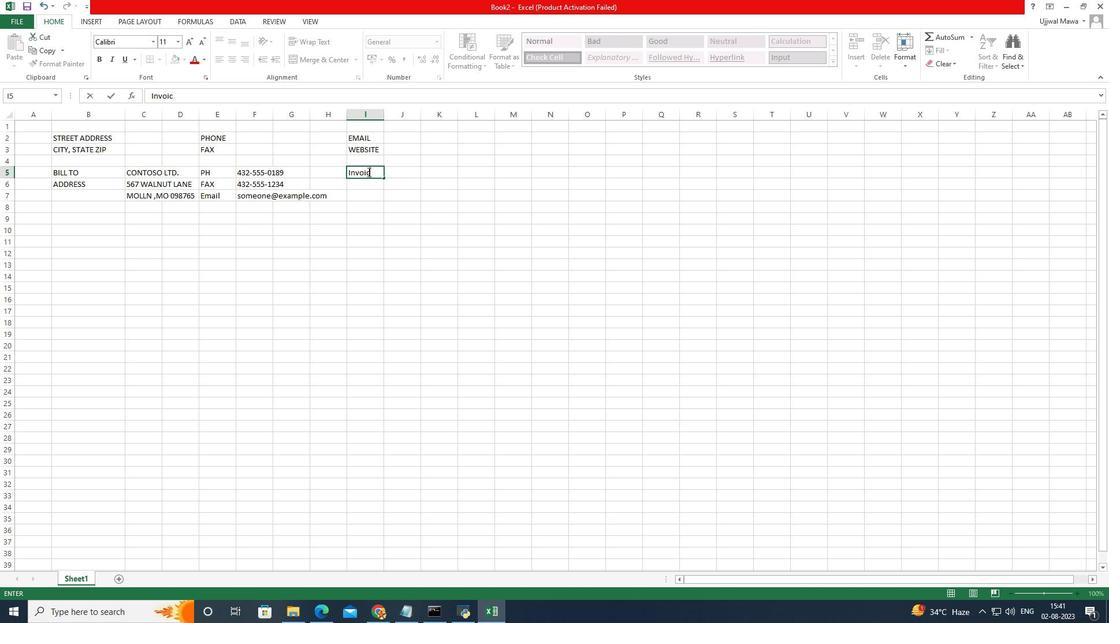 
Action: Mouse moved to (367, 175)
Screenshot: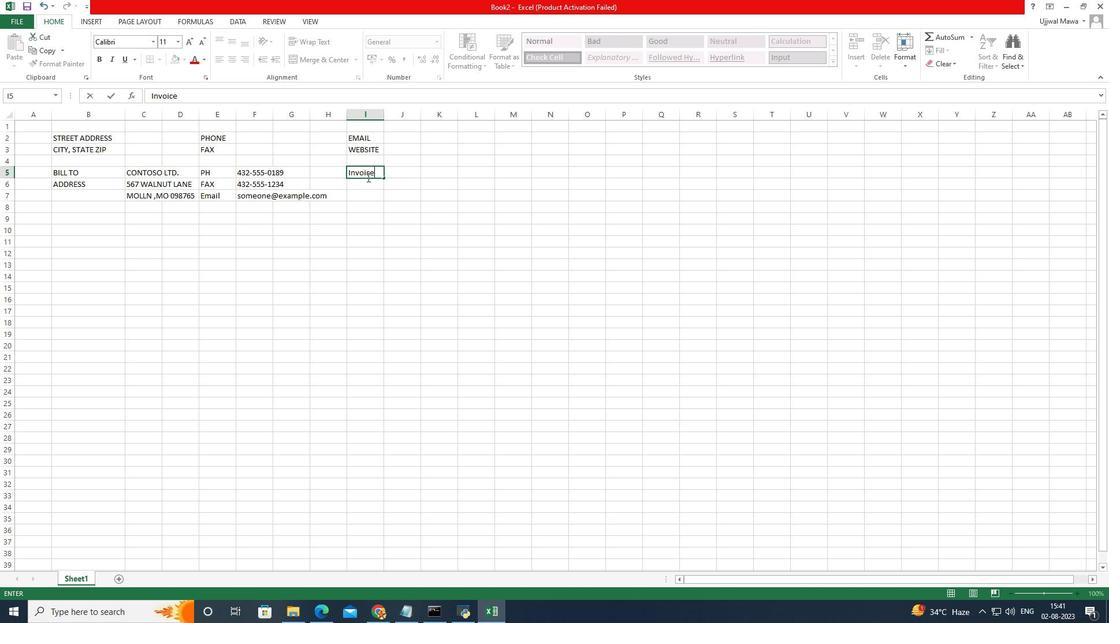 
Action: Key pressed E
Screenshot: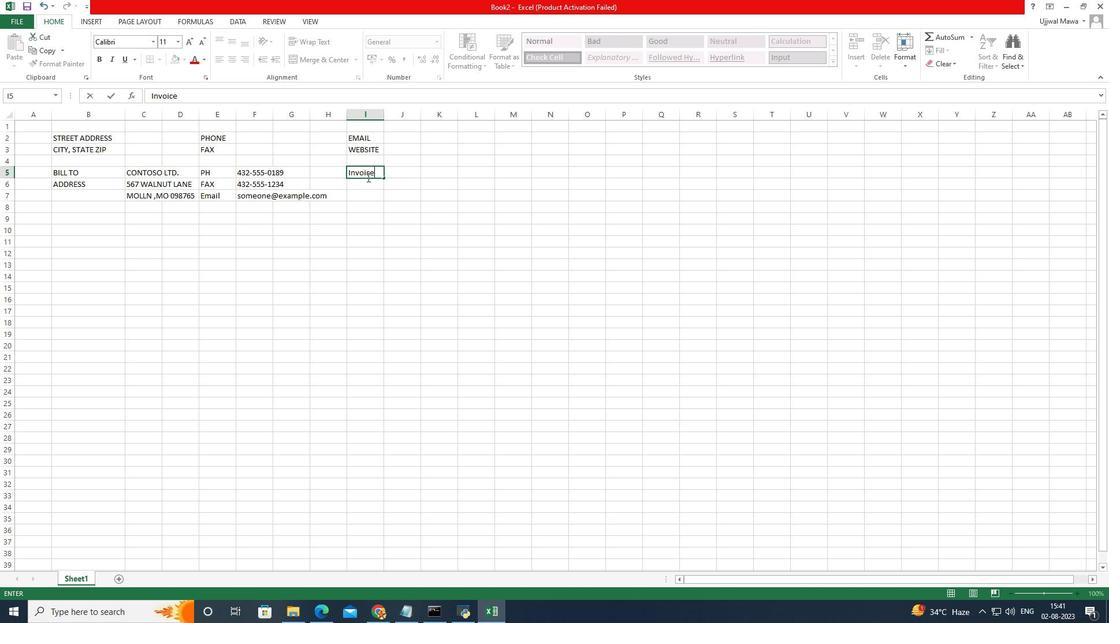 
Action: Mouse moved to (405, 172)
Screenshot: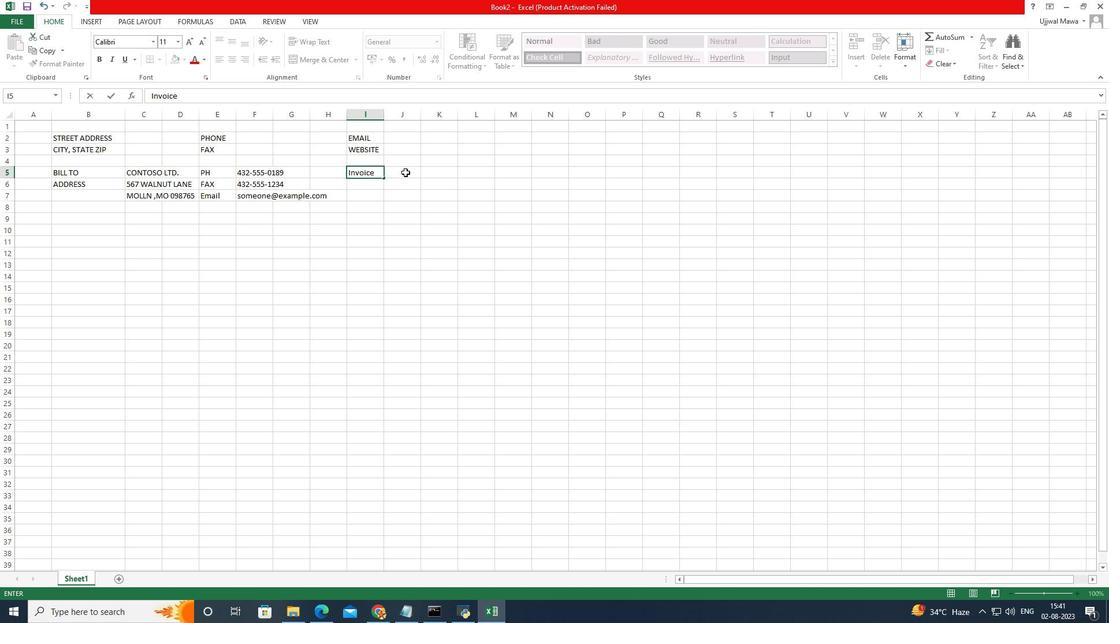 
Action: Mouse pressed left at (405, 172)
Screenshot: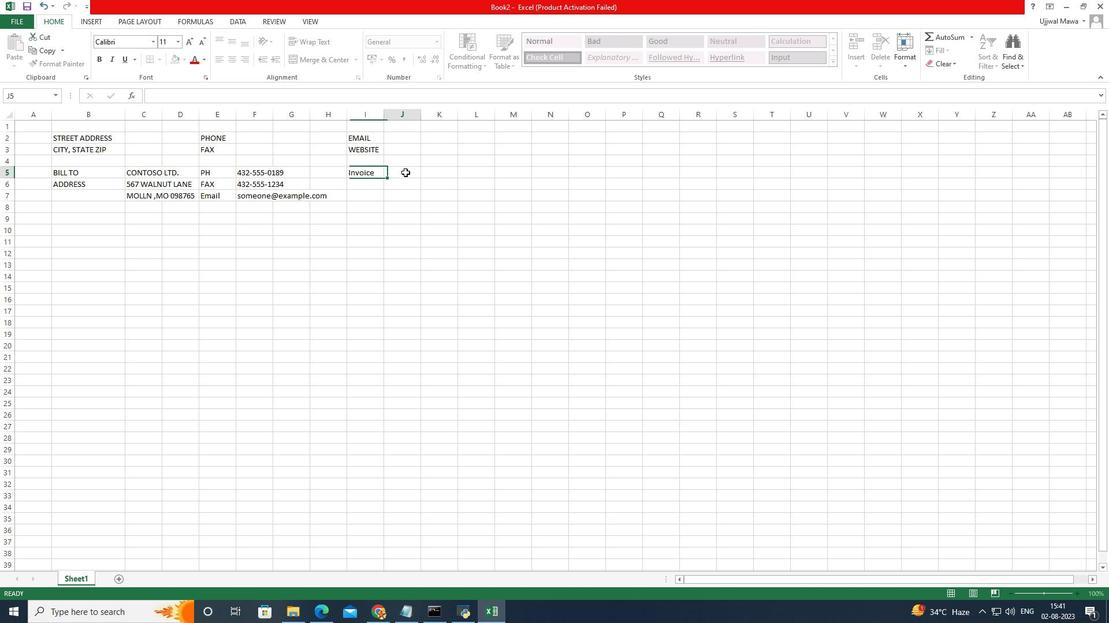 
Action: Mouse pressed left at (405, 172)
Screenshot: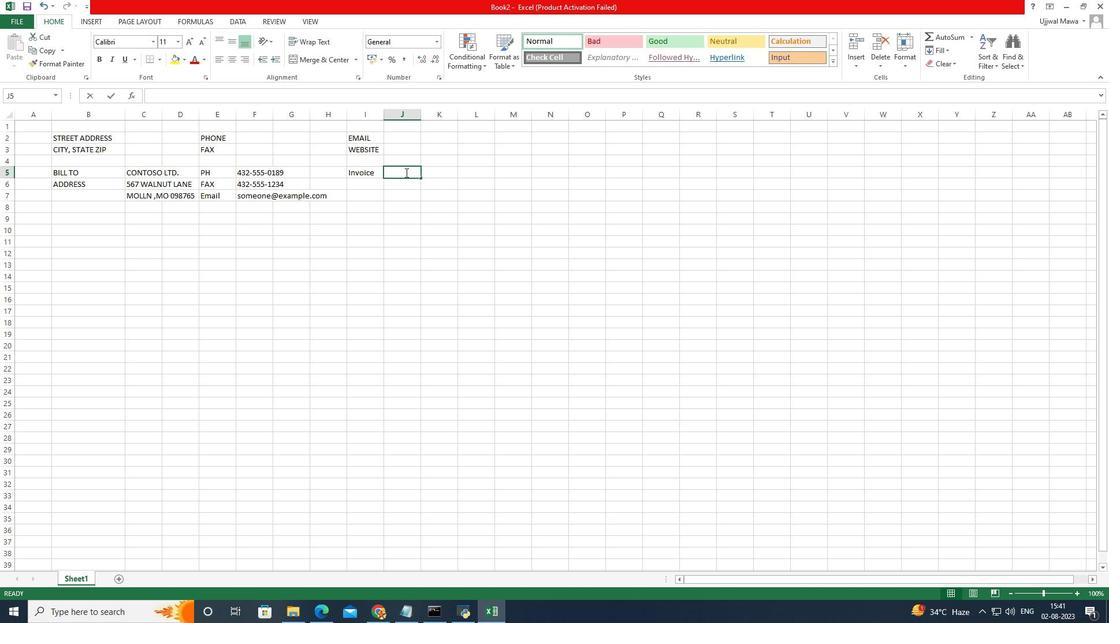 
Action: Key pressed <Key.shift_r><Key.shift_r><Key.shift_r><Key.shift_r>#34562
Screenshot: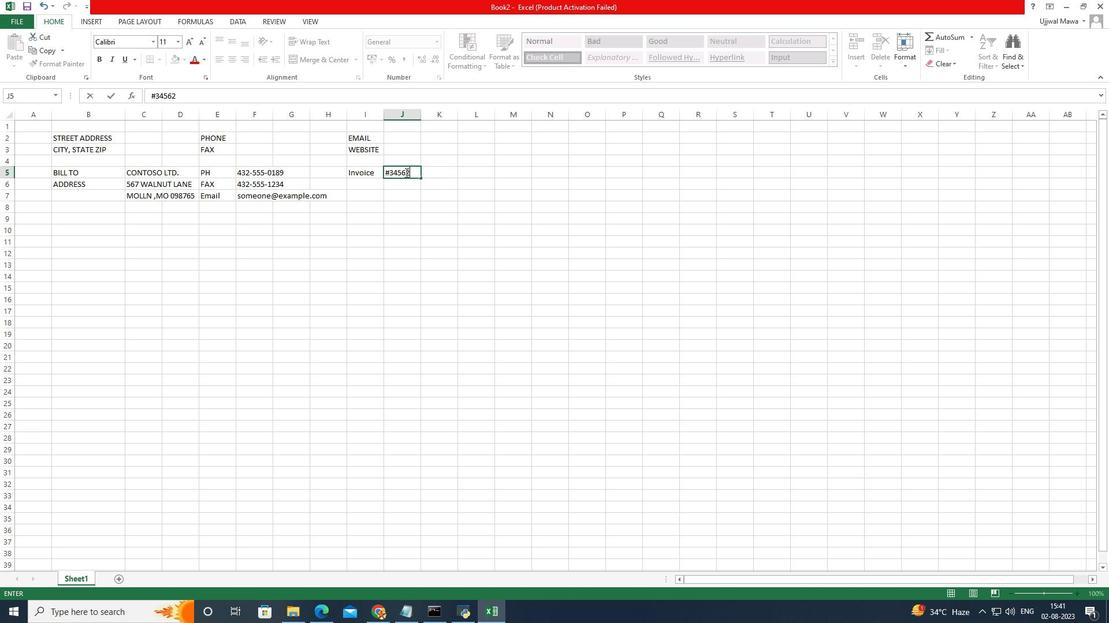 
Action: Mouse moved to (317, 245)
Screenshot: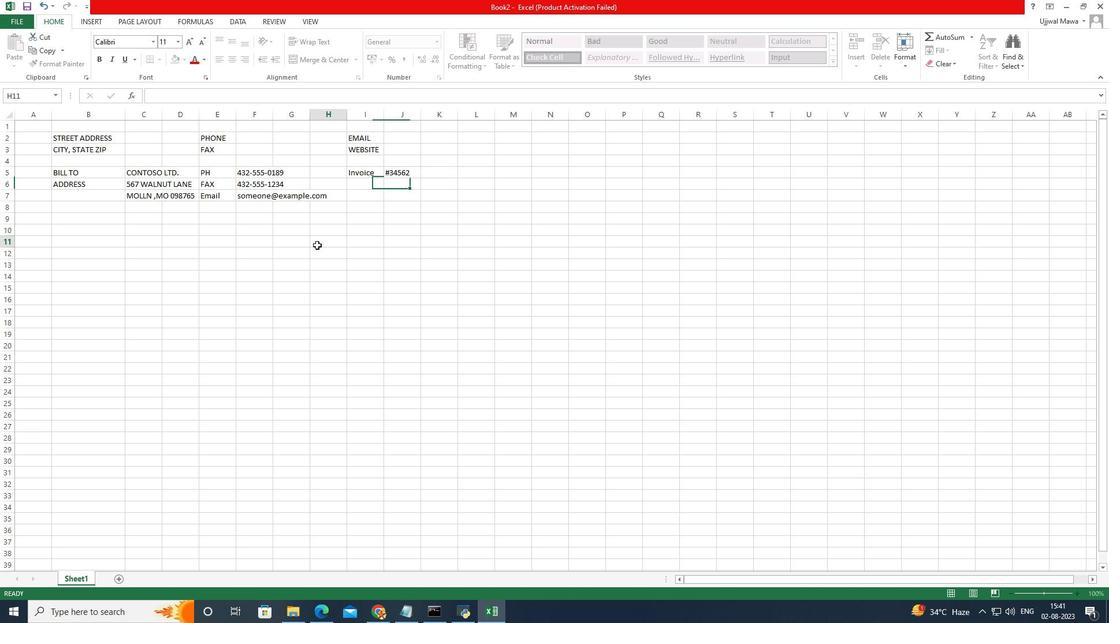 
Action: Mouse pressed left at (317, 245)
Screenshot: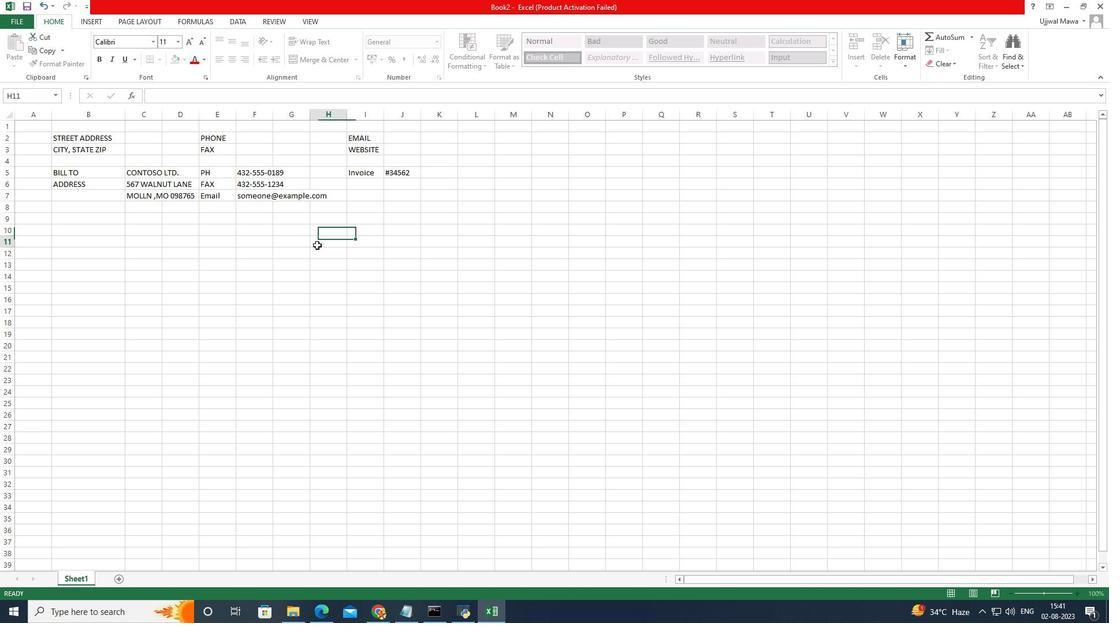
Action: Mouse moved to (363, 187)
Screenshot: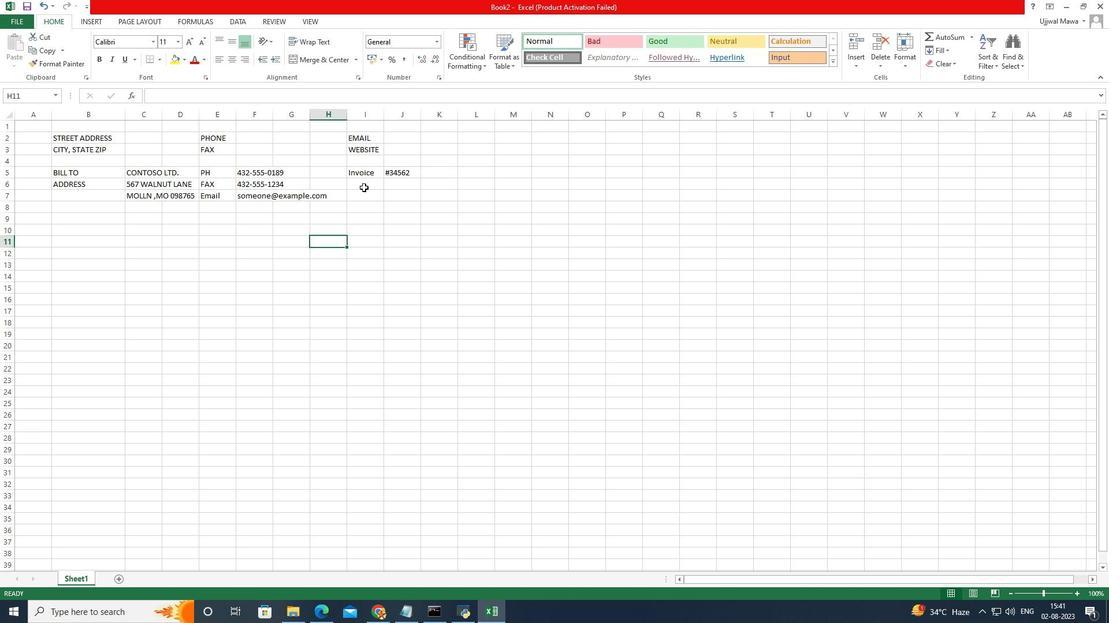 
Action: Mouse pressed left at (363, 187)
Screenshot: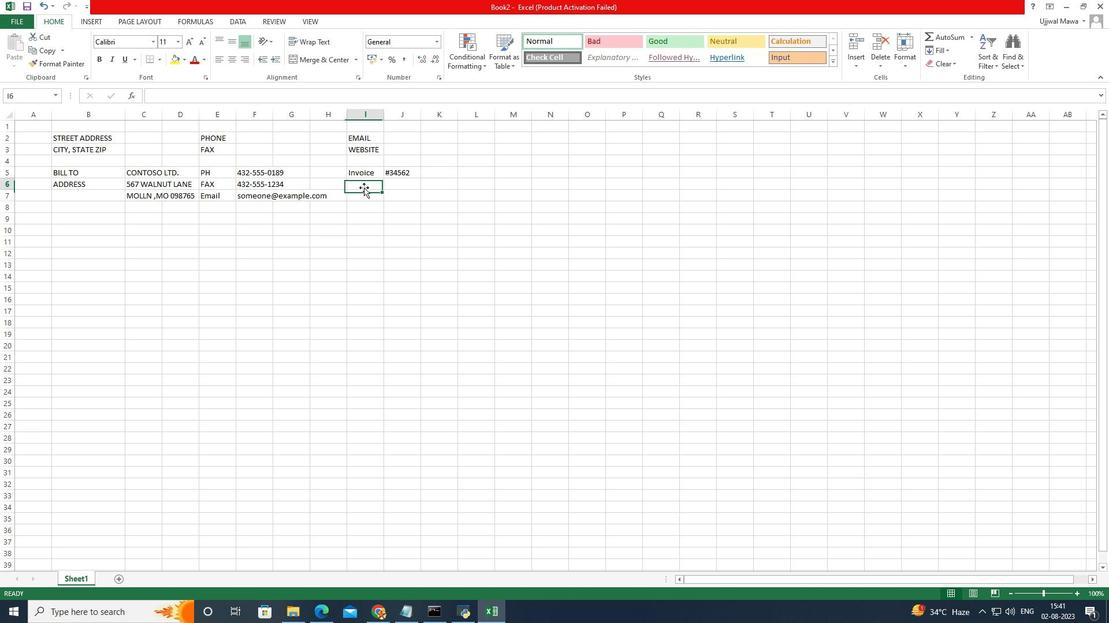 
Action: Mouse pressed left at (363, 187)
Screenshot: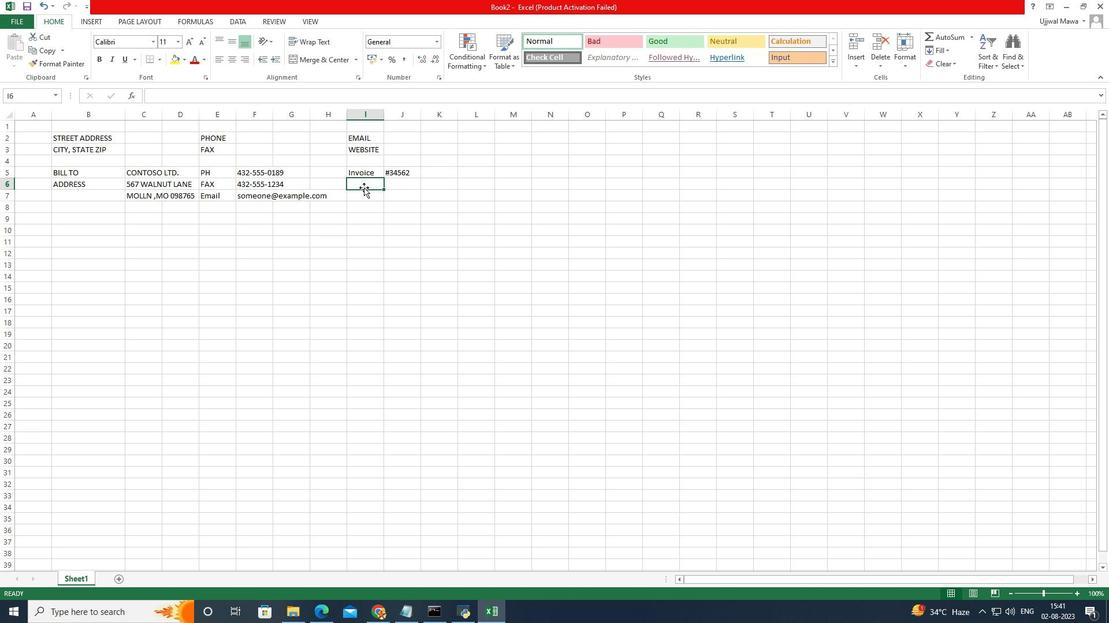 
Action: Mouse moved to (402, 175)
Screenshot: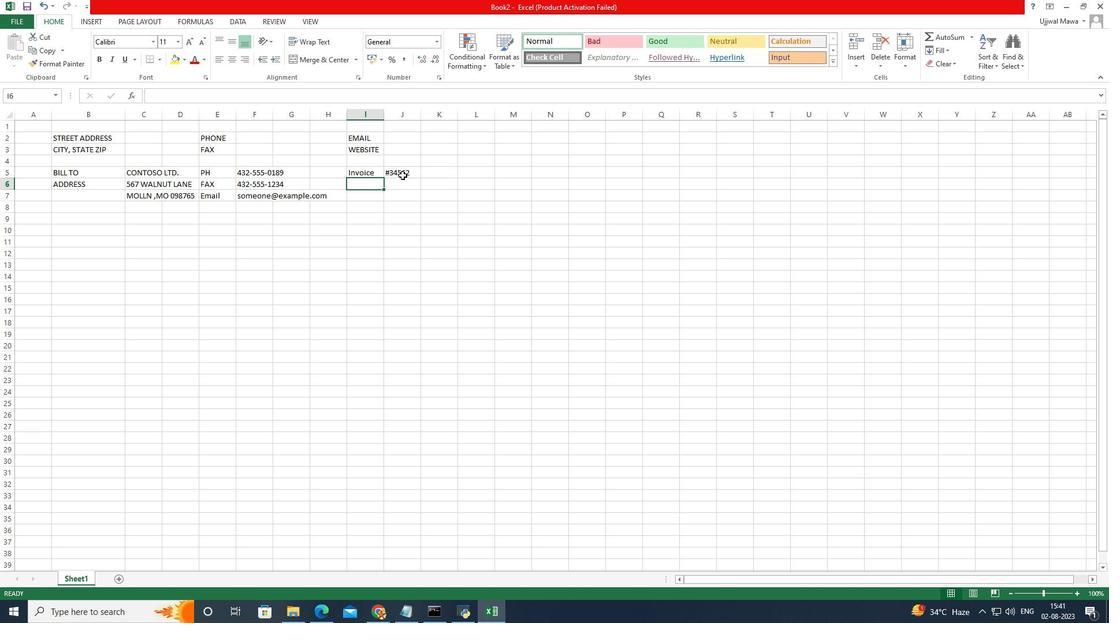 
Action: Key pressed DA<Key.backspace><Key.backspace><Key.caps_lock>date
Screenshot: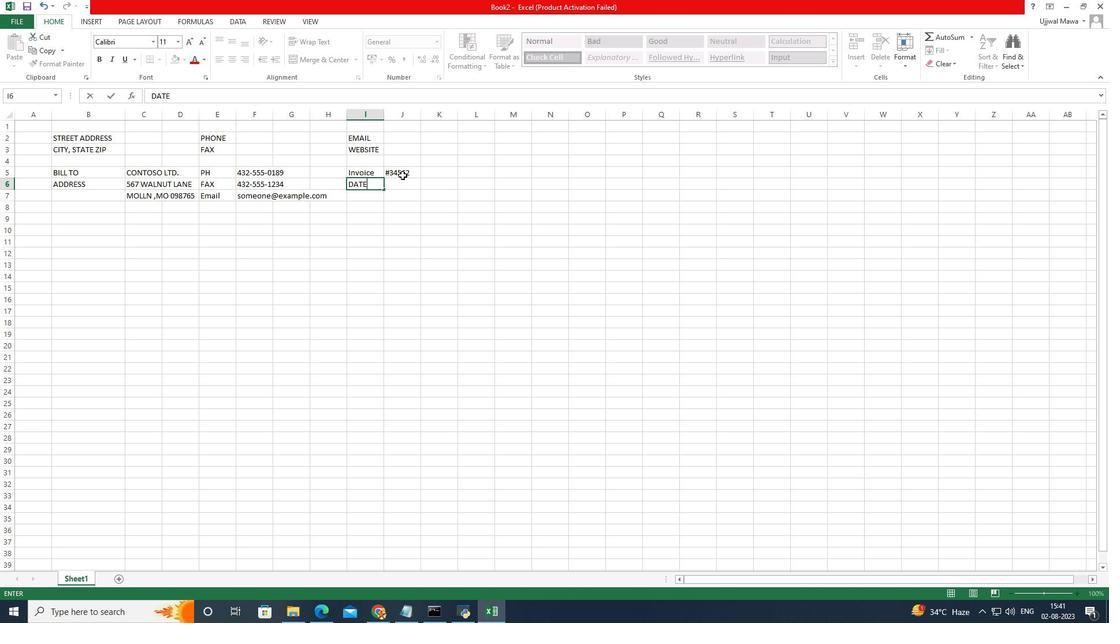 
Action: Mouse moved to (355, 270)
Screenshot: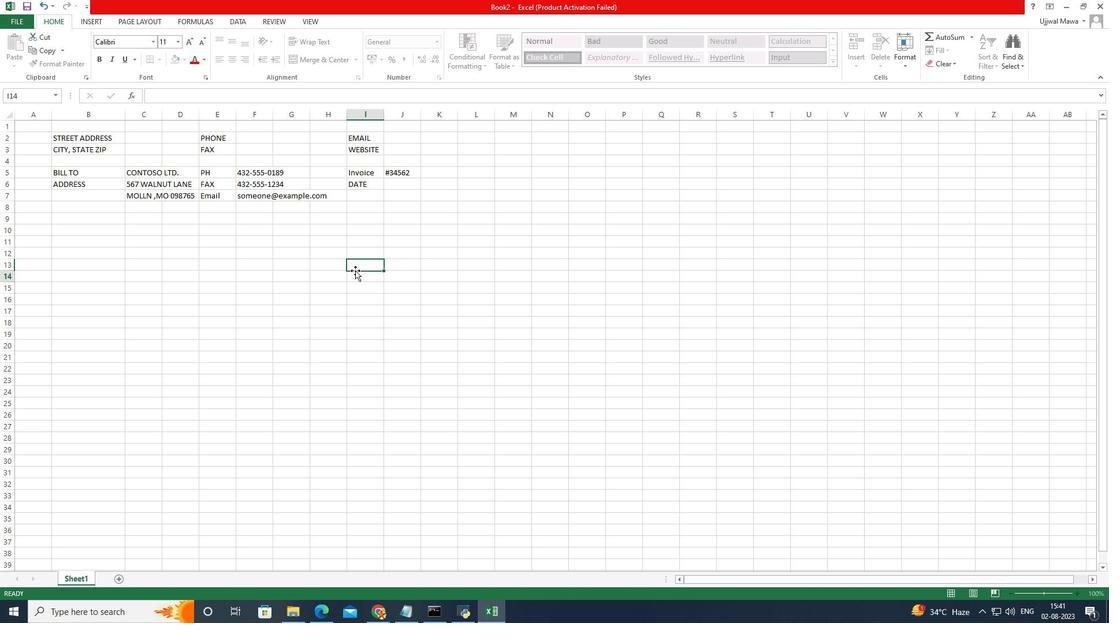 
Action: Mouse pressed left at (355, 270)
Screenshot: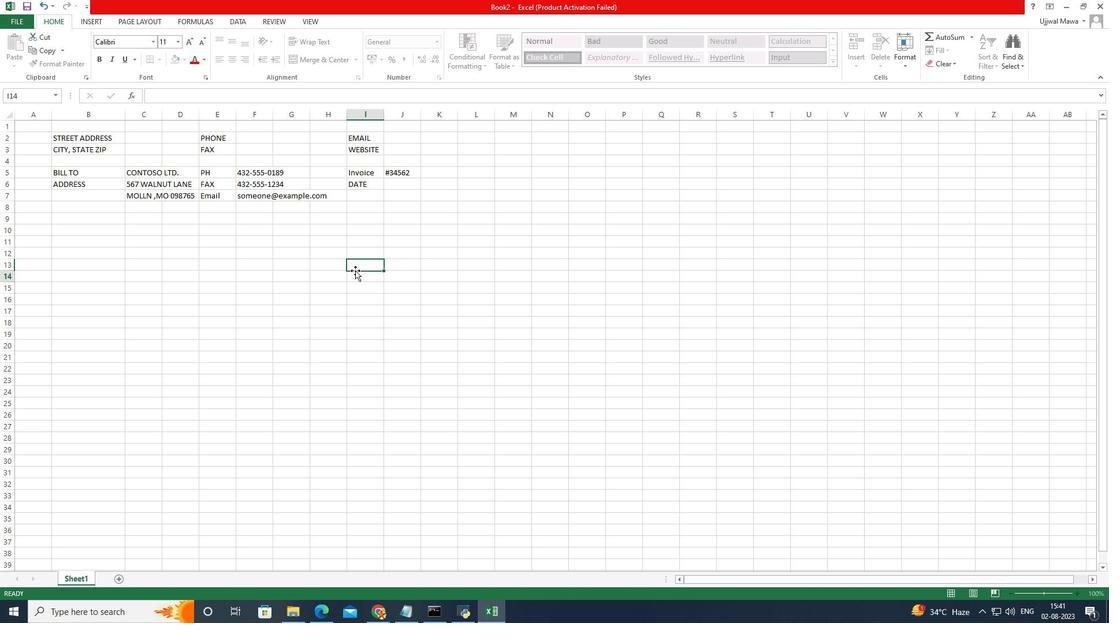 
Action: Mouse moved to (140, 260)
Screenshot: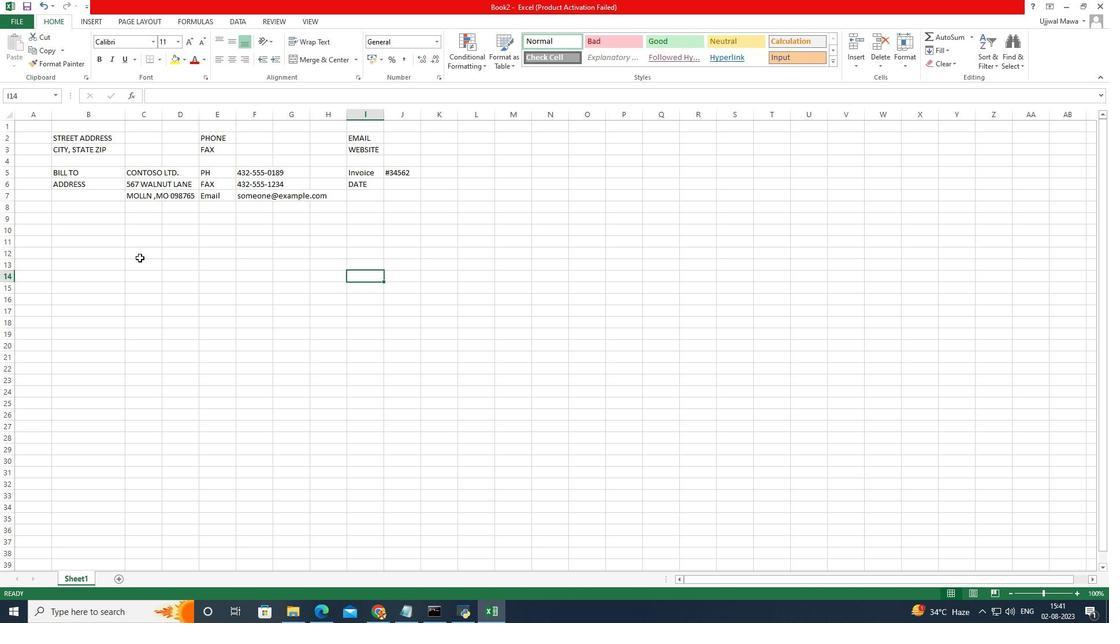 
Action: Mouse scrolled (140, 259) with delta (0, 0)
Screenshot: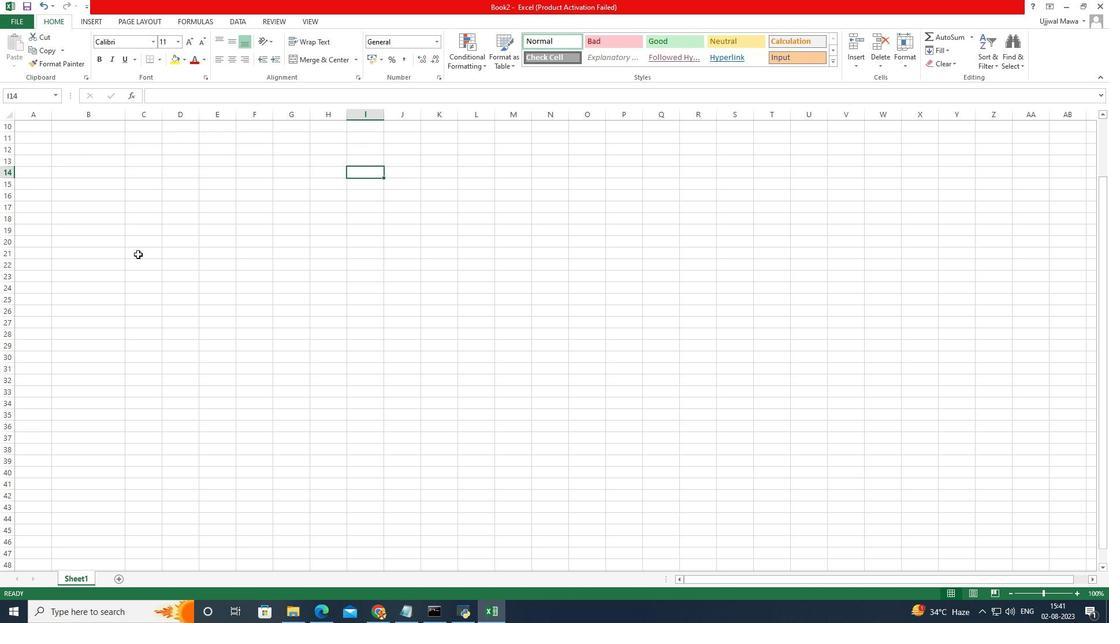 
Action: Mouse moved to (139, 258)
Screenshot: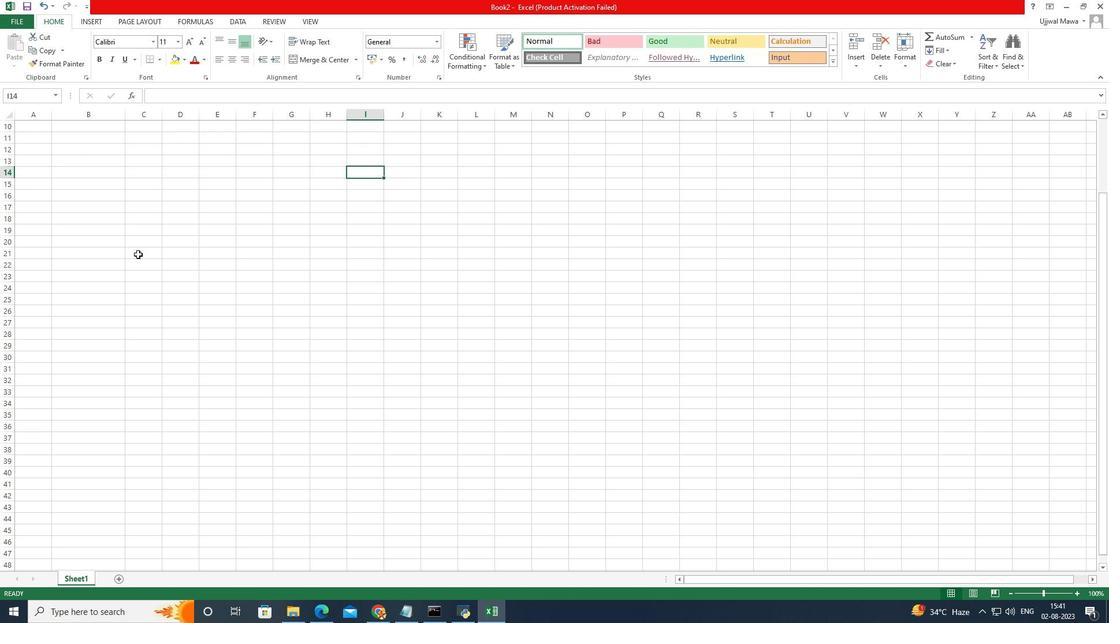 
Action: Mouse scrolled (139, 257) with delta (0, 0)
Screenshot: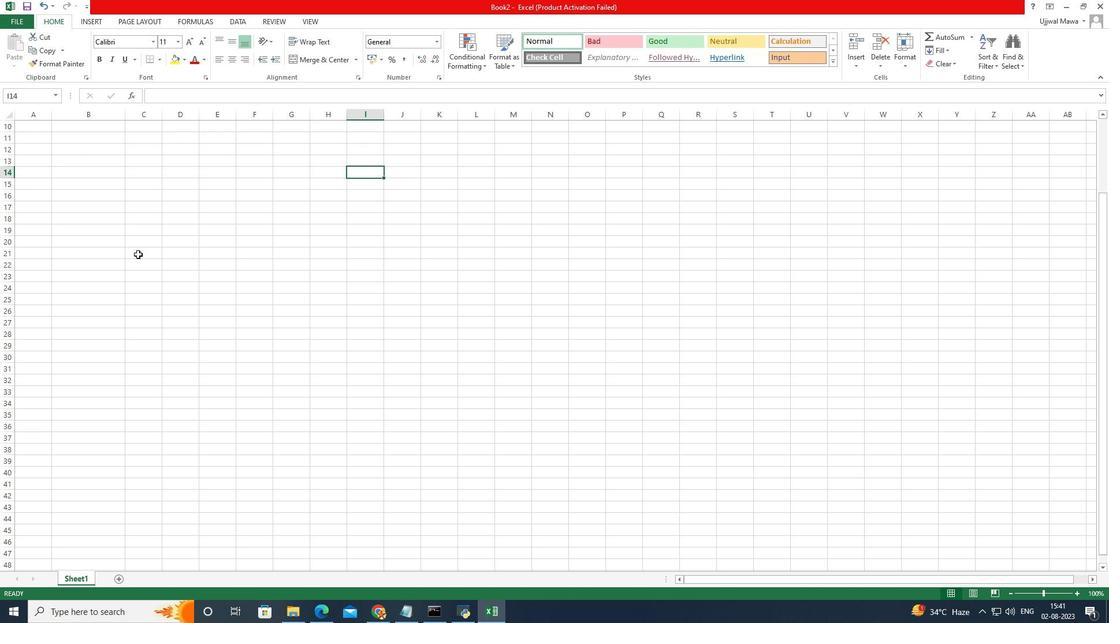 
Action: Mouse moved to (138, 255)
Screenshot: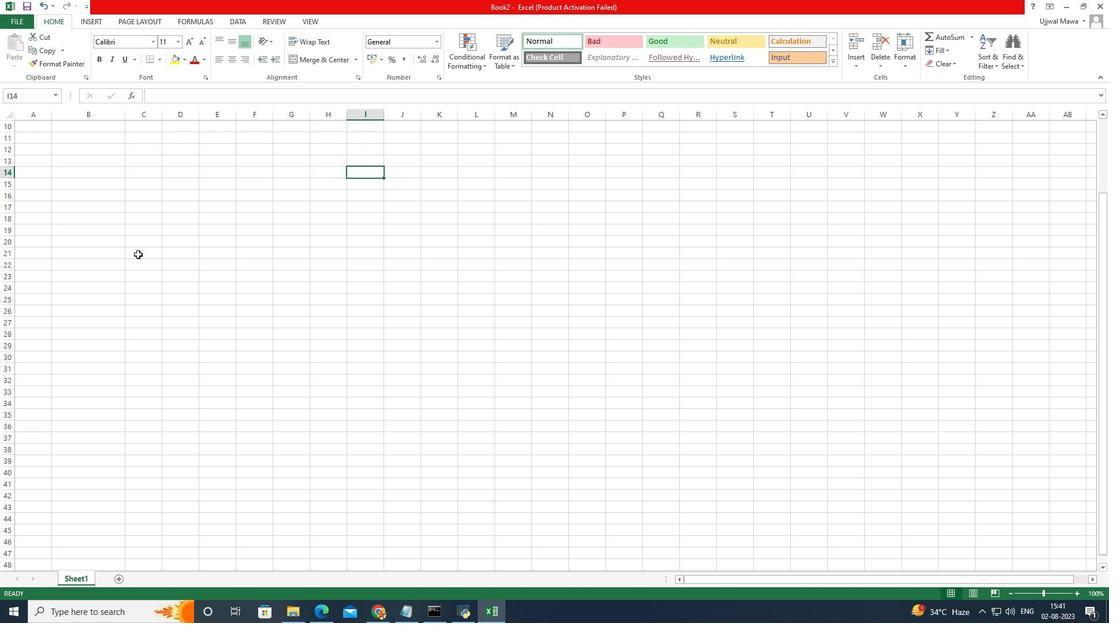 
Action: Mouse scrolled (138, 255) with delta (0, 0)
Screenshot: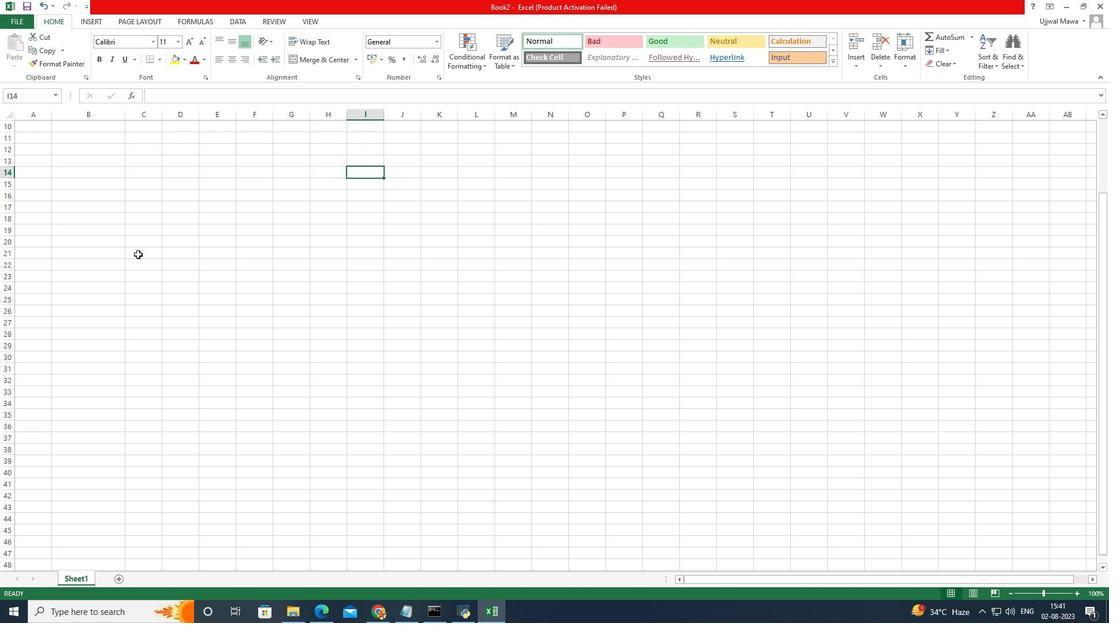
Action: Mouse moved to (138, 254)
Screenshot: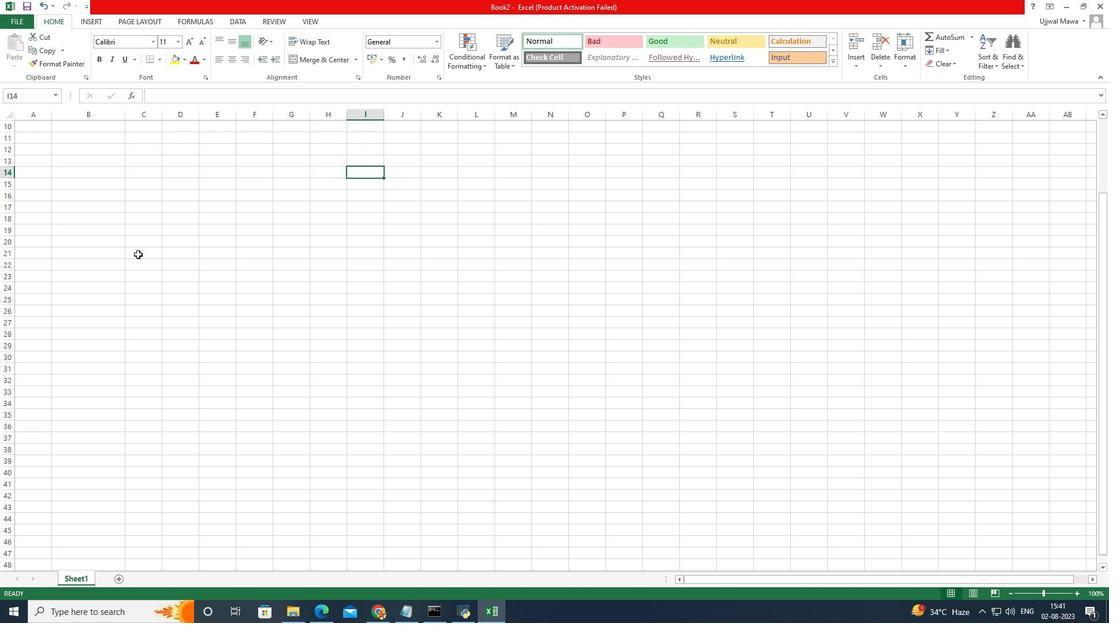 
Action: Mouse scrolled (138, 254) with delta (0, 0)
Screenshot: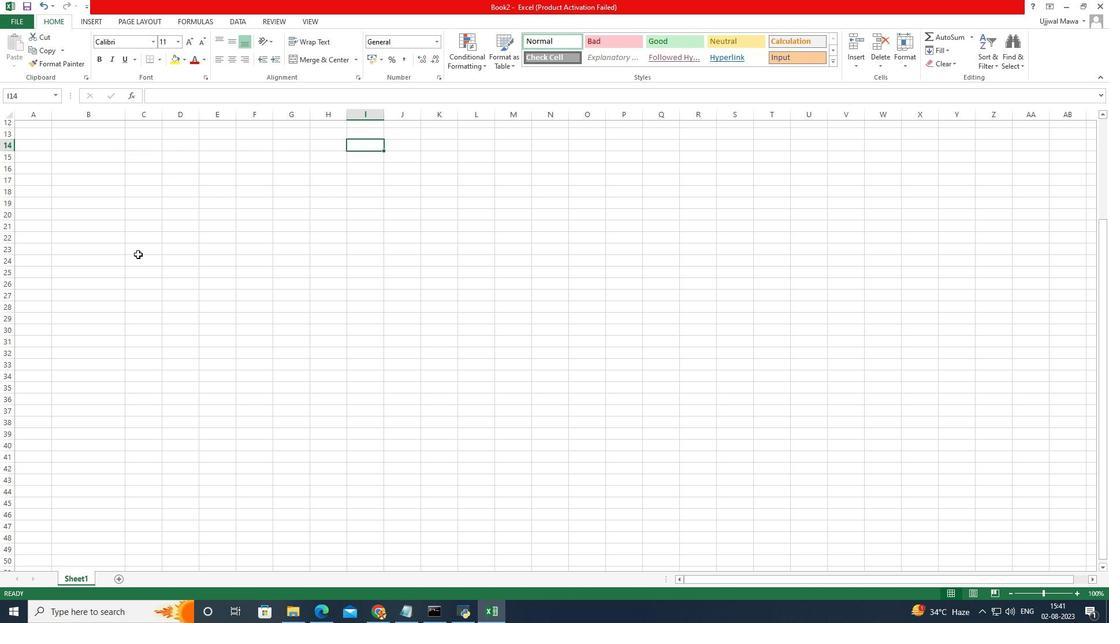 
Action: Mouse scrolled (138, 254) with delta (0, 0)
Screenshot: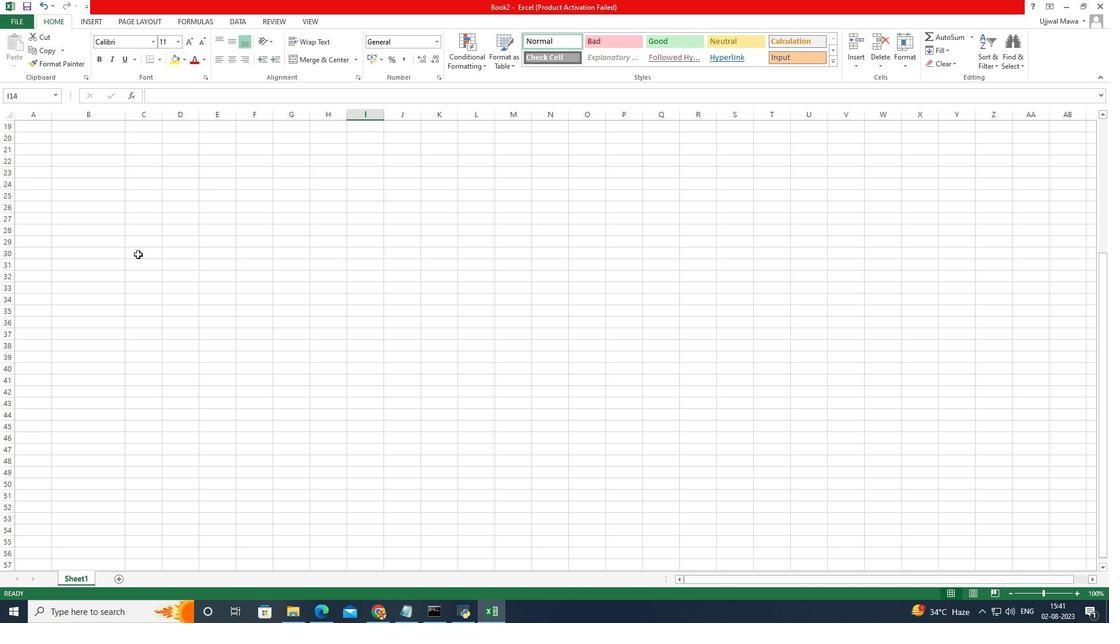 
Action: Mouse scrolled (138, 254) with delta (0, 0)
Screenshot: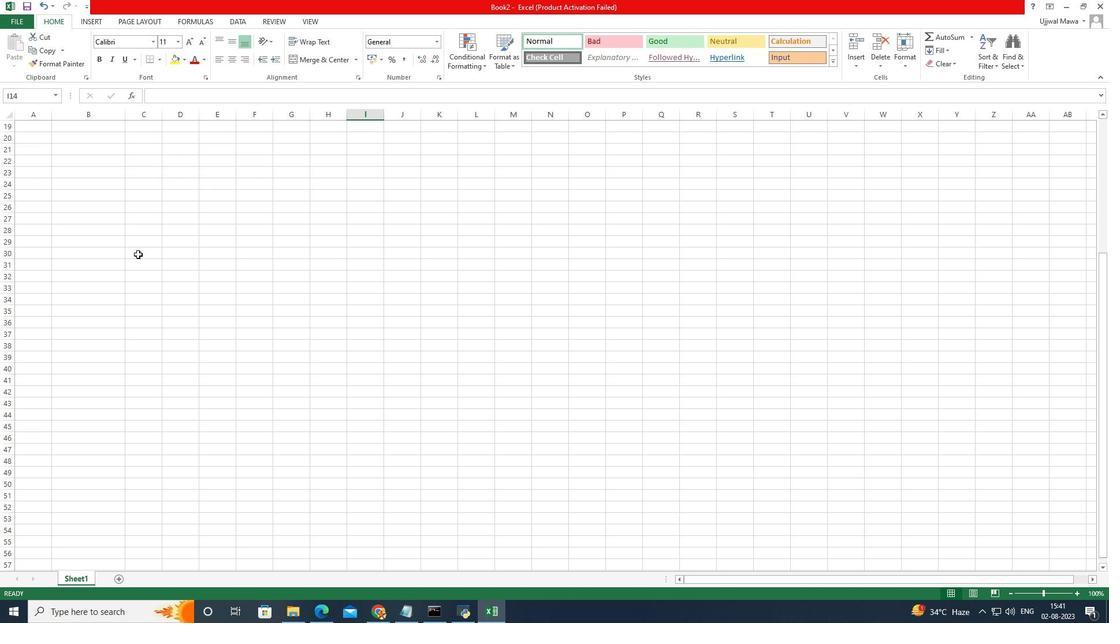 
Action: Mouse scrolled (138, 255) with delta (0, 0)
Screenshot: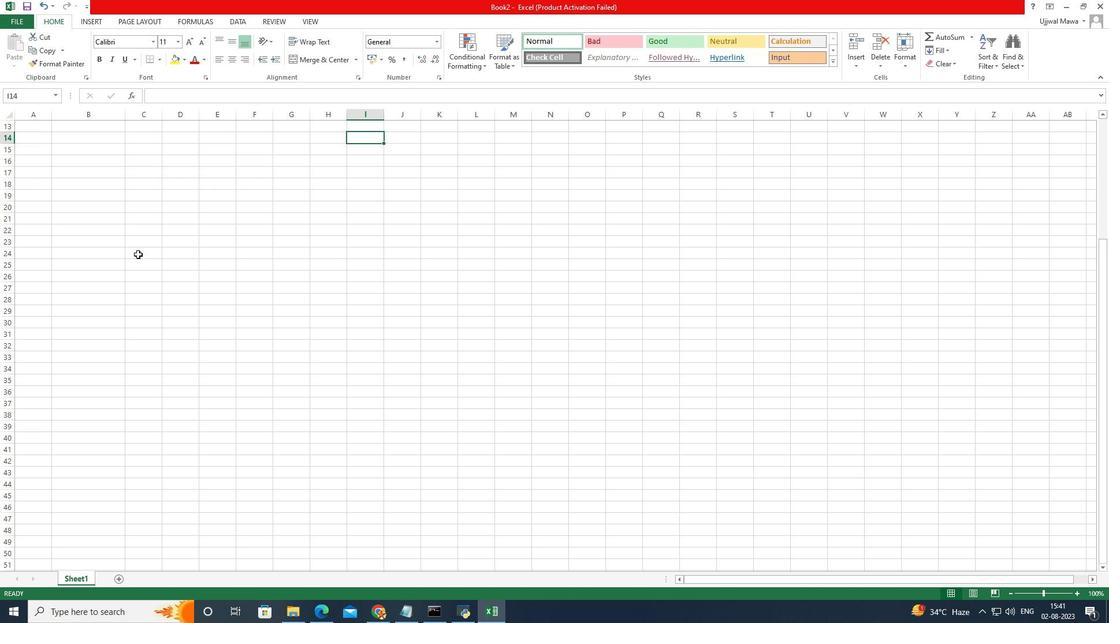 
Action: Mouse scrolled (138, 255) with delta (0, 0)
Screenshot: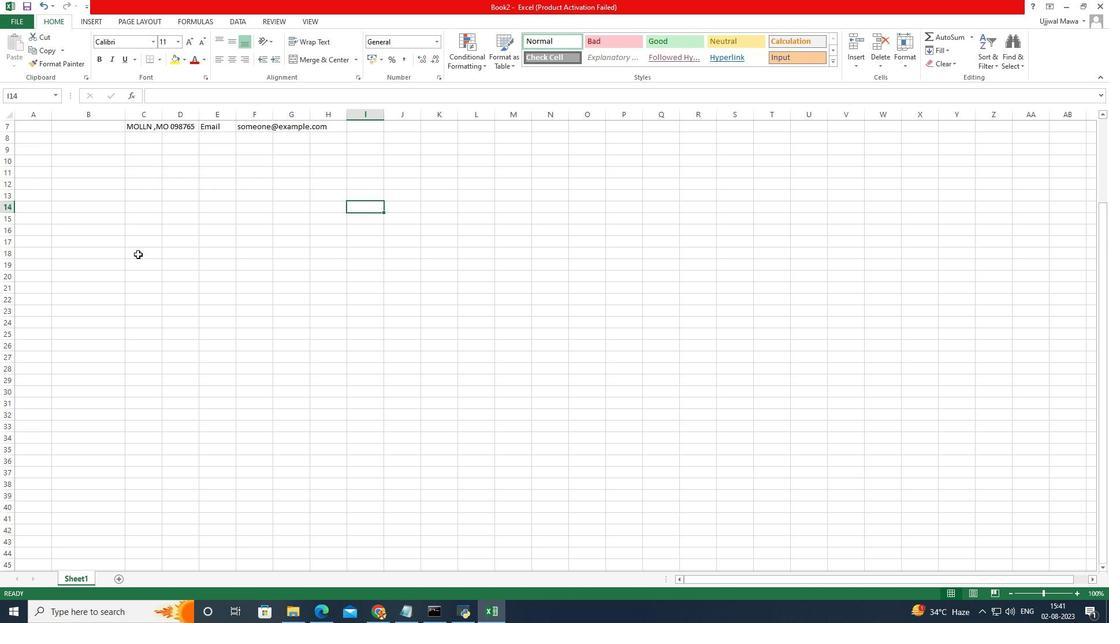 
Action: Mouse scrolled (138, 255) with delta (0, 0)
Screenshot: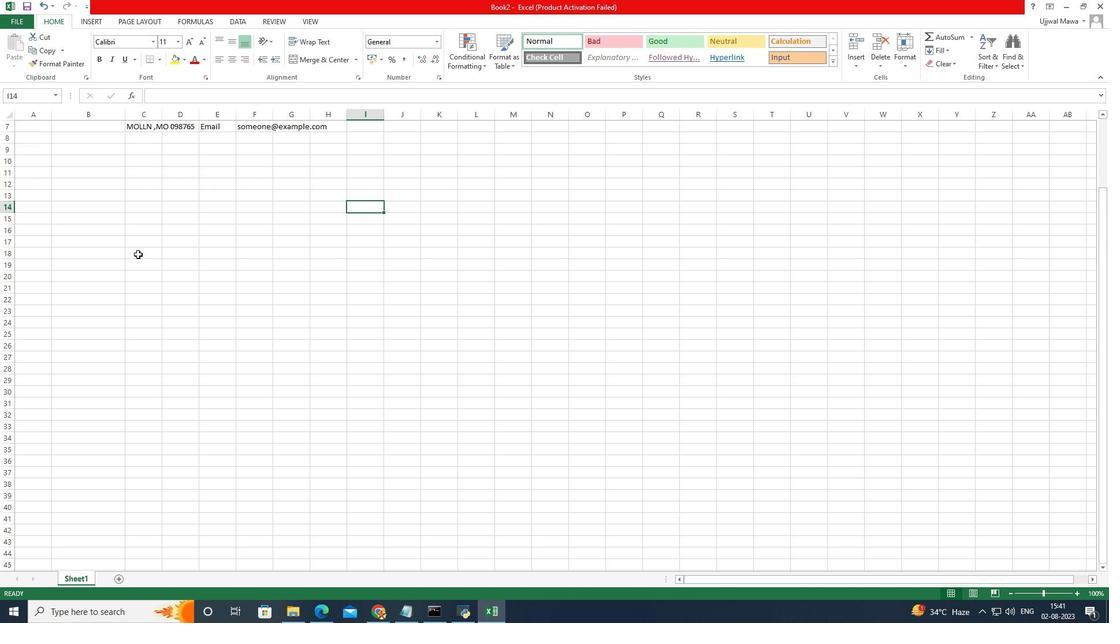 
Action: Mouse scrolled (138, 255) with delta (0, 0)
Screenshot: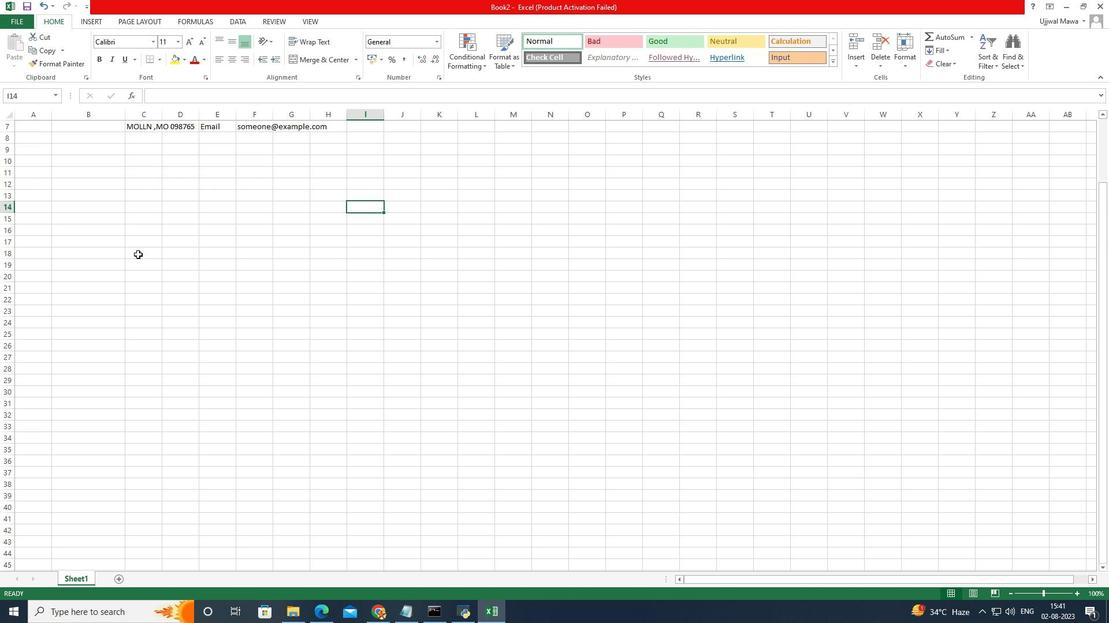 
Action: Mouse moved to (133, 209)
Screenshot: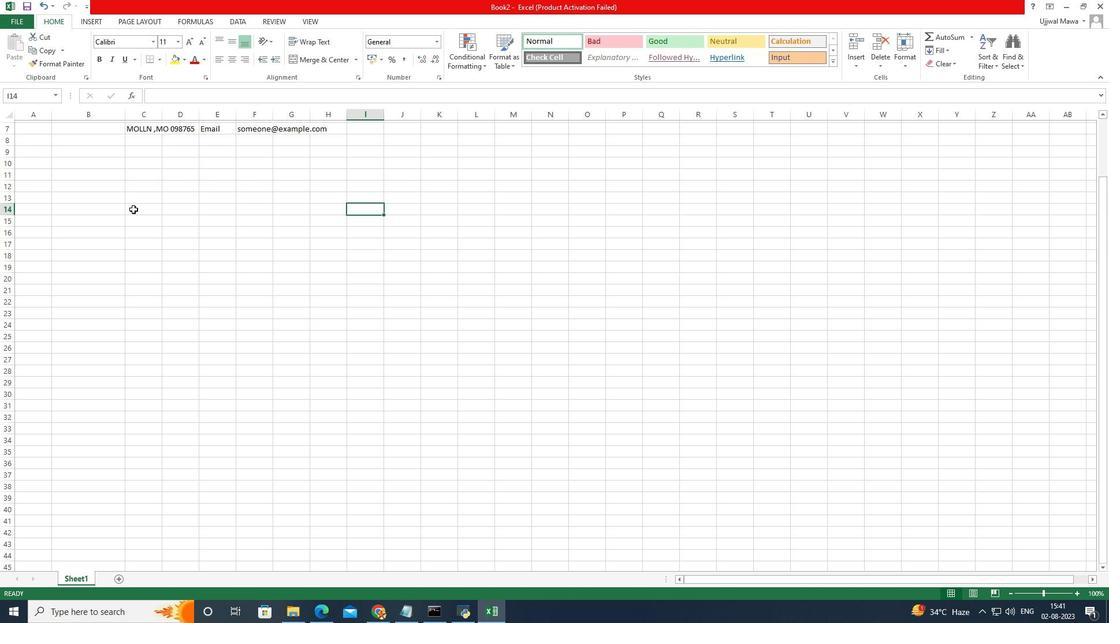 
Action: Mouse scrolled (133, 210) with delta (0, 0)
Screenshot: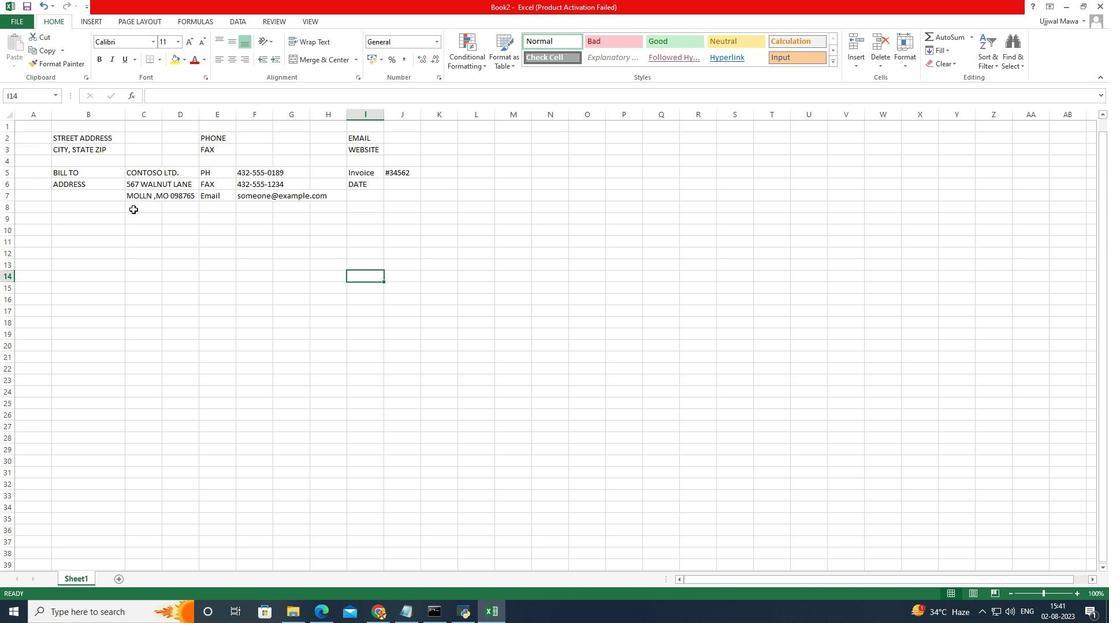 
Action: Mouse scrolled (133, 210) with delta (0, 0)
Screenshot: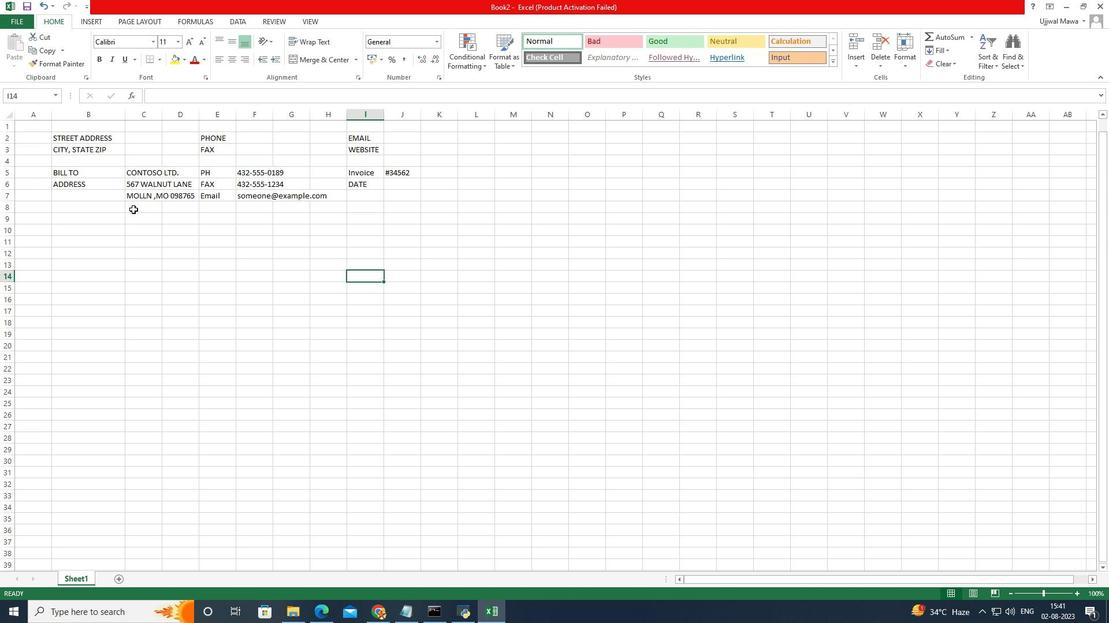 
Action: Mouse moved to (69, 222)
Screenshot: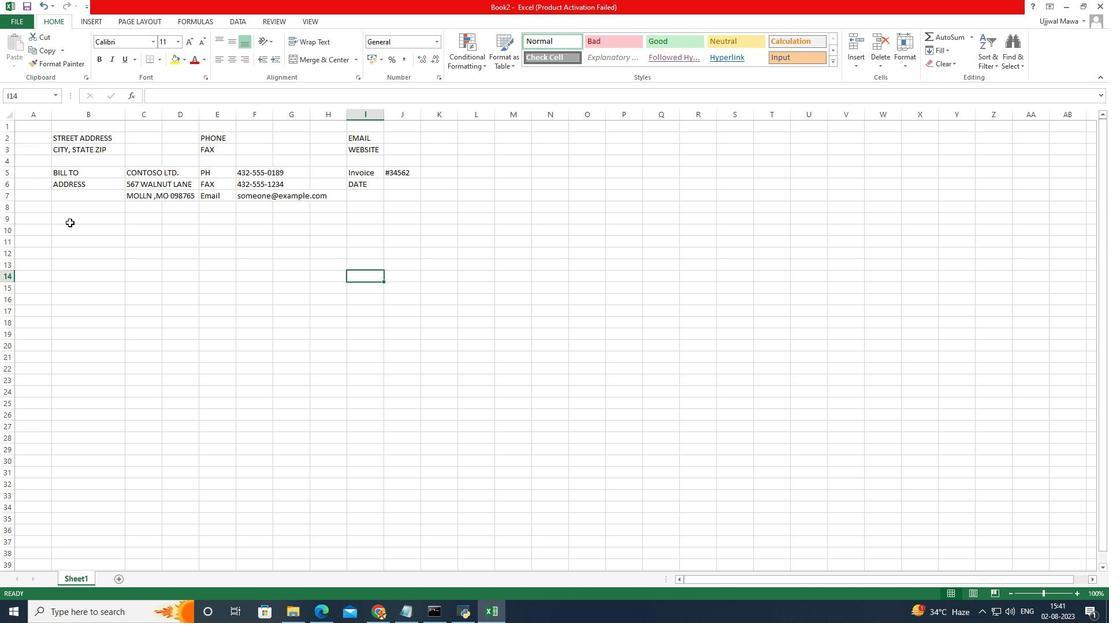 
Action: Mouse pressed left at (69, 222)
Screenshot: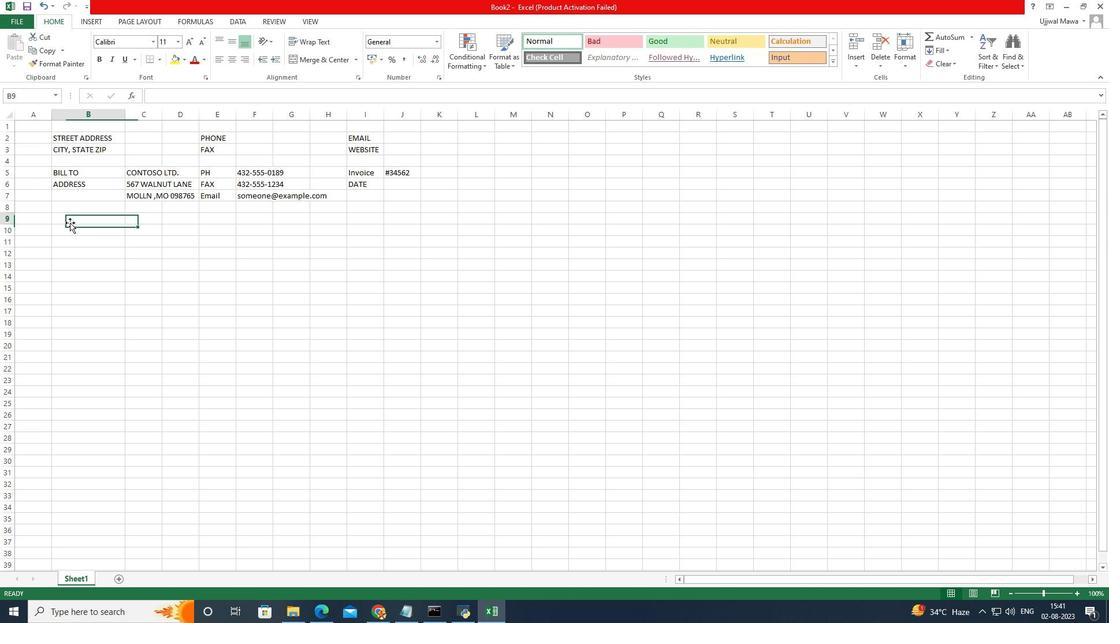 
Action: Mouse moved to (73, 220)
Screenshot: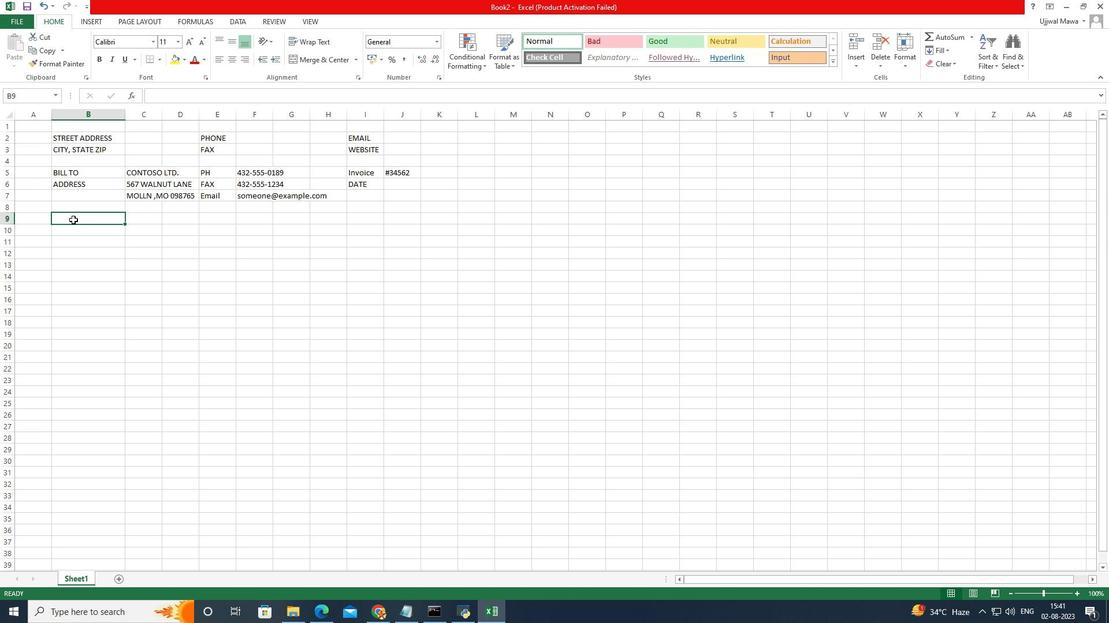 
Action: Mouse pressed left at (73, 220)
Screenshot: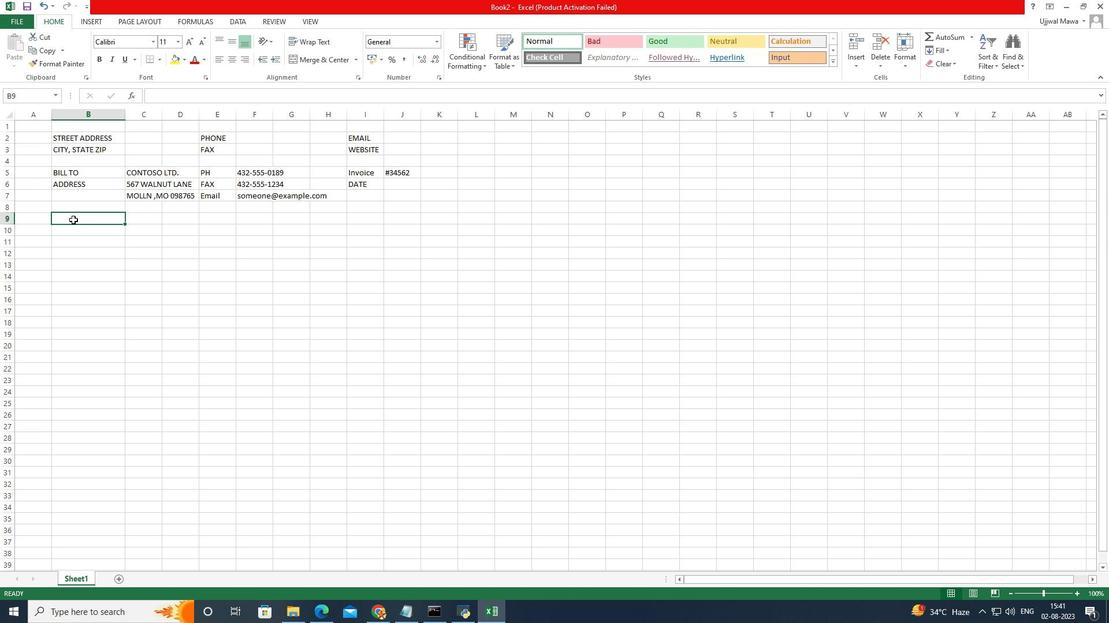 
Action: Mouse moved to (77, 216)
Screenshot: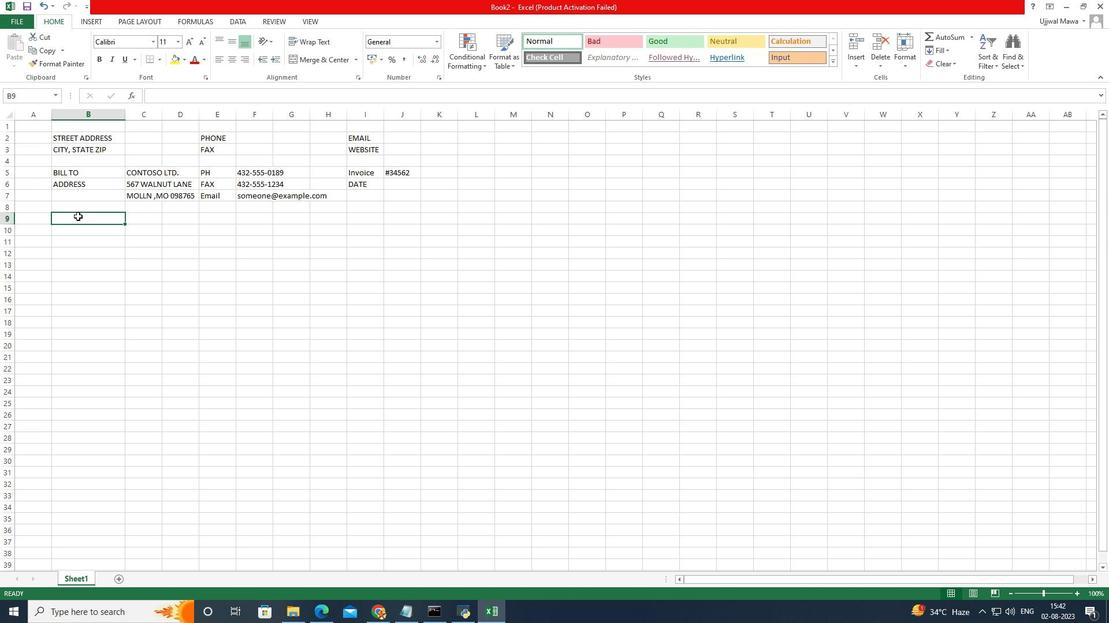 
Action: Mouse pressed left at (77, 216)
Screenshot: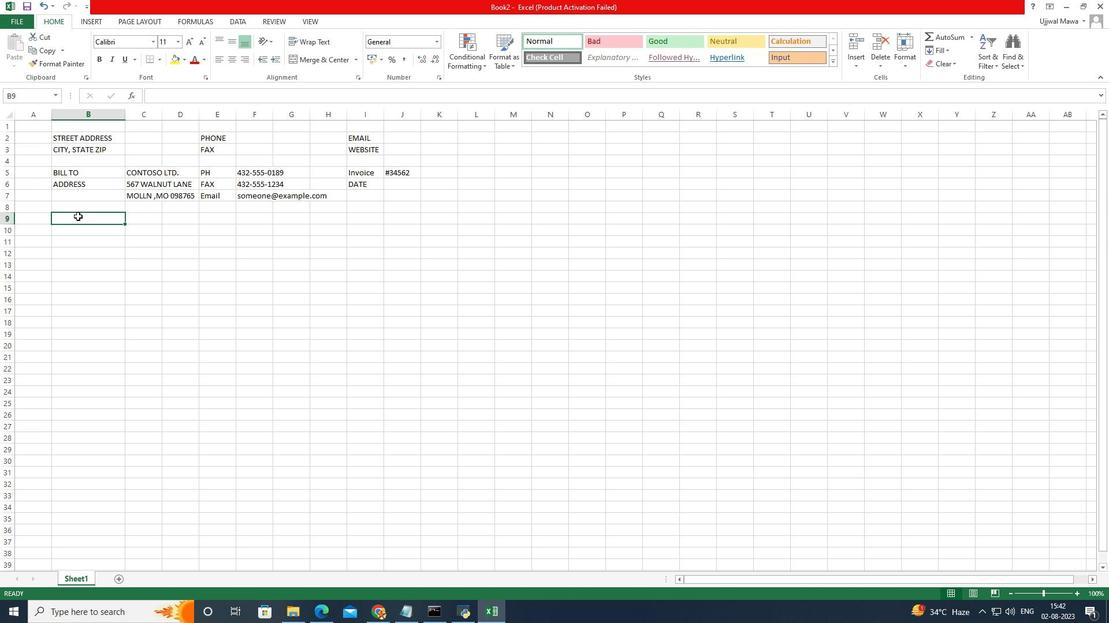 
Action: Mouse pressed left at (77, 216)
Screenshot: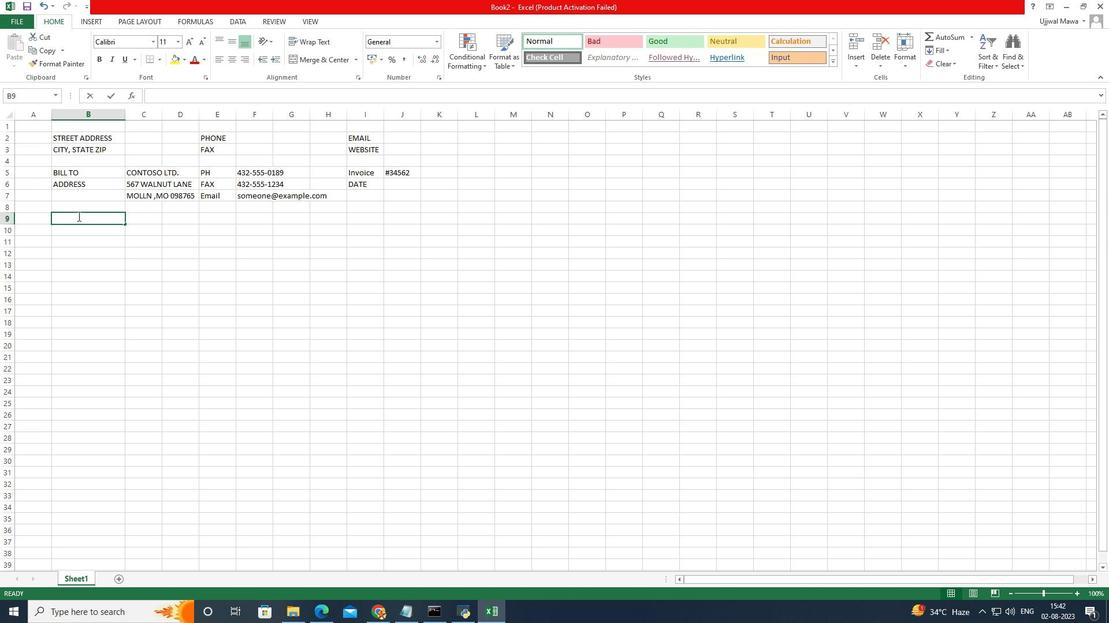 
Action: Mouse moved to (79, 215)
Screenshot: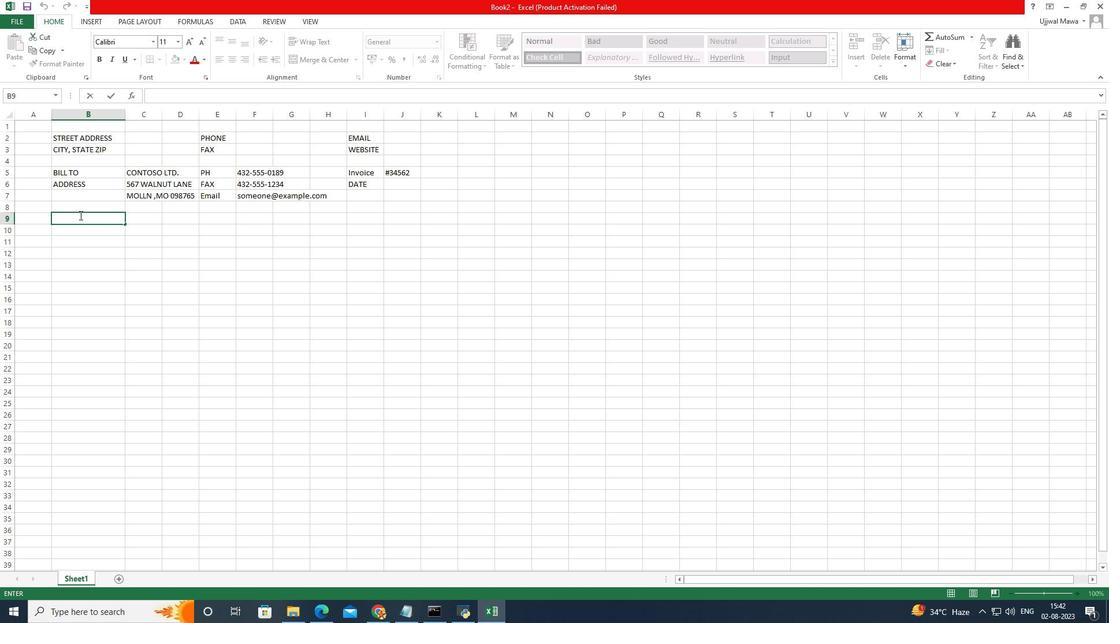
Action: Key pressed invoice<Key.space>for<Key.space>project<Key.space>2<Key.enter>
Screenshot: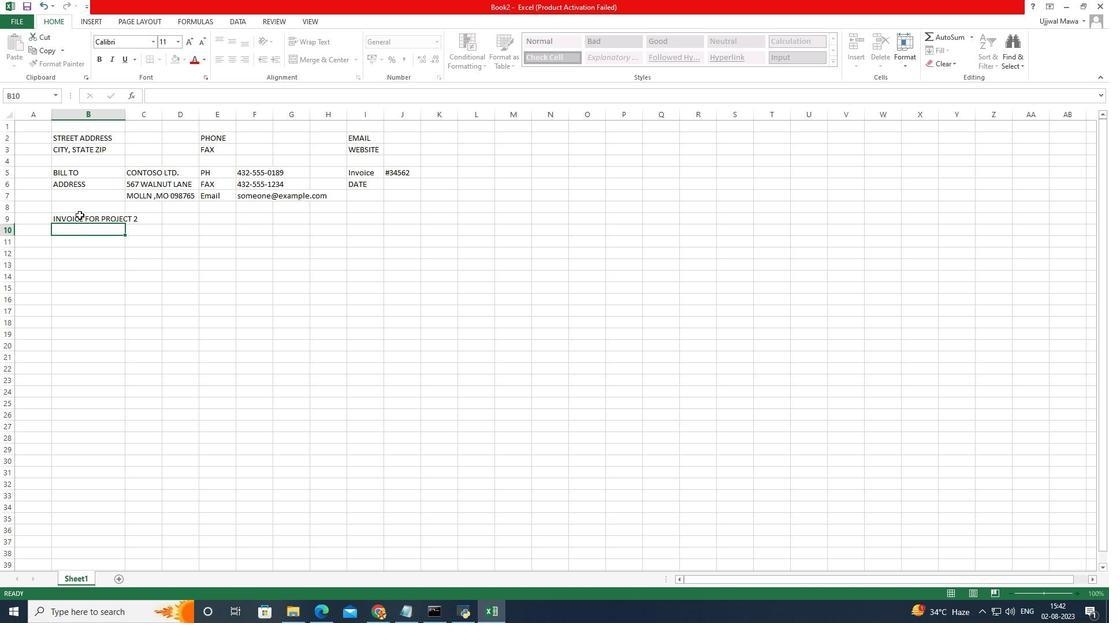 
Action: Mouse moved to (59, 229)
Screenshot: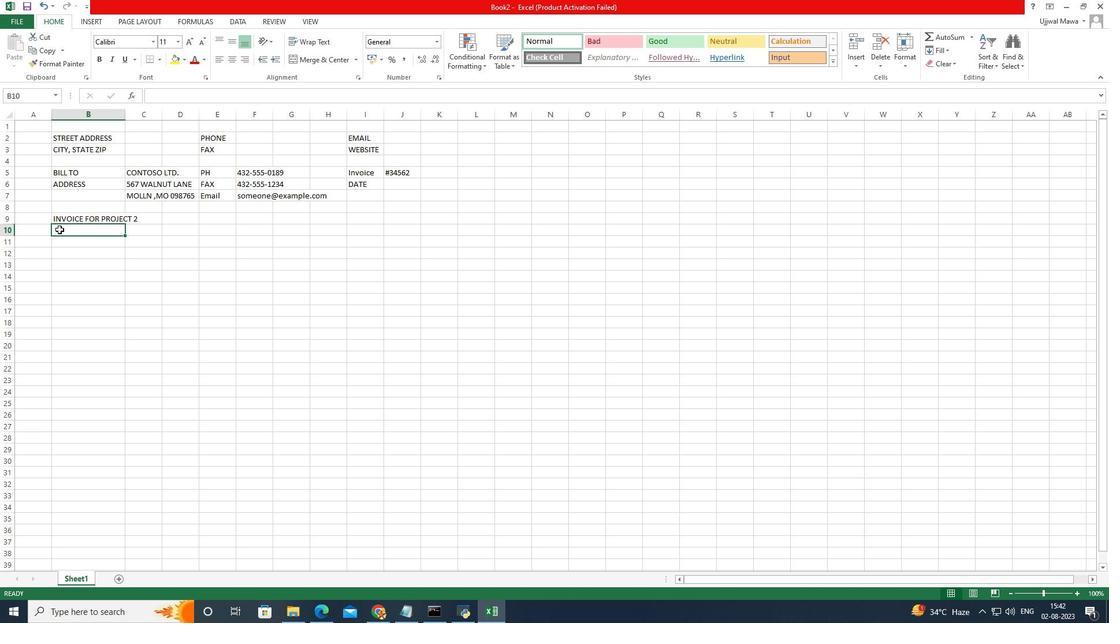 
Action: Key pressed item
Screenshot: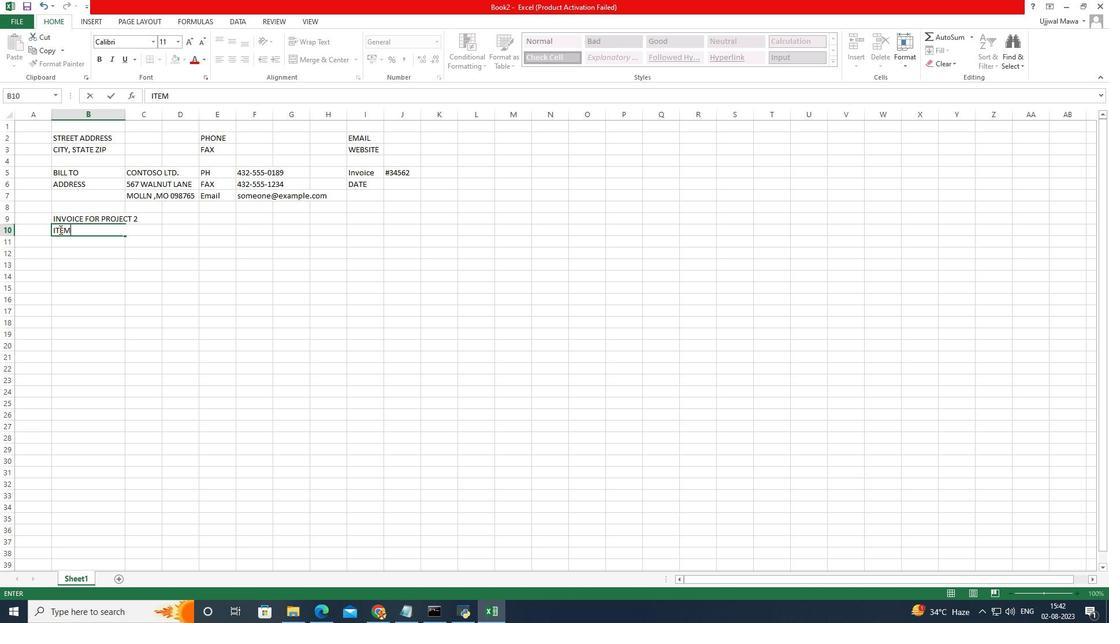 
Action: Mouse moved to (144, 233)
Screenshot: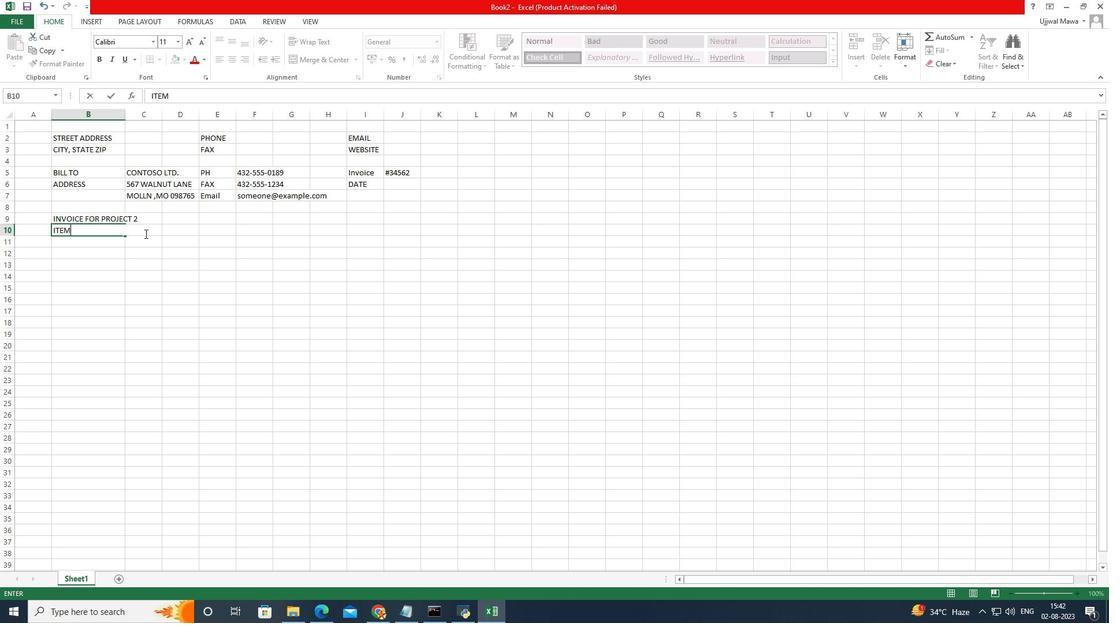 
Action: Mouse pressed left at (144, 233)
Screenshot: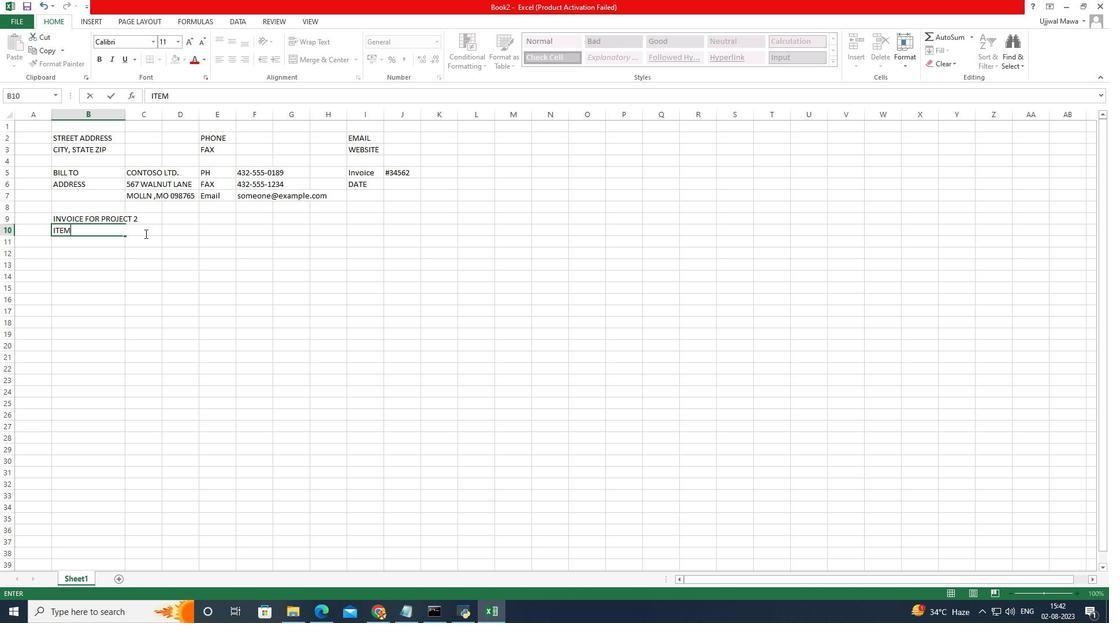 
Action: Mouse moved to (146, 232)
Screenshot: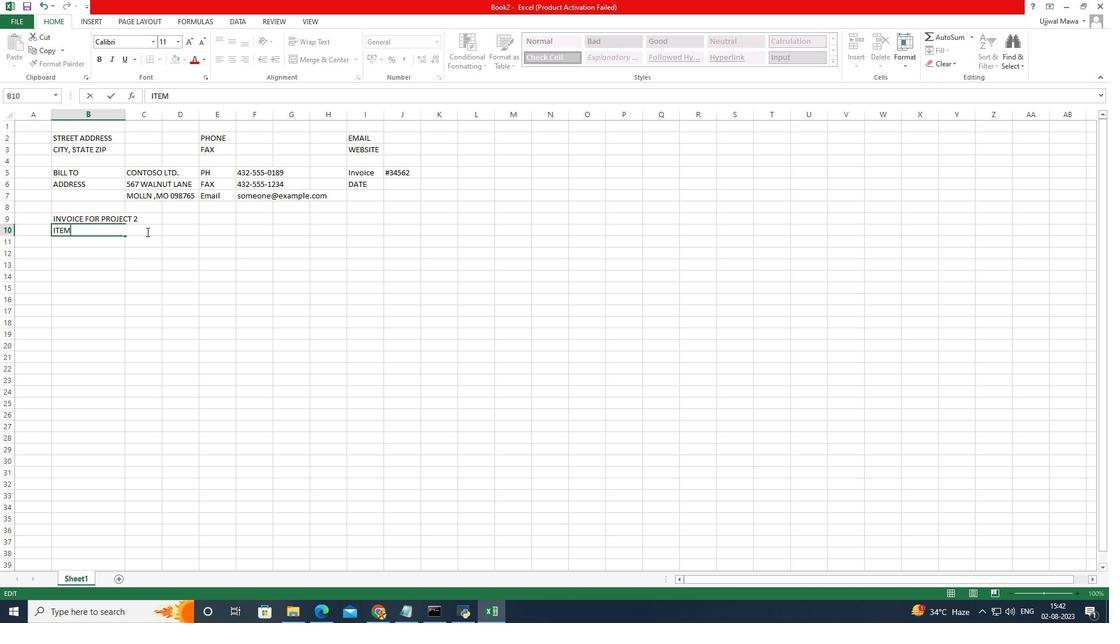 
Action: Mouse pressed left at (146, 232)
Screenshot: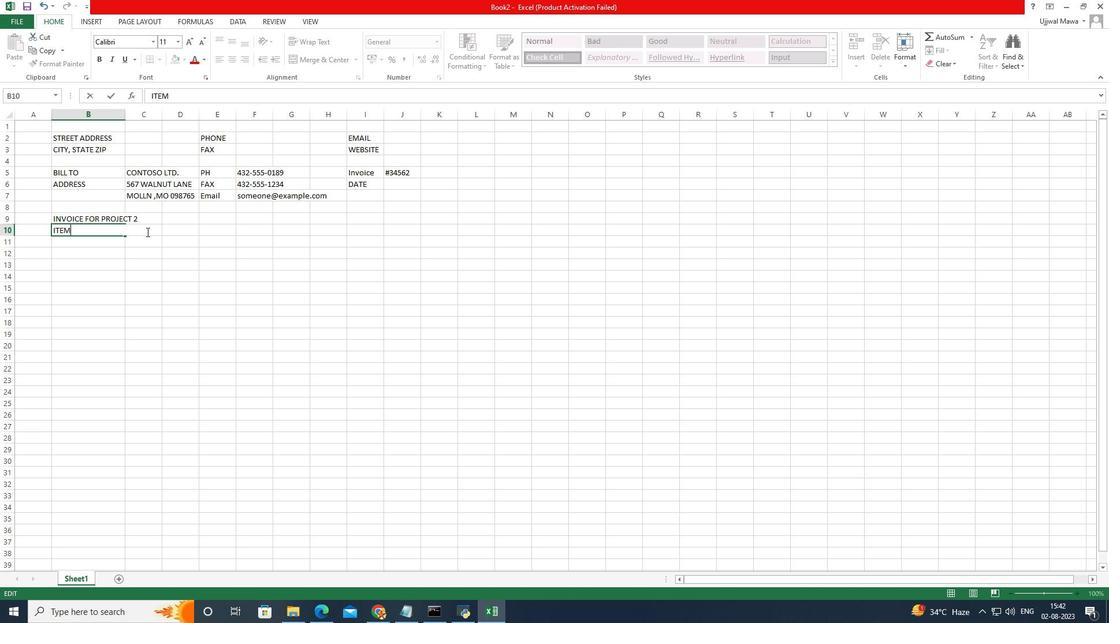 
Action: Mouse moved to (71, 284)
Screenshot: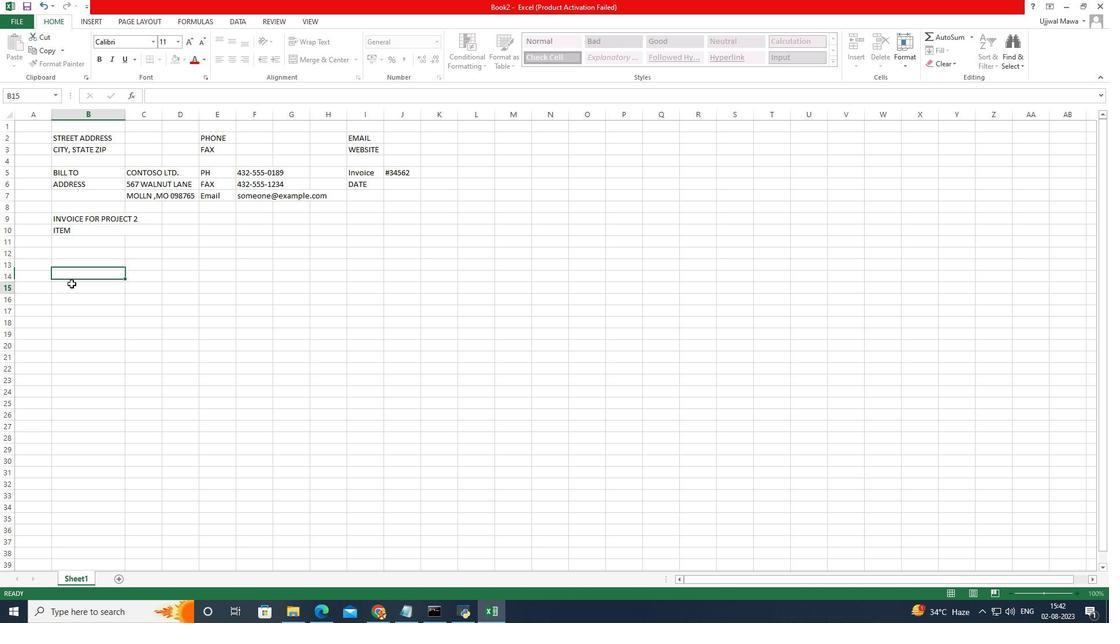 
Action: Mouse pressed left at (71, 284)
